 Task: Look for Airbnb properties in Helmond, Netherlands from 21st December, 2023 to 25th December, 2023 for 1 adult. Place can be room with 1 bedroom having 1 bed and 1 bathroom. Property type can be flat. Amenities needed are: wifi, washing machine.
Action: Mouse moved to (547, 102)
Screenshot: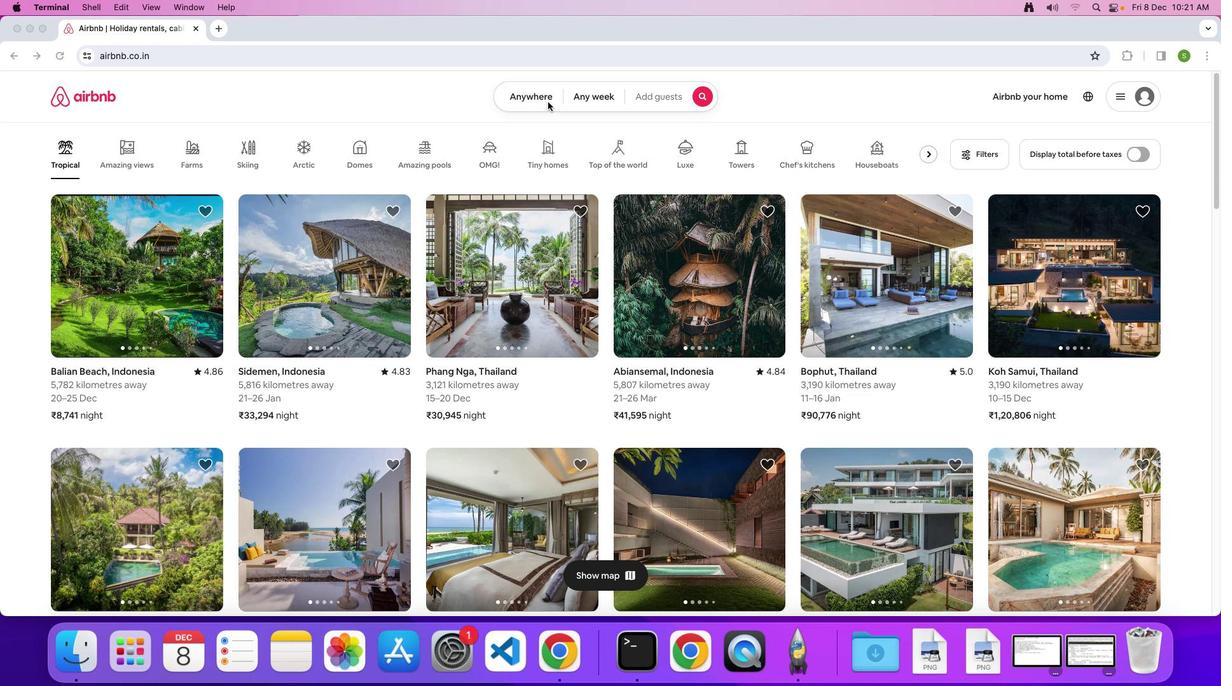 
Action: Mouse pressed left at (547, 102)
Screenshot: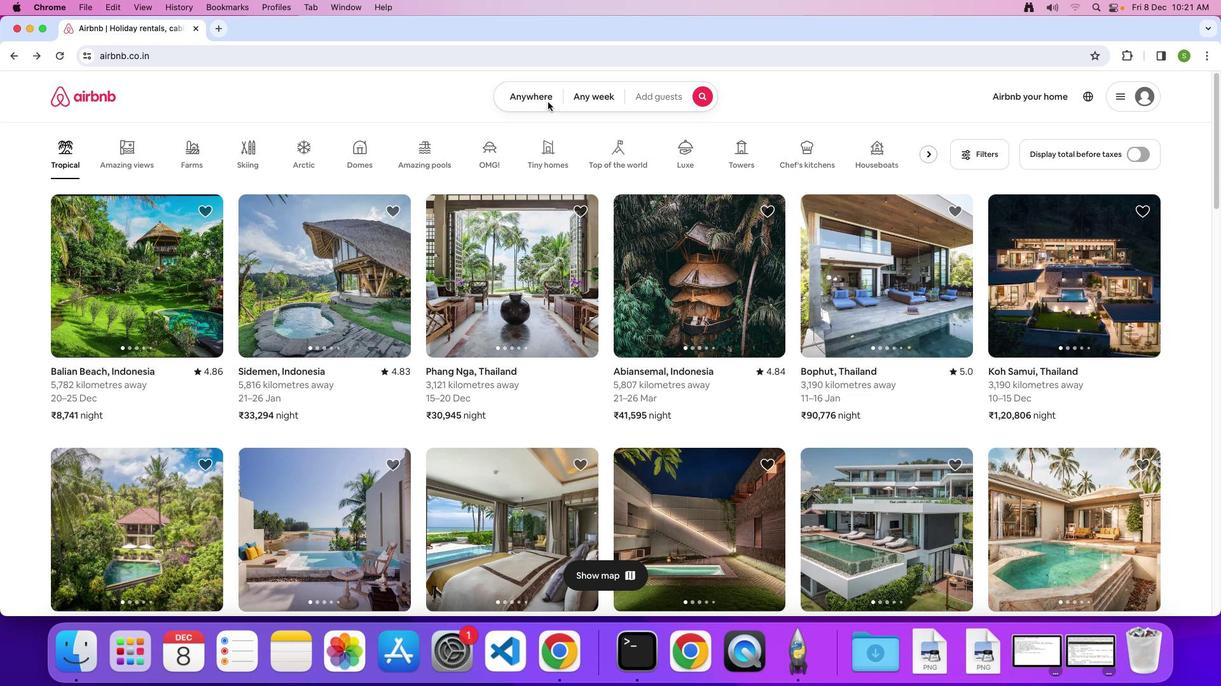 
Action: Mouse moved to (530, 101)
Screenshot: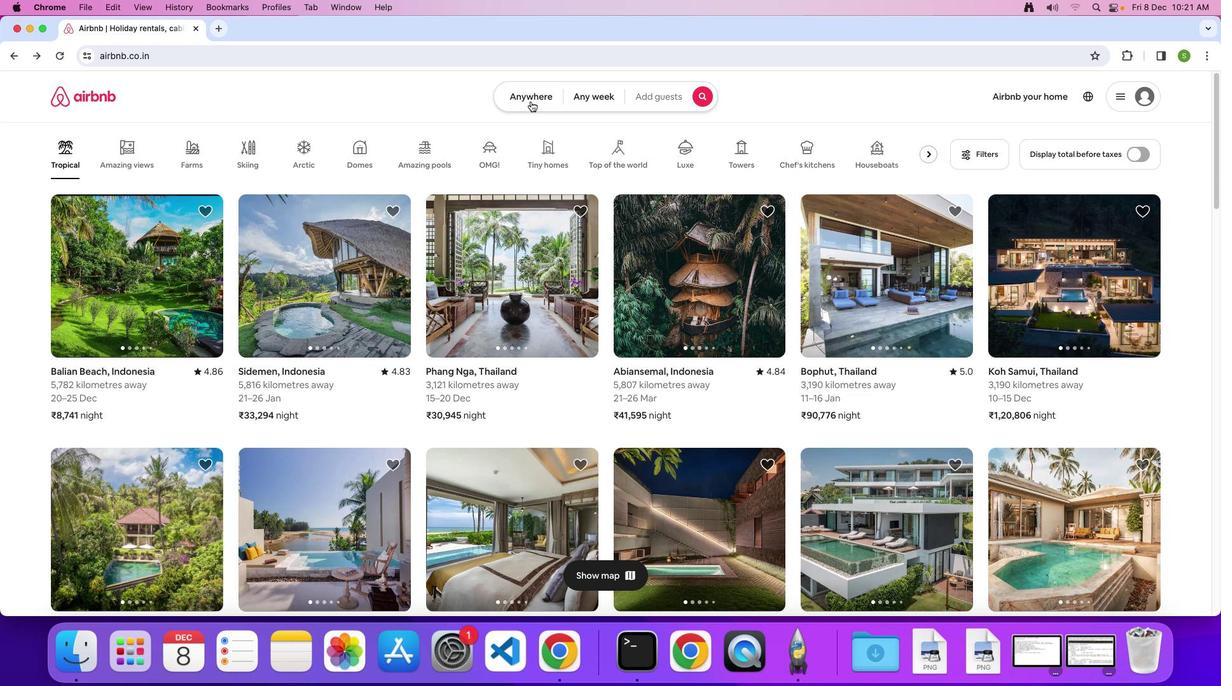 
Action: Mouse pressed left at (530, 101)
Screenshot: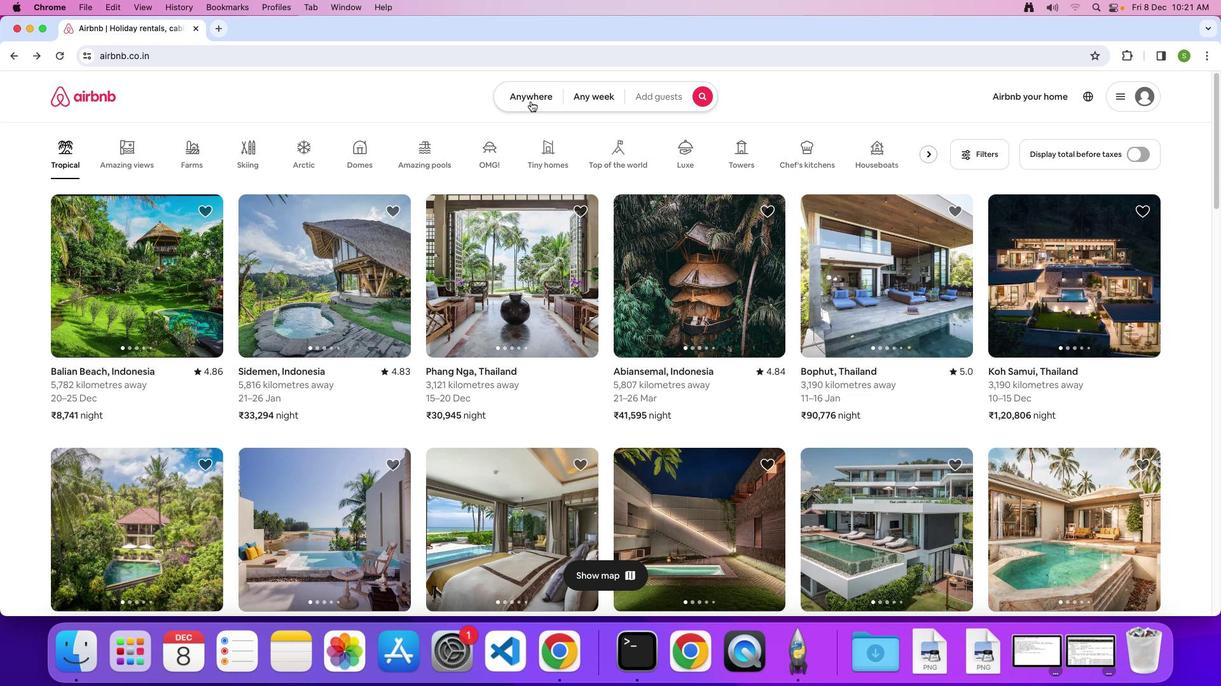 
Action: Mouse moved to (463, 141)
Screenshot: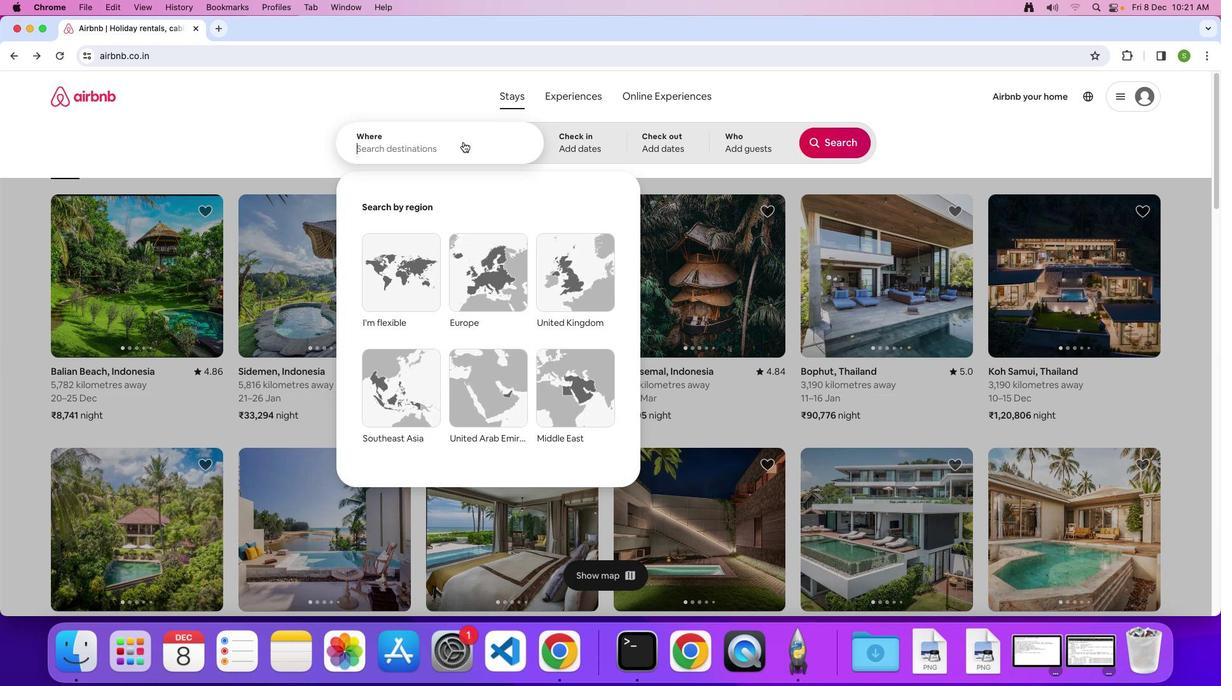
Action: Mouse pressed left at (463, 141)
Screenshot: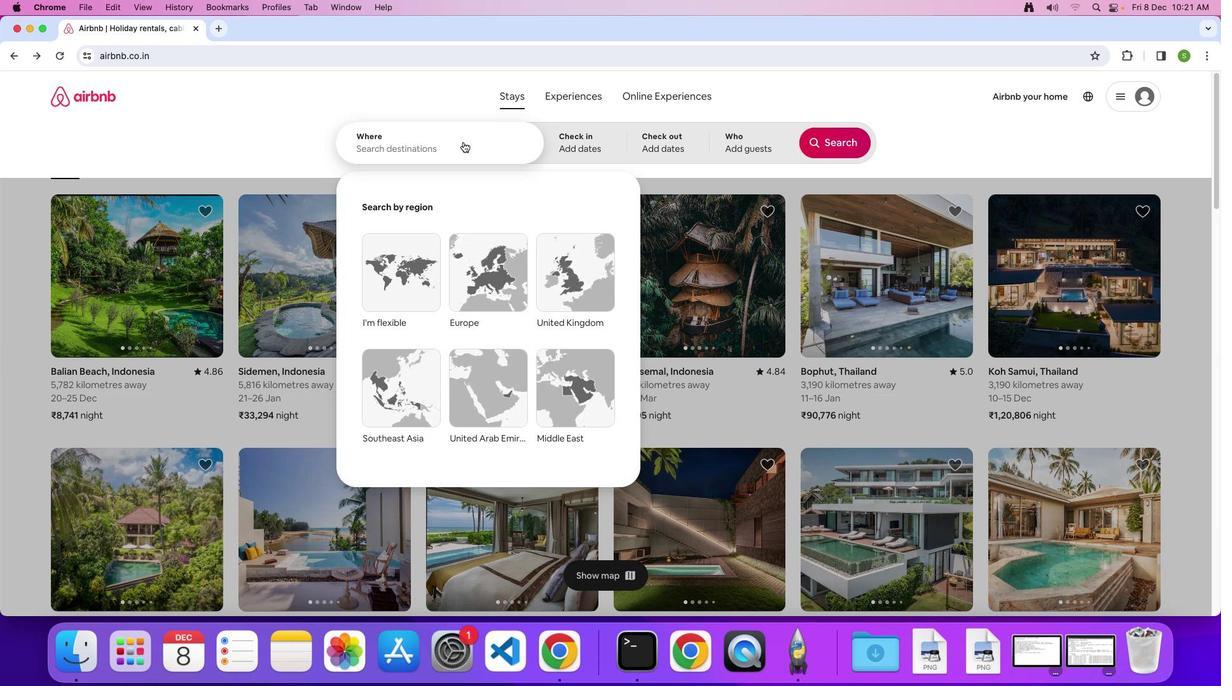 
Action: Key pressed 'H'Key.caps_lock'e''l''m''o''n''d'','Key.spaceKey.shift'N''e''t''h''e''r''l''a''n''s'Key.backspace'd''s'Key.enter
Screenshot: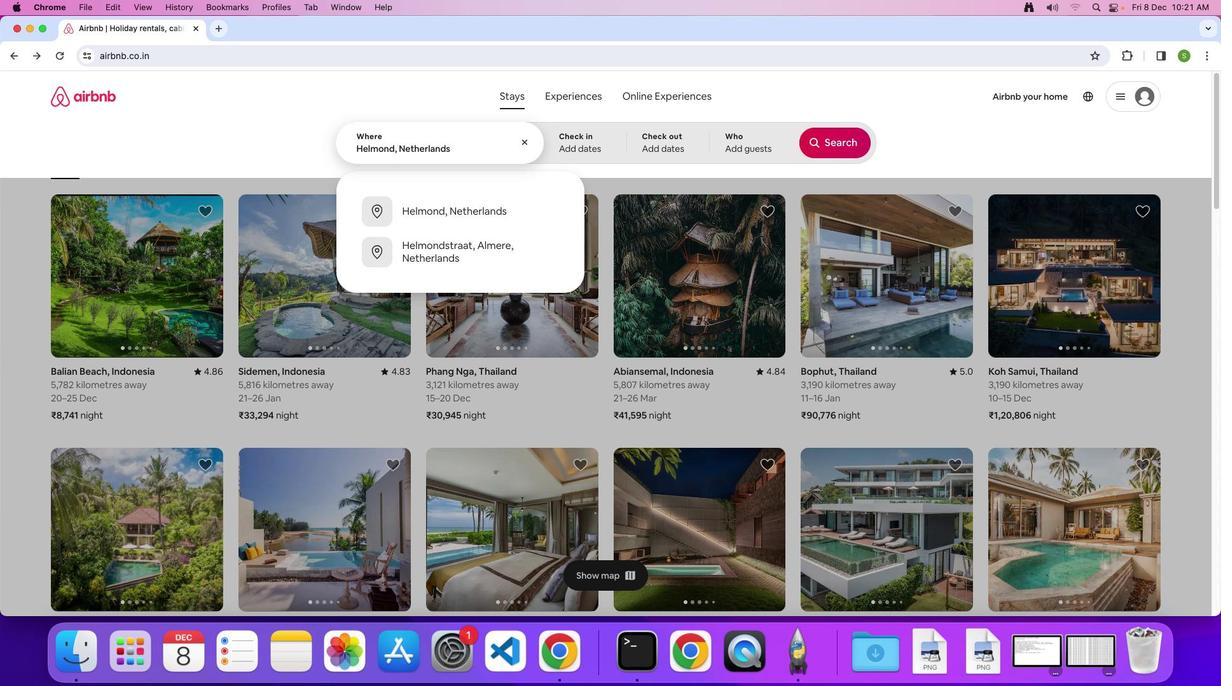 
Action: Mouse moved to (518, 398)
Screenshot: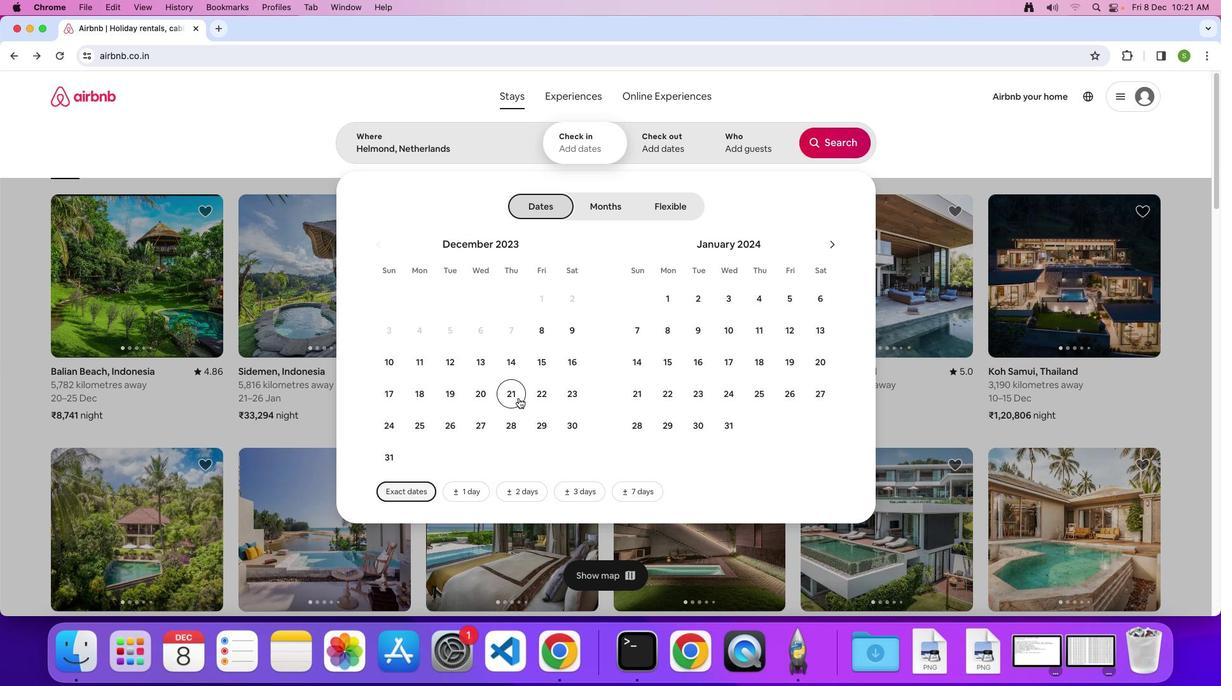 
Action: Mouse pressed left at (518, 398)
Screenshot: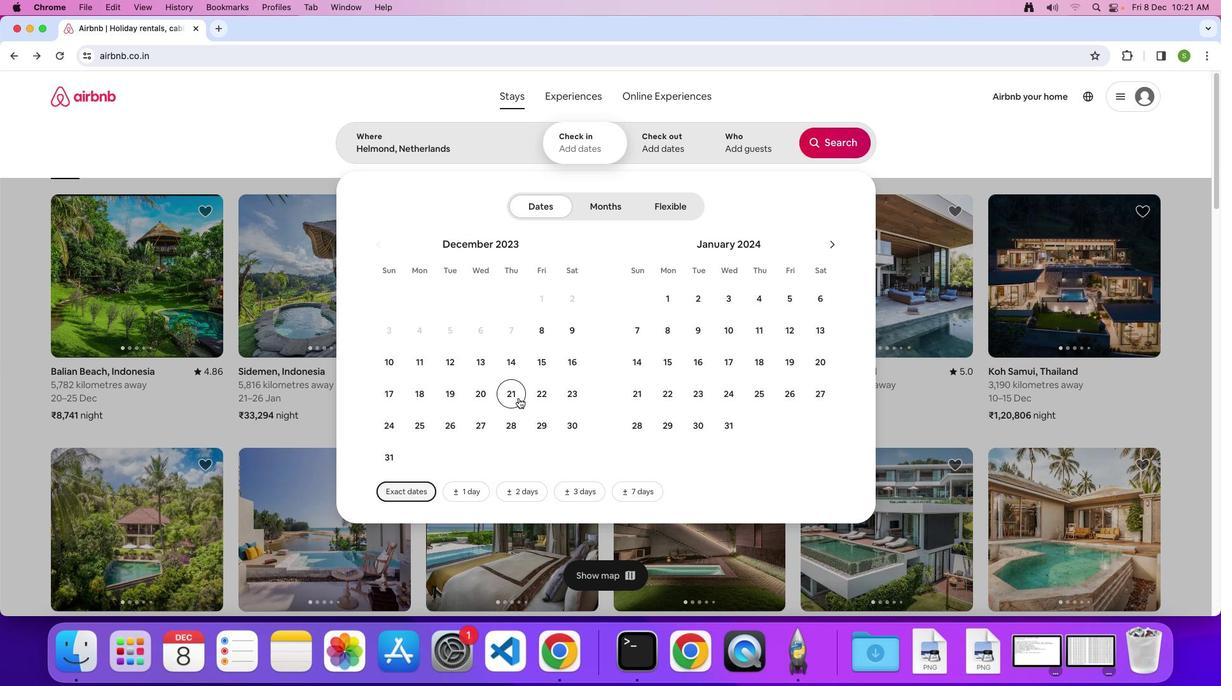 
Action: Mouse moved to (424, 429)
Screenshot: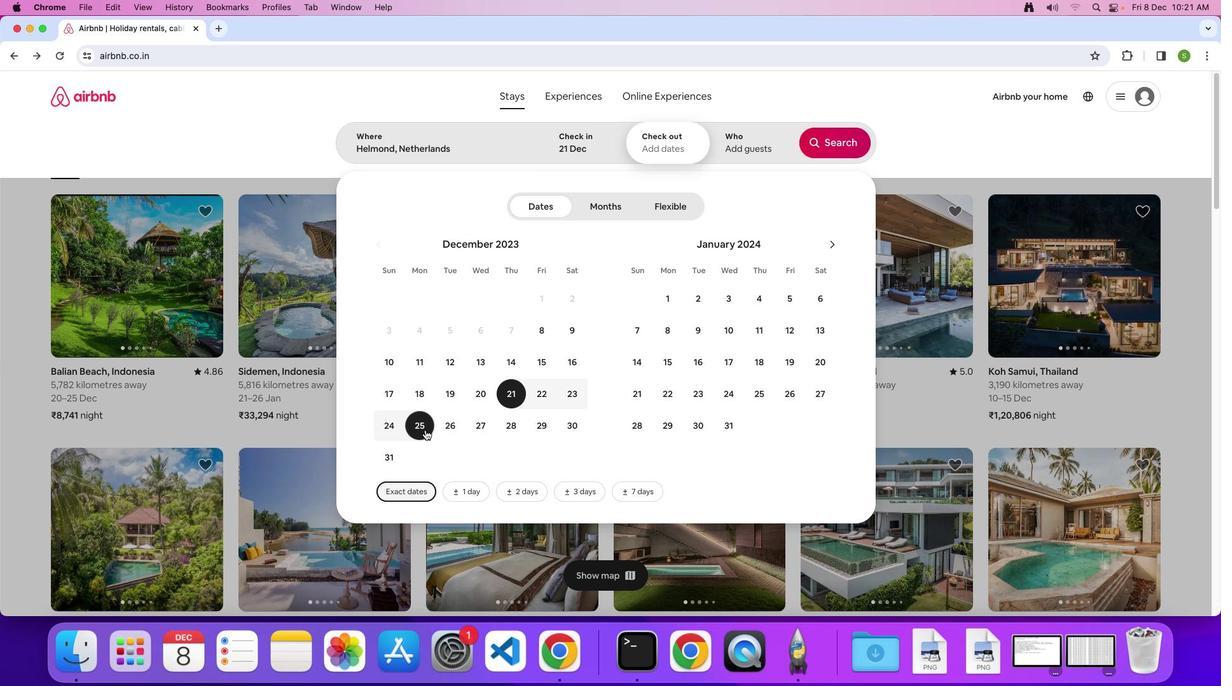
Action: Mouse pressed left at (424, 429)
Screenshot: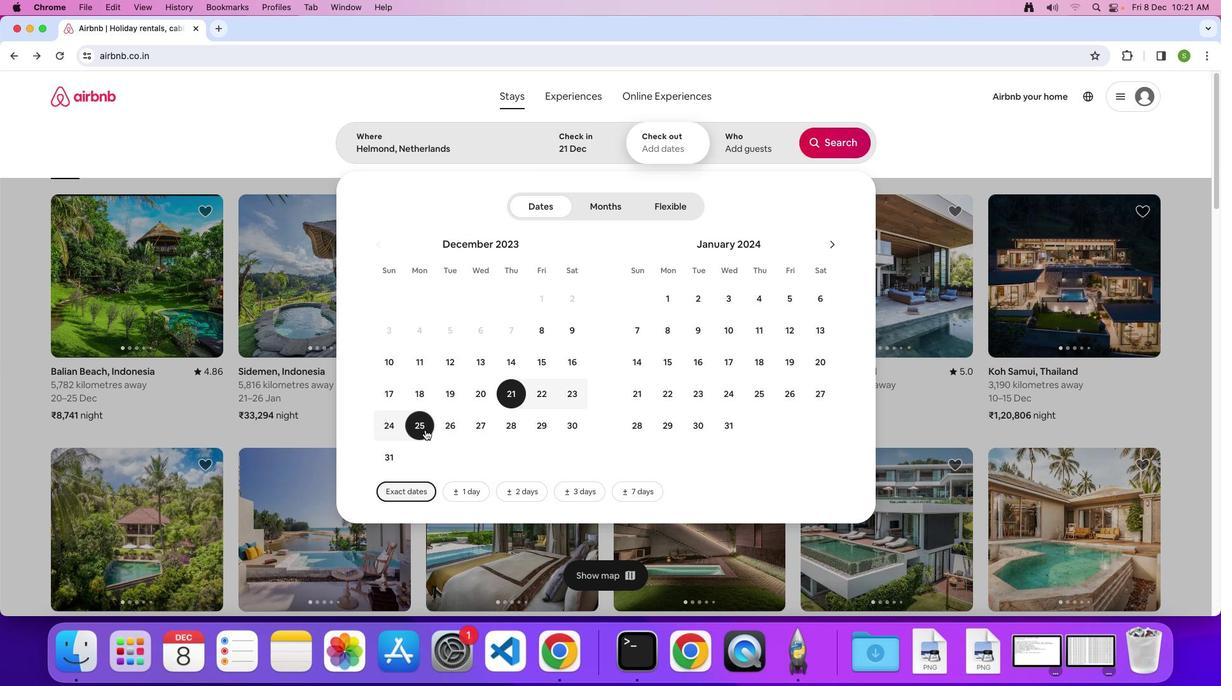 
Action: Mouse moved to (734, 143)
Screenshot: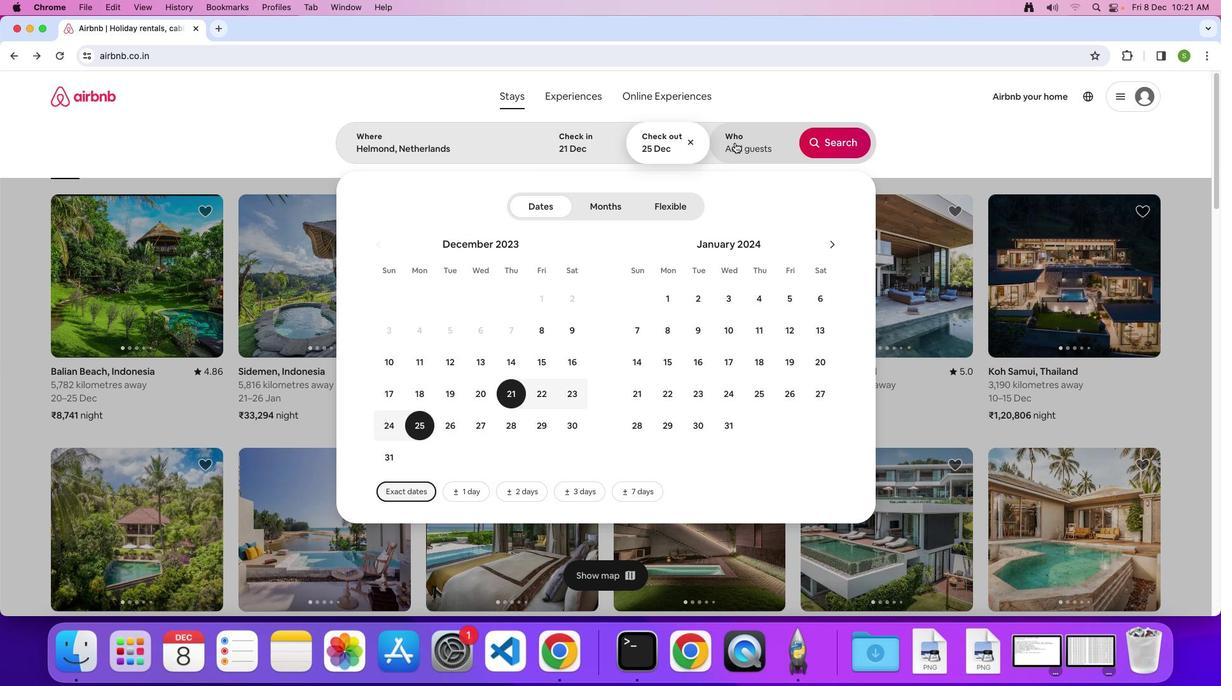 
Action: Mouse pressed left at (734, 143)
Screenshot: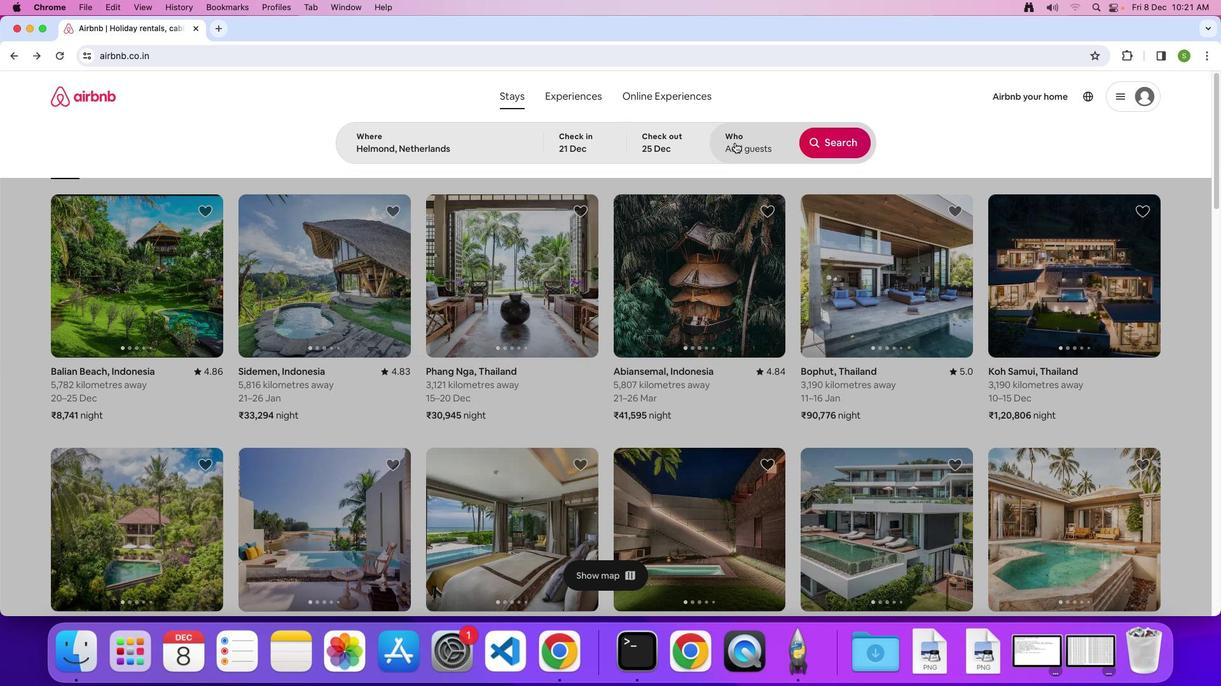 
Action: Mouse moved to (838, 211)
Screenshot: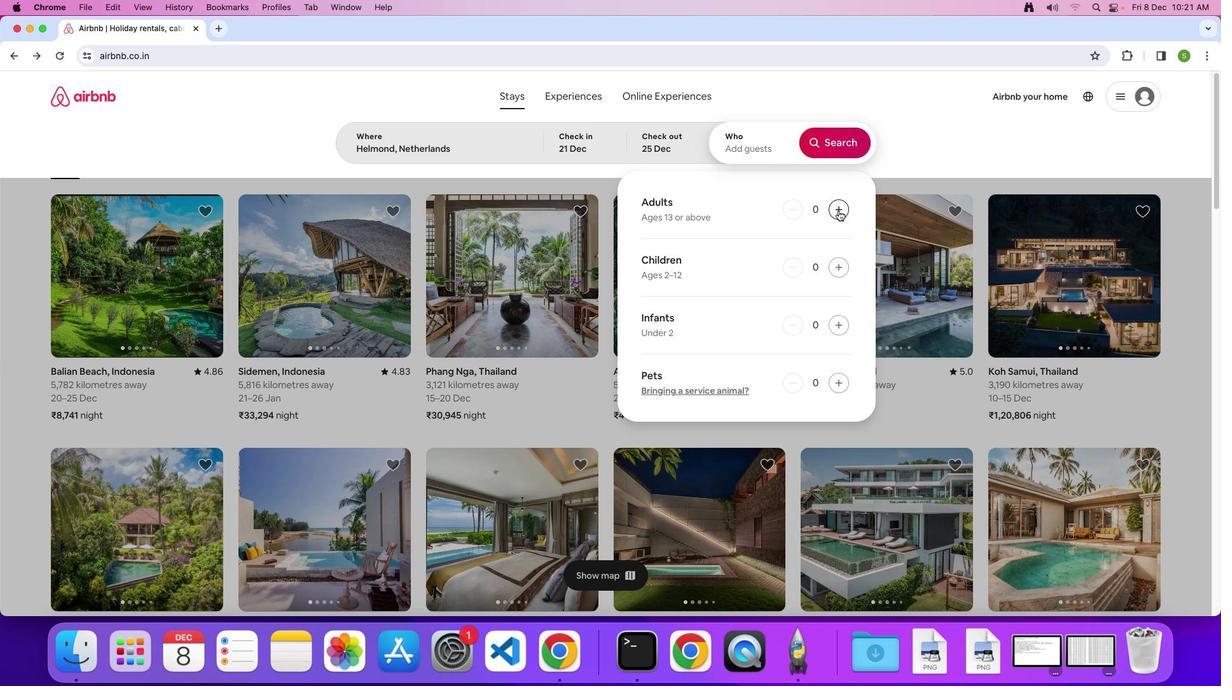
Action: Mouse pressed left at (838, 211)
Screenshot: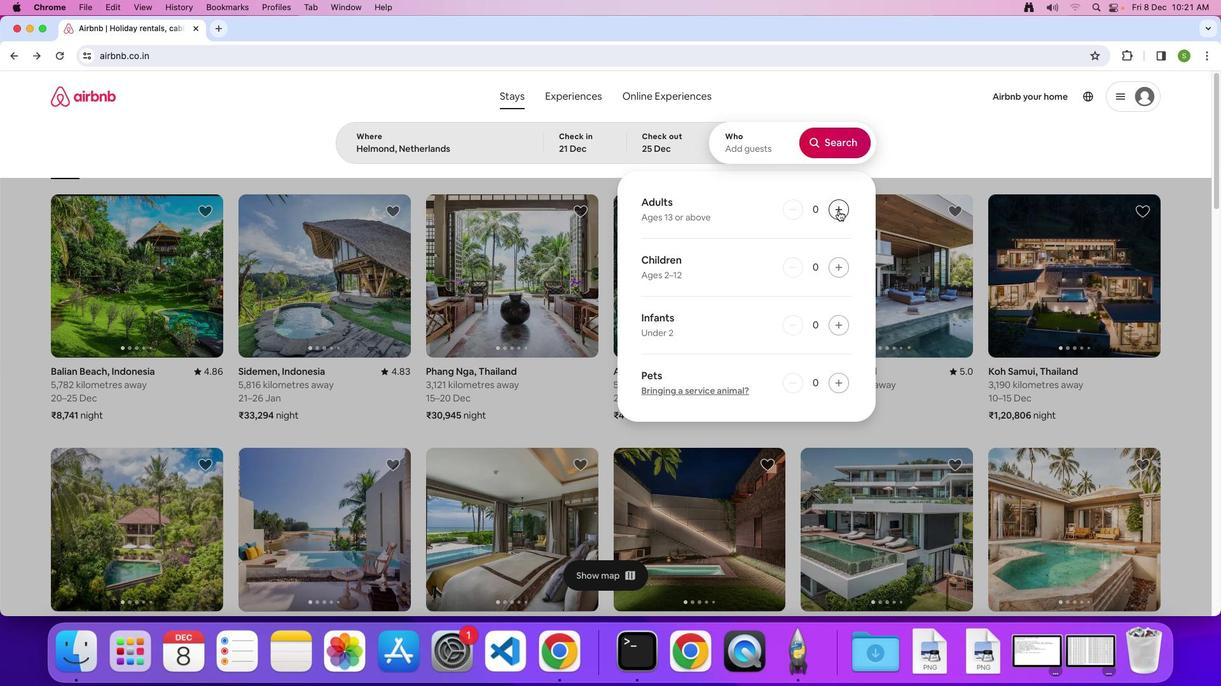 
Action: Mouse moved to (848, 150)
Screenshot: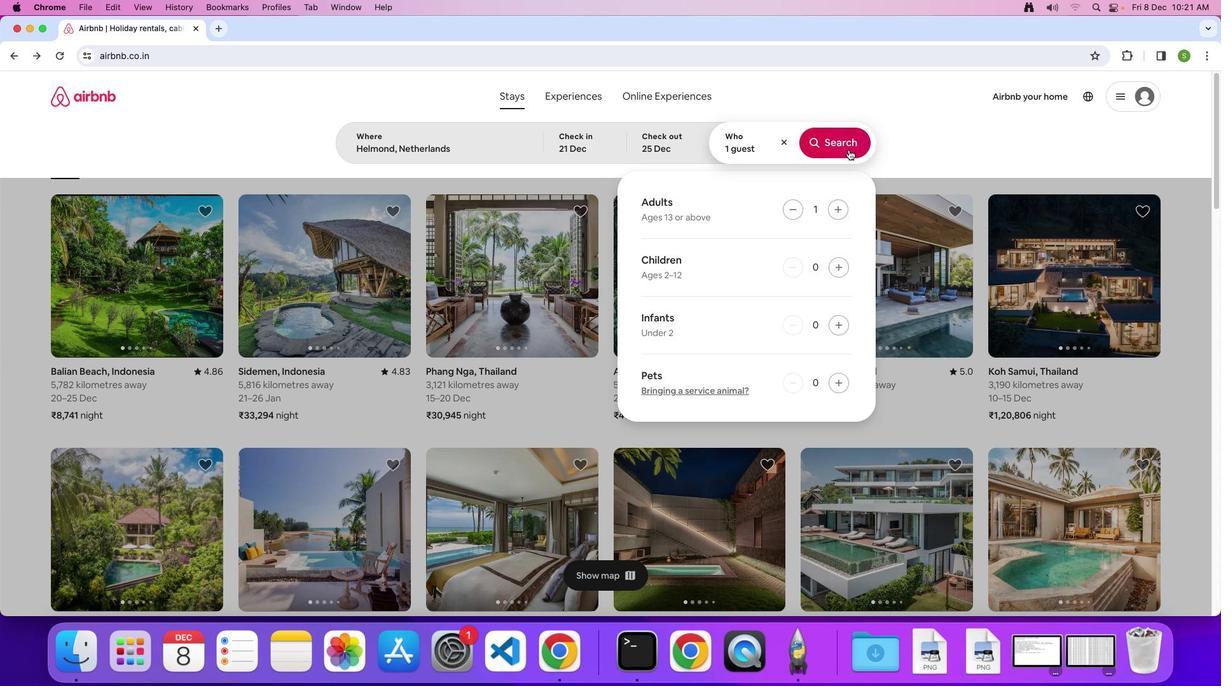 
Action: Mouse pressed left at (848, 150)
Screenshot: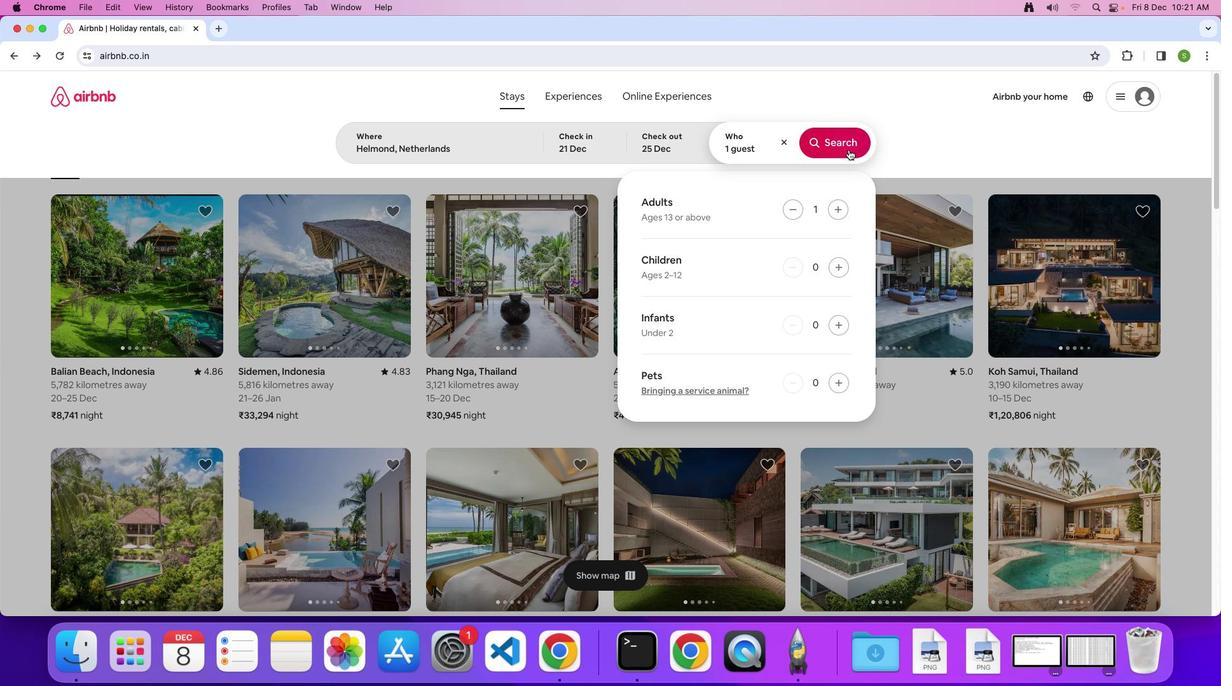 
Action: Mouse moved to (1015, 153)
Screenshot: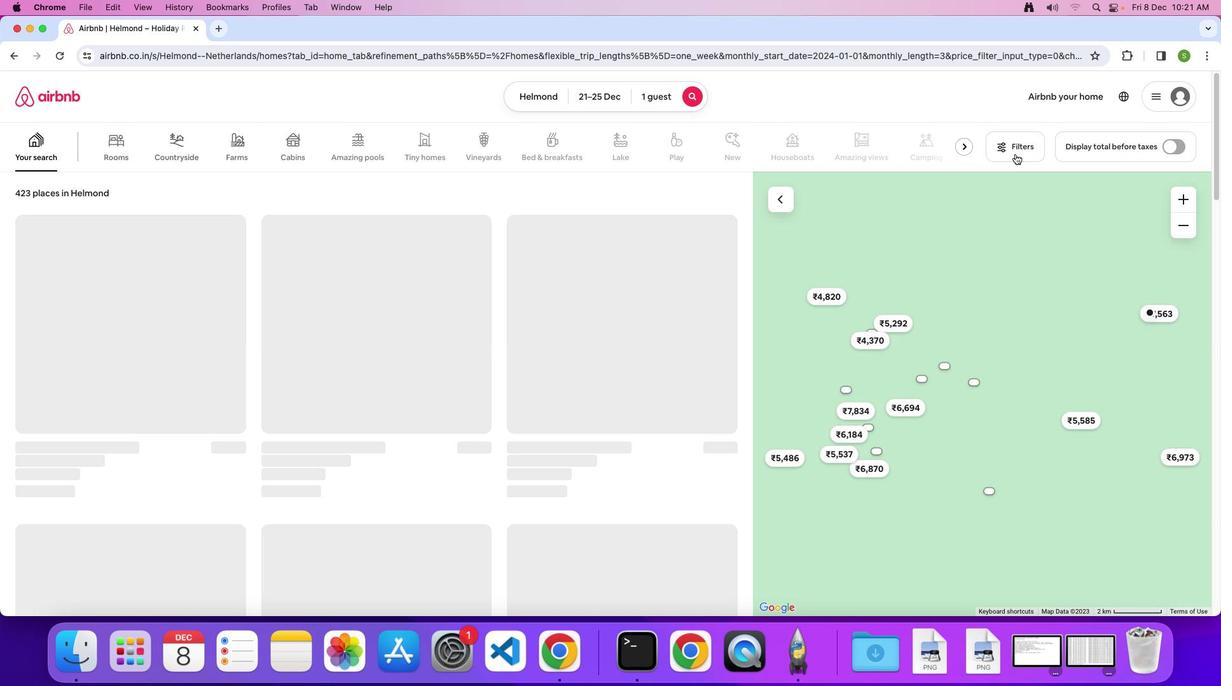 
Action: Mouse pressed left at (1015, 153)
Screenshot: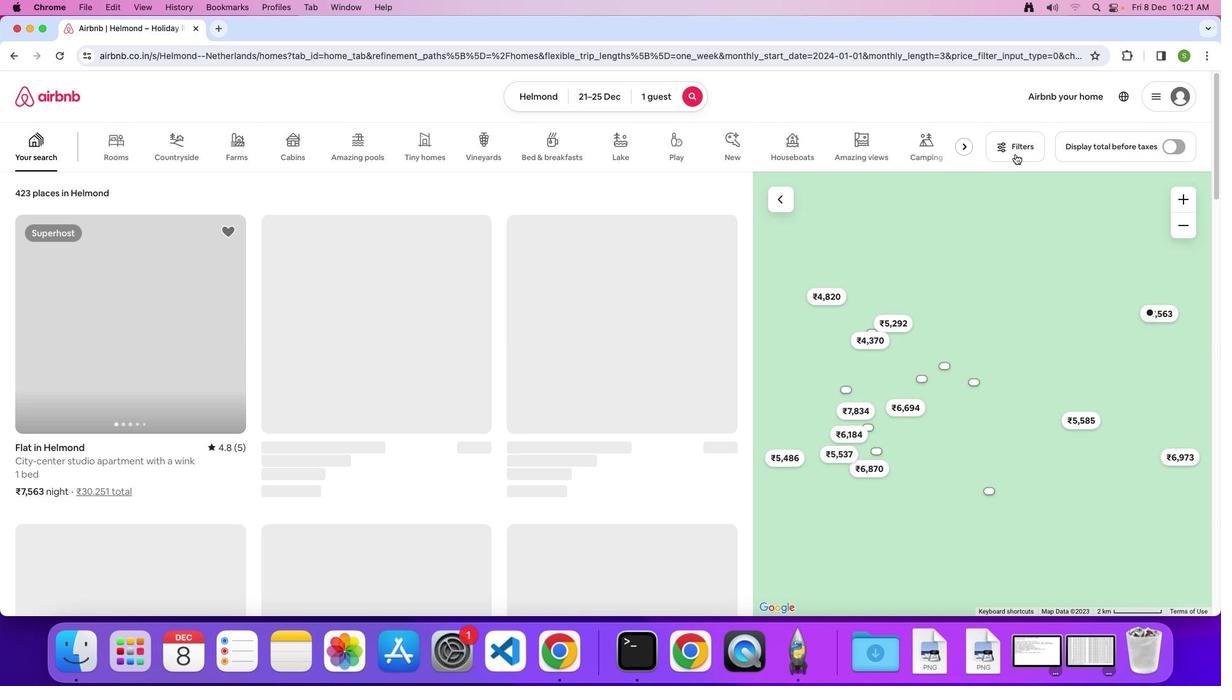 
Action: Mouse moved to (590, 233)
Screenshot: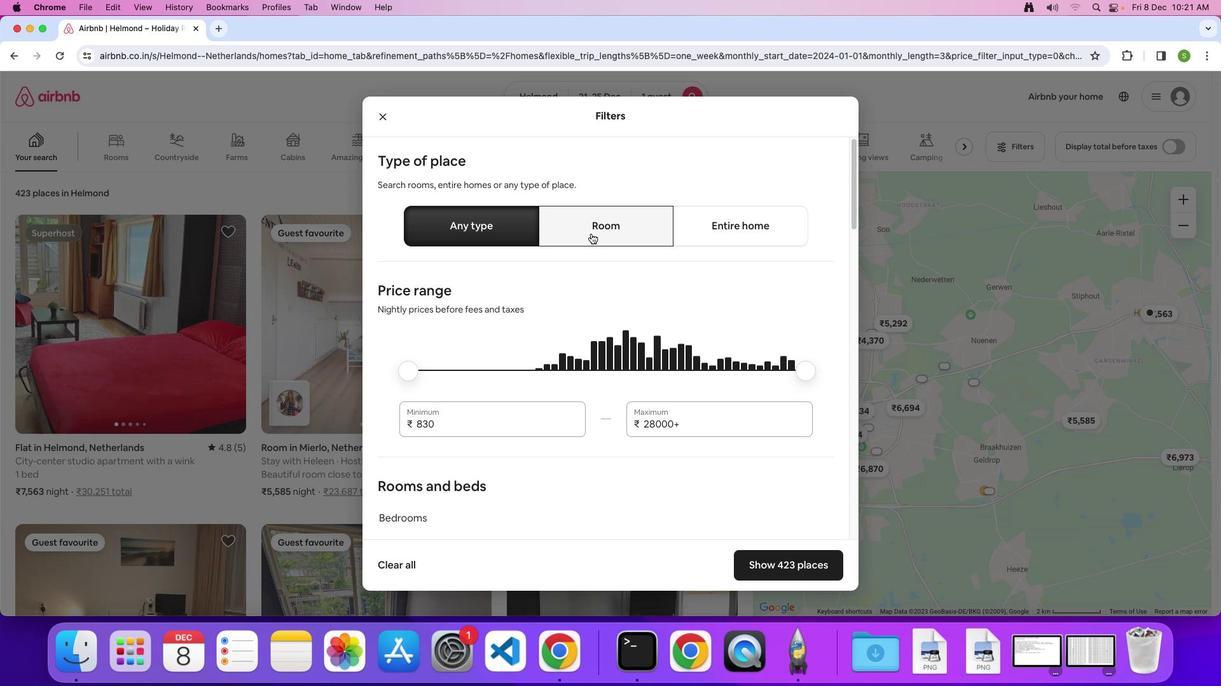 
Action: Mouse pressed left at (590, 233)
Screenshot: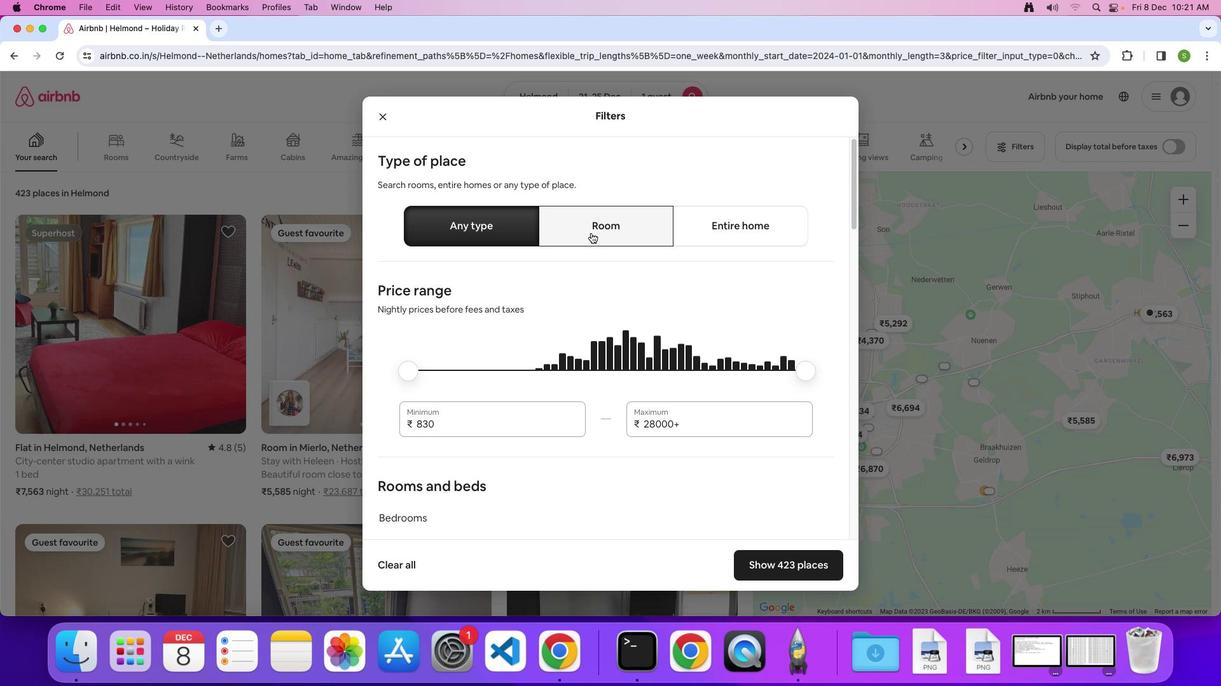 
Action: Mouse moved to (587, 417)
Screenshot: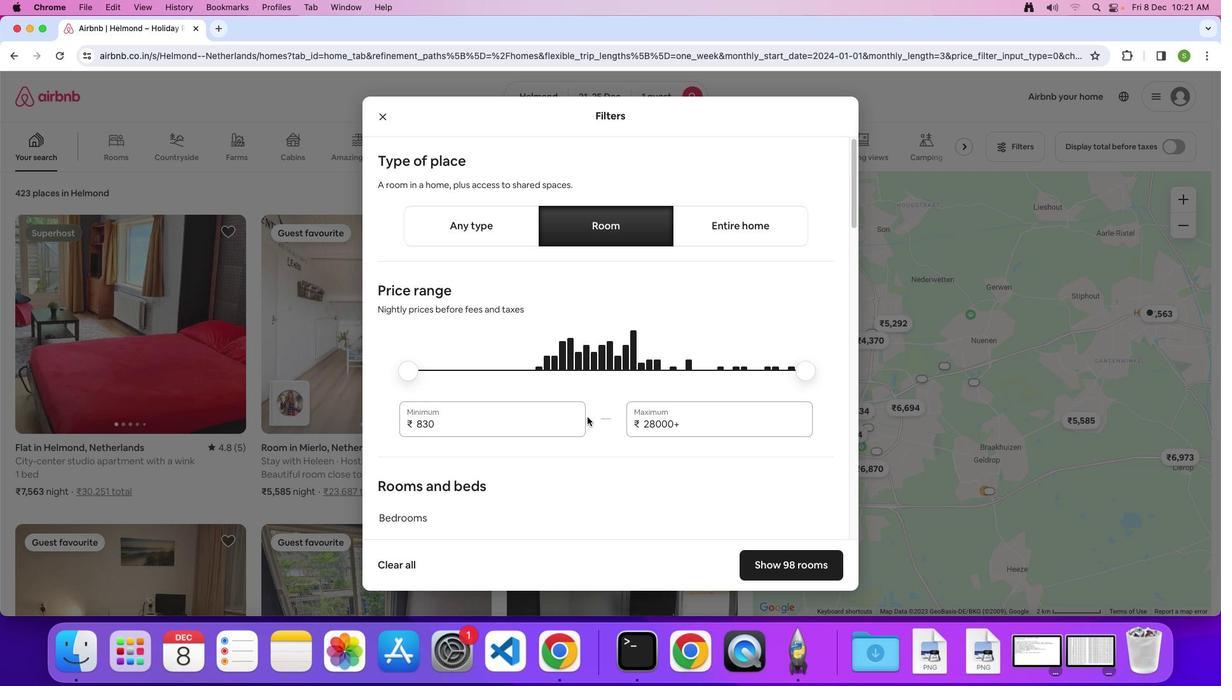 
Action: Mouse scrolled (587, 417) with delta (0, 0)
Screenshot: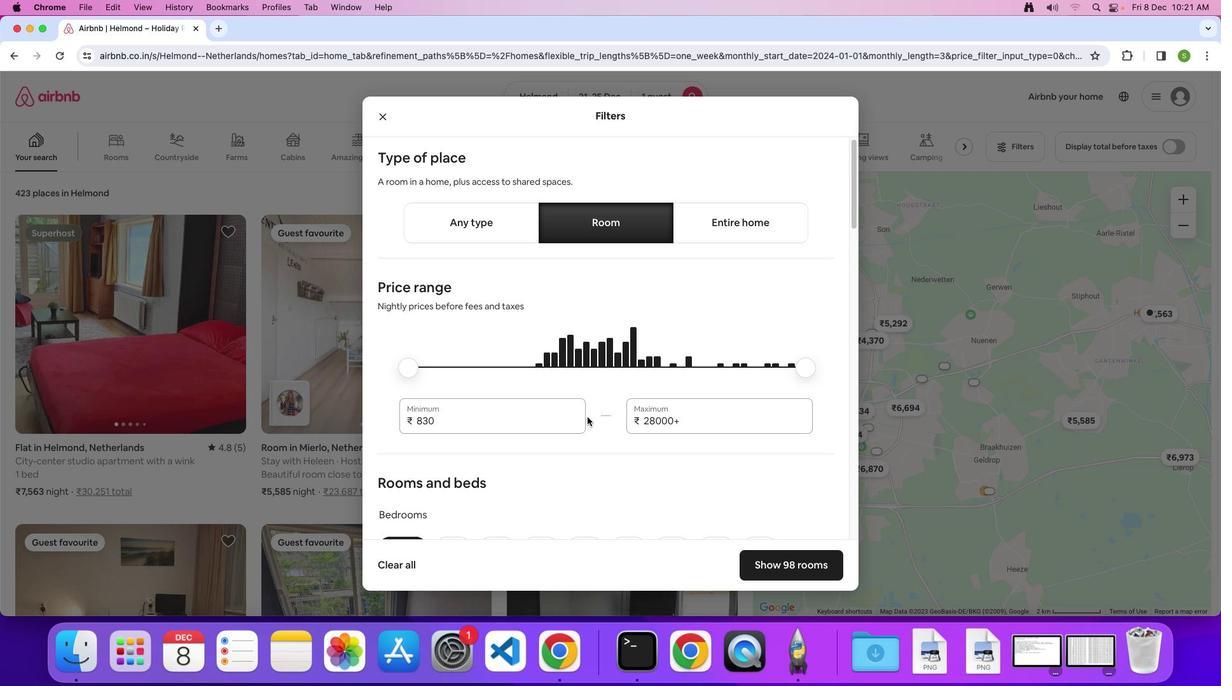 
Action: Mouse scrolled (587, 417) with delta (0, 0)
Screenshot: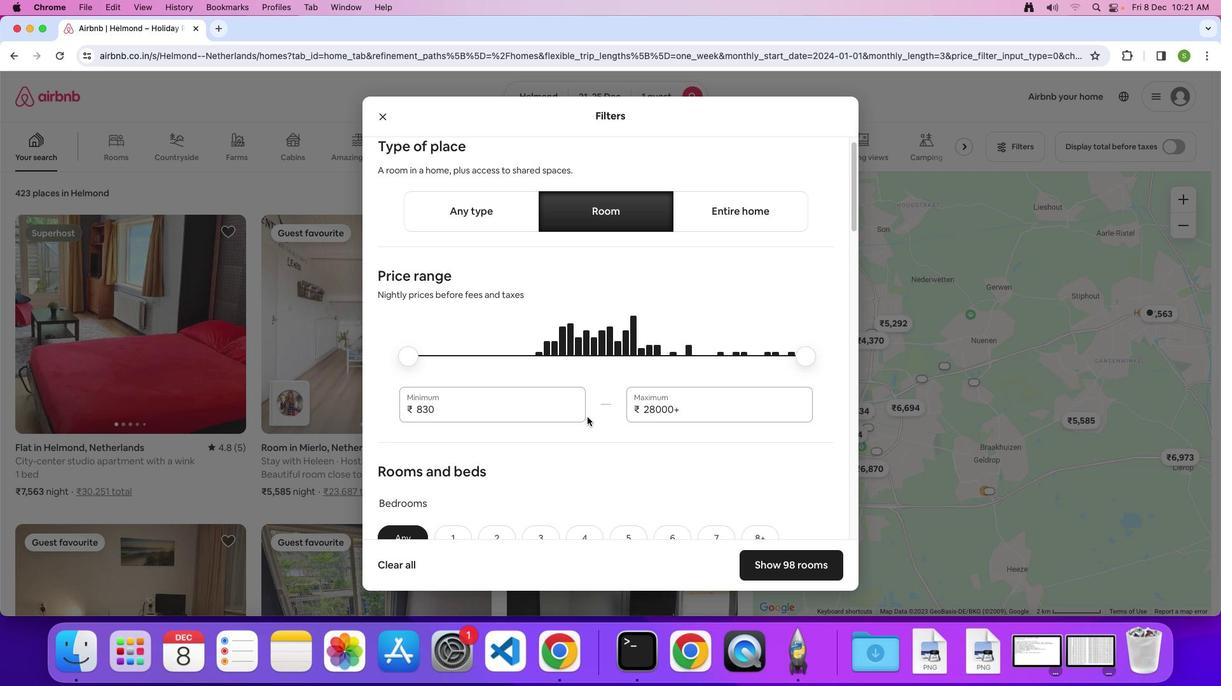 
Action: Mouse scrolled (587, 417) with delta (0, -1)
Screenshot: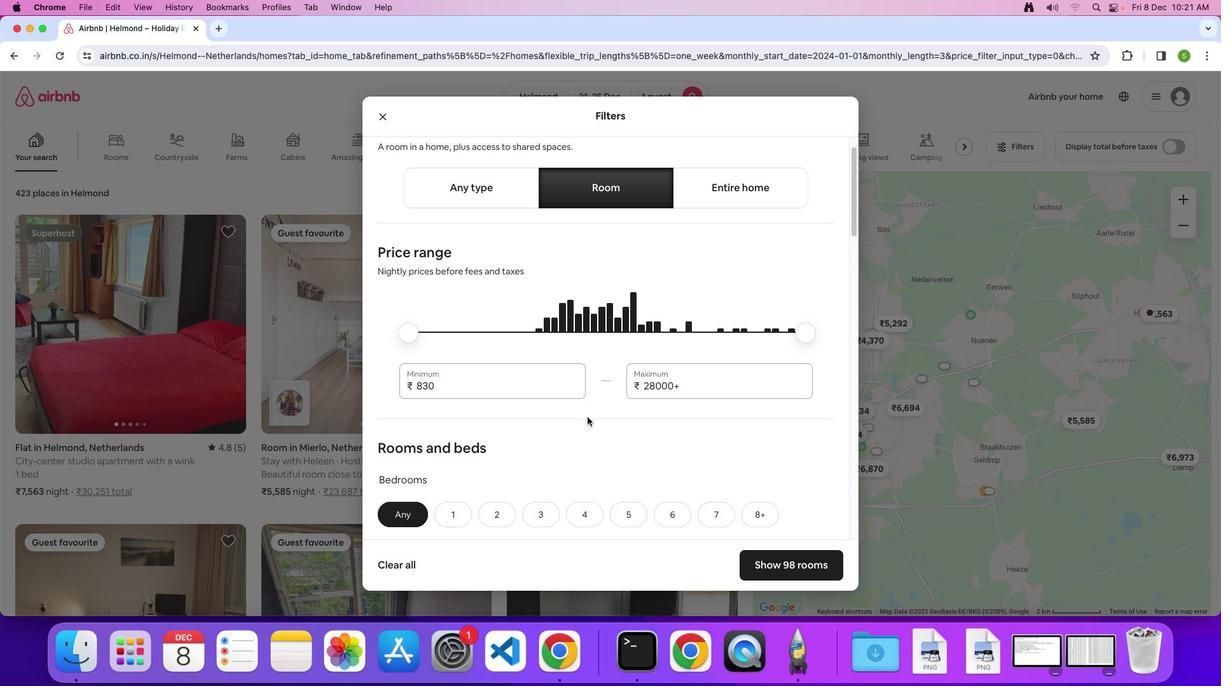 
Action: Mouse scrolled (587, 417) with delta (0, 0)
Screenshot: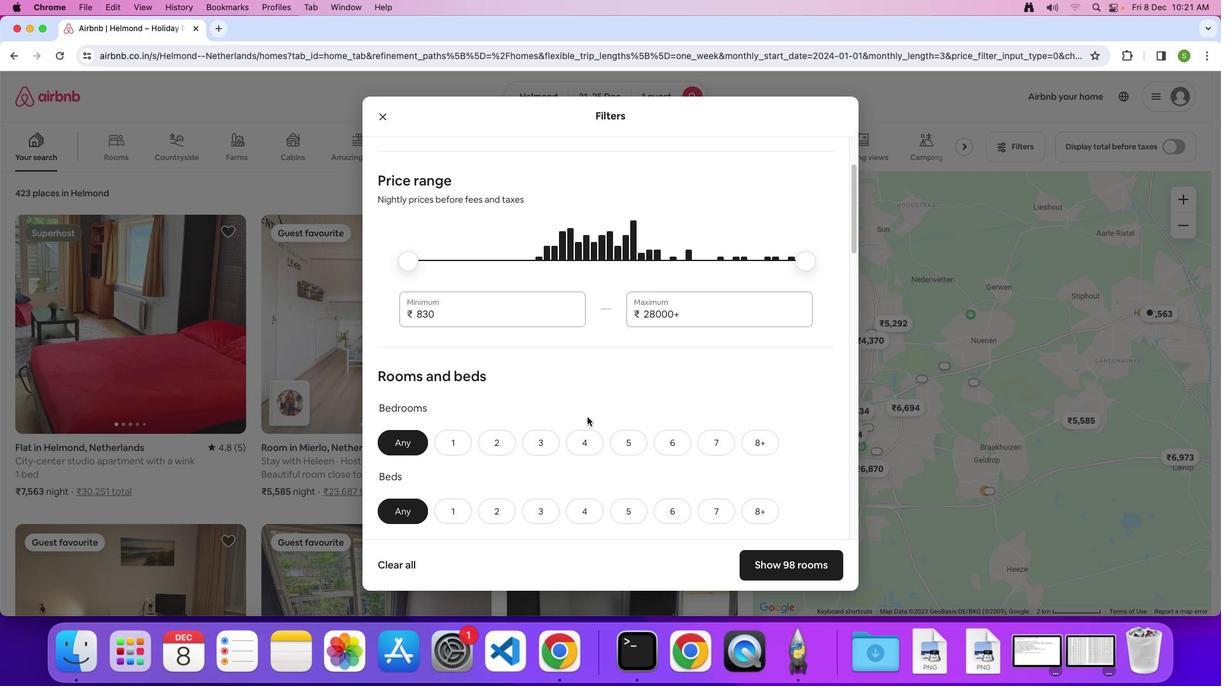 
Action: Mouse scrolled (587, 417) with delta (0, 0)
Screenshot: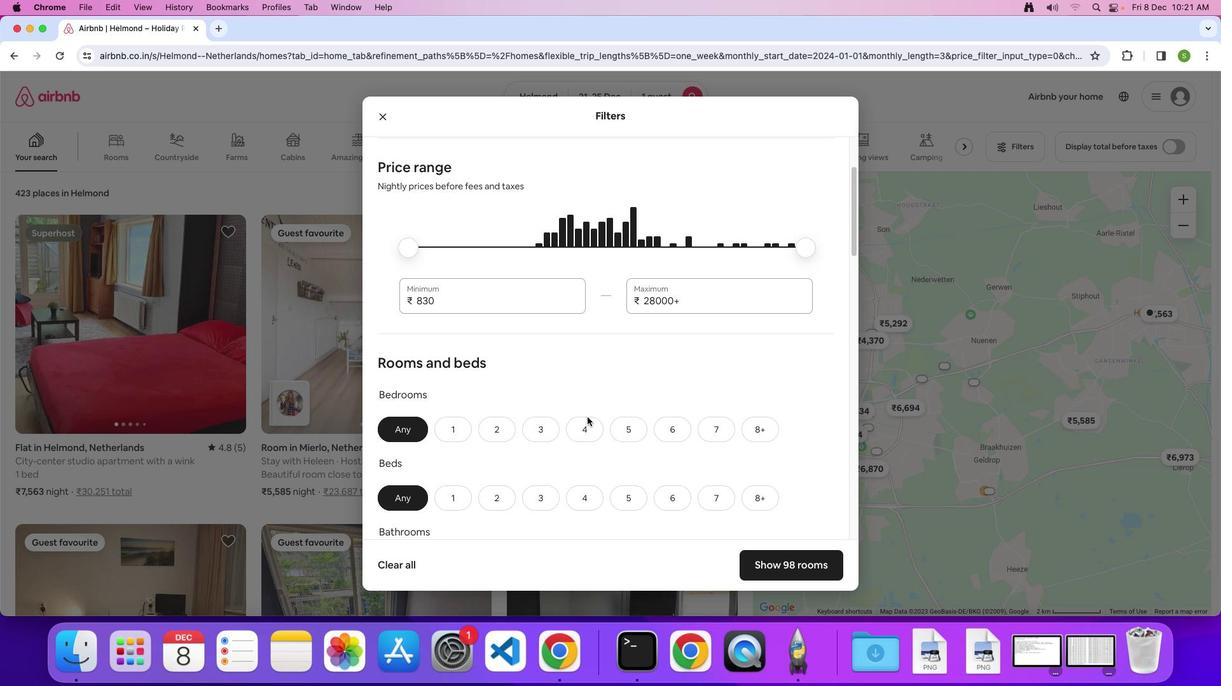 
Action: Mouse scrolled (587, 417) with delta (0, -1)
Screenshot: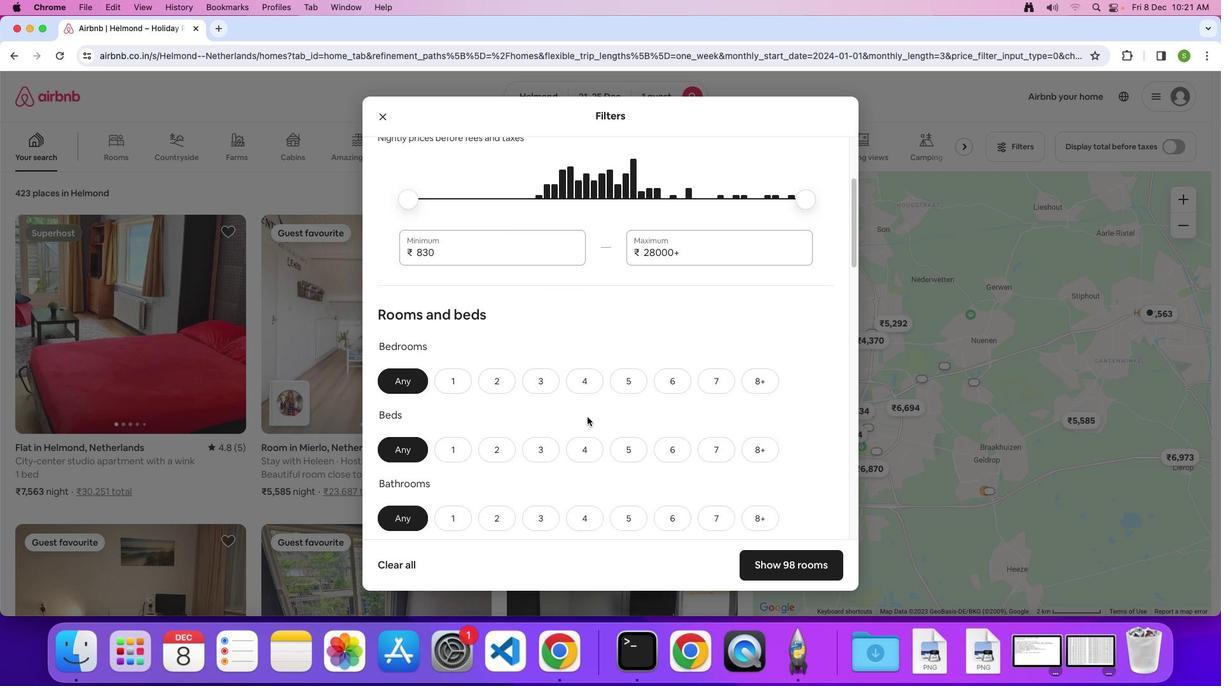 
Action: Mouse moved to (444, 341)
Screenshot: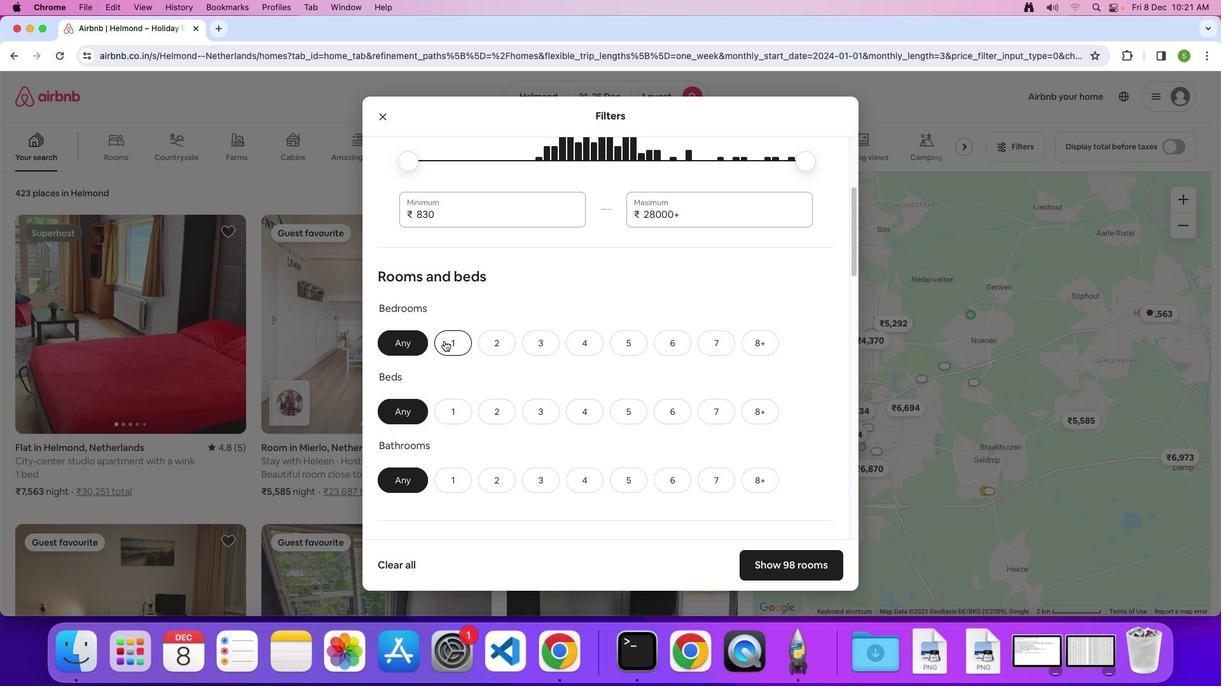 
Action: Mouse pressed left at (444, 341)
Screenshot: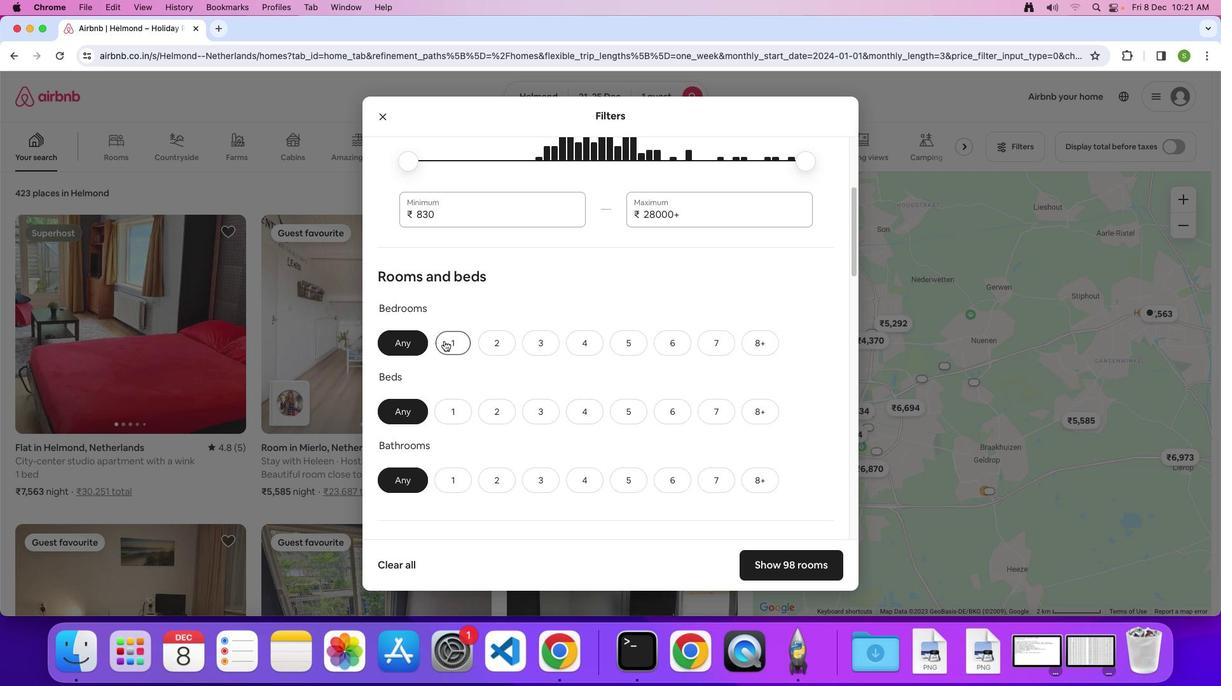 
Action: Mouse moved to (450, 409)
Screenshot: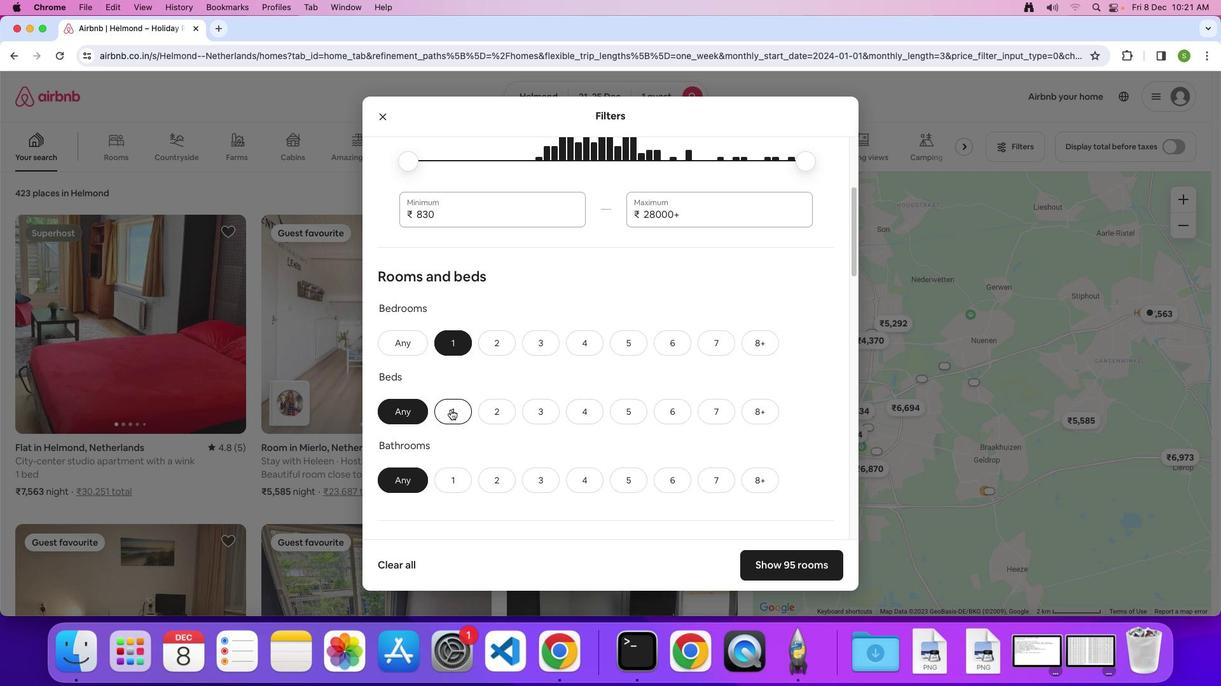 
Action: Mouse pressed left at (450, 409)
Screenshot: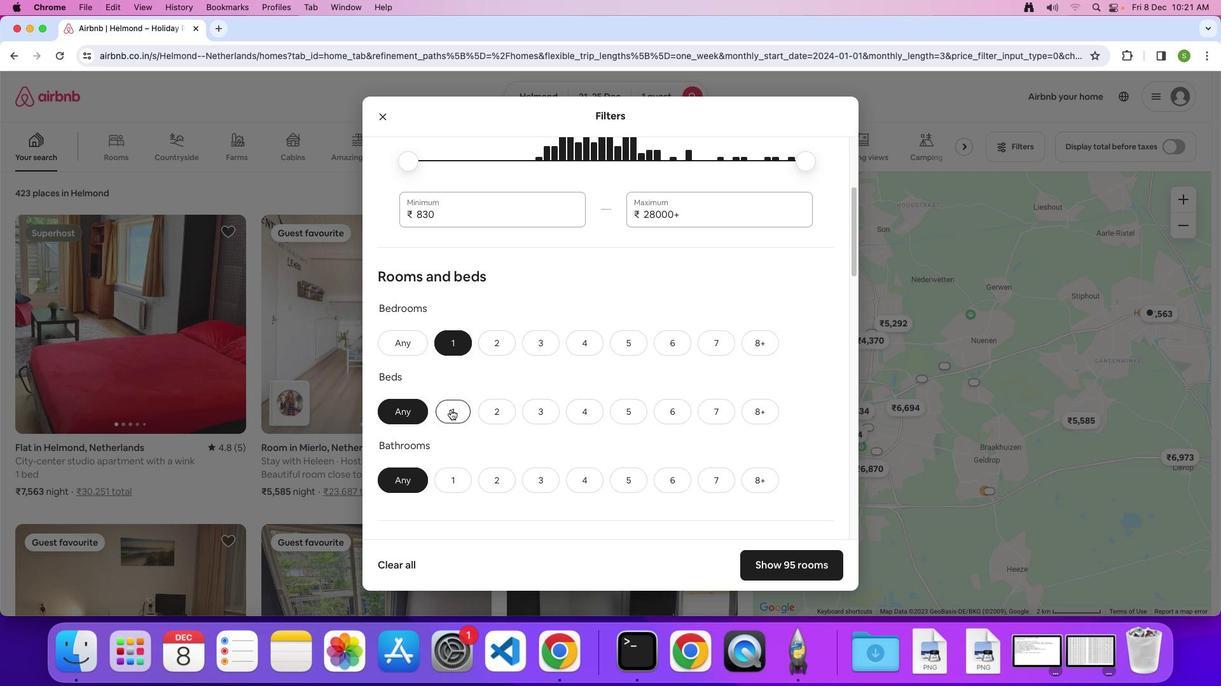 
Action: Mouse moved to (457, 480)
Screenshot: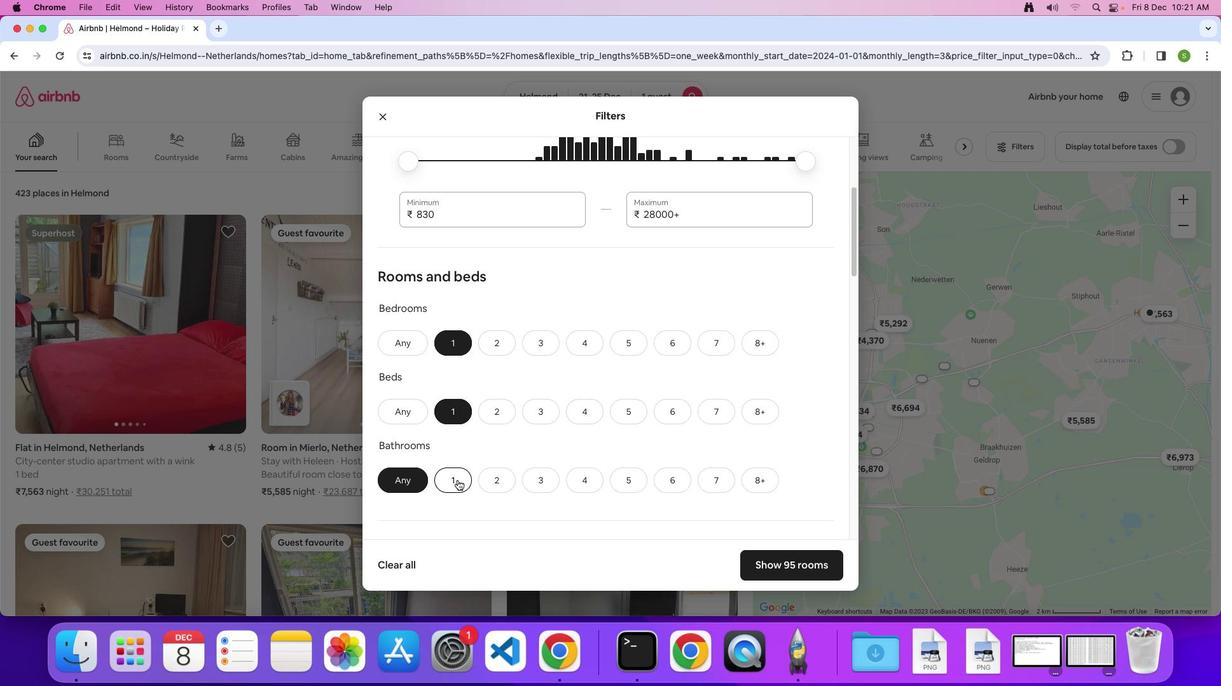 
Action: Mouse pressed left at (457, 480)
Screenshot: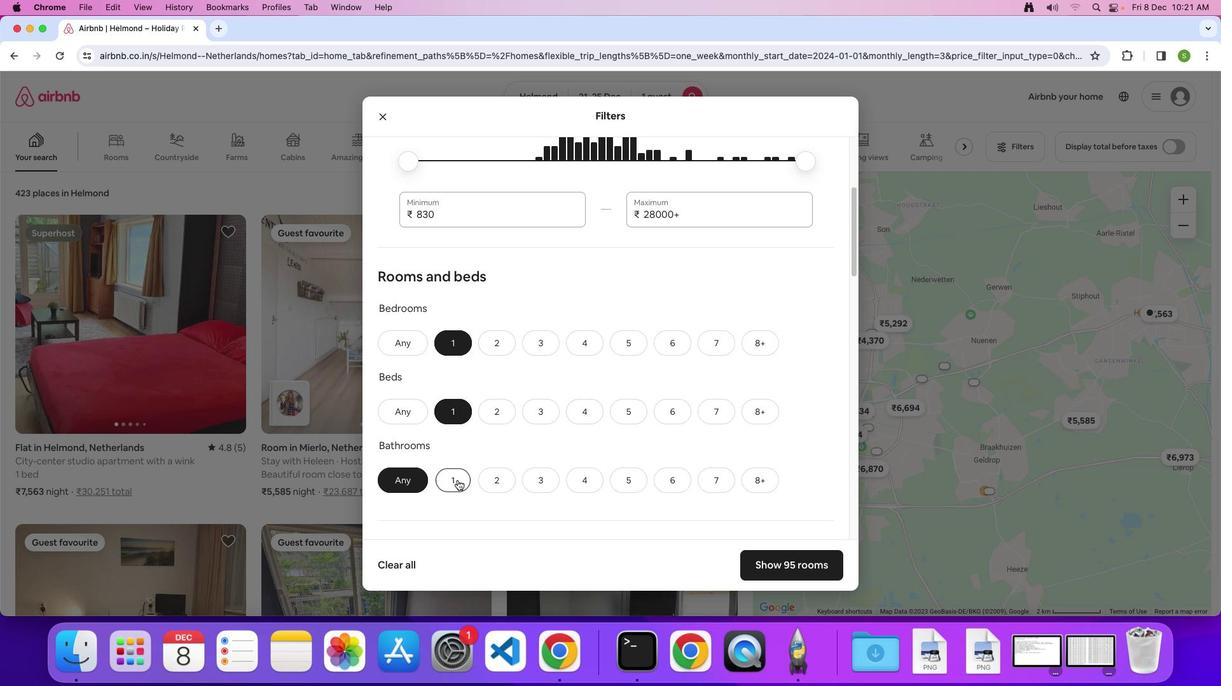 
Action: Mouse moved to (597, 454)
Screenshot: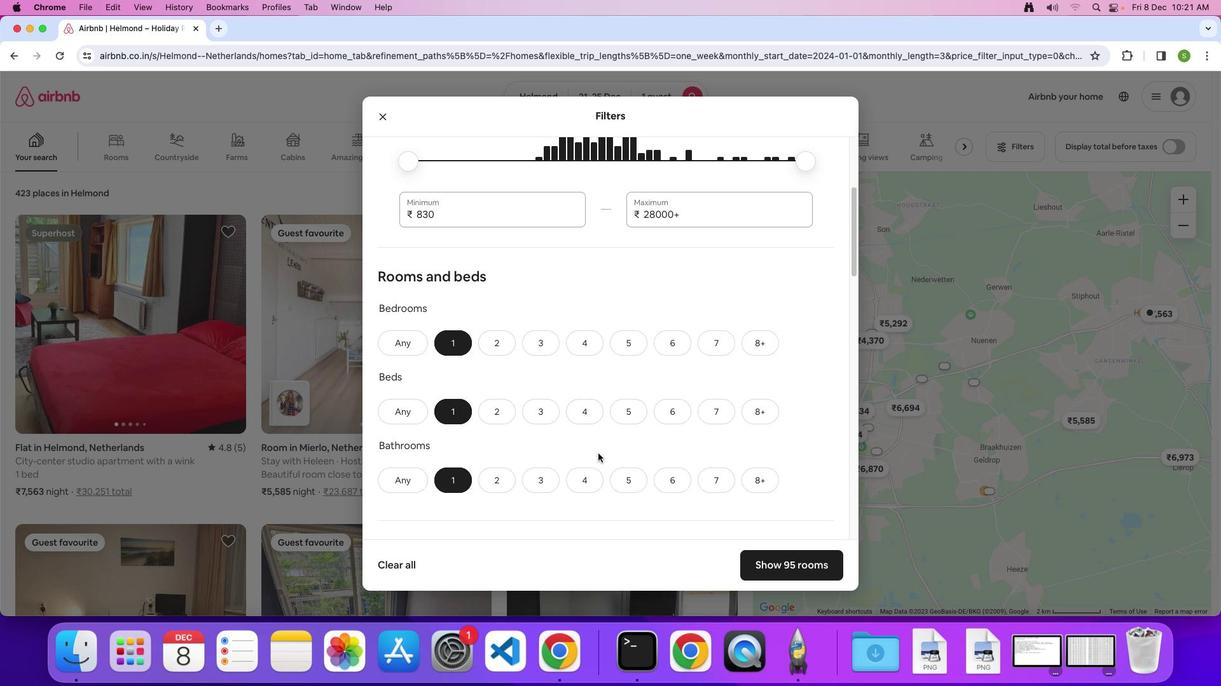 
Action: Mouse scrolled (597, 454) with delta (0, 0)
Screenshot: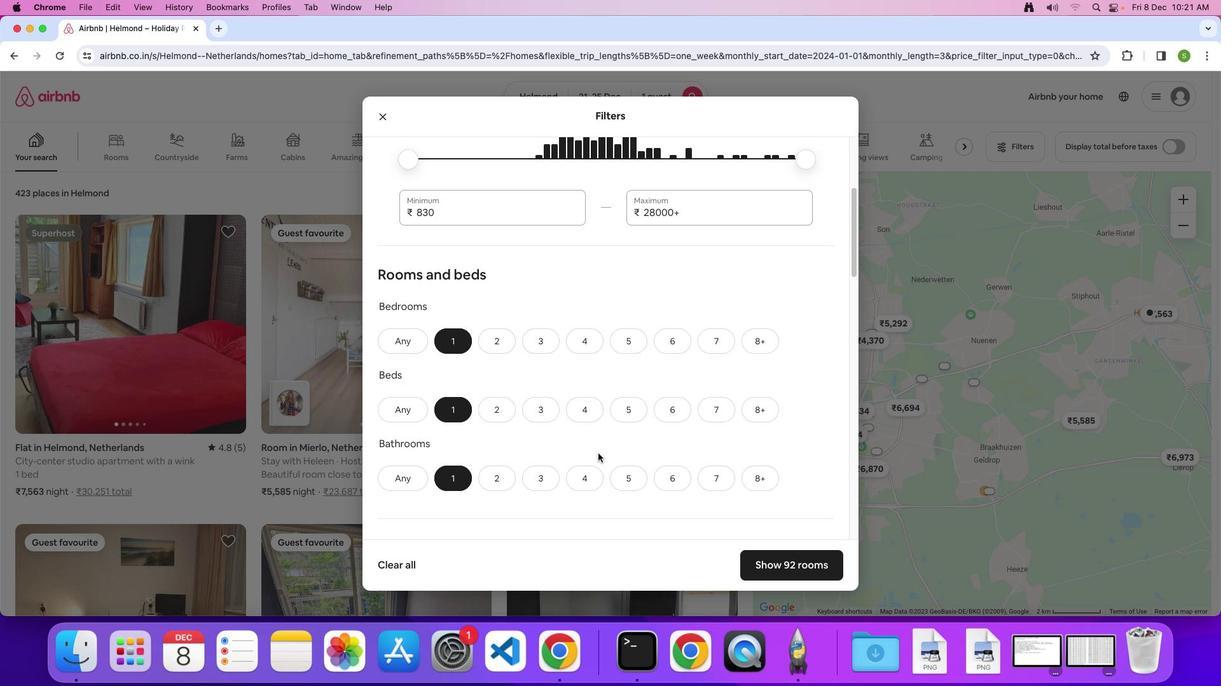 
Action: Mouse scrolled (597, 454) with delta (0, 0)
Screenshot: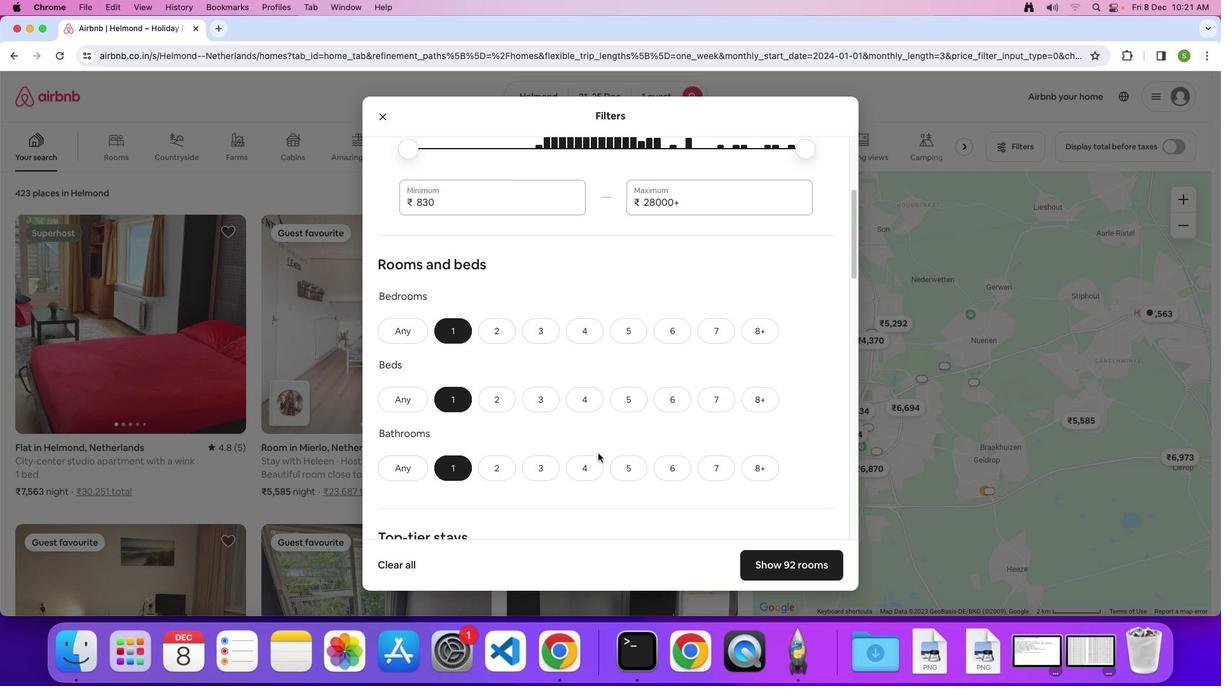 
Action: Mouse scrolled (597, 454) with delta (0, -1)
Screenshot: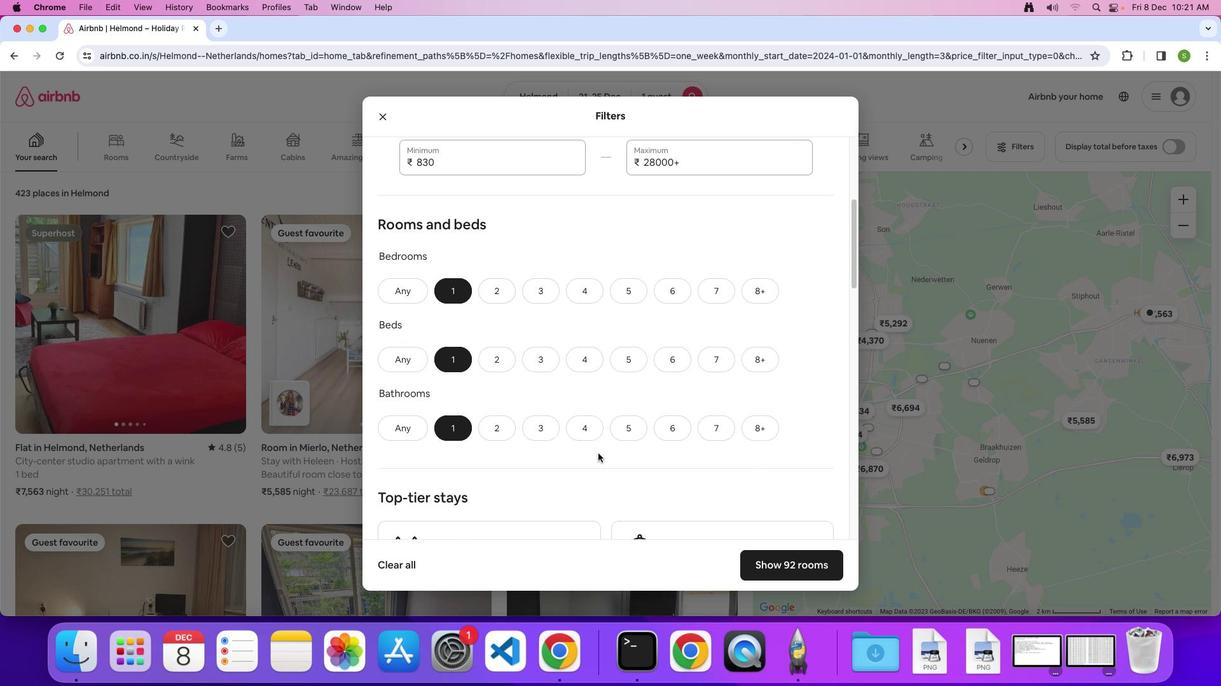 
Action: Mouse scrolled (597, 454) with delta (0, 0)
Screenshot: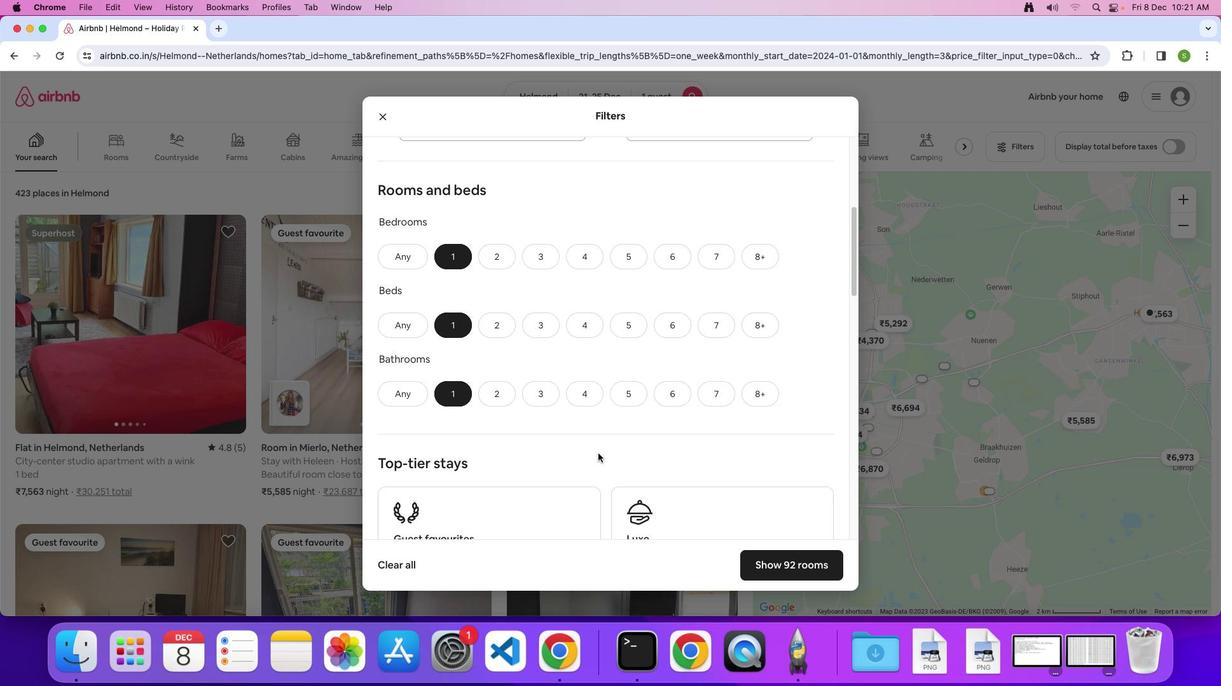 
Action: Mouse scrolled (597, 454) with delta (0, 0)
Screenshot: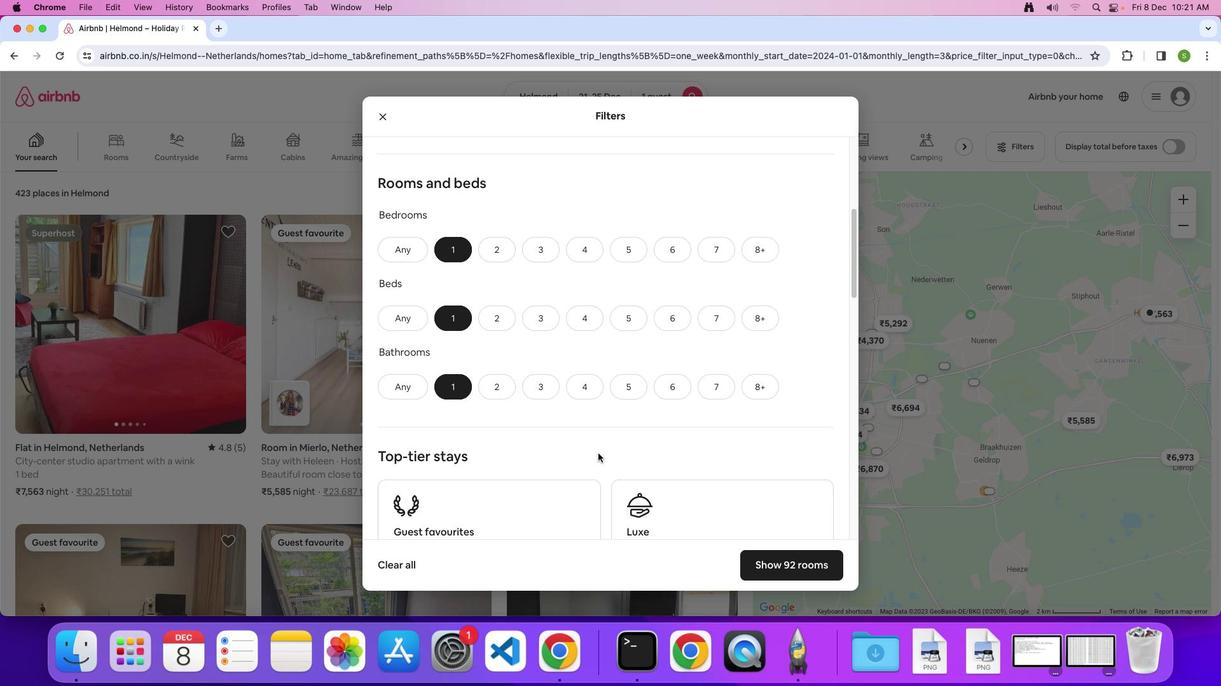 
Action: Mouse scrolled (597, 454) with delta (0, -1)
Screenshot: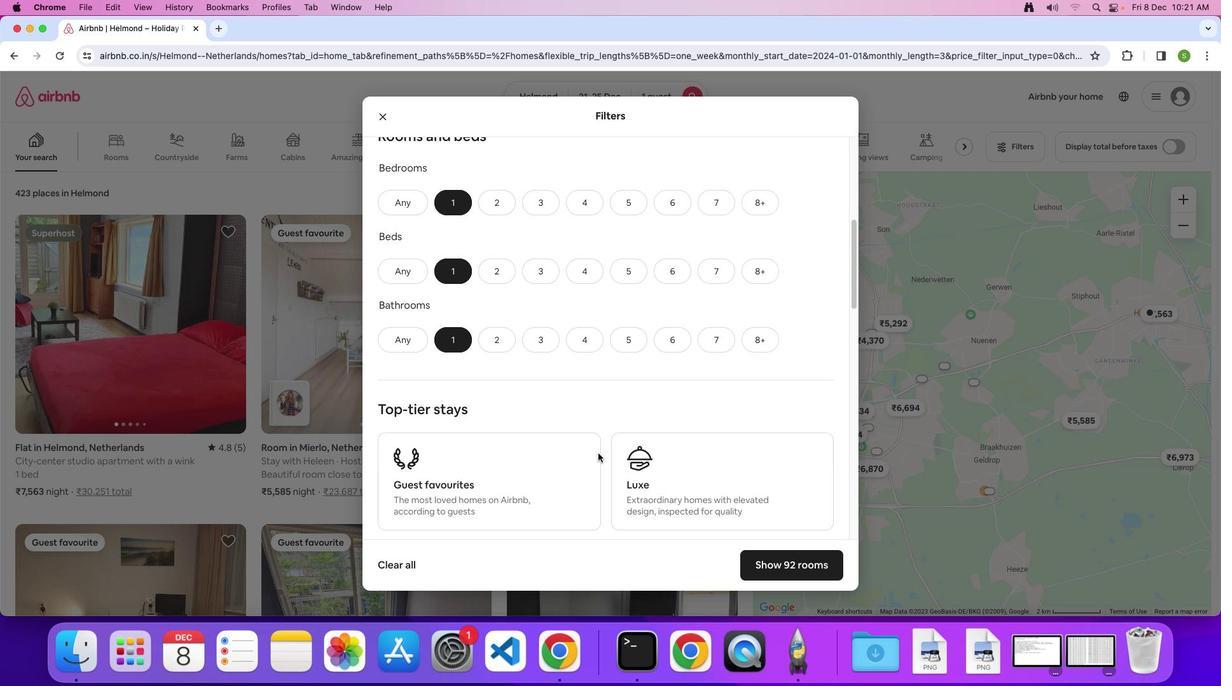 
Action: Mouse scrolled (597, 454) with delta (0, 0)
Screenshot: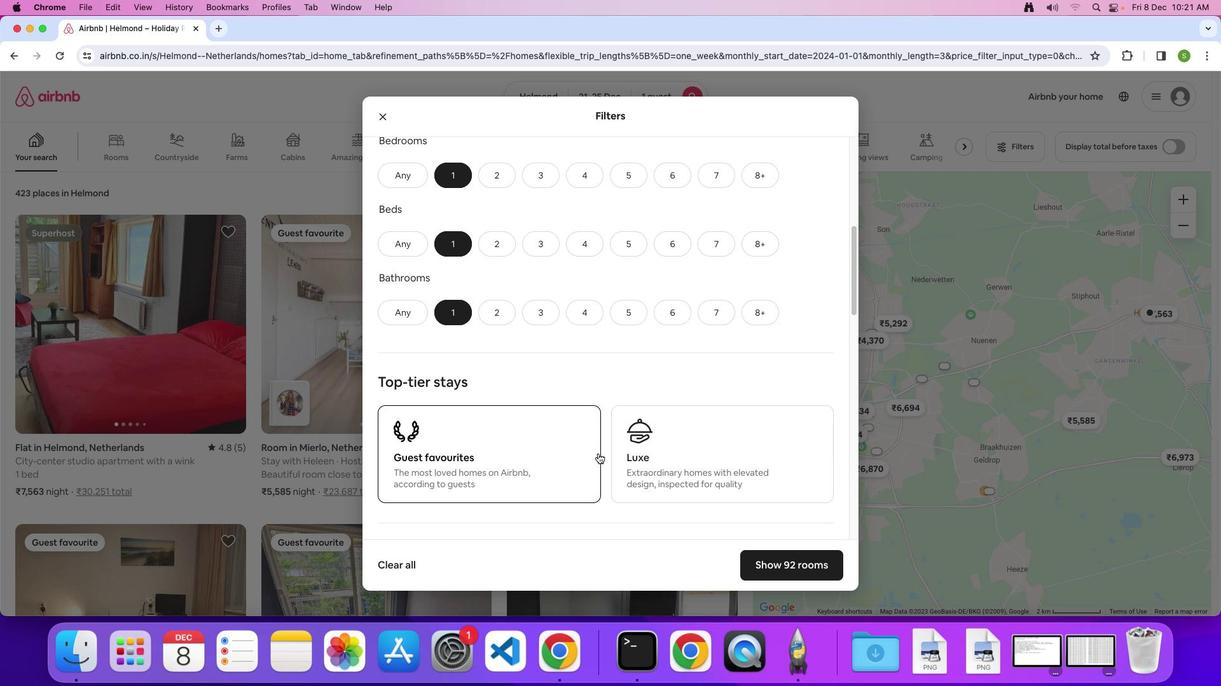 
Action: Mouse scrolled (597, 454) with delta (0, 0)
Screenshot: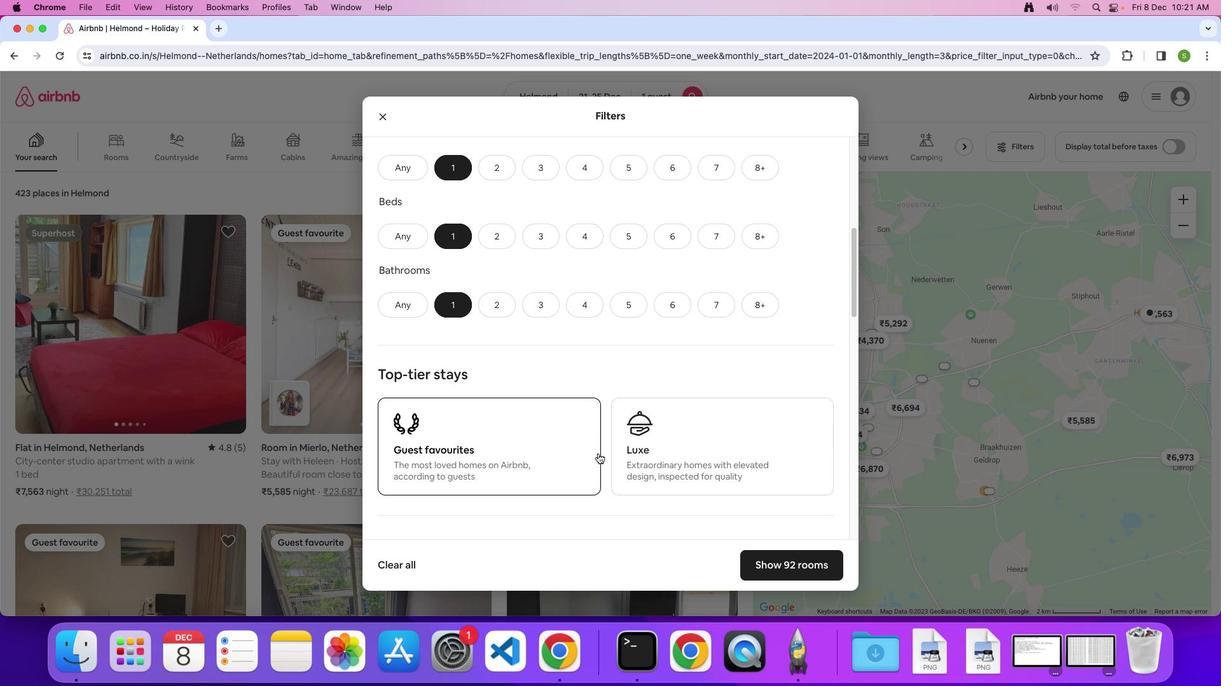 
Action: Mouse scrolled (597, 454) with delta (0, 0)
Screenshot: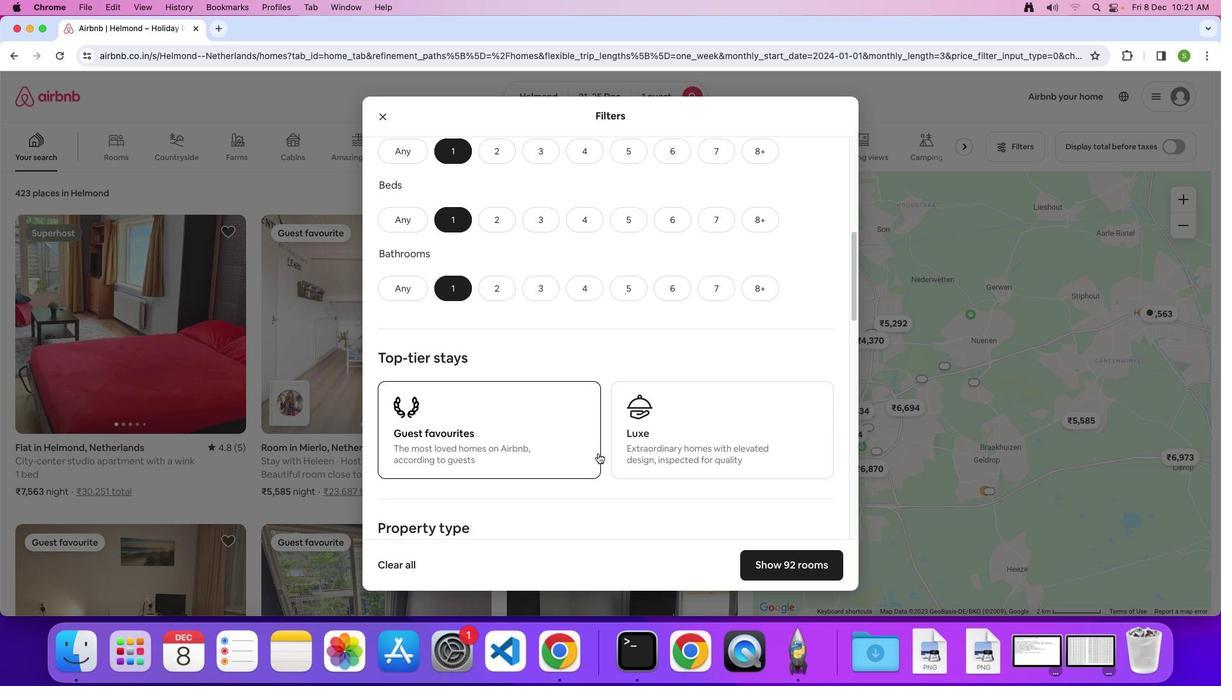 
Action: Mouse scrolled (597, 454) with delta (0, 0)
Screenshot: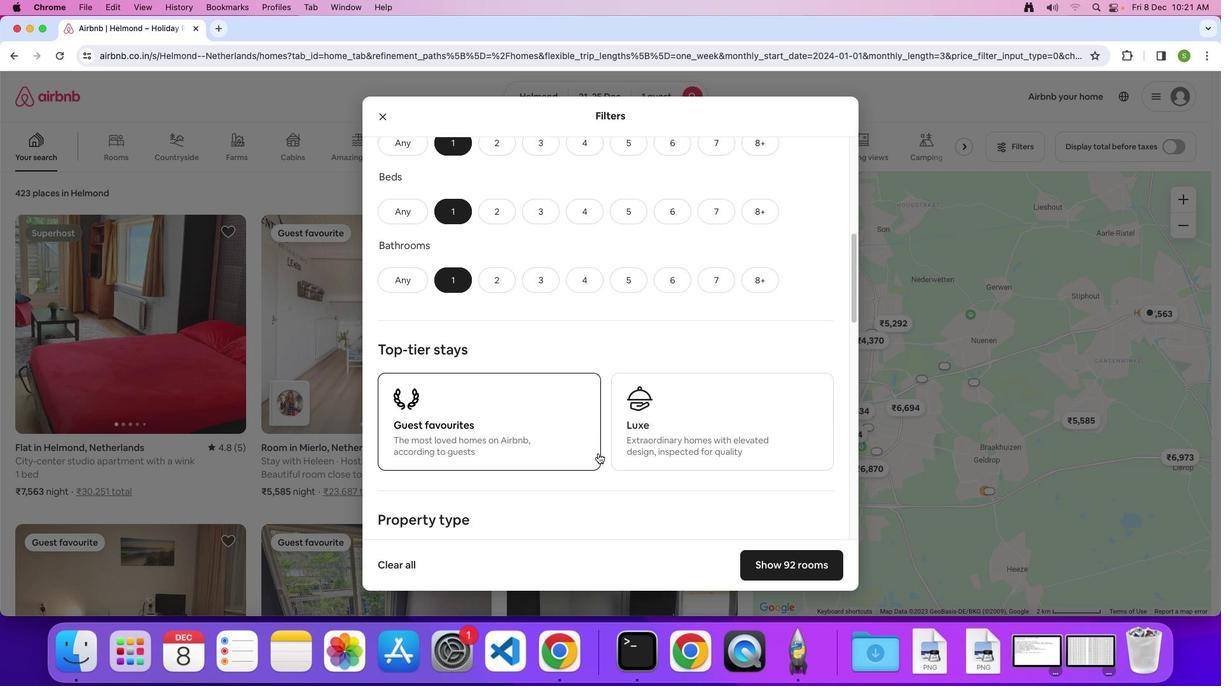 
Action: Mouse scrolled (597, 454) with delta (0, 0)
Screenshot: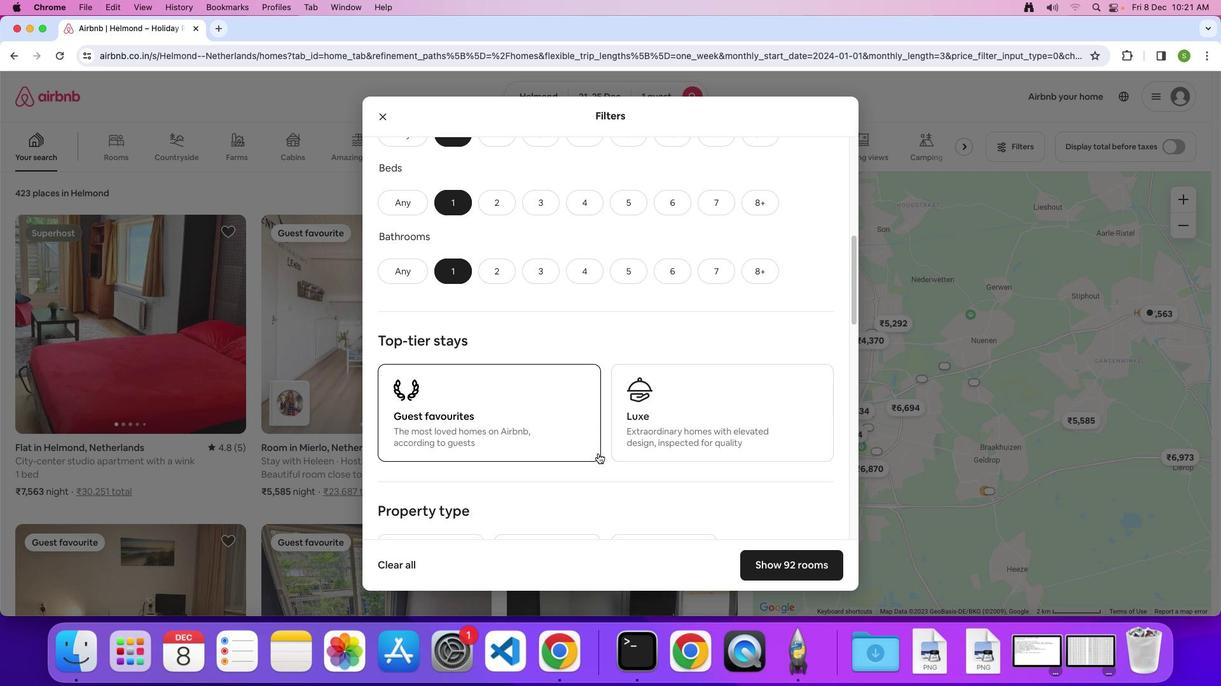 
Action: Mouse scrolled (597, 454) with delta (0, -1)
Screenshot: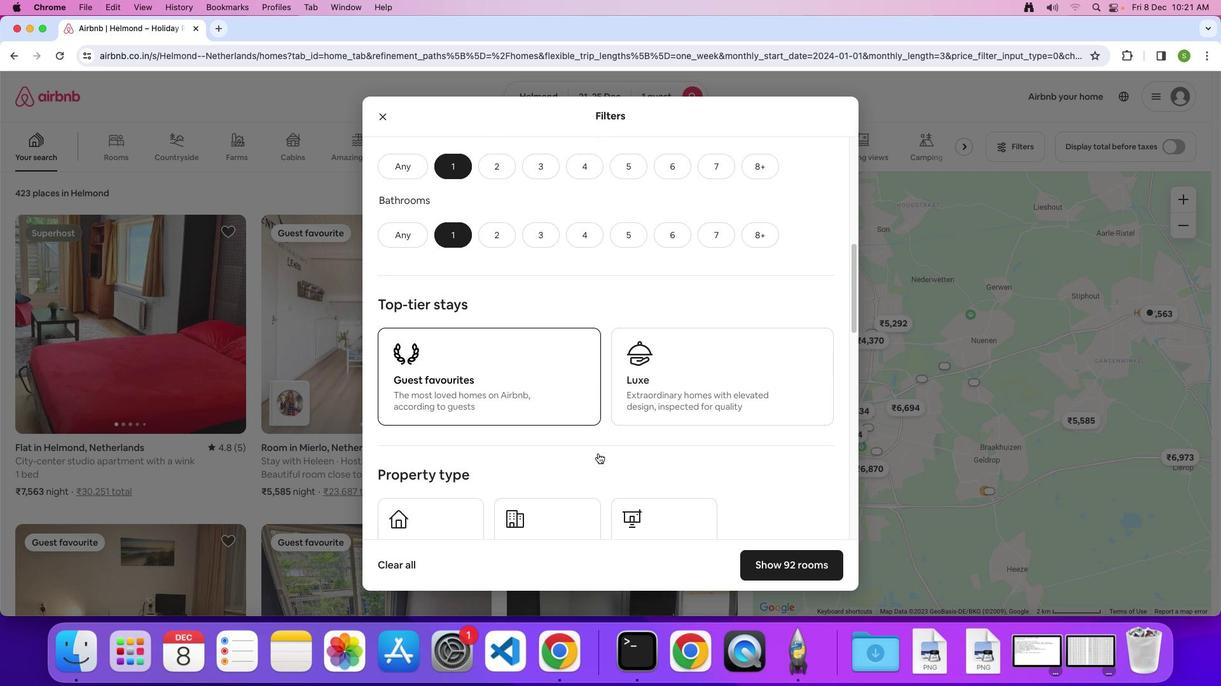 
Action: Mouse scrolled (597, 454) with delta (0, 0)
Screenshot: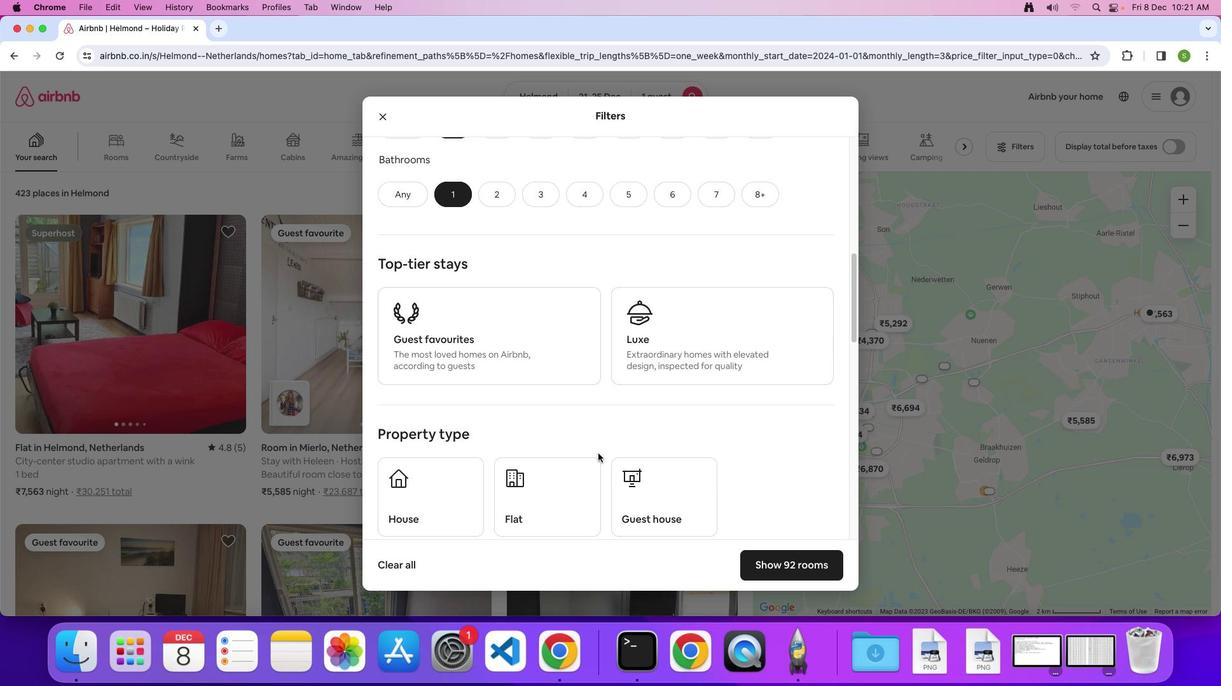 
Action: Mouse scrolled (597, 454) with delta (0, 0)
Screenshot: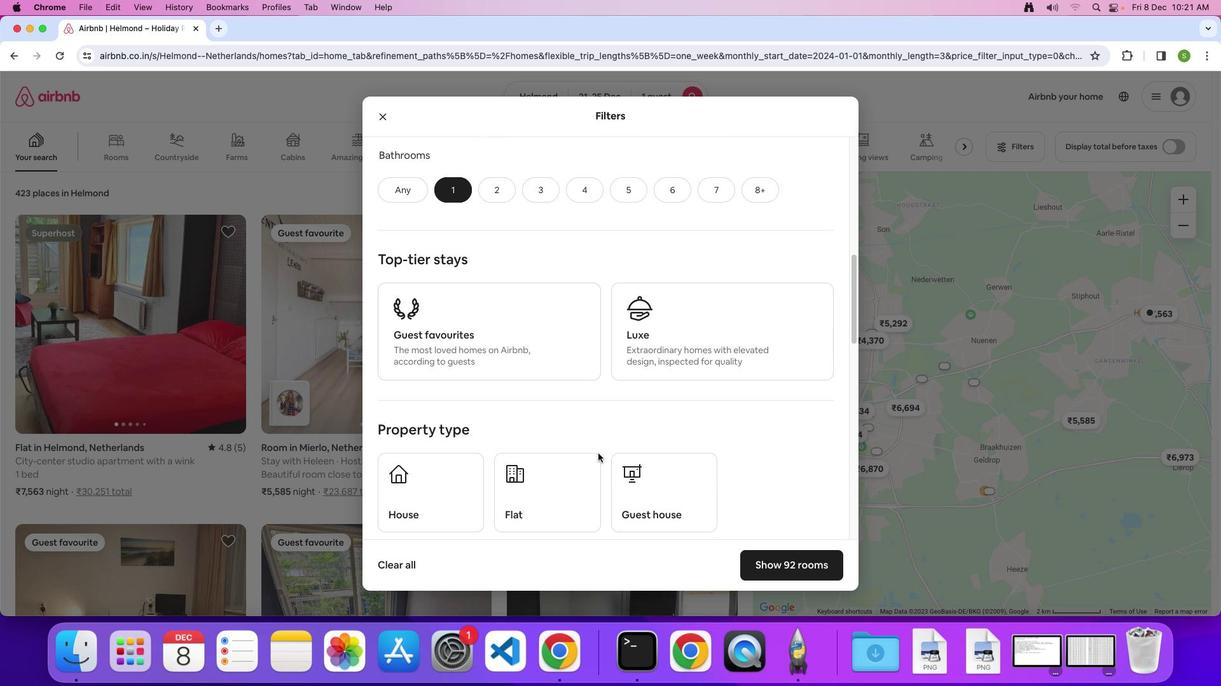 
Action: Mouse scrolled (597, 454) with delta (0, 0)
Screenshot: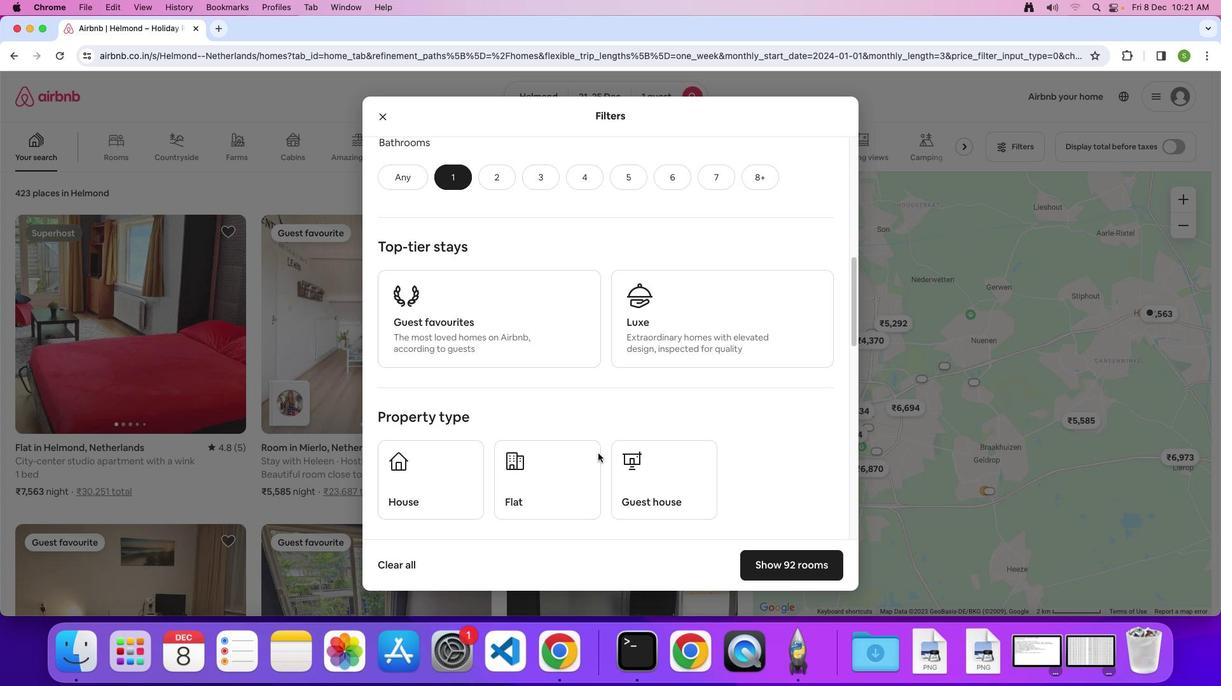 
Action: Mouse moved to (540, 468)
Screenshot: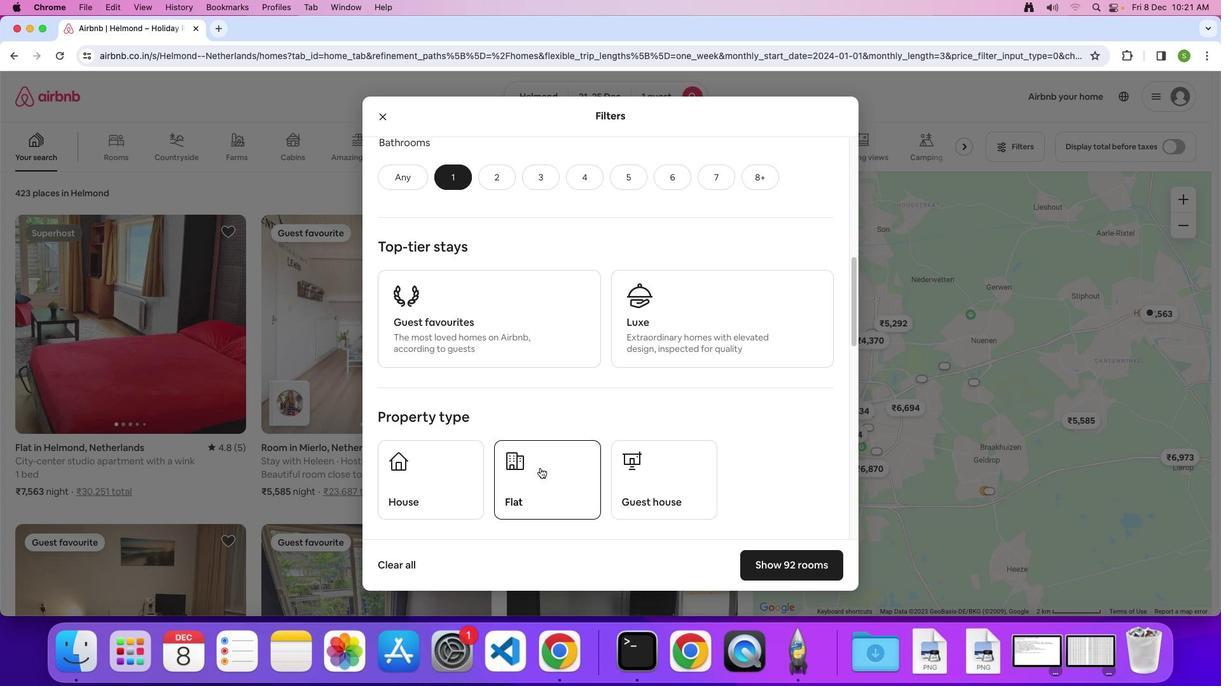 
Action: Mouse pressed left at (540, 468)
Screenshot: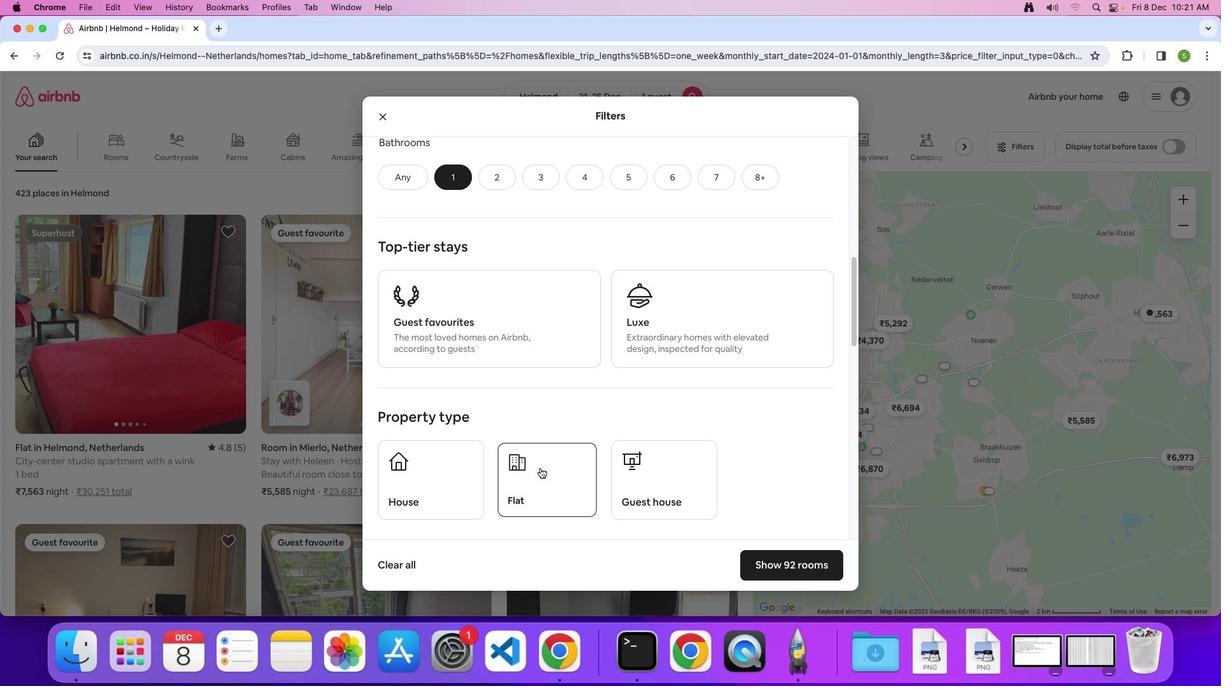 
Action: Mouse moved to (676, 430)
Screenshot: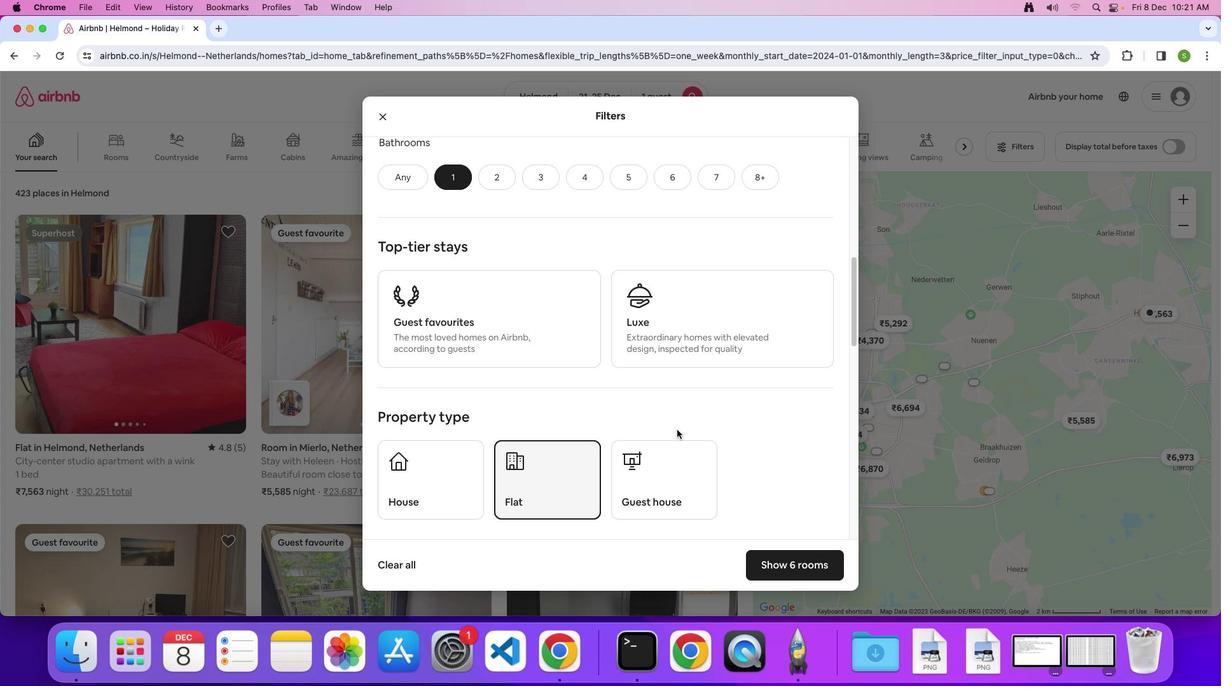 
Action: Mouse scrolled (676, 430) with delta (0, 0)
Screenshot: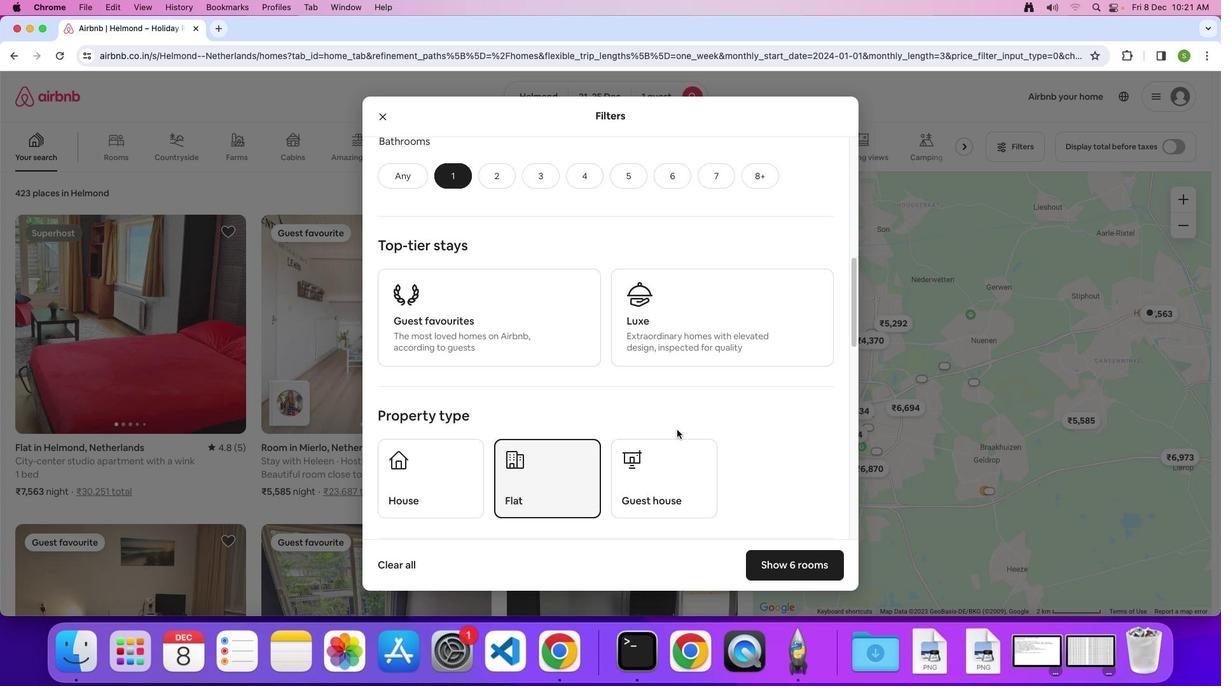 
Action: Mouse scrolled (676, 430) with delta (0, 0)
Screenshot: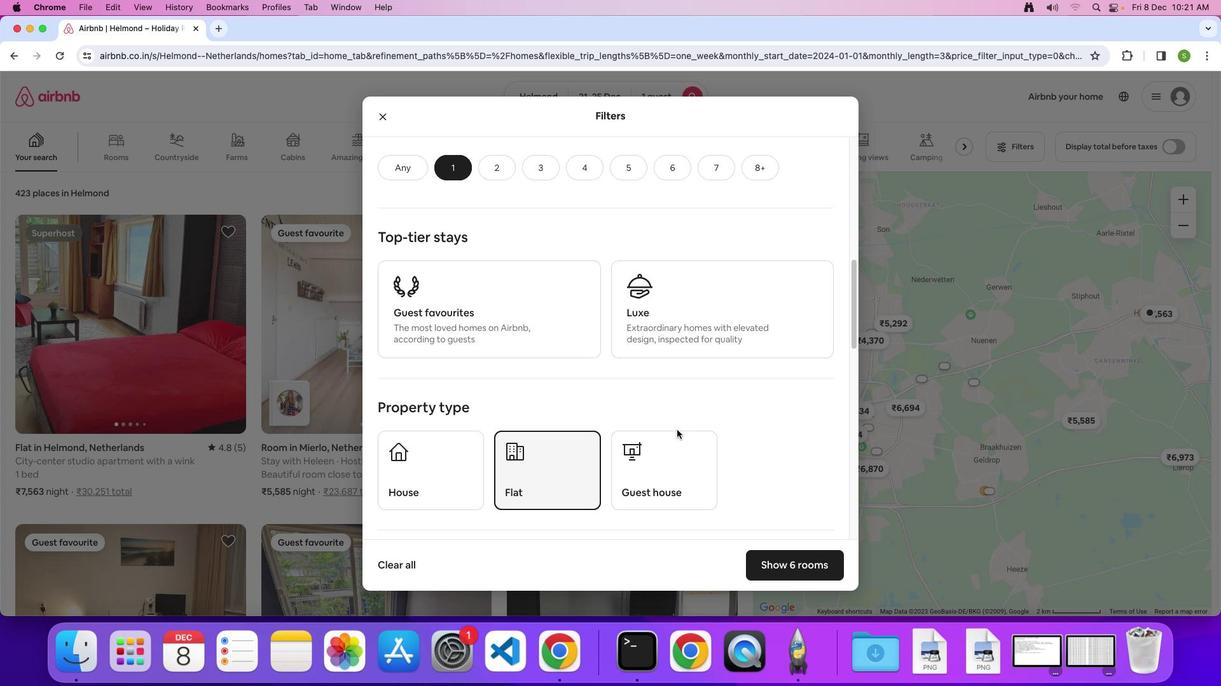 
Action: Mouse scrolled (676, 430) with delta (0, 0)
Screenshot: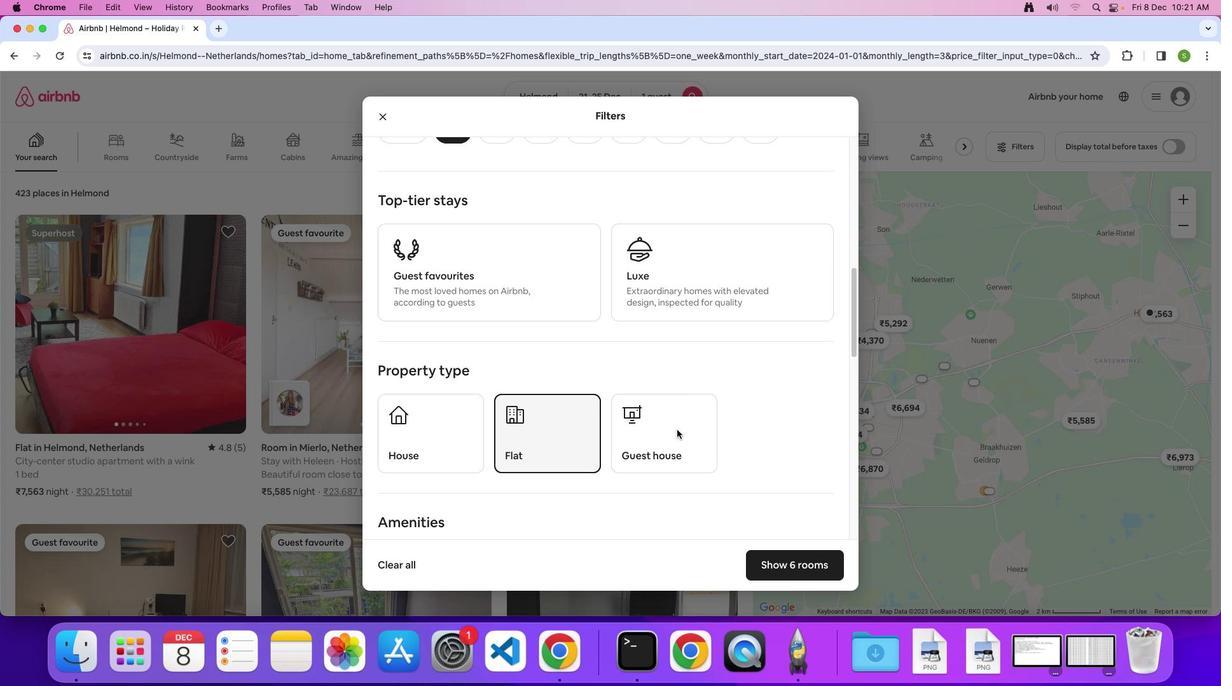 
Action: Mouse scrolled (676, 430) with delta (0, 0)
Screenshot: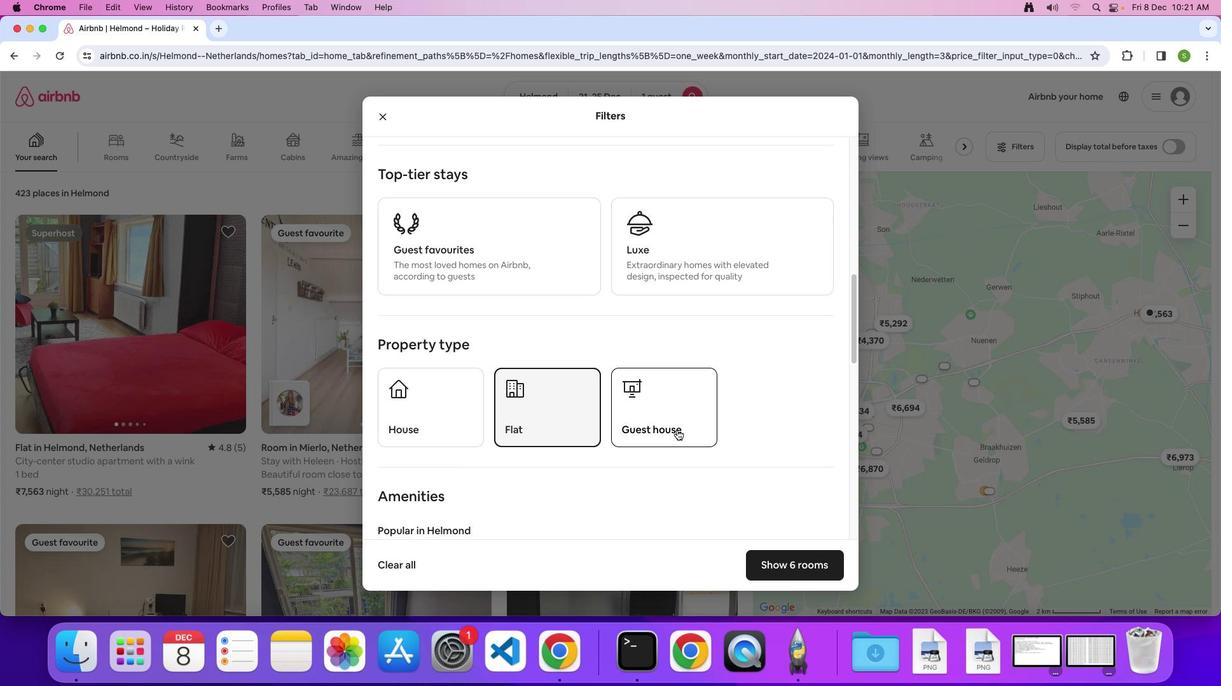 
Action: Mouse scrolled (676, 430) with delta (0, 0)
Screenshot: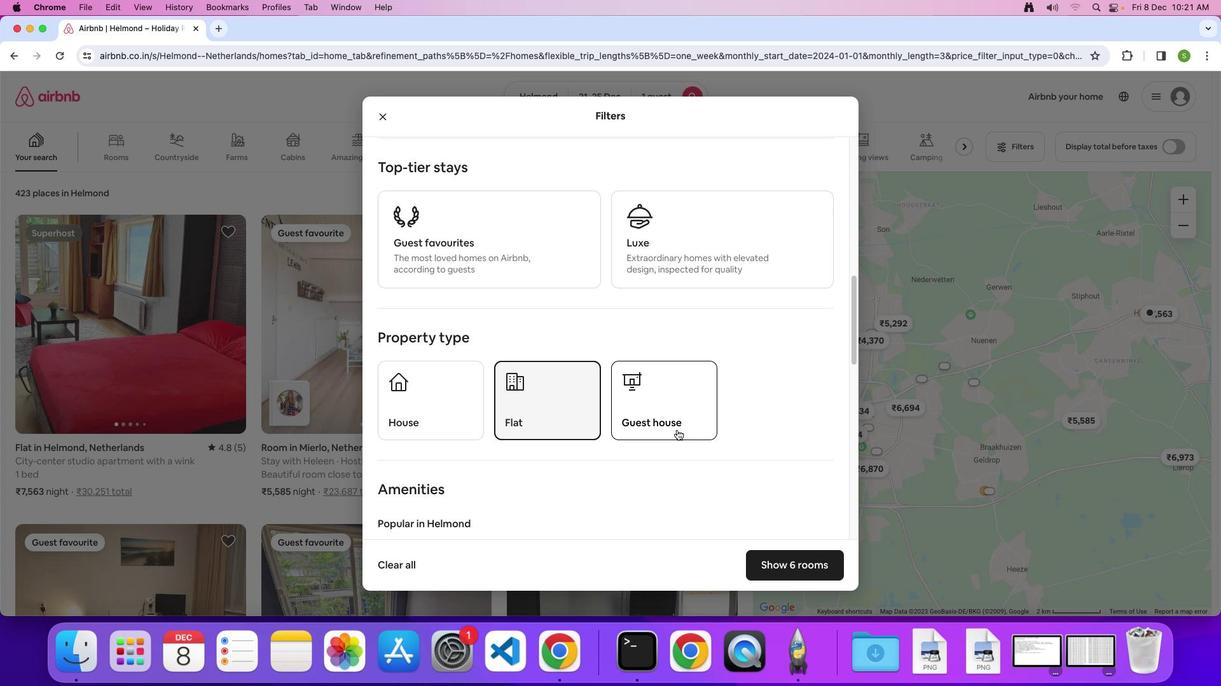 
Action: Mouse scrolled (676, 430) with delta (0, 0)
Screenshot: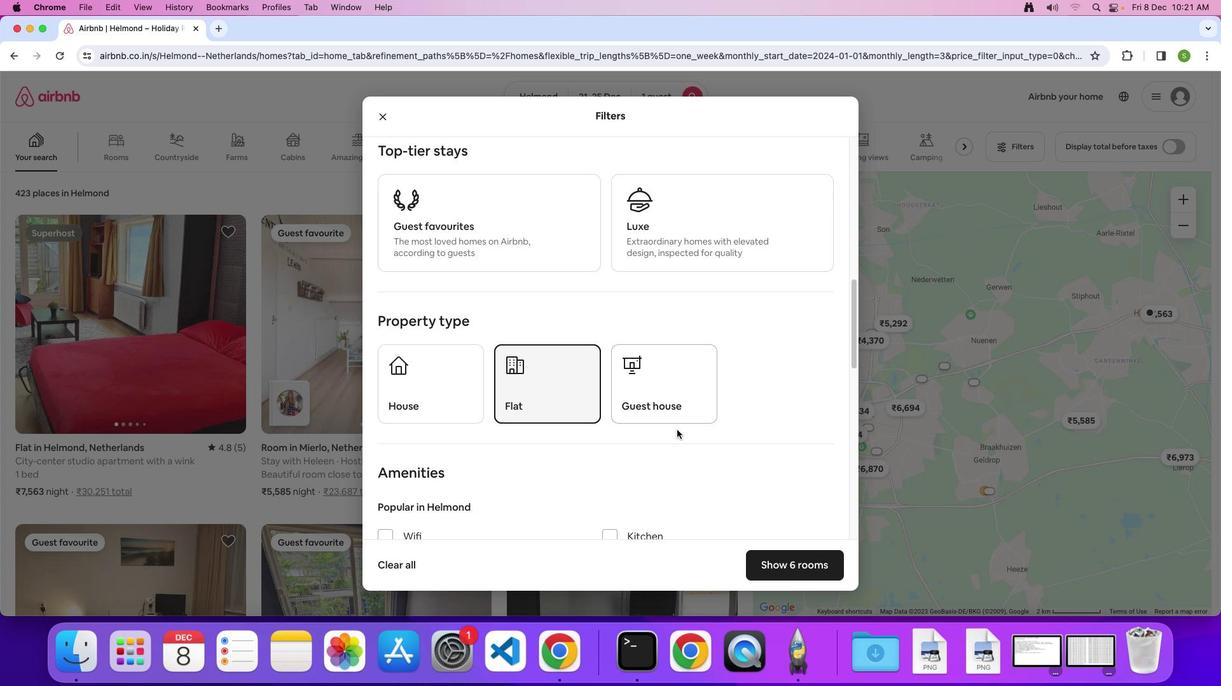 
Action: Mouse scrolled (676, 430) with delta (0, 0)
Screenshot: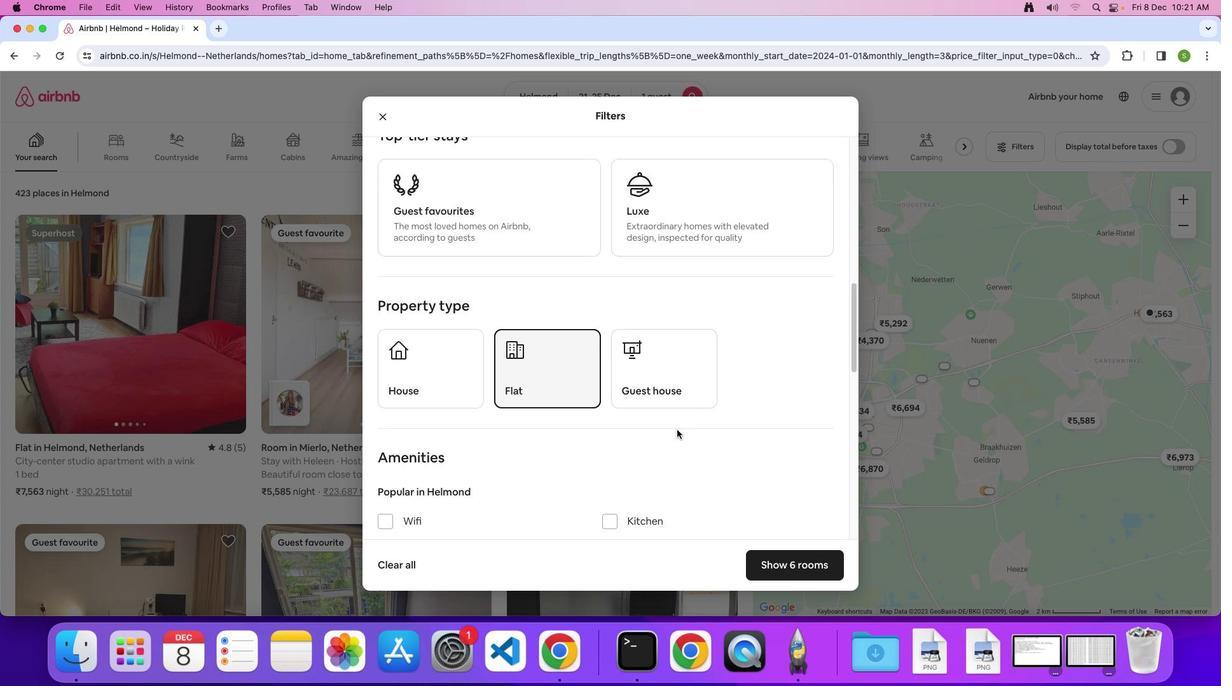 
Action: Mouse scrolled (676, 430) with delta (0, -1)
Screenshot: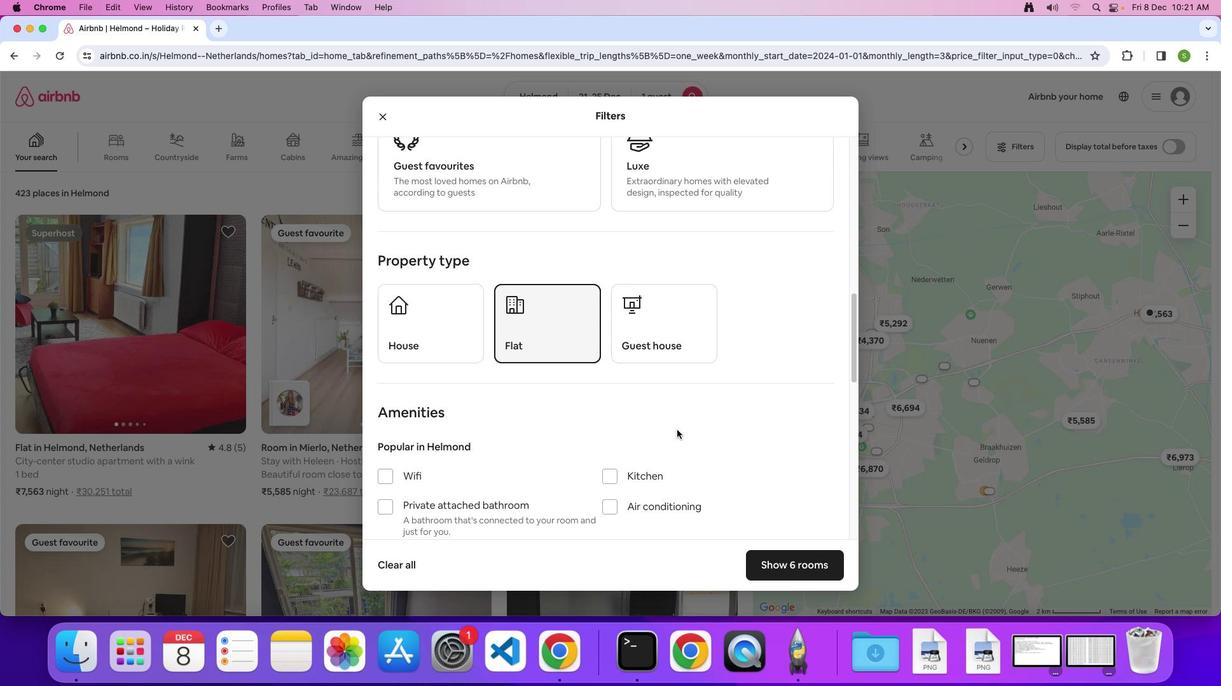 
Action: Mouse moved to (677, 429)
Screenshot: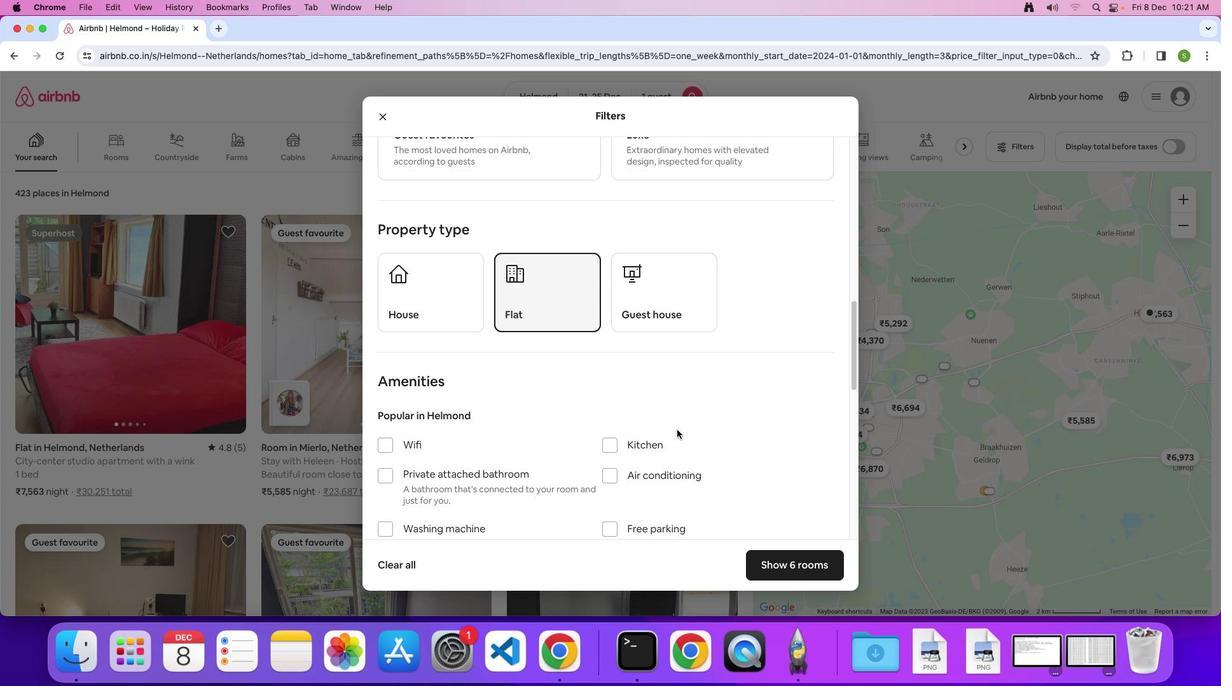 
Action: Mouse scrolled (677, 429) with delta (0, 0)
Screenshot: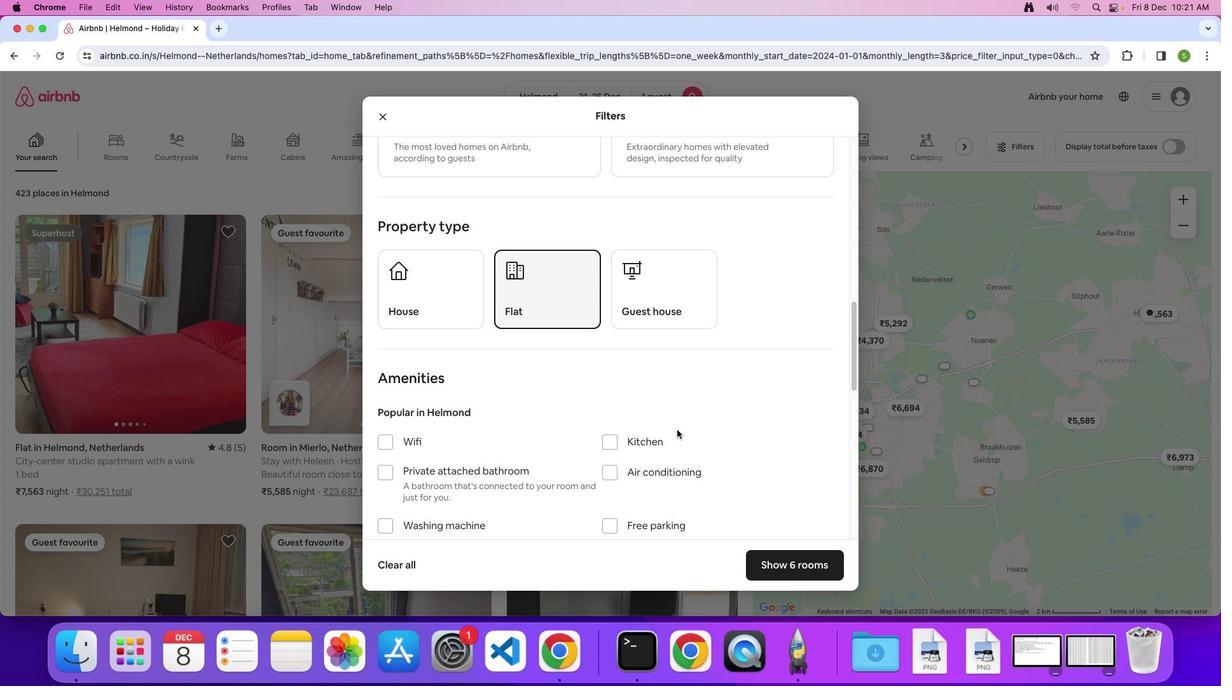 
Action: Mouse scrolled (677, 429) with delta (0, 0)
Screenshot: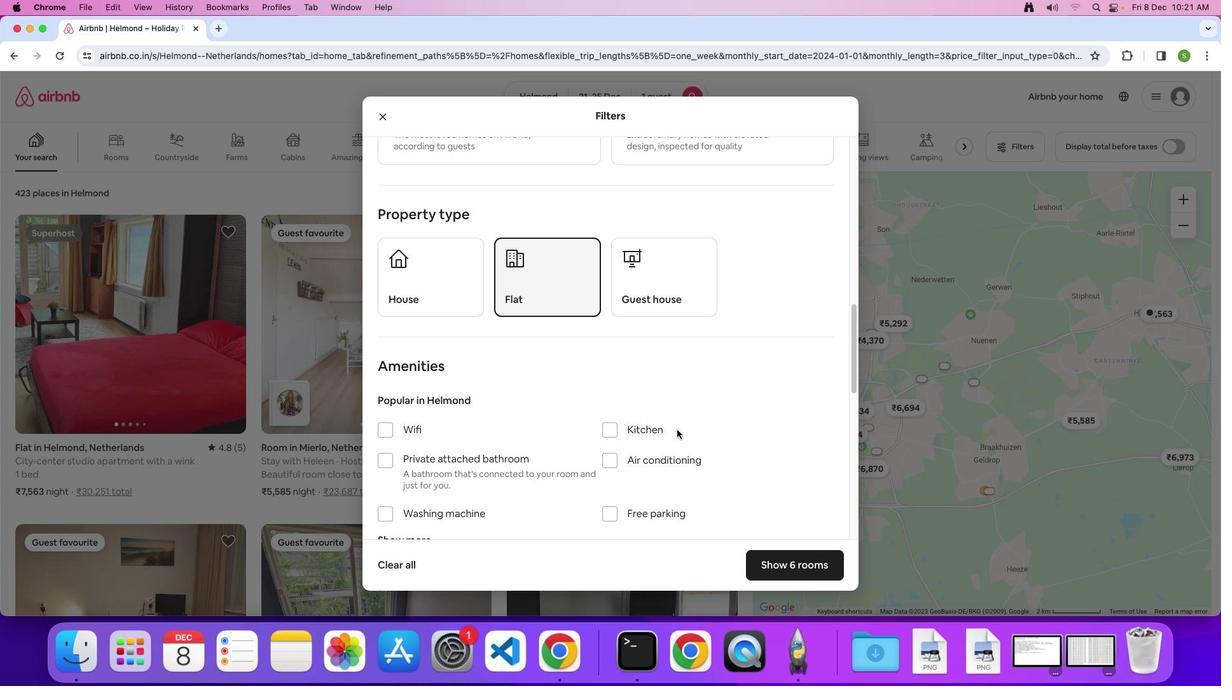 
Action: Mouse scrolled (677, 429) with delta (0, -1)
Screenshot: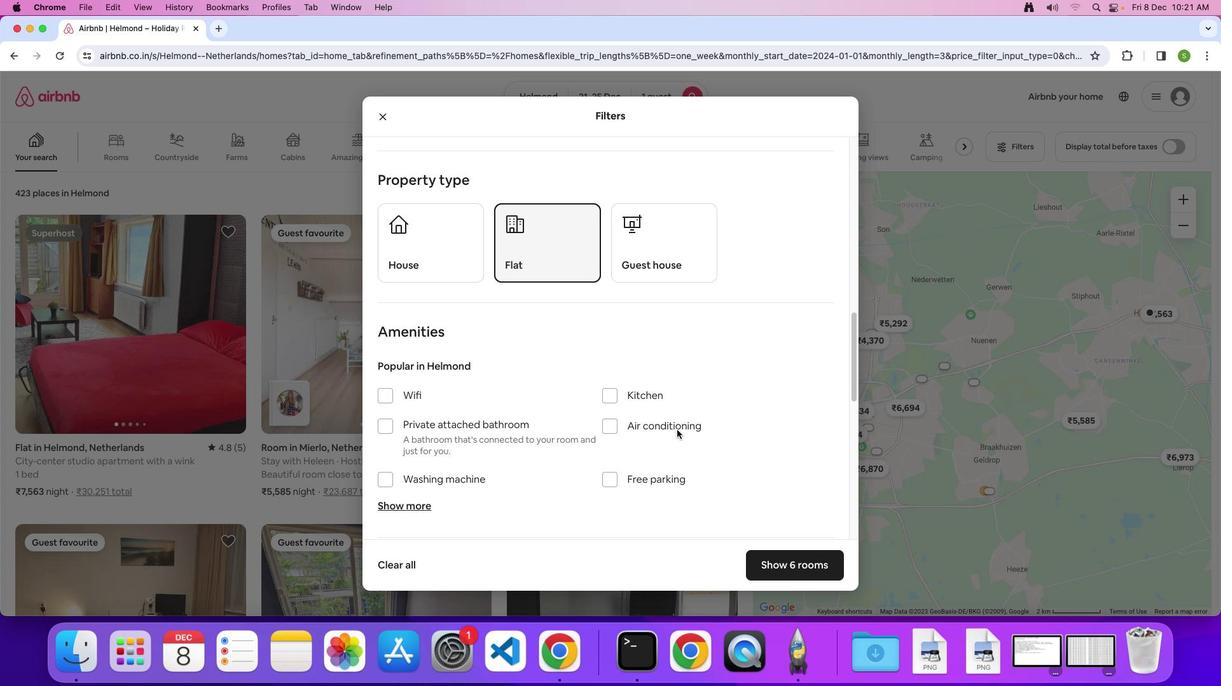 
Action: Mouse scrolled (677, 429) with delta (0, 0)
Screenshot: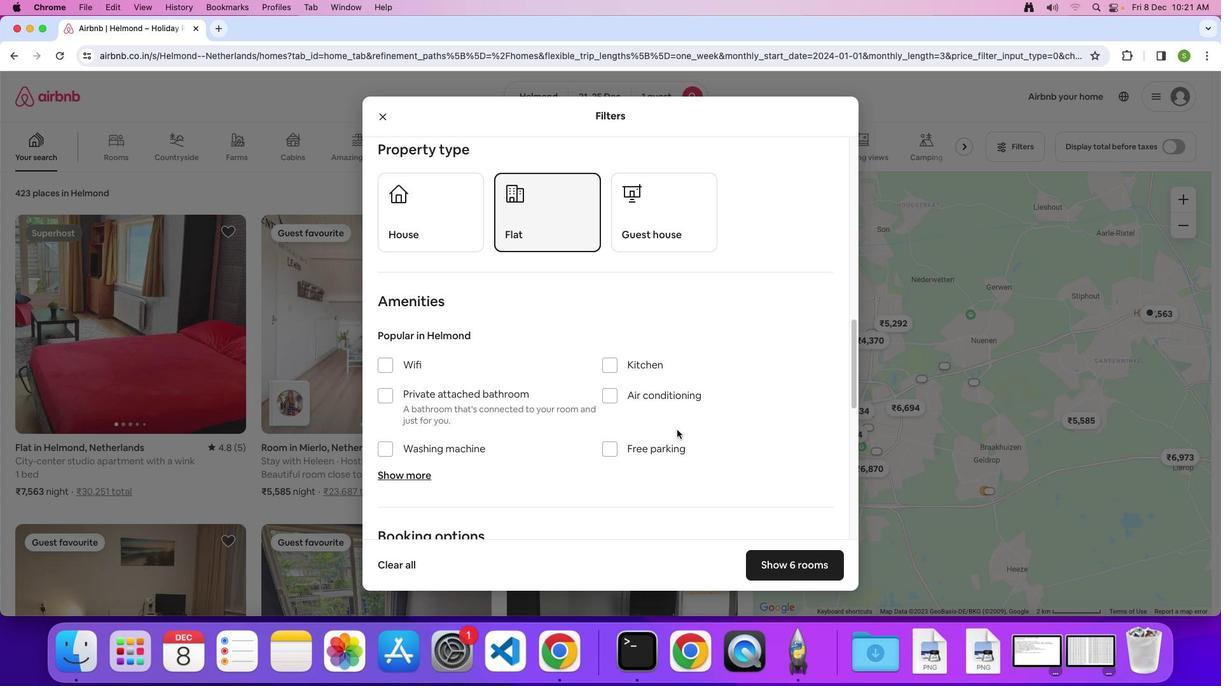 
Action: Mouse scrolled (677, 429) with delta (0, 0)
Screenshot: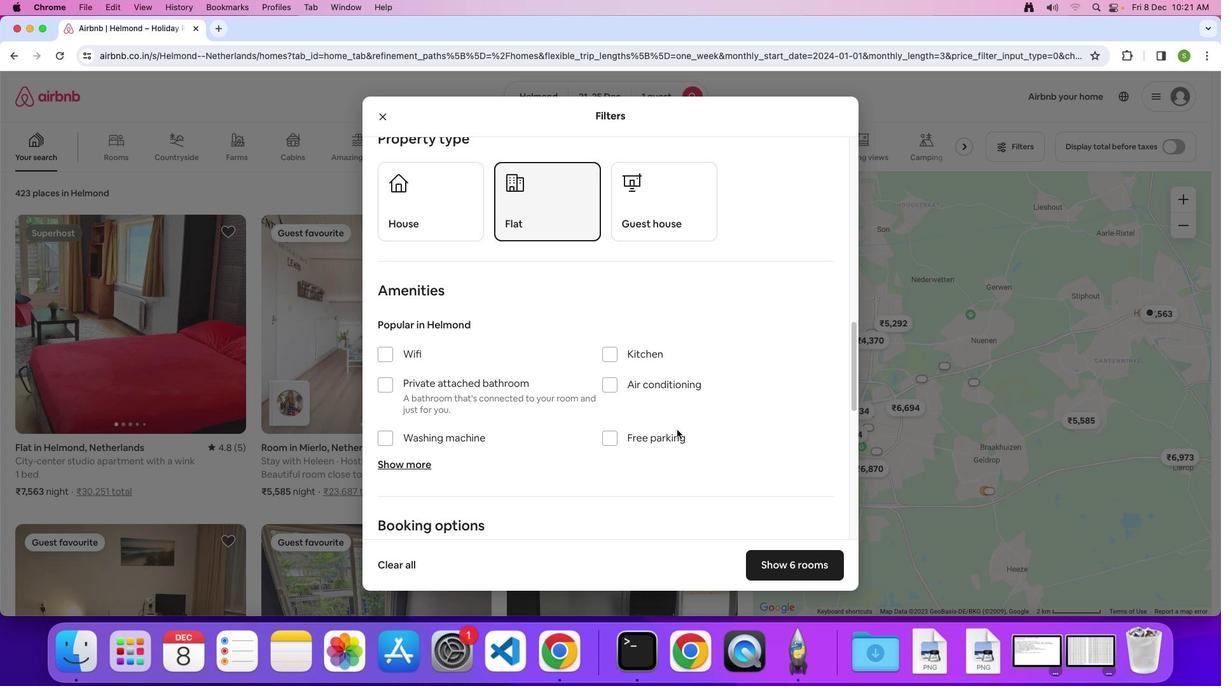 
Action: Mouse moved to (383, 351)
Screenshot: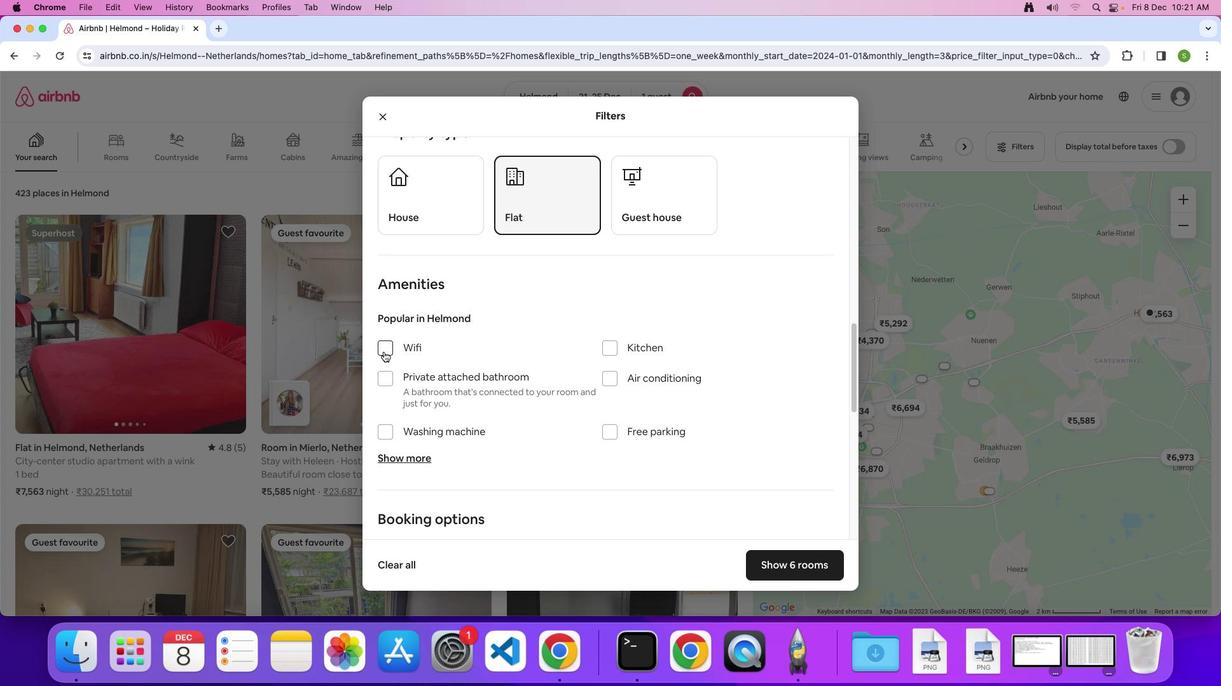 
Action: Mouse pressed left at (383, 351)
Screenshot: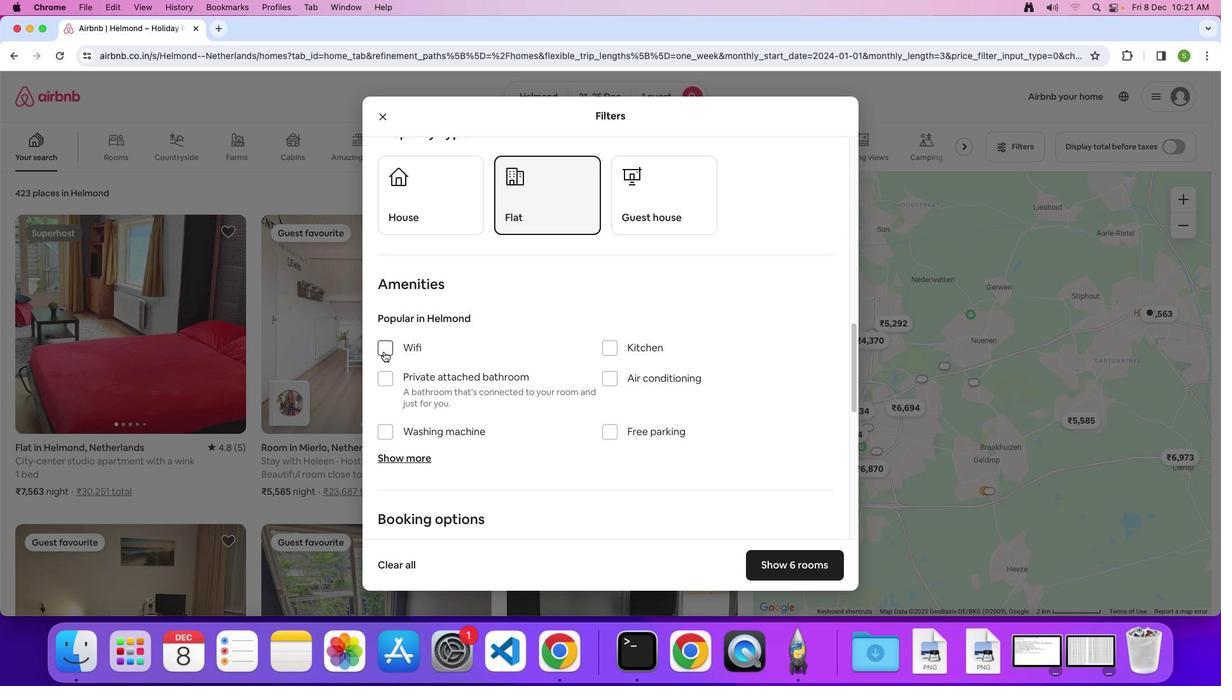 
Action: Mouse moved to (387, 429)
Screenshot: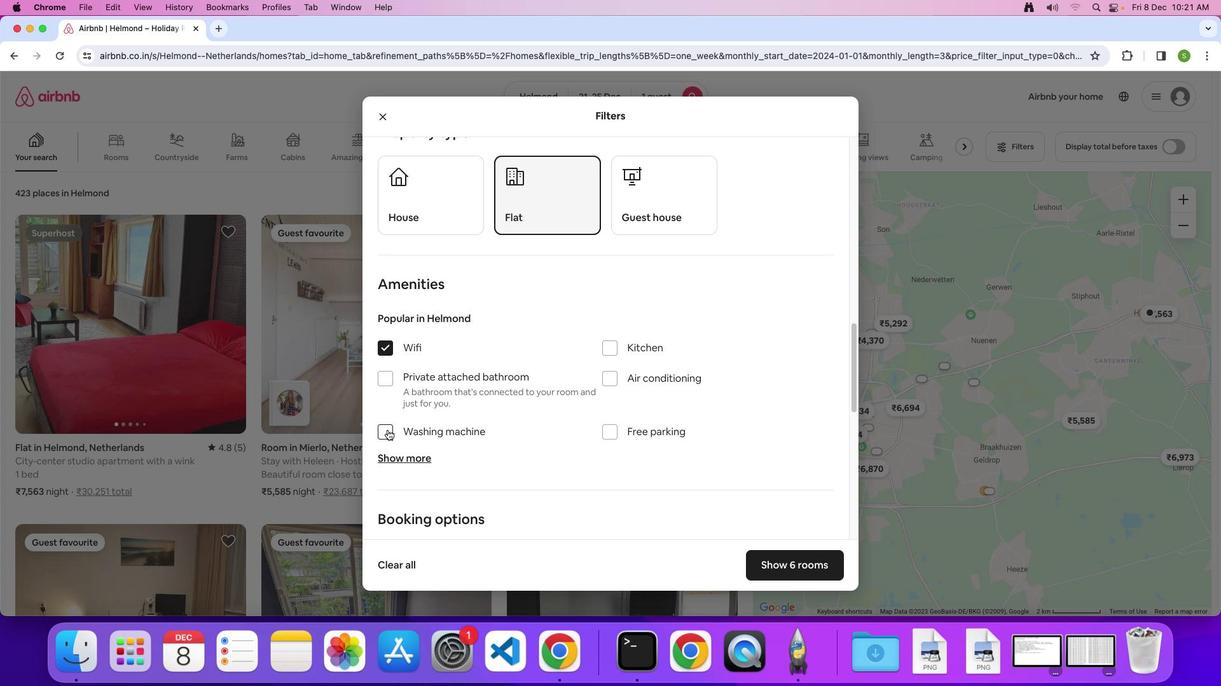 
Action: Mouse pressed left at (387, 429)
Screenshot: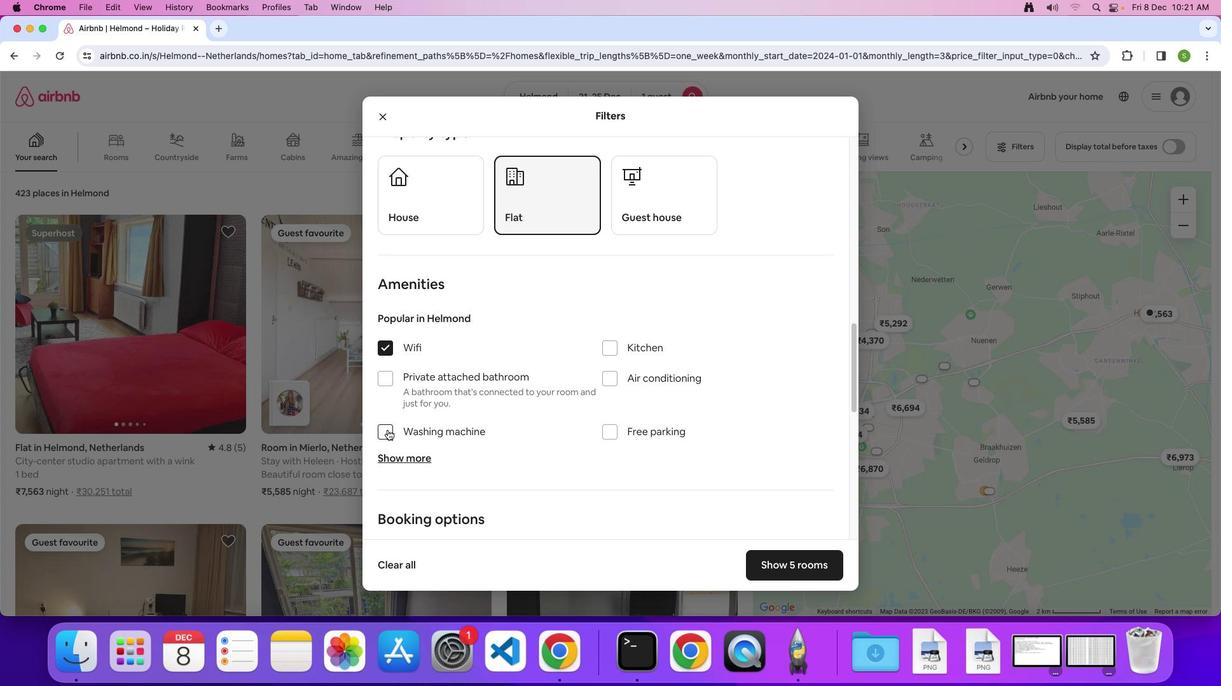 
Action: Mouse moved to (778, 566)
Screenshot: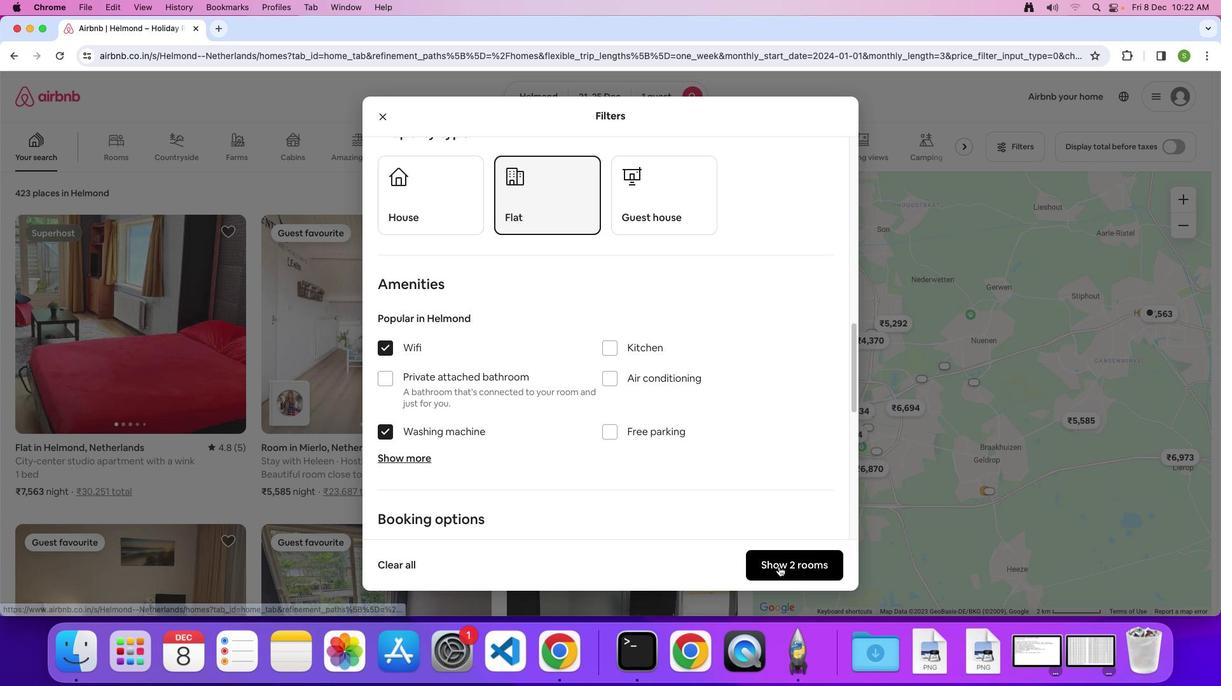 
Action: Mouse pressed left at (778, 566)
Screenshot: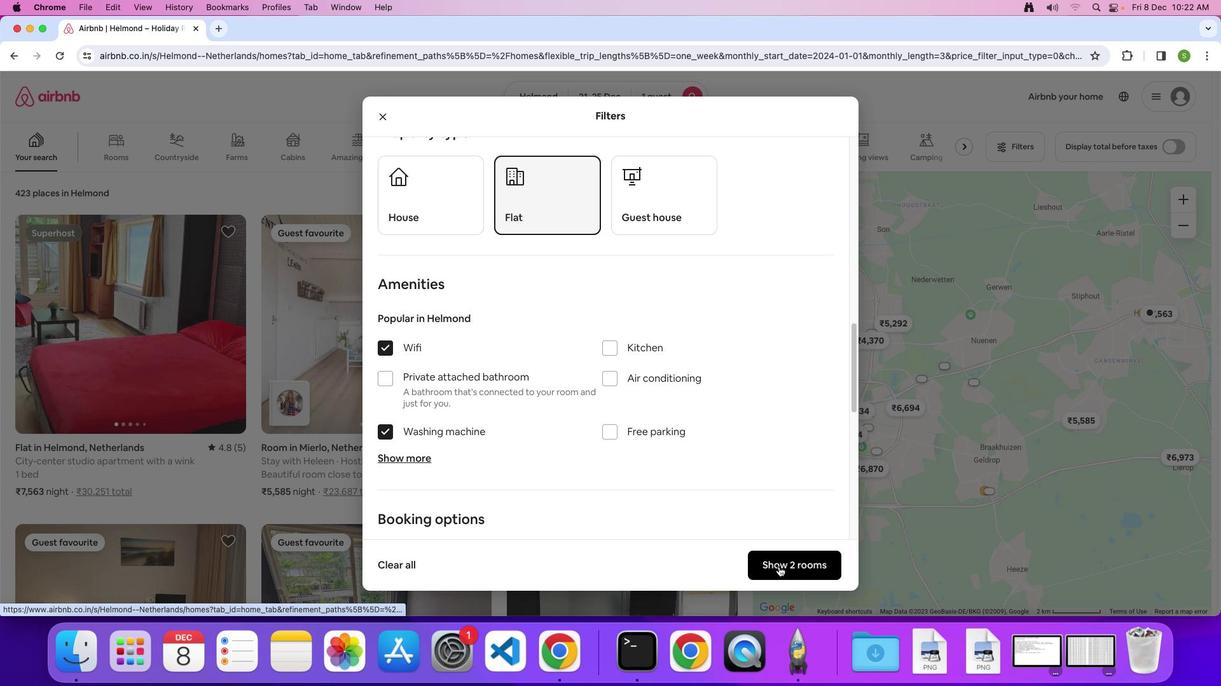
Action: Mouse moved to (131, 296)
Screenshot: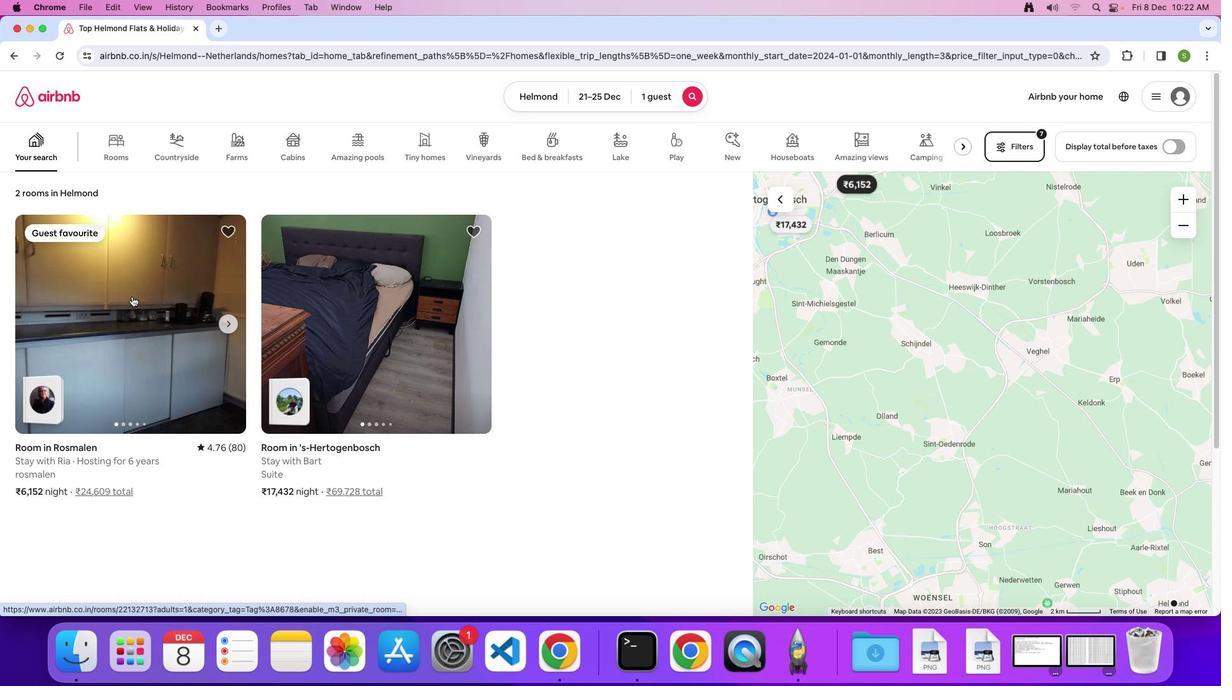 
Action: Mouse pressed left at (131, 296)
Screenshot: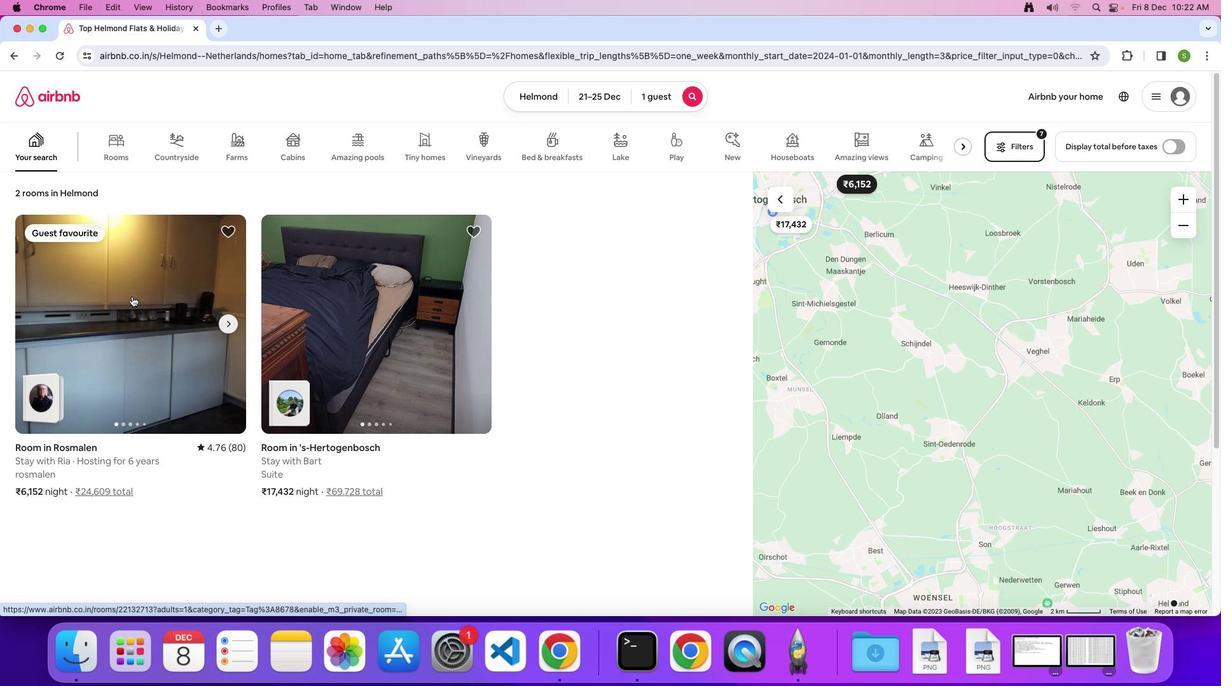 
Action: Mouse moved to (565, 329)
Screenshot: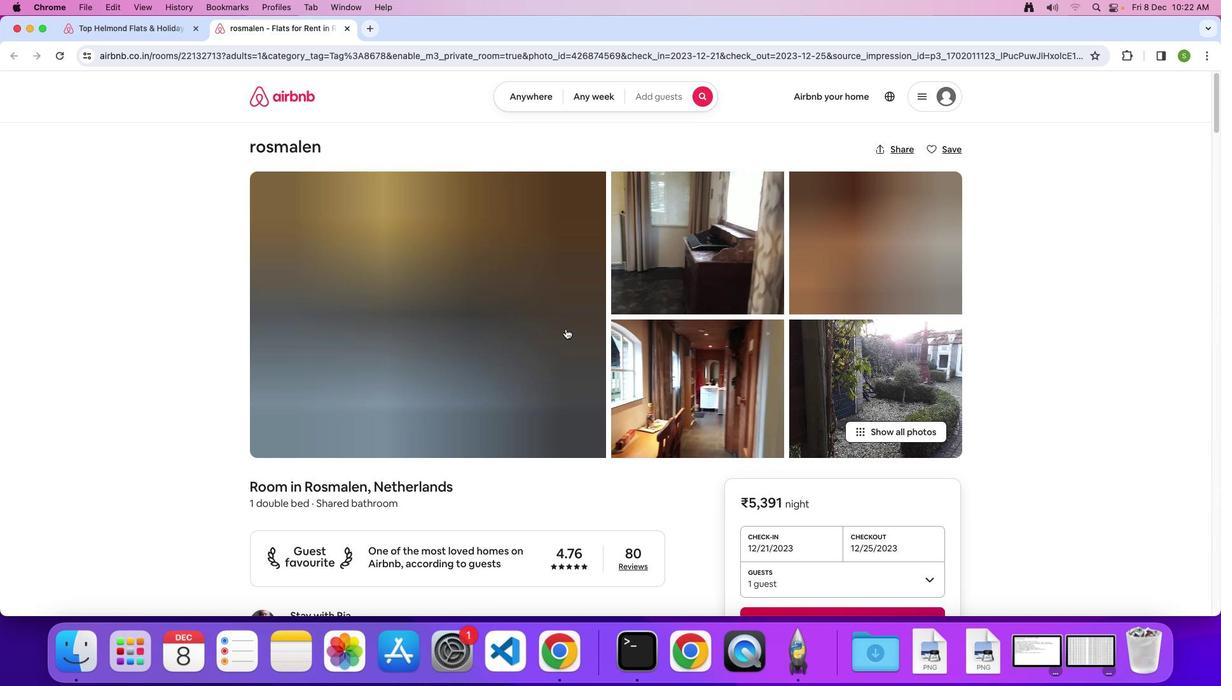 
Action: Mouse pressed left at (565, 329)
Screenshot: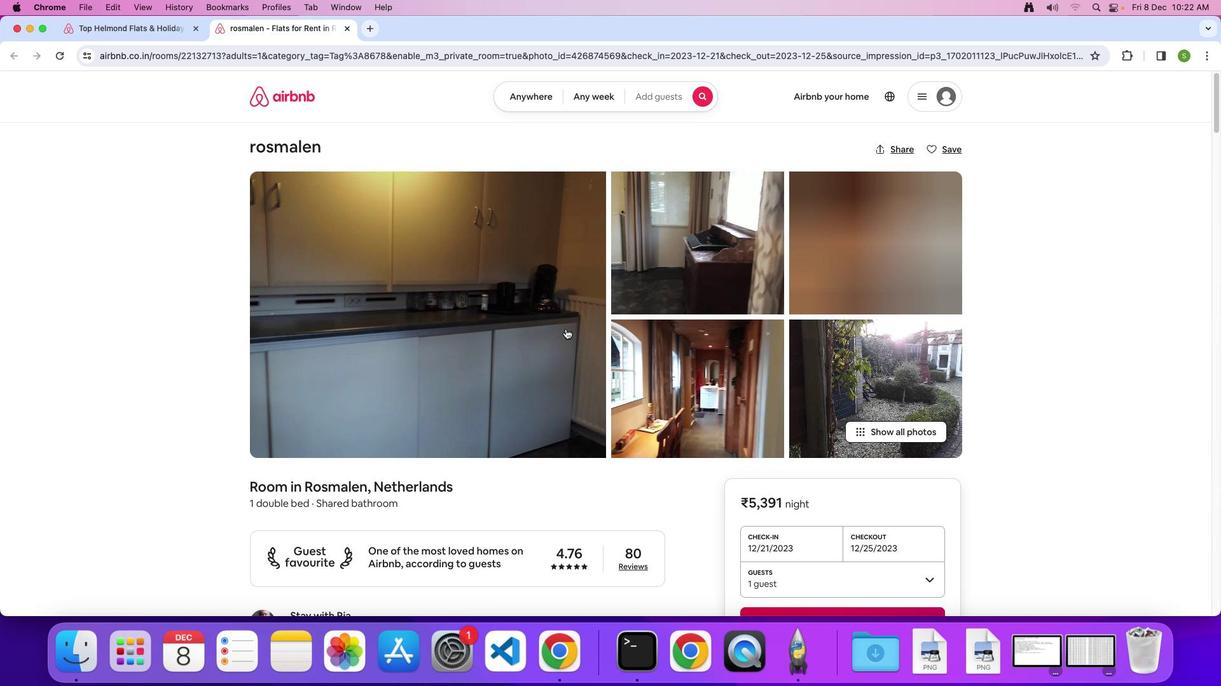 
Action: Mouse moved to (592, 385)
Screenshot: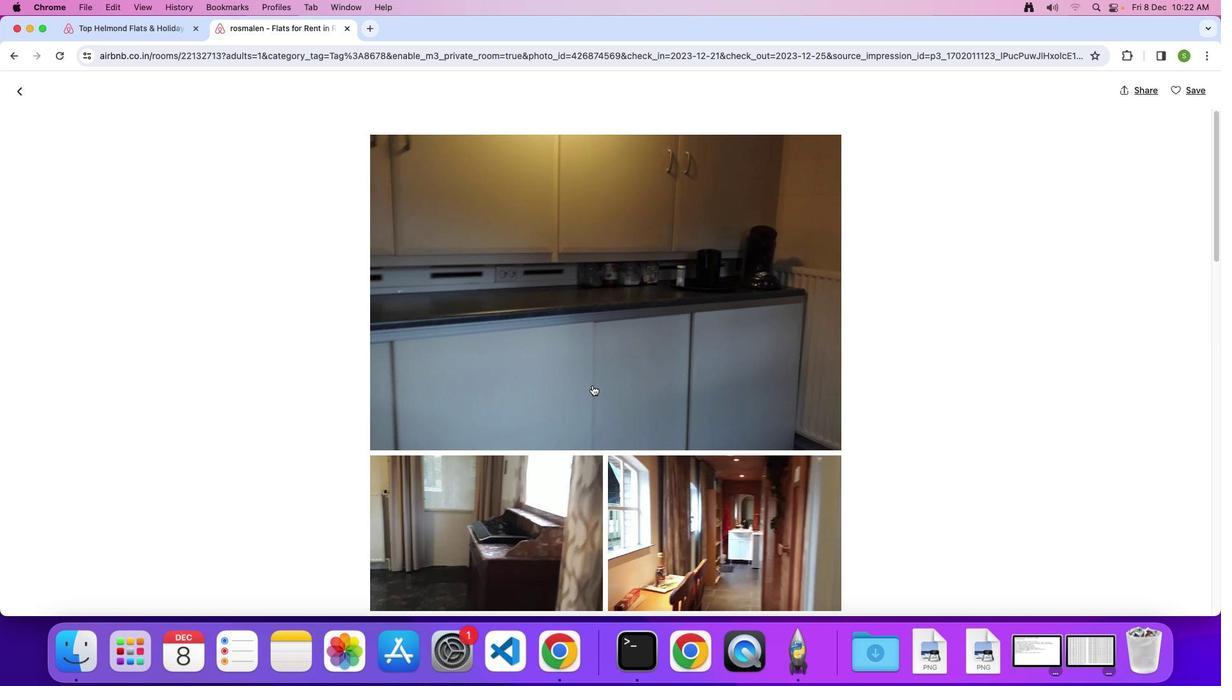 
Action: Mouse scrolled (592, 385) with delta (0, 0)
Screenshot: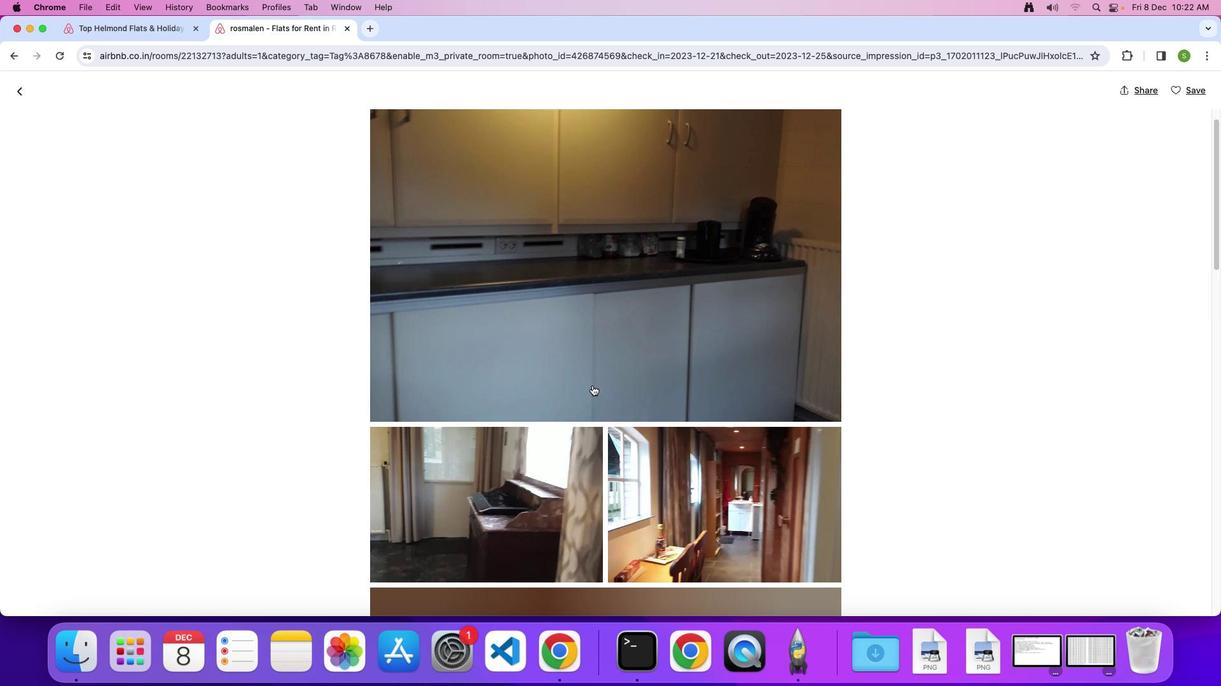
Action: Mouse scrolled (592, 385) with delta (0, 0)
Screenshot: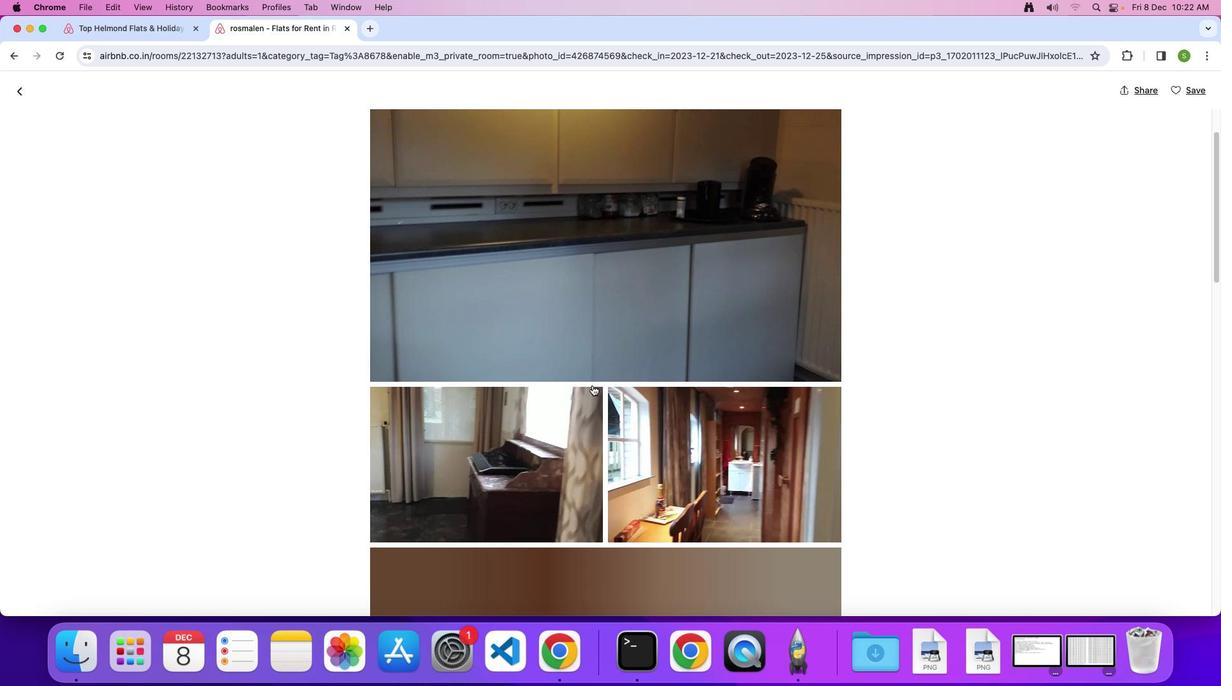 
Action: Mouse scrolled (592, 385) with delta (0, -2)
Screenshot: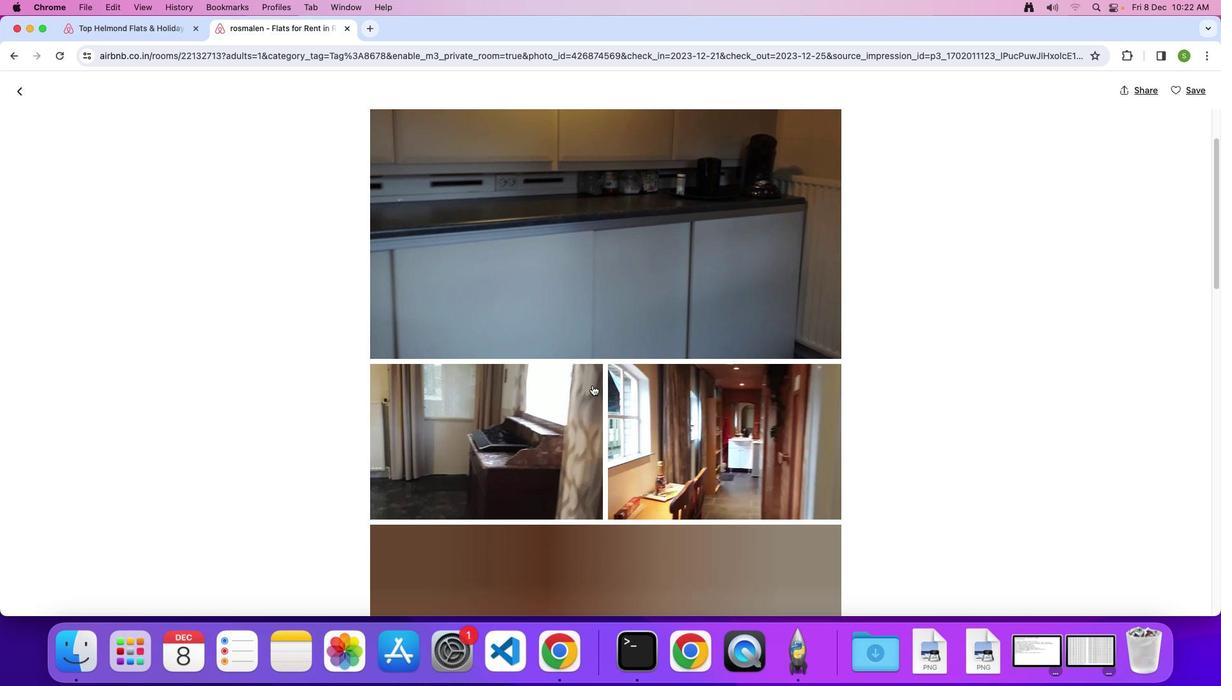 
Action: Mouse scrolled (592, 385) with delta (0, 0)
Screenshot: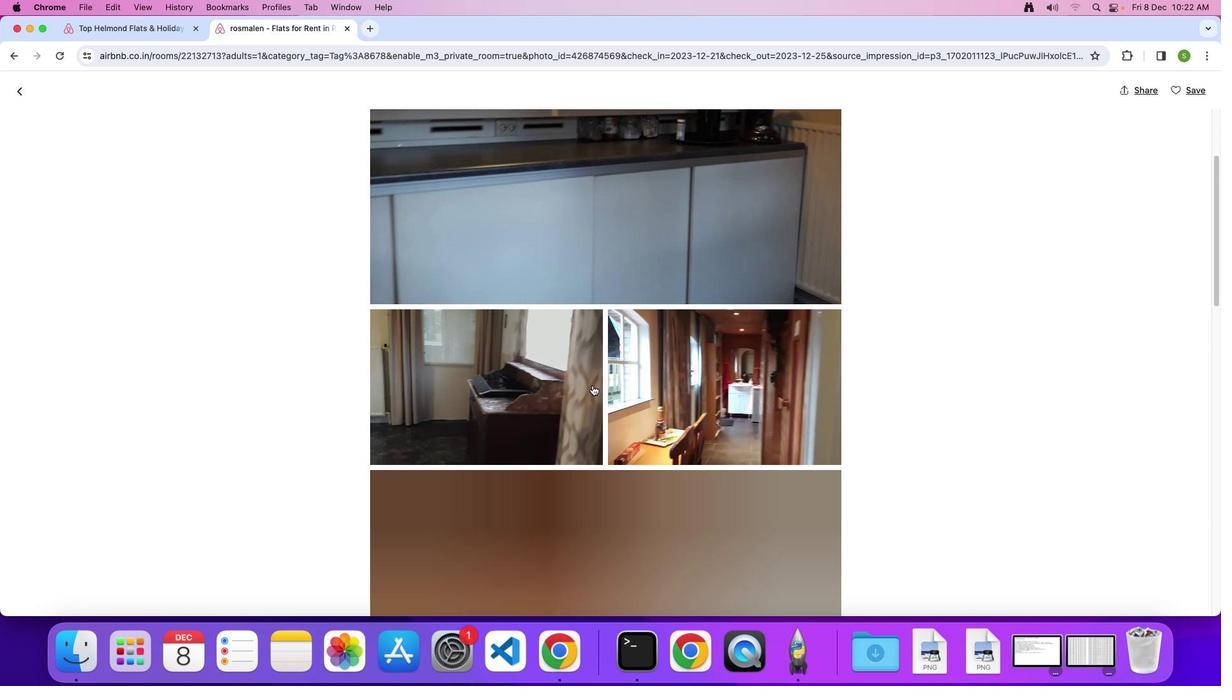 
Action: Mouse scrolled (592, 385) with delta (0, 0)
Screenshot: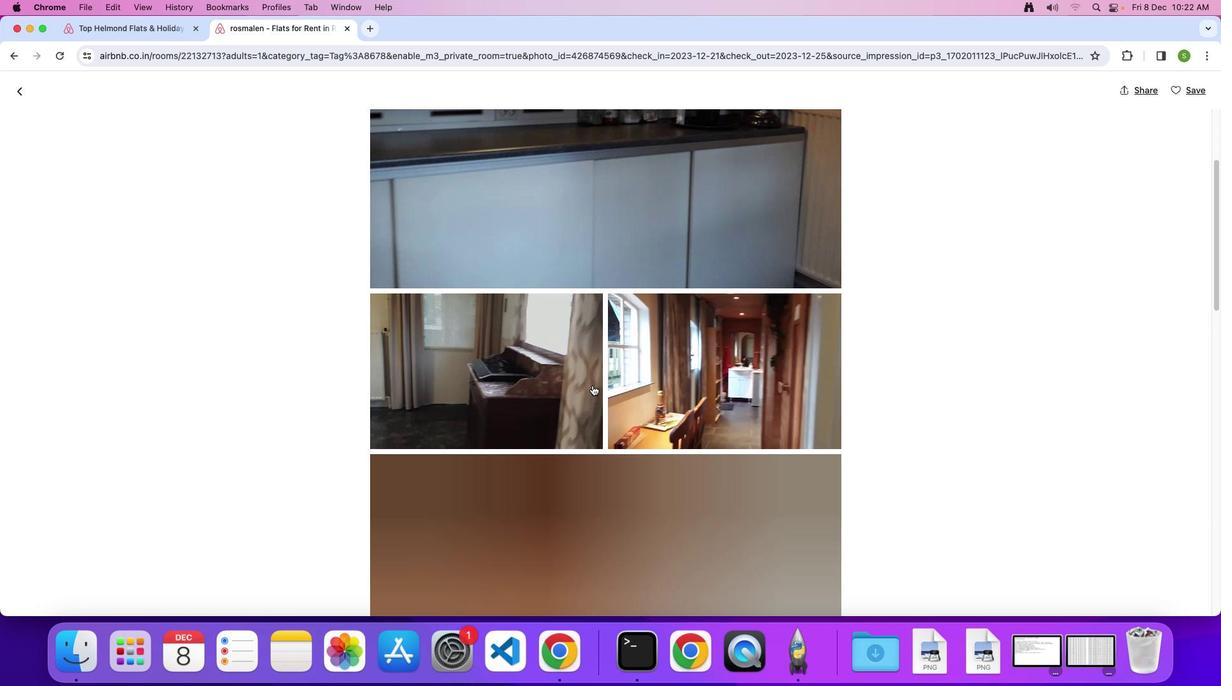 
Action: Mouse scrolled (592, 385) with delta (0, -1)
Screenshot: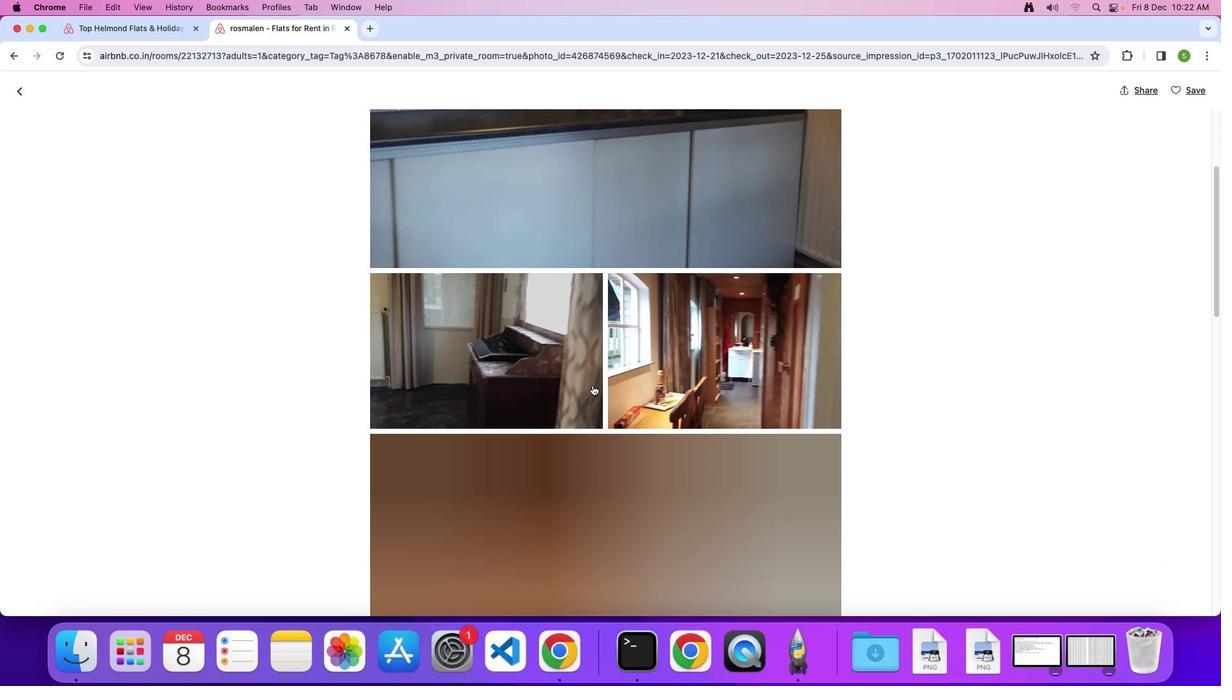 
Action: Mouse scrolled (592, 385) with delta (0, 0)
Screenshot: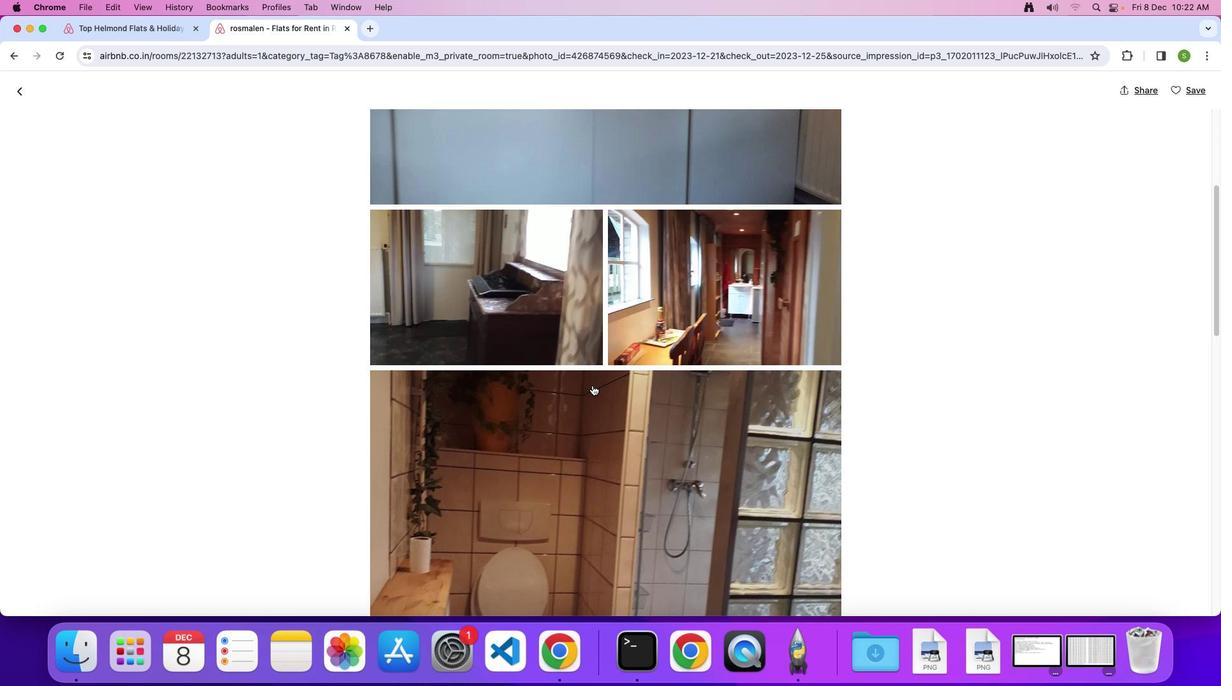 
Action: Mouse scrolled (592, 385) with delta (0, 0)
Screenshot: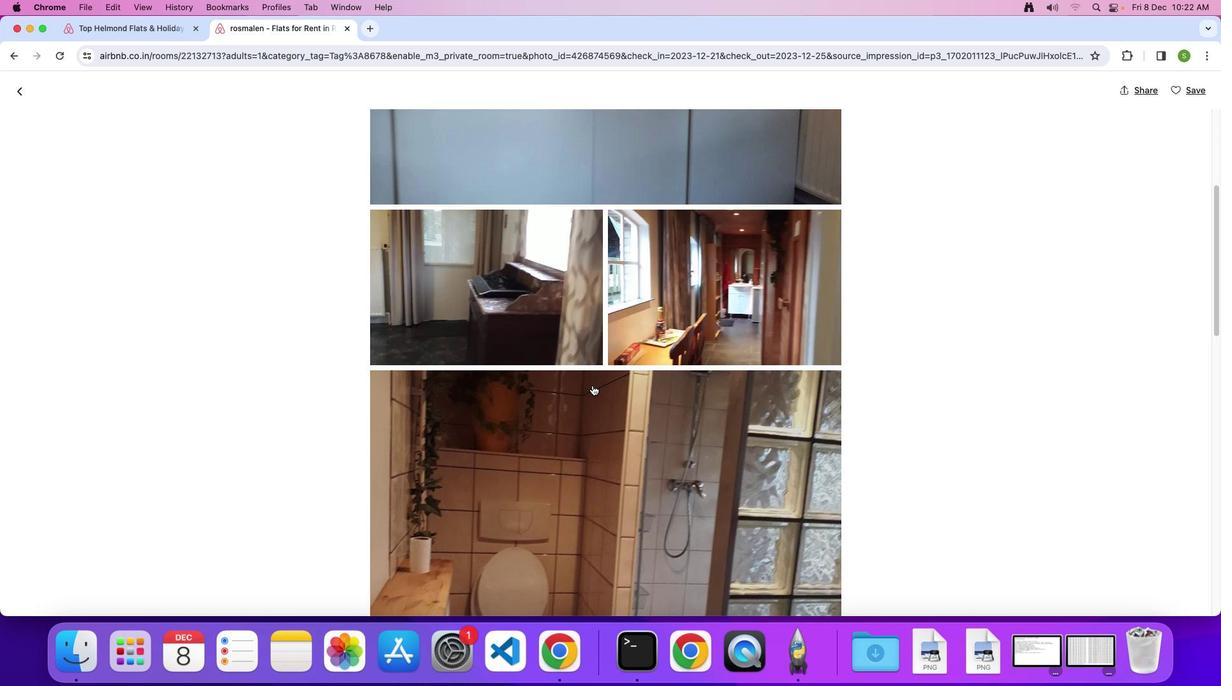 
Action: Mouse scrolled (592, 385) with delta (0, -1)
Screenshot: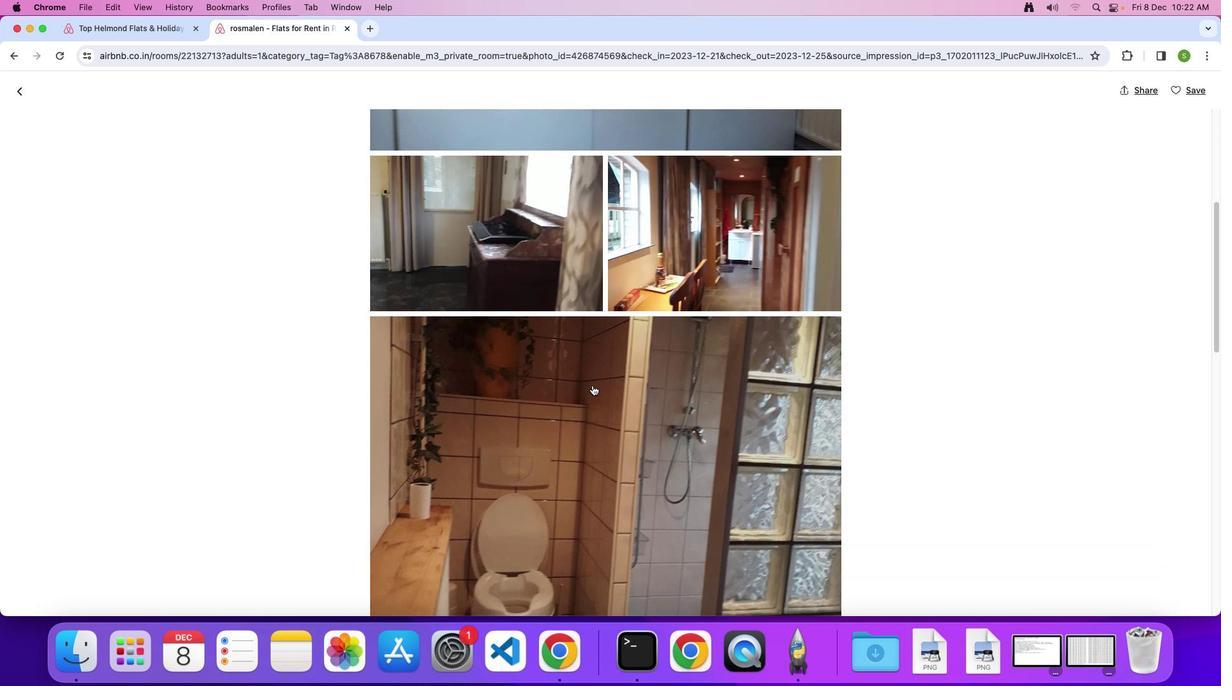 
Action: Mouse scrolled (592, 385) with delta (0, 0)
Screenshot: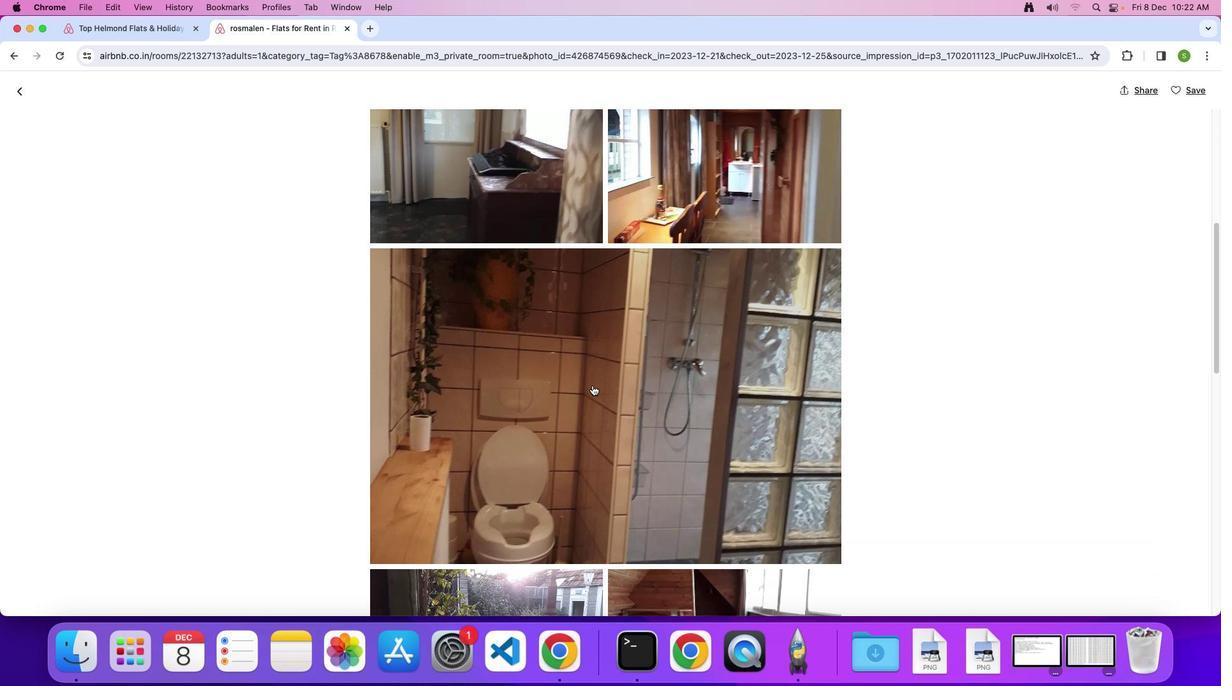 
Action: Mouse scrolled (592, 385) with delta (0, 0)
Screenshot: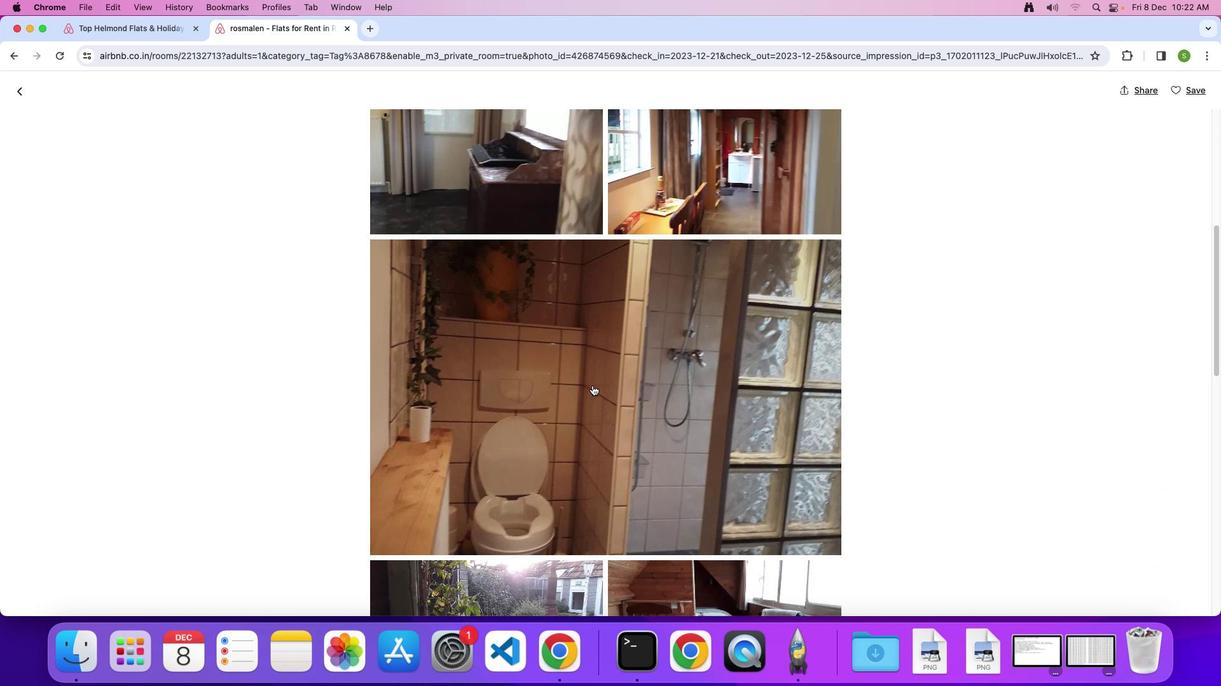 
Action: Mouse scrolled (592, 385) with delta (0, -1)
Screenshot: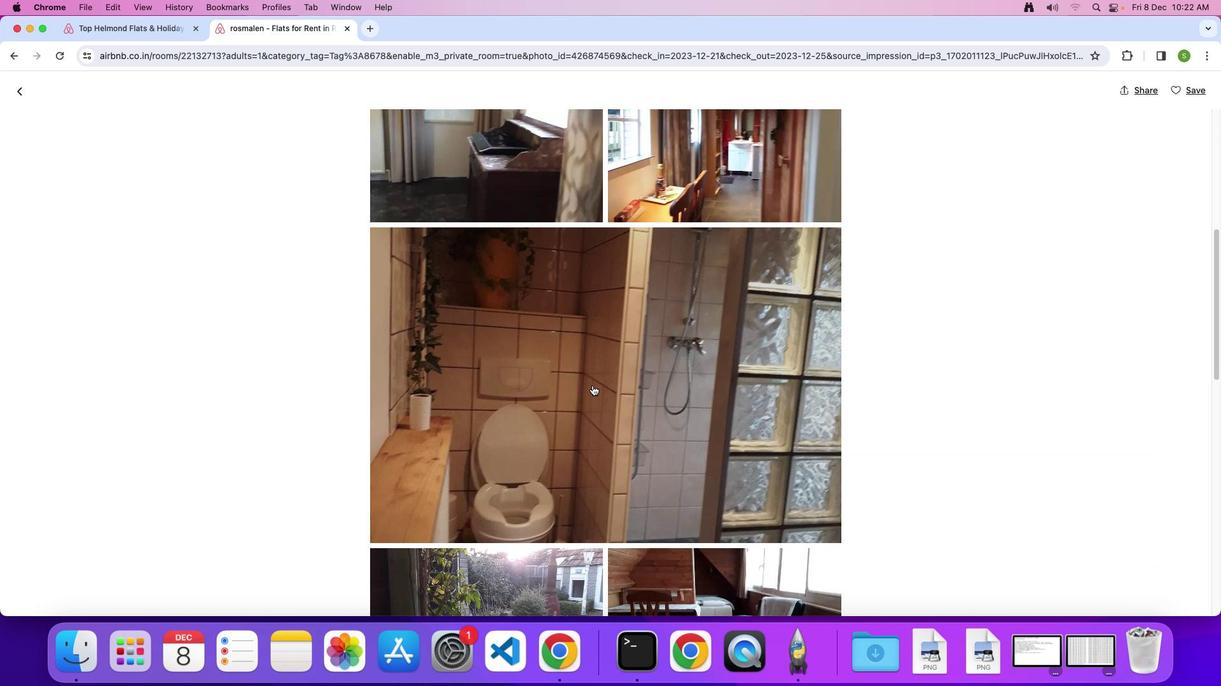 
Action: Mouse scrolled (592, 385) with delta (0, 0)
Screenshot: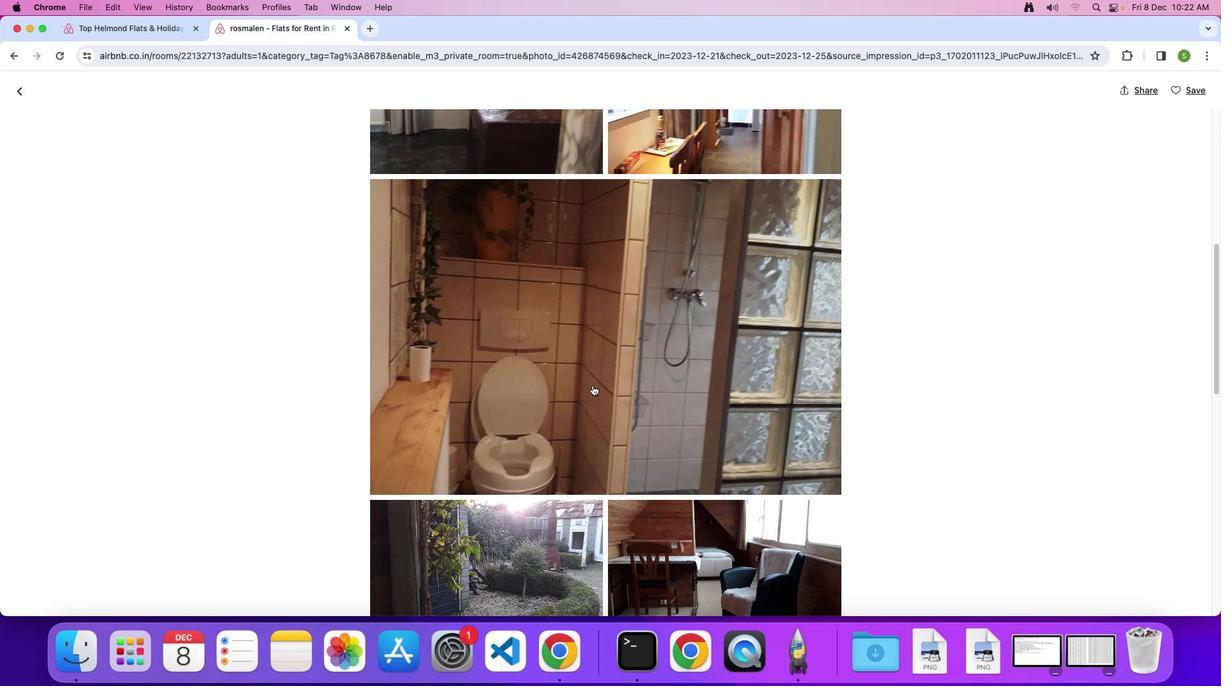 
Action: Mouse scrolled (592, 385) with delta (0, 0)
Screenshot: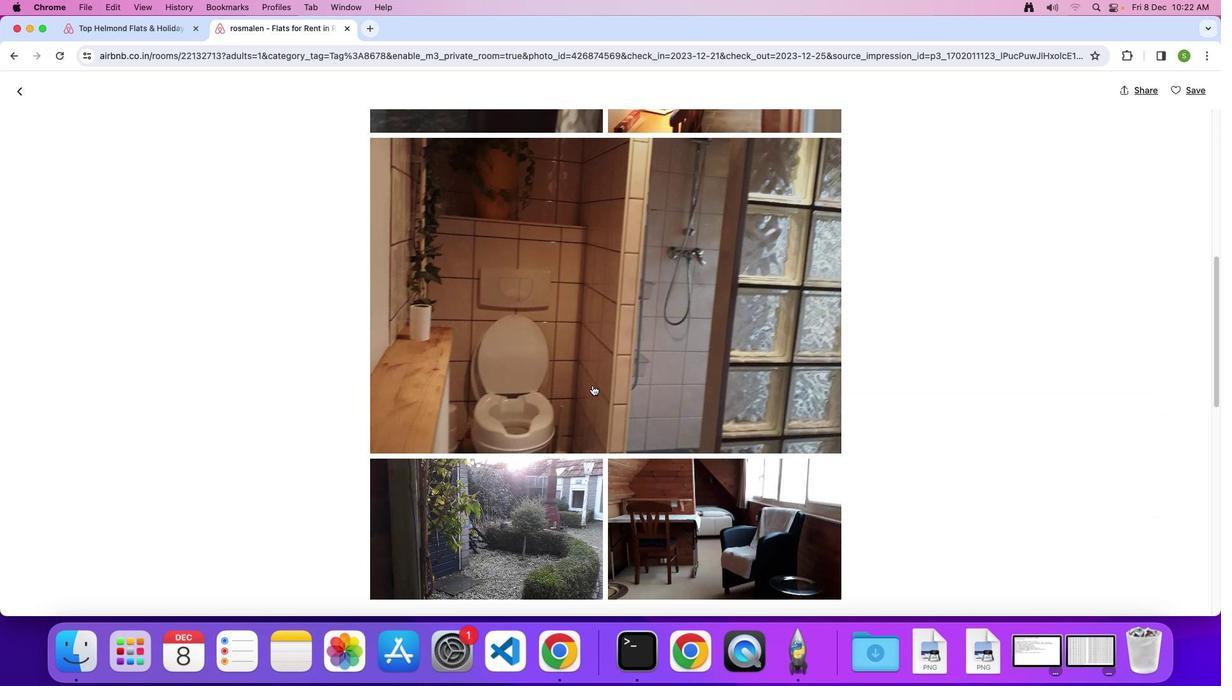 
Action: Mouse scrolled (592, 385) with delta (0, -1)
Screenshot: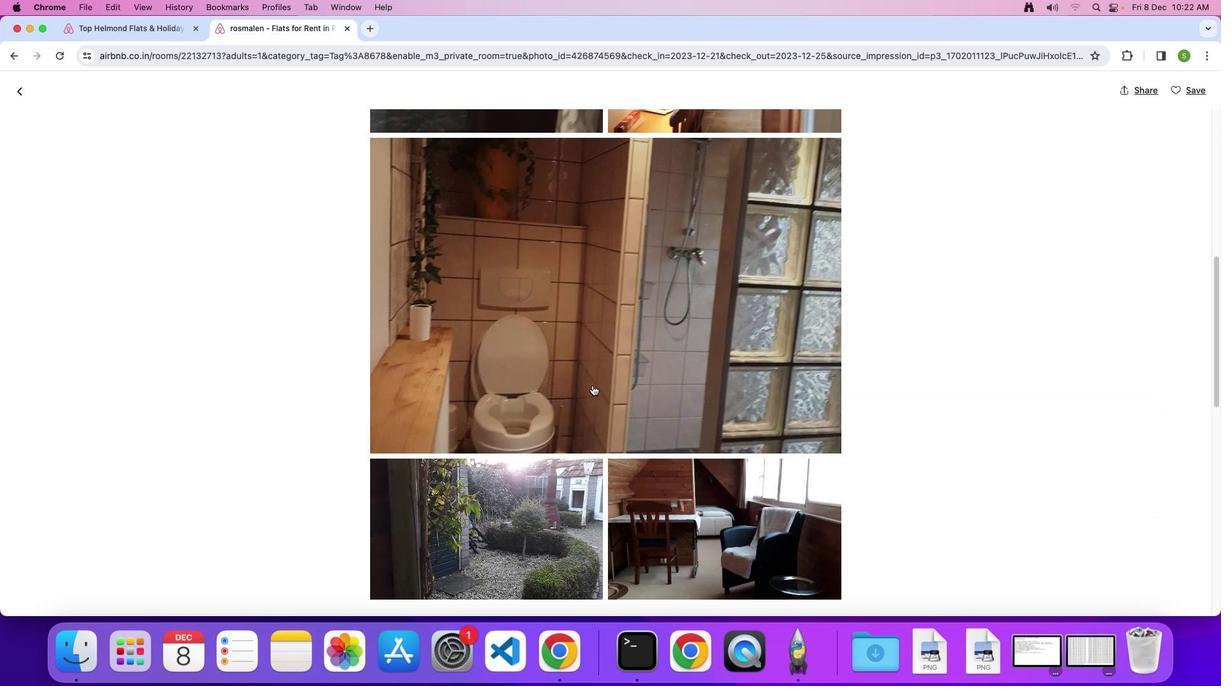 
Action: Mouse scrolled (592, 385) with delta (0, 0)
Screenshot: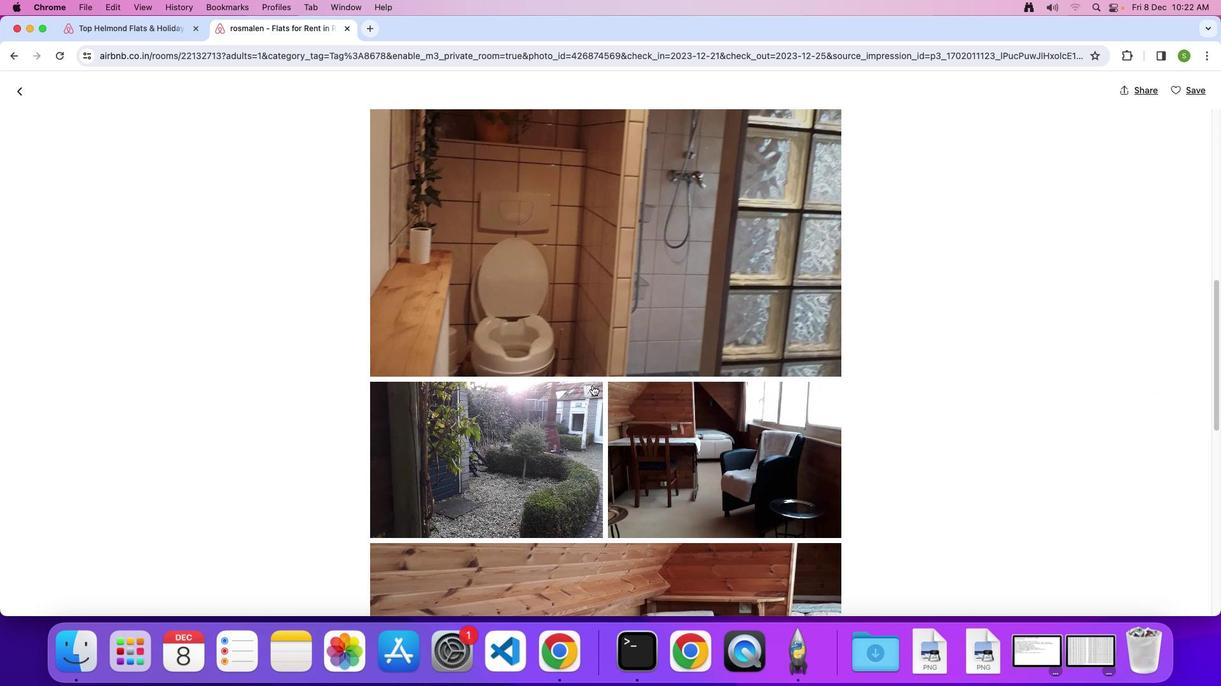
Action: Mouse scrolled (592, 385) with delta (0, 0)
Screenshot: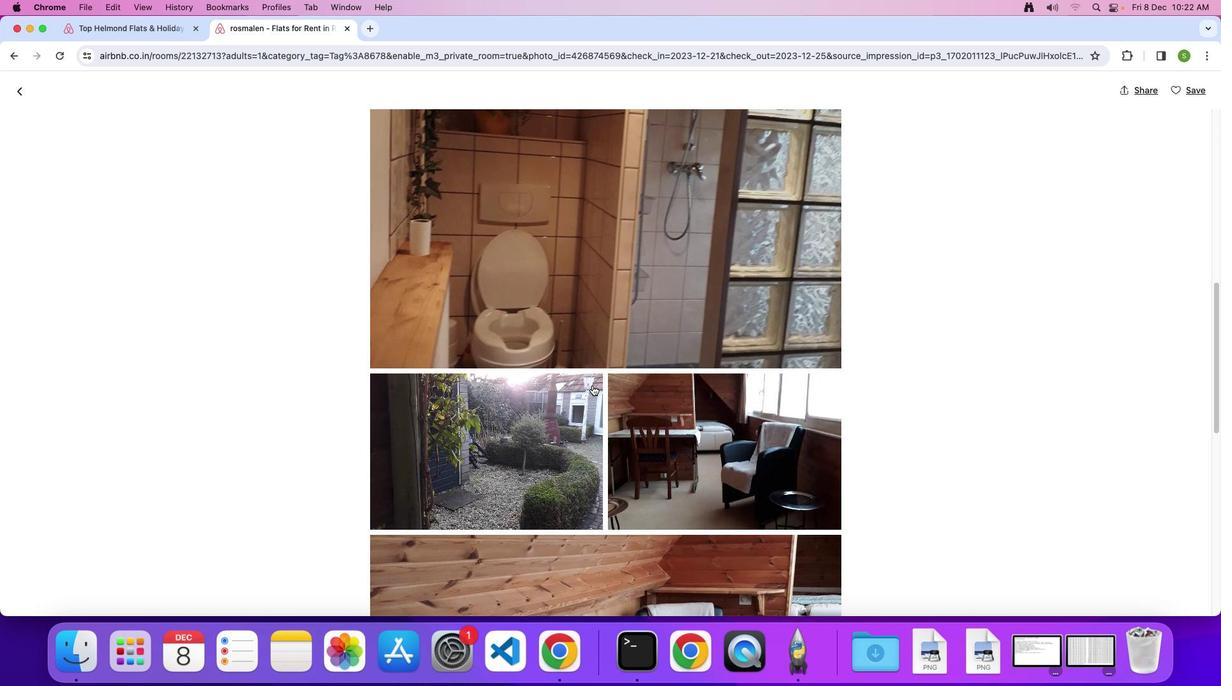 
Action: Mouse scrolled (592, 385) with delta (0, -1)
Screenshot: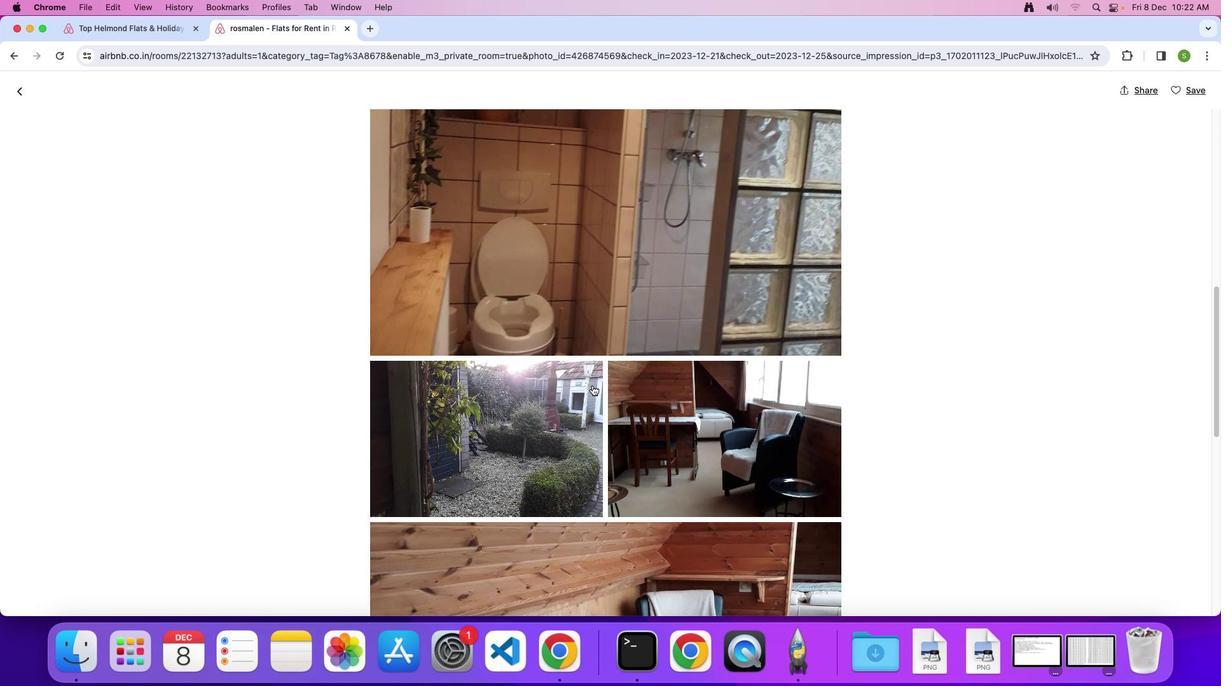 
Action: Mouse scrolled (592, 385) with delta (0, 0)
Screenshot: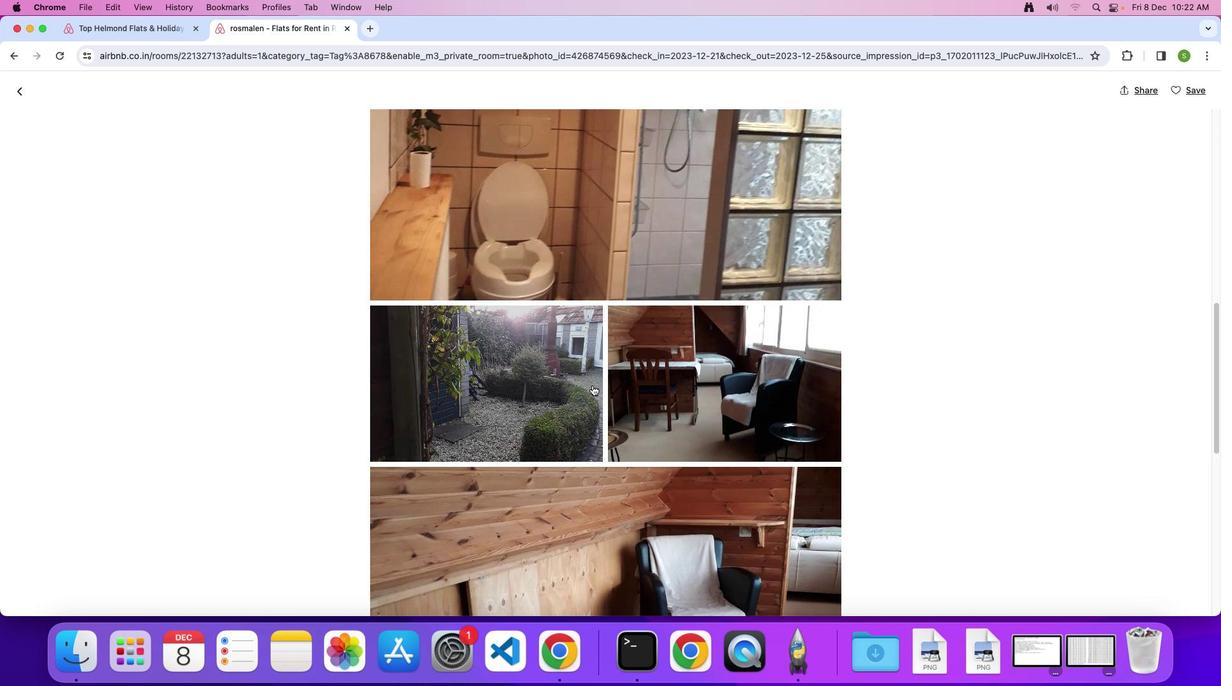 
Action: Mouse scrolled (592, 385) with delta (0, 0)
Screenshot: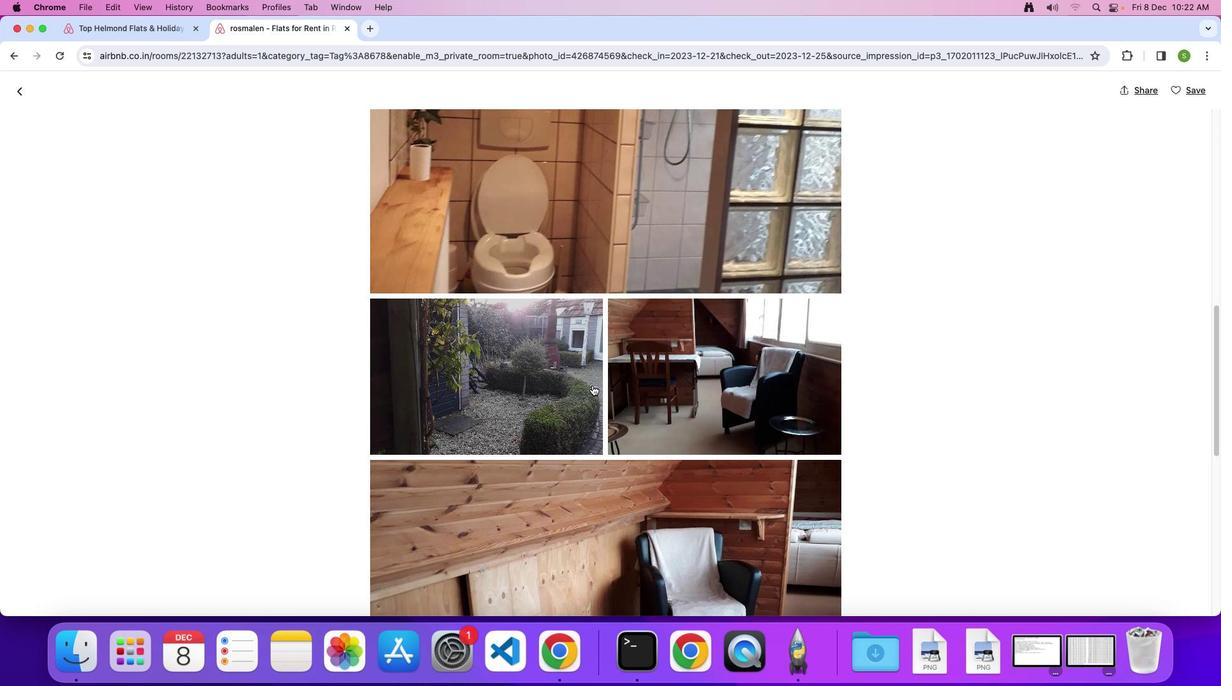 
Action: Mouse scrolled (592, 385) with delta (0, 0)
Screenshot: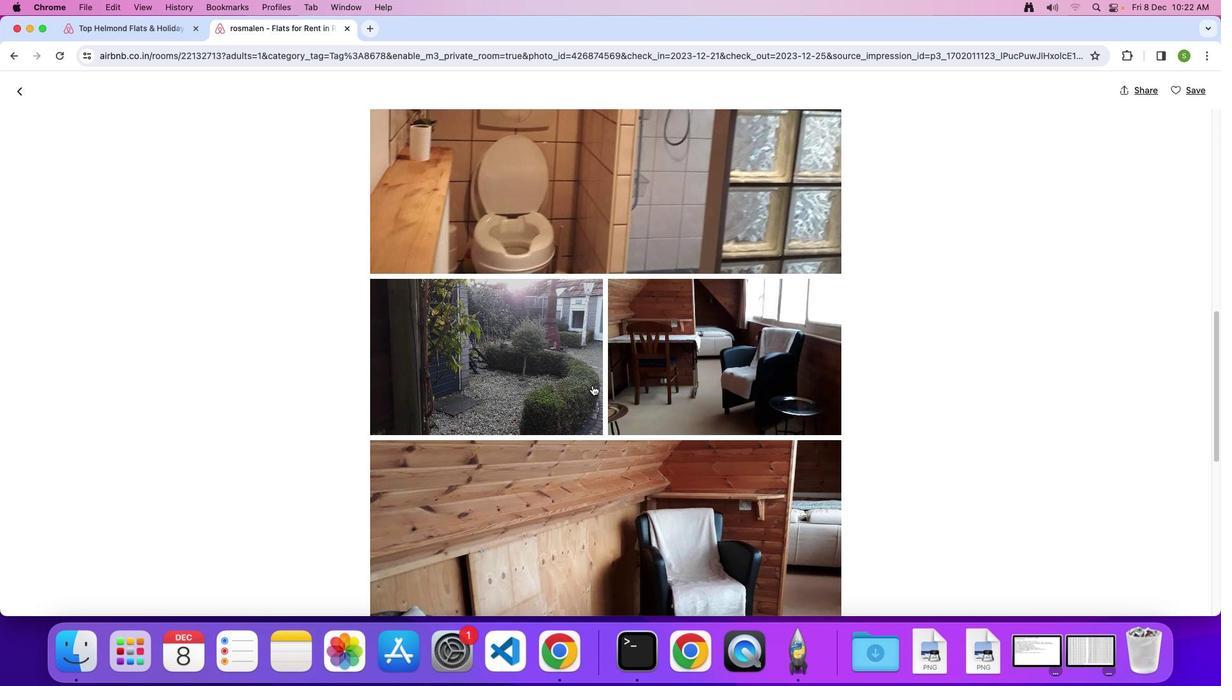 
Action: Mouse scrolled (592, 385) with delta (0, 0)
Screenshot: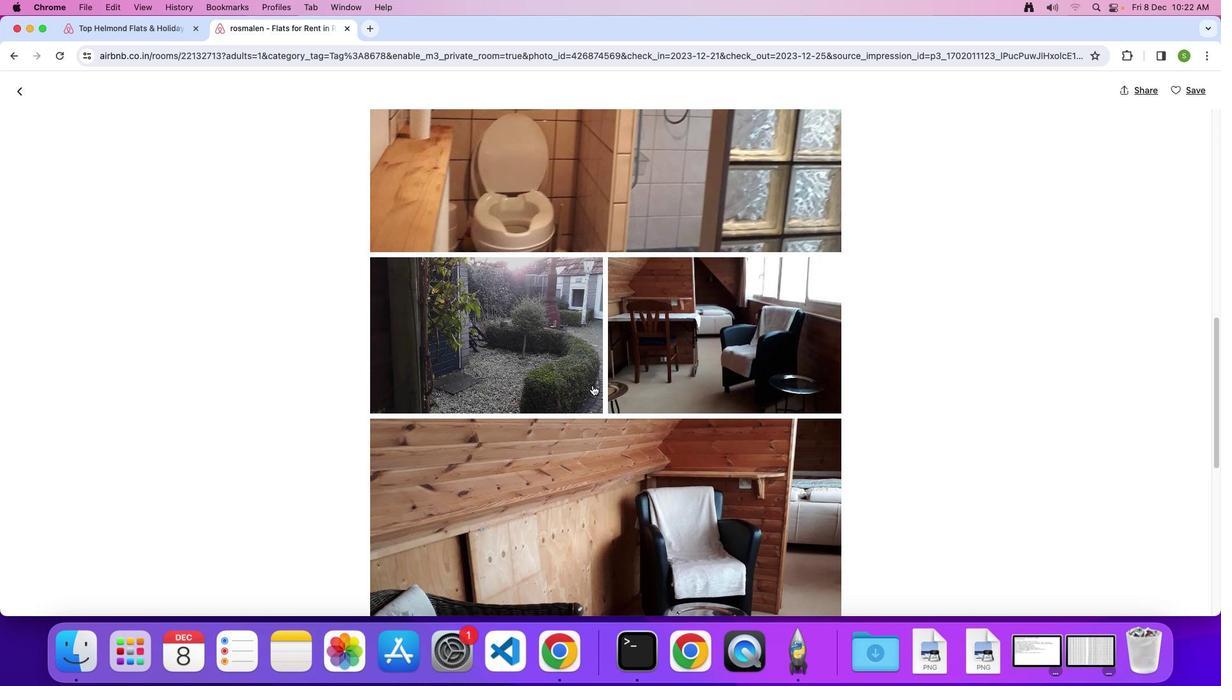 
Action: Mouse scrolled (592, 385) with delta (0, 0)
Screenshot: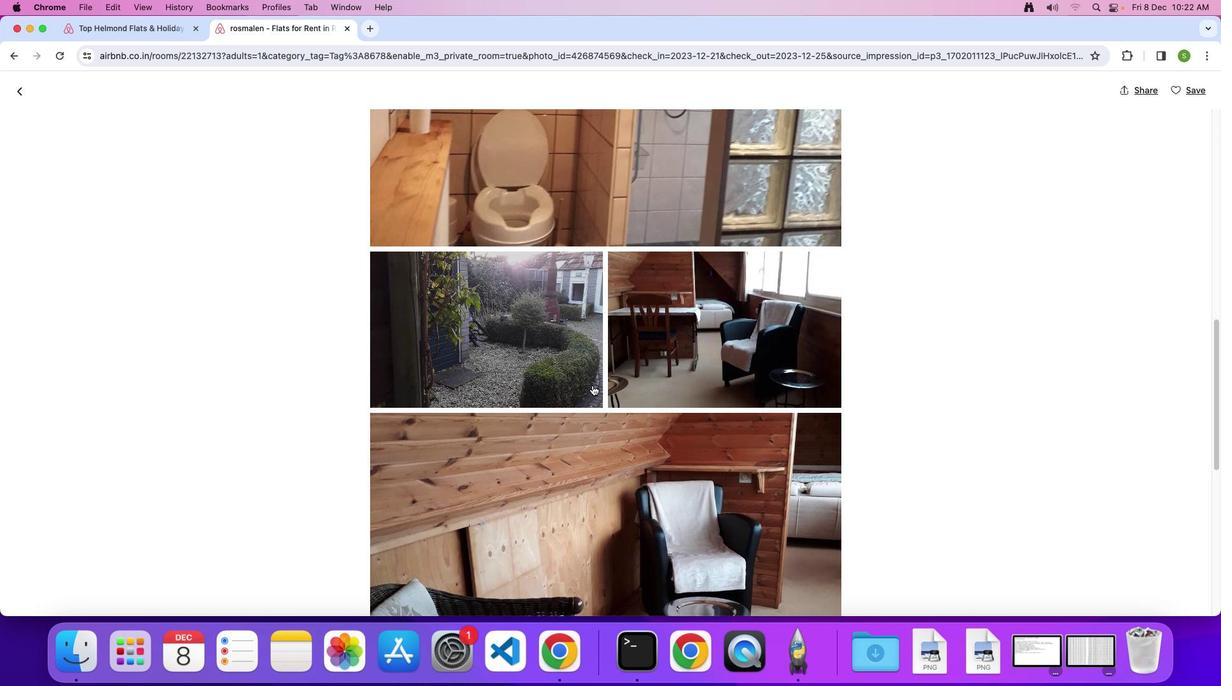 
Action: Mouse scrolled (592, 385) with delta (0, -1)
Screenshot: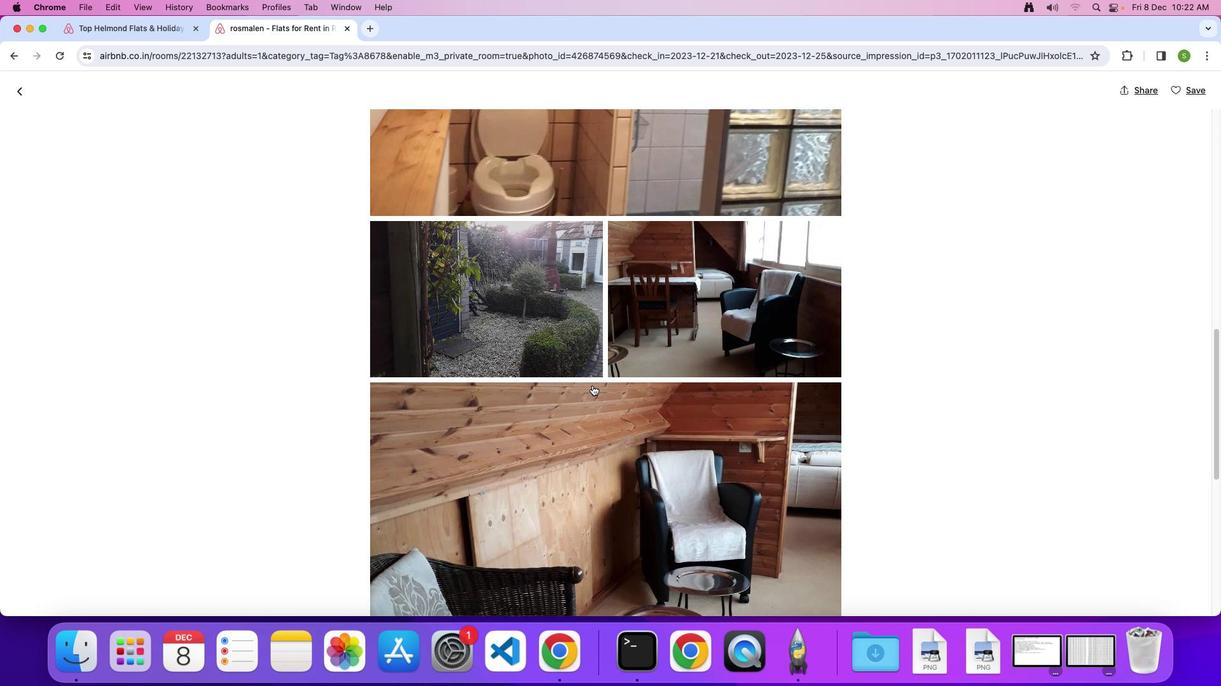 
Action: Mouse scrolled (592, 385) with delta (0, 0)
Screenshot: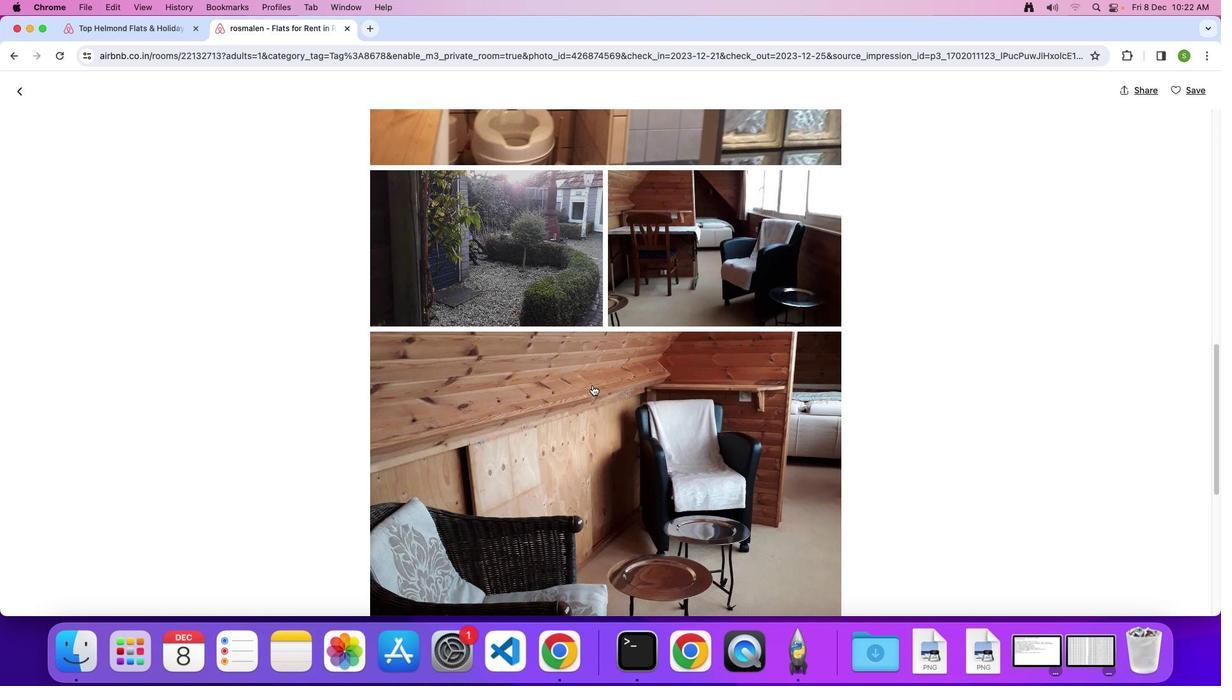 
Action: Mouse scrolled (592, 385) with delta (0, 0)
Screenshot: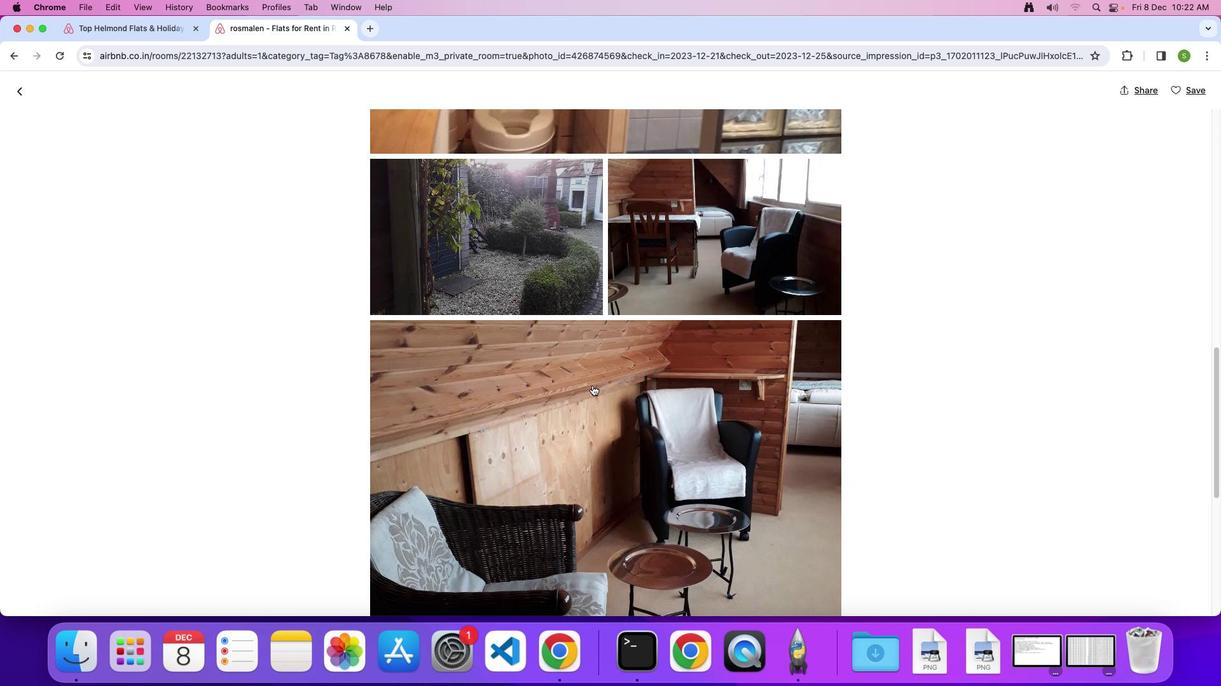
Action: Mouse scrolled (592, 385) with delta (0, 0)
Screenshot: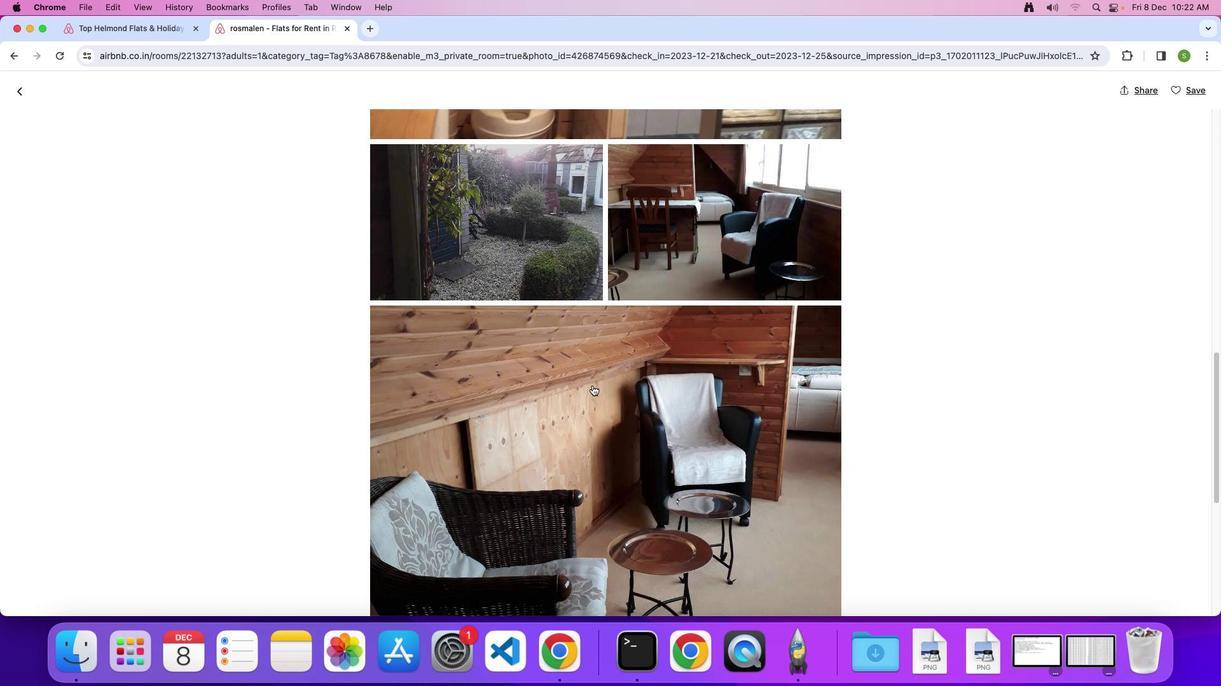 
Action: Mouse scrolled (592, 385) with delta (0, 0)
Screenshot: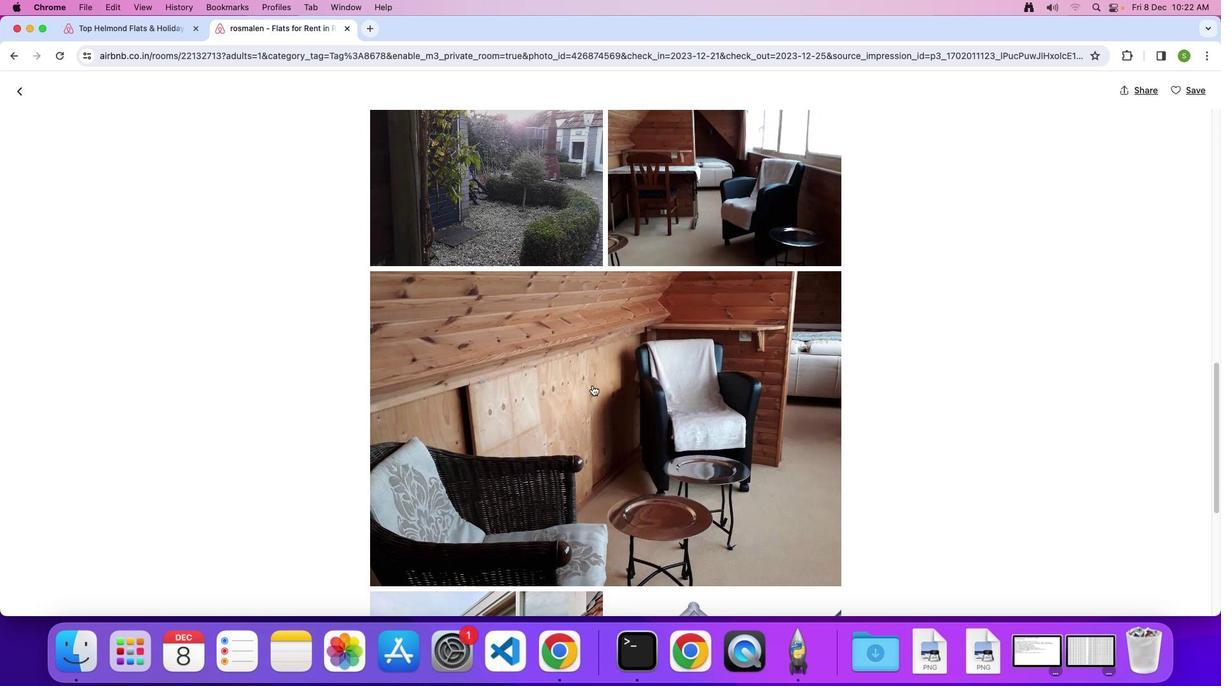 
Action: Mouse scrolled (592, 385) with delta (0, 0)
Screenshot: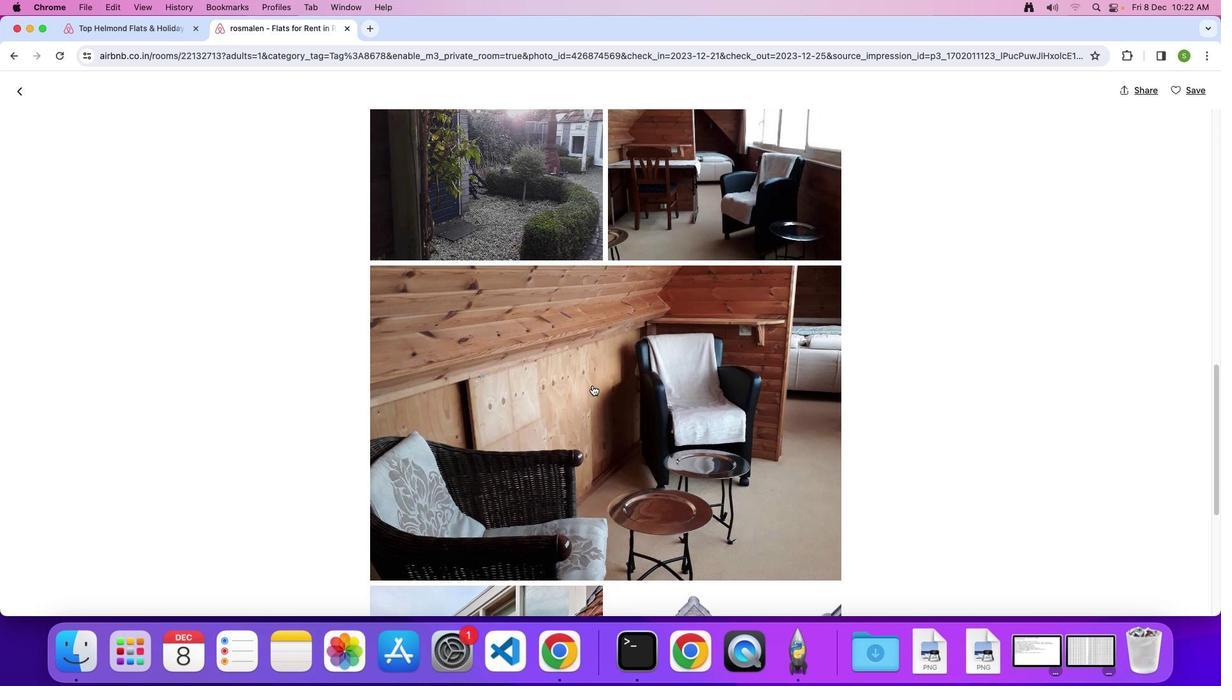 
Action: Mouse scrolled (592, 385) with delta (0, -1)
Screenshot: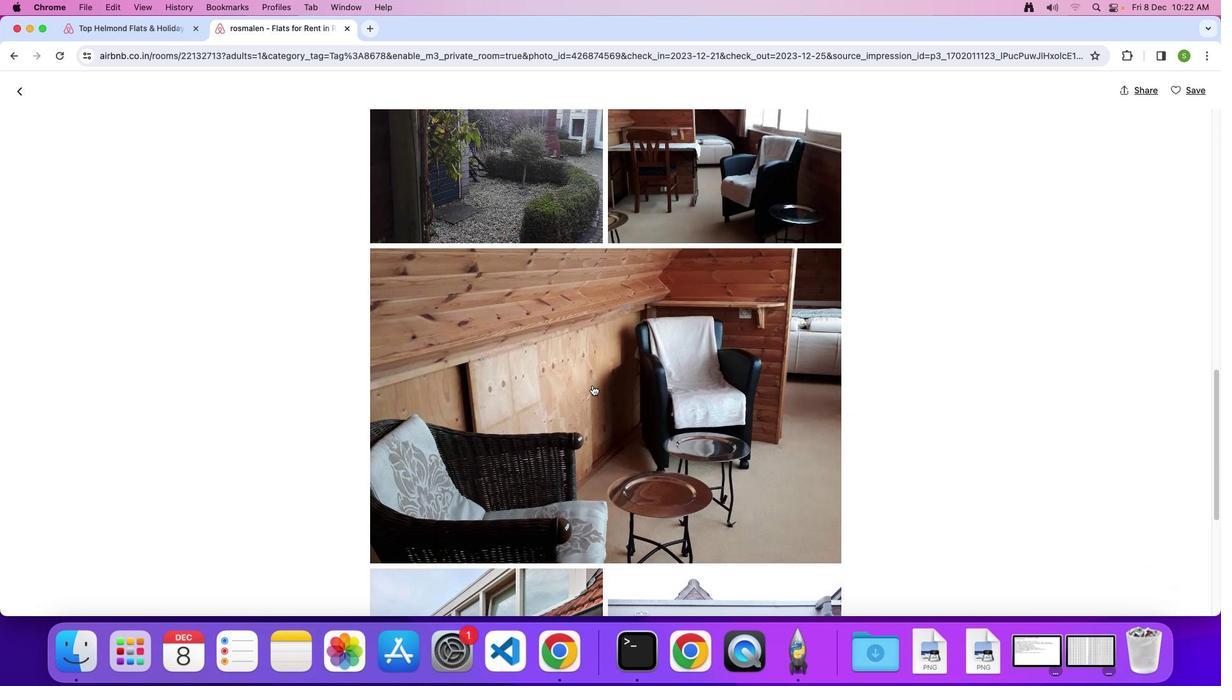 
Action: Mouse scrolled (592, 385) with delta (0, 0)
Screenshot: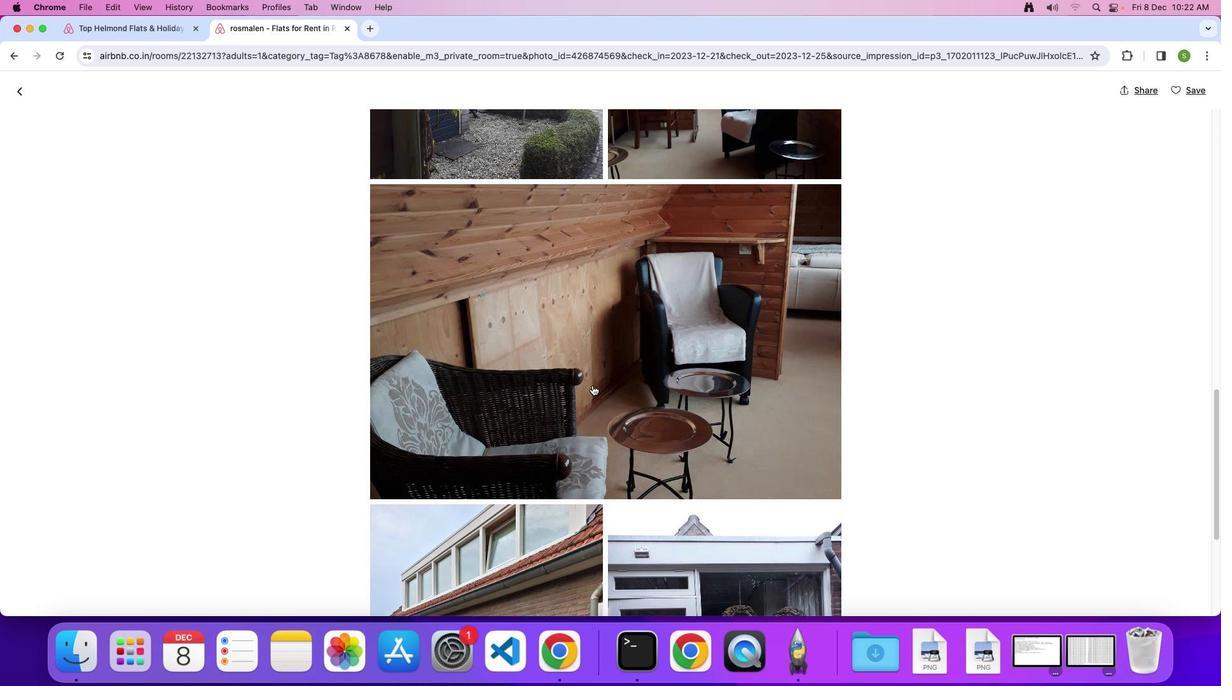 
Action: Mouse scrolled (592, 385) with delta (0, 0)
Screenshot: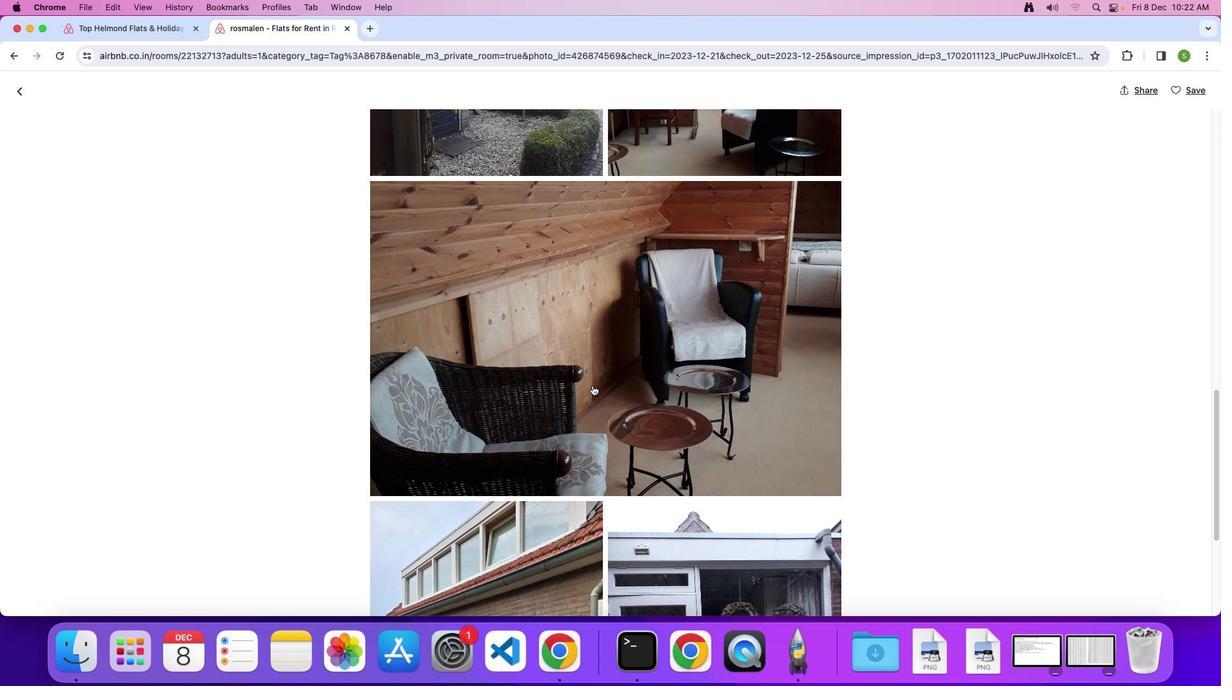 
Action: Mouse scrolled (592, 385) with delta (0, 0)
Screenshot: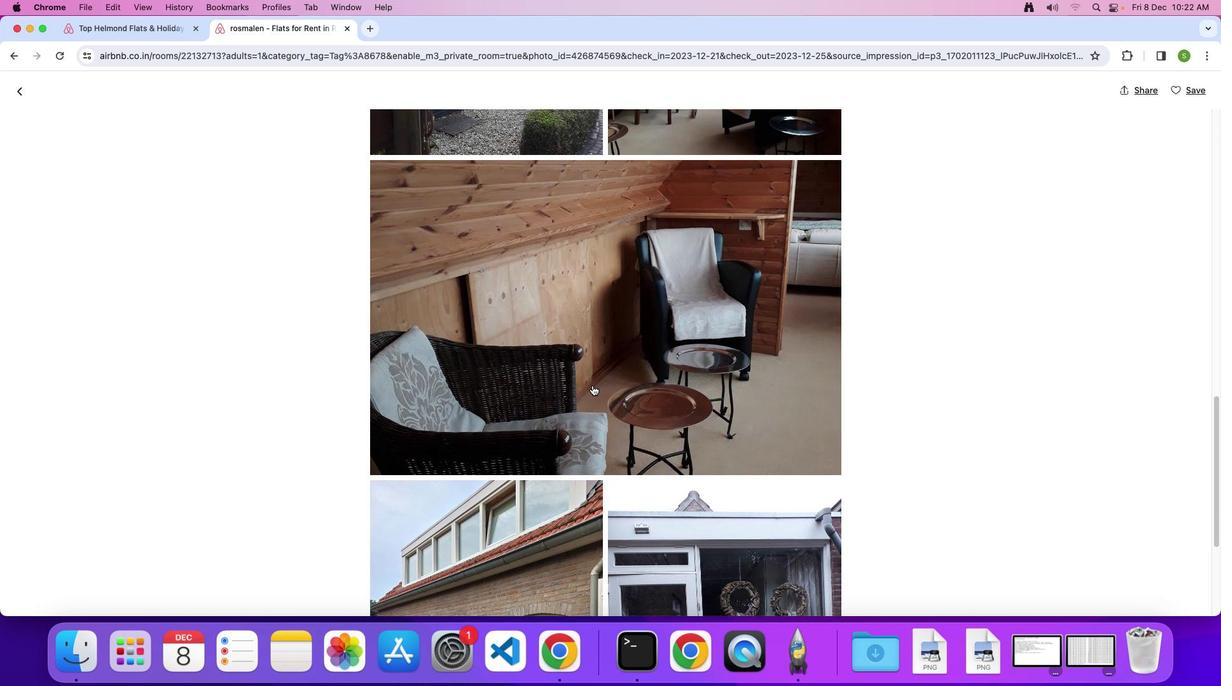 
Action: Mouse scrolled (592, 385) with delta (0, 0)
Screenshot: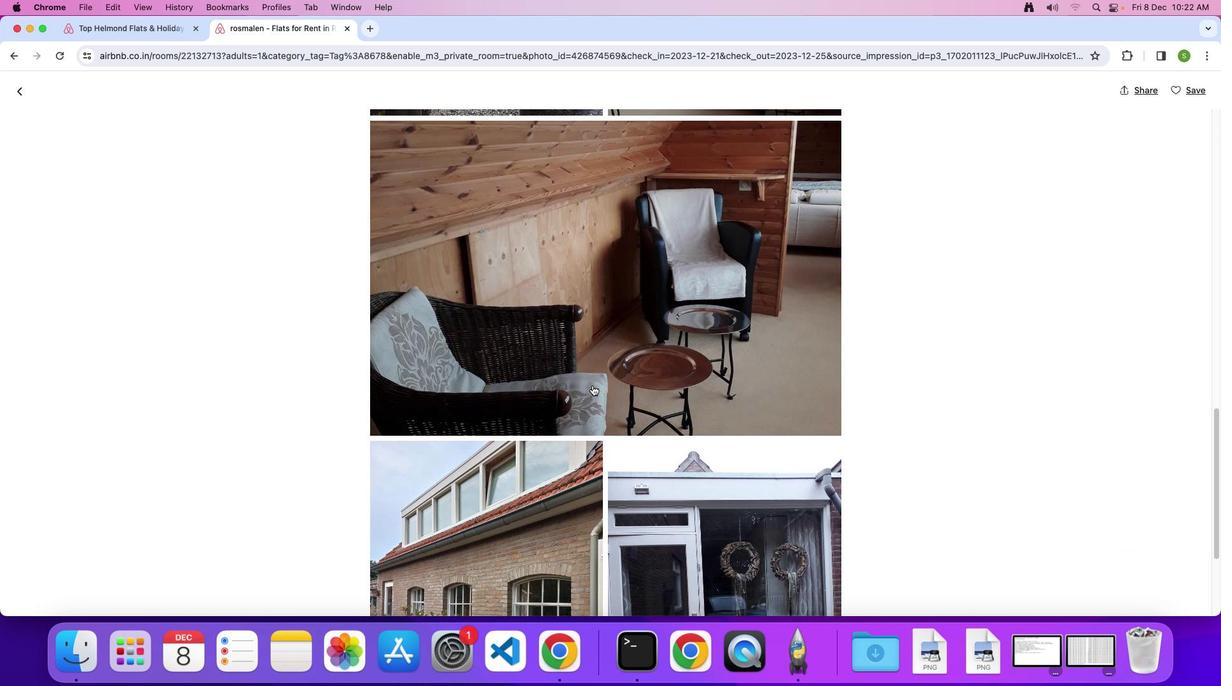 
Action: Mouse scrolled (592, 385) with delta (0, 0)
Screenshot: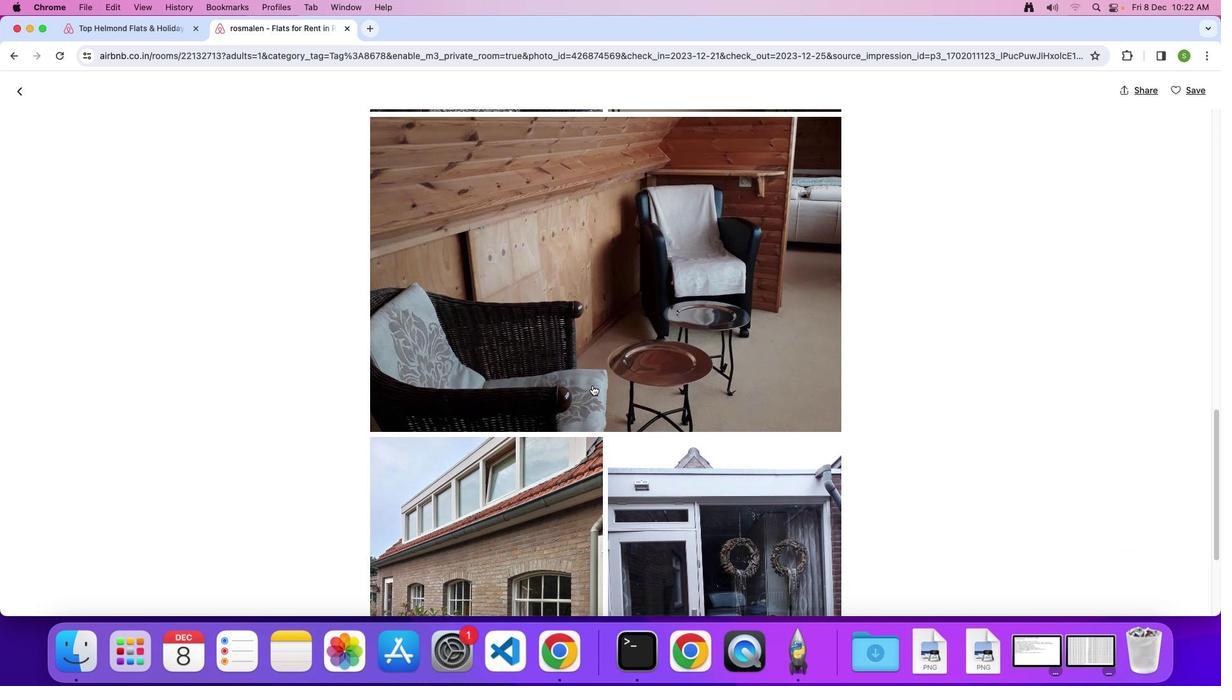 
Action: Mouse scrolled (592, 385) with delta (0, -1)
Screenshot: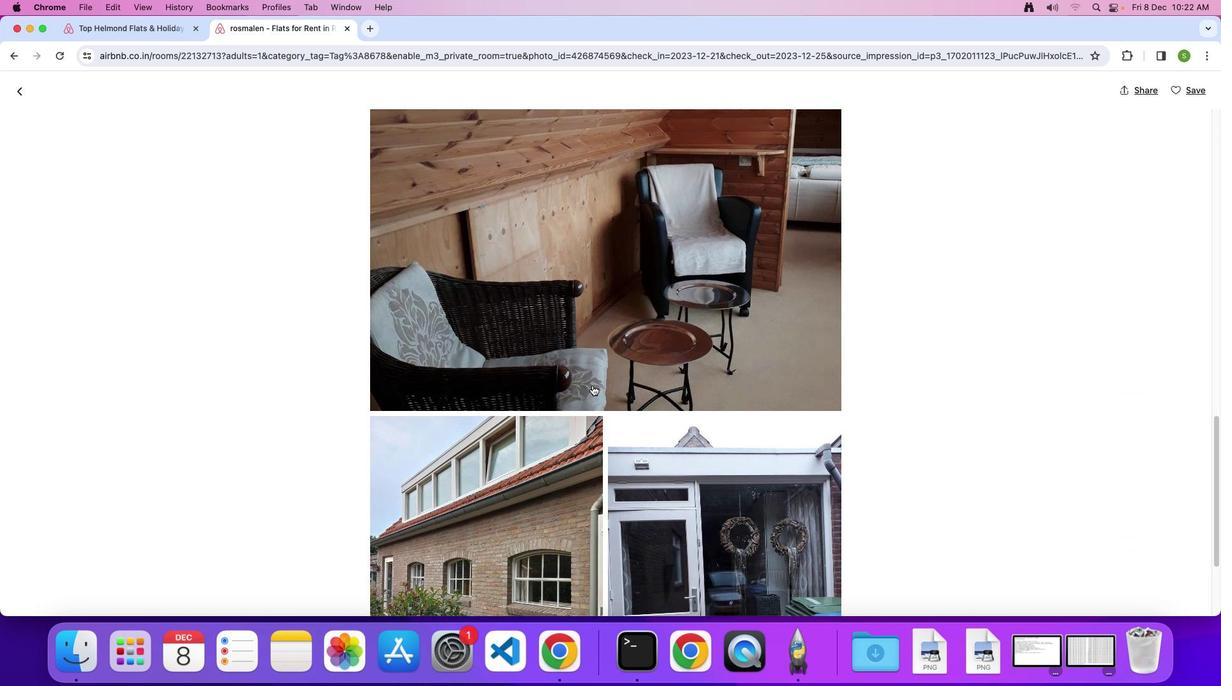 
Action: Mouse scrolled (592, 385) with delta (0, 0)
Screenshot: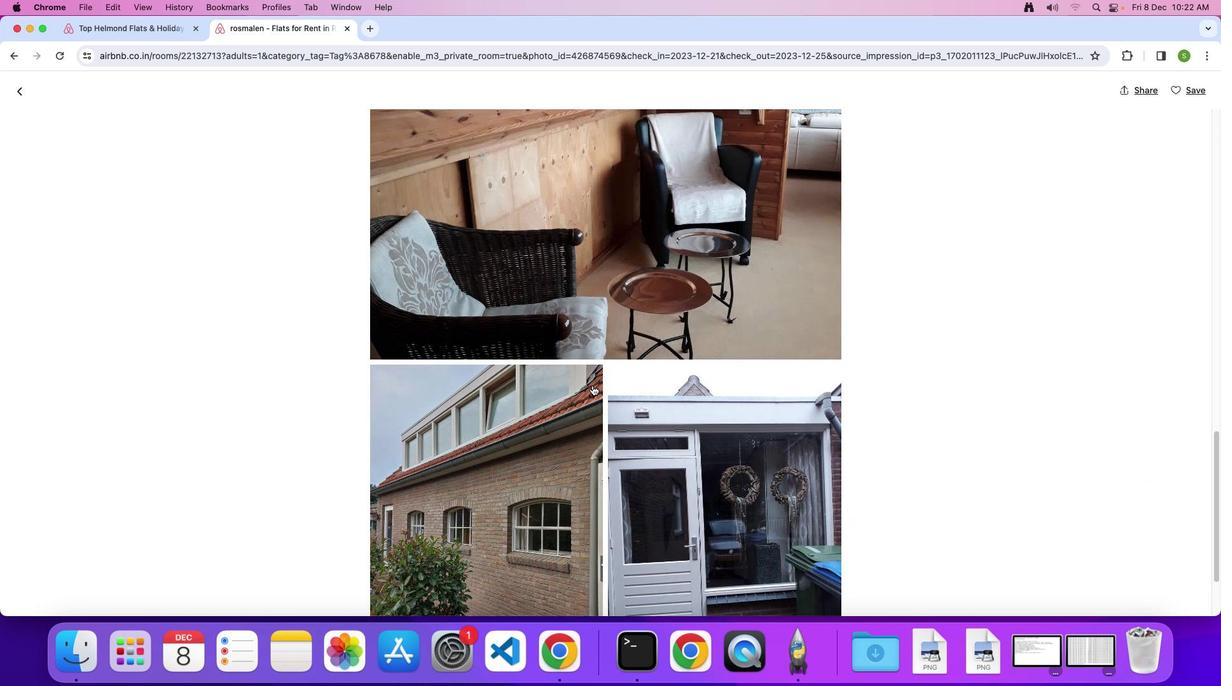 
Action: Mouse scrolled (592, 385) with delta (0, 0)
Screenshot: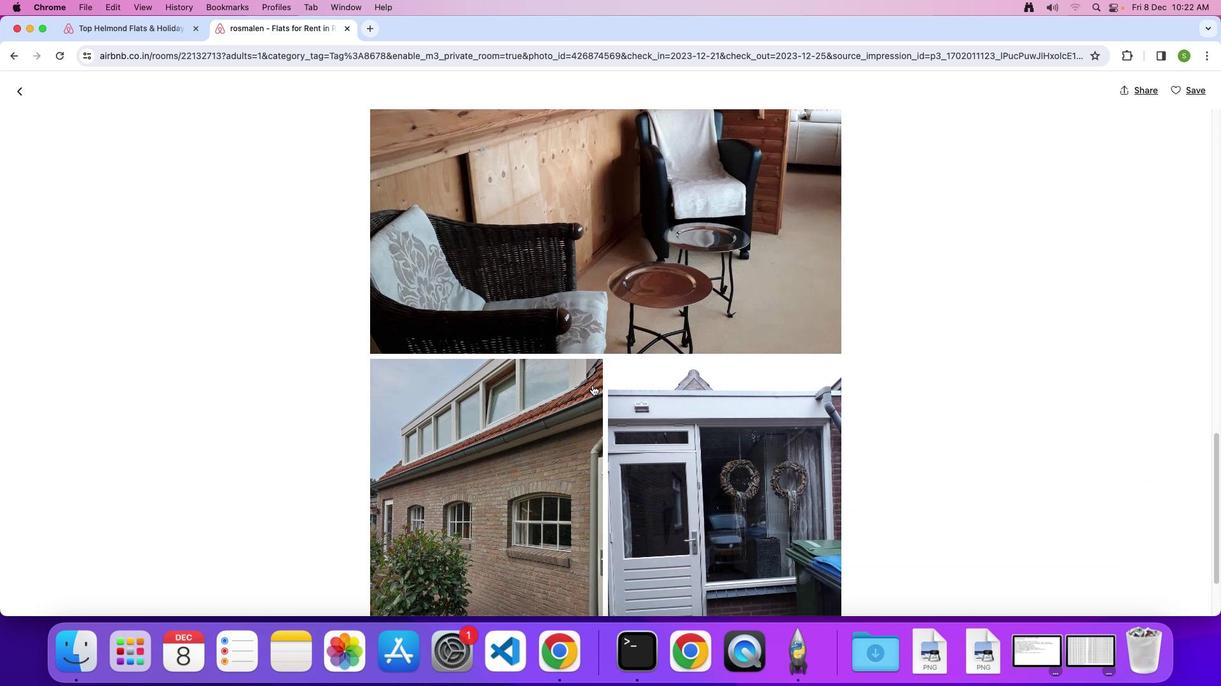 
Action: Mouse scrolled (592, 385) with delta (0, 0)
Screenshot: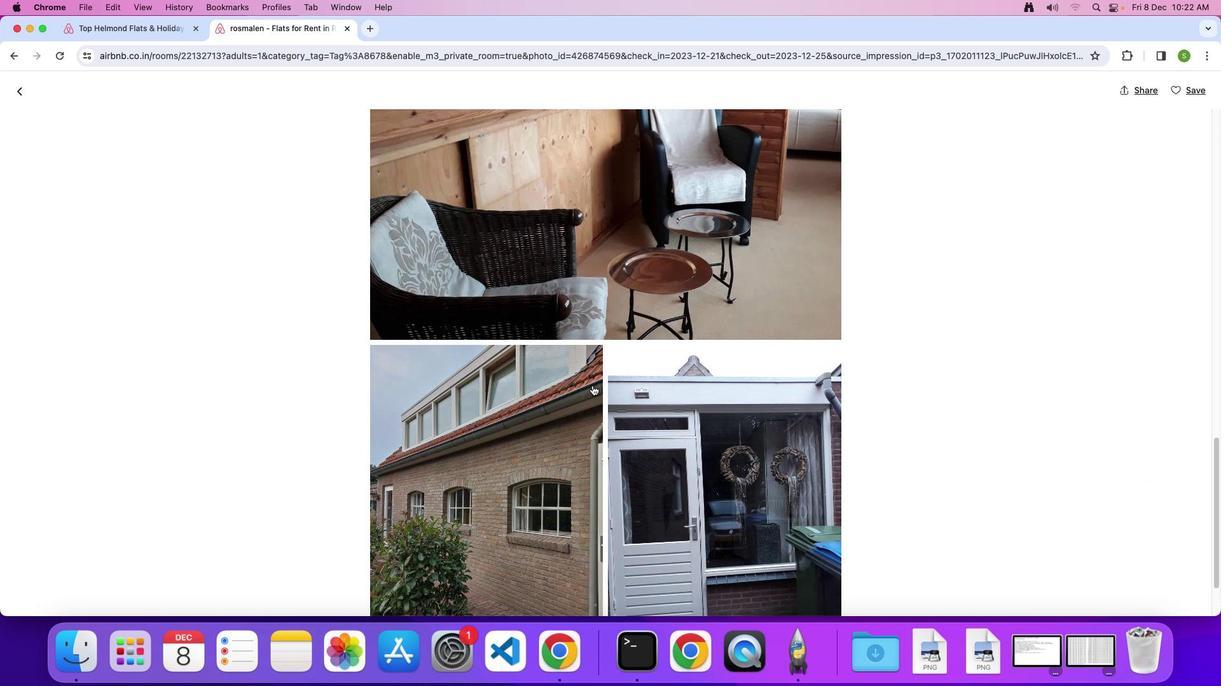 
Action: Mouse scrolled (592, 385) with delta (0, 0)
Screenshot: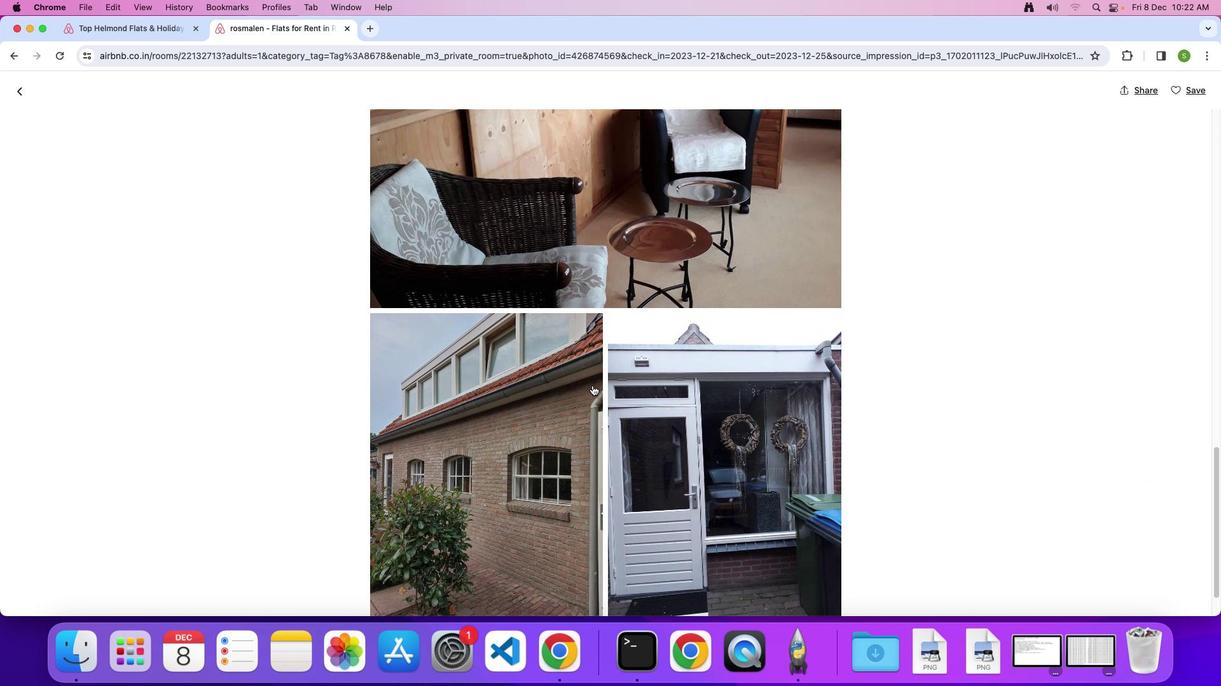 
Action: Mouse scrolled (592, 385) with delta (0, 0)
Screenshot: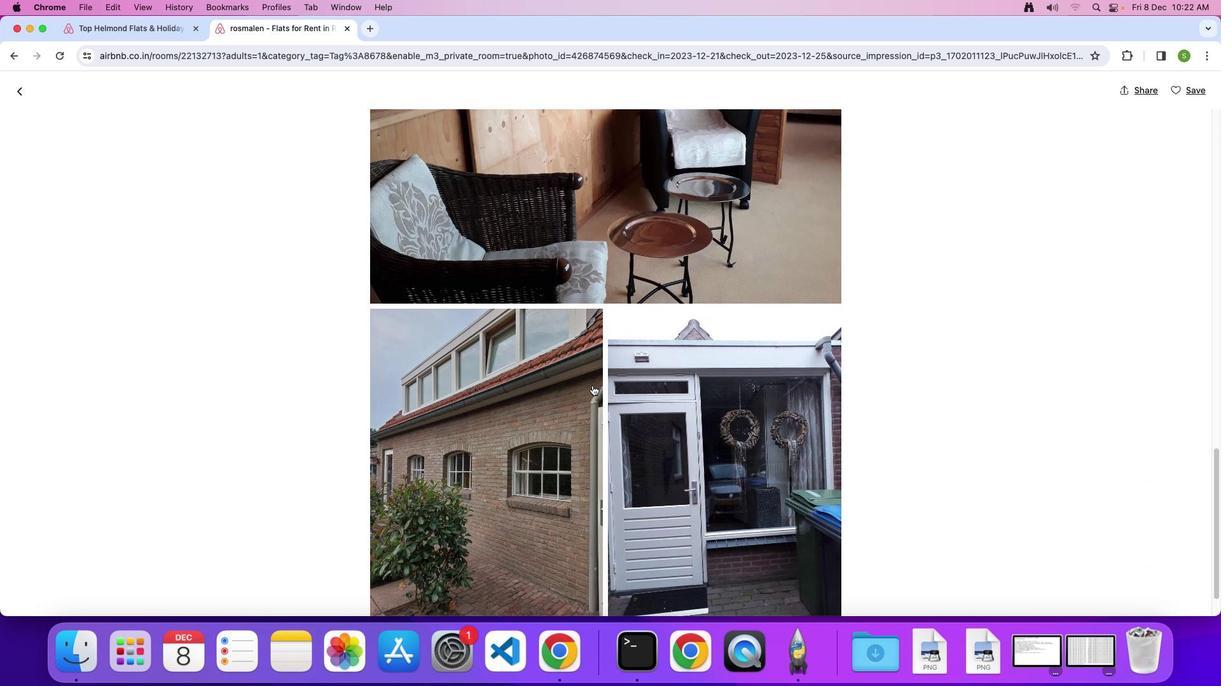 
Action: Mouse scrolled (592, 385) with delta (0, 0)
Screenshot: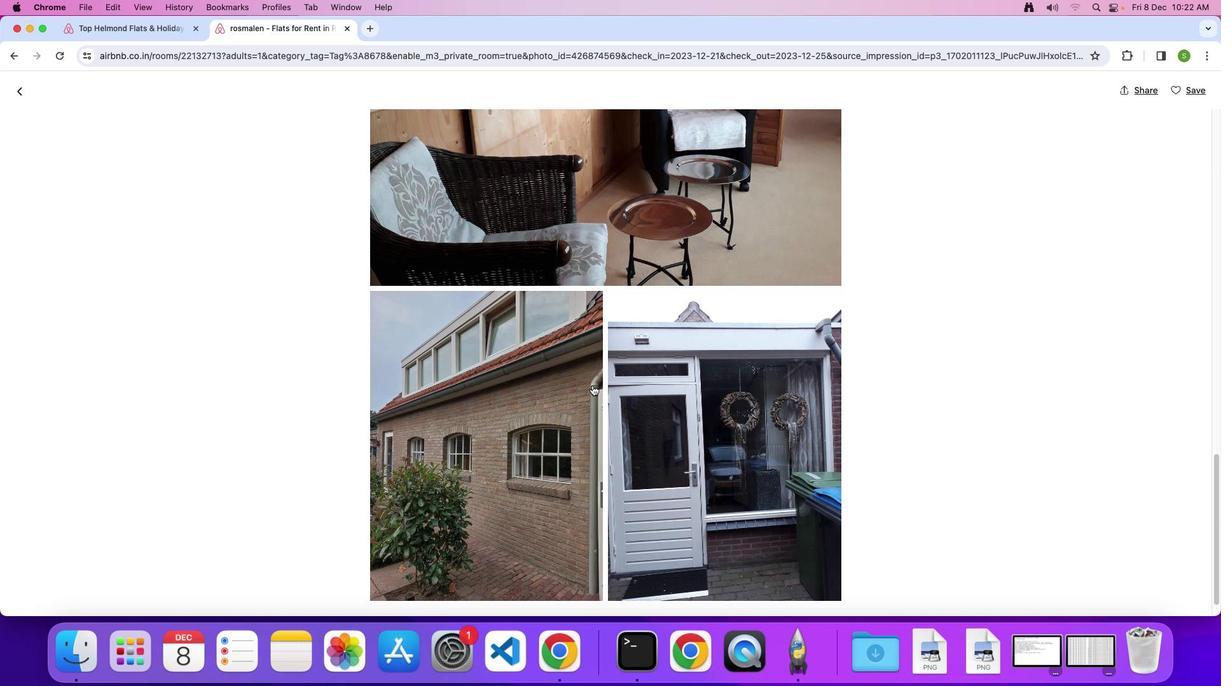 
Action: Mouse scrolled (592, 385) with delta (0, 0)
Screenshot: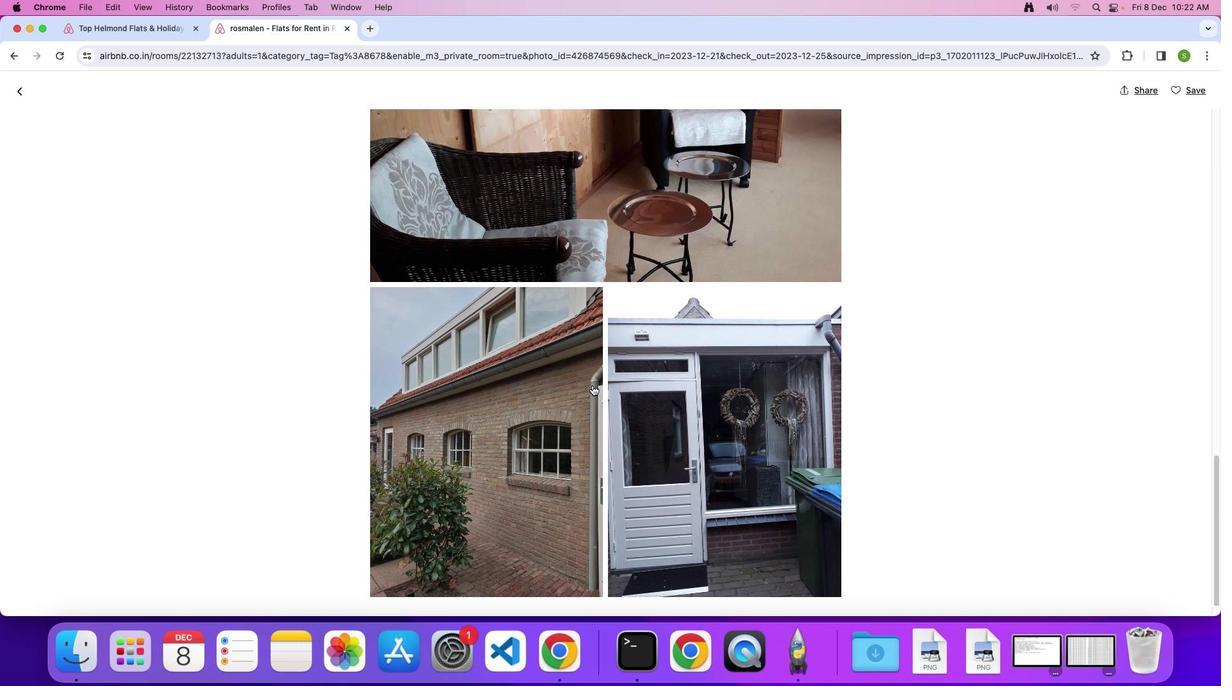
Action: Mouse scrolled (592, 385) with delta (0, -1)
Screenshot: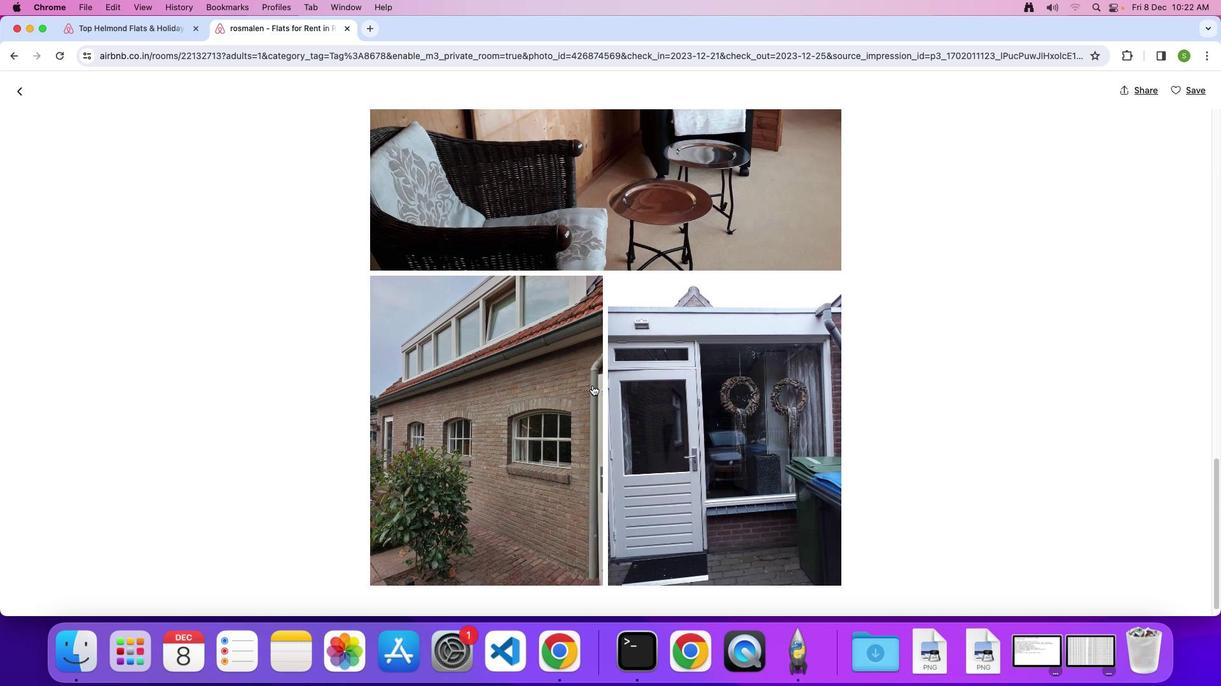 
Action: Mouse scrolled (592, 385) with delta (0, 0)
Screenshot: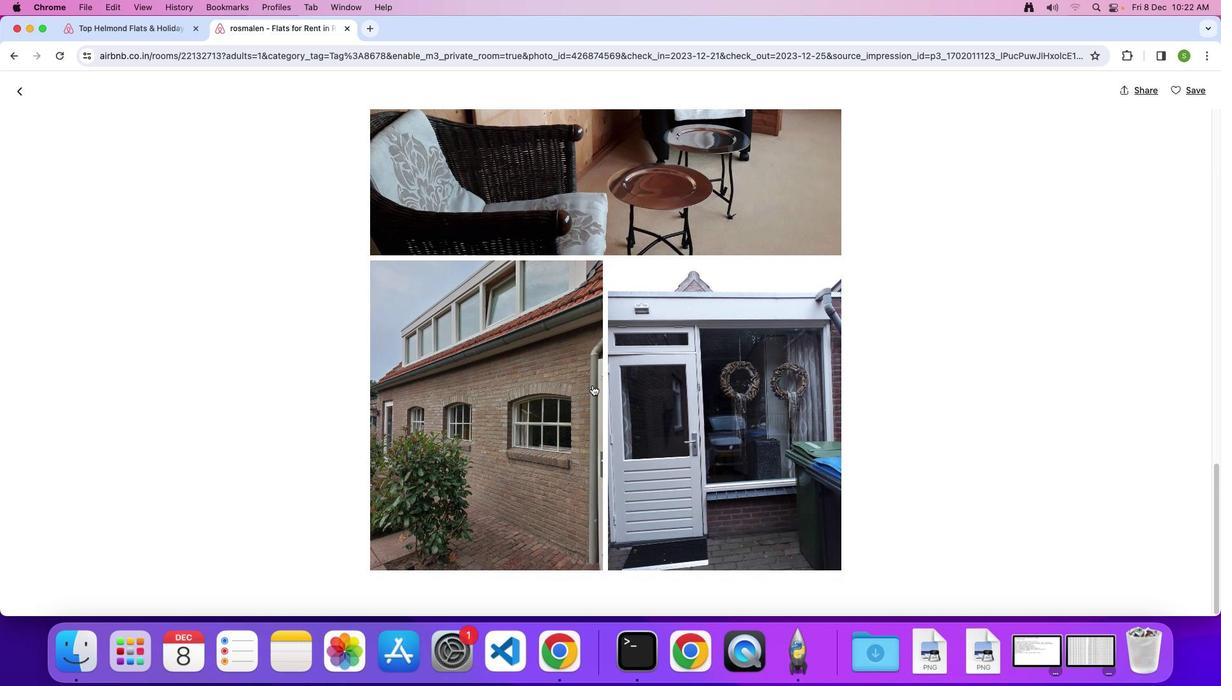 
Action: Mouse scrolled (592, 385) with delta (0, 0)
Screenshot: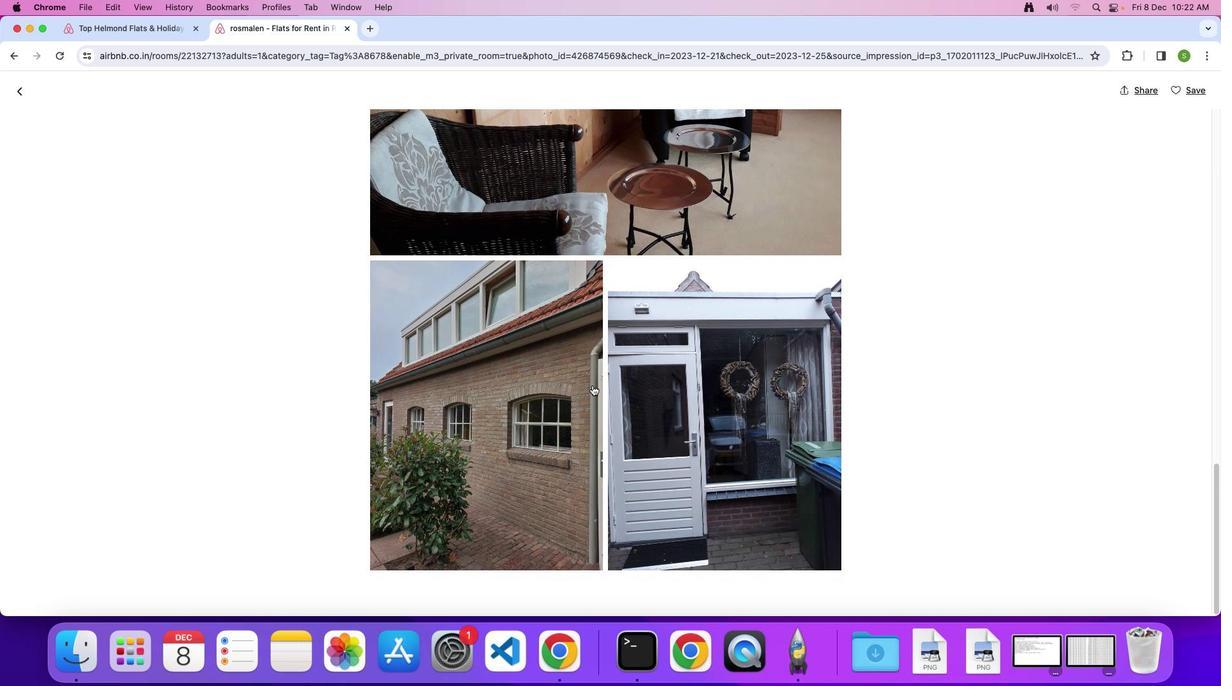 
Action: Mouse scrolled (592, 385) with delta (0, -1)
Screenshot: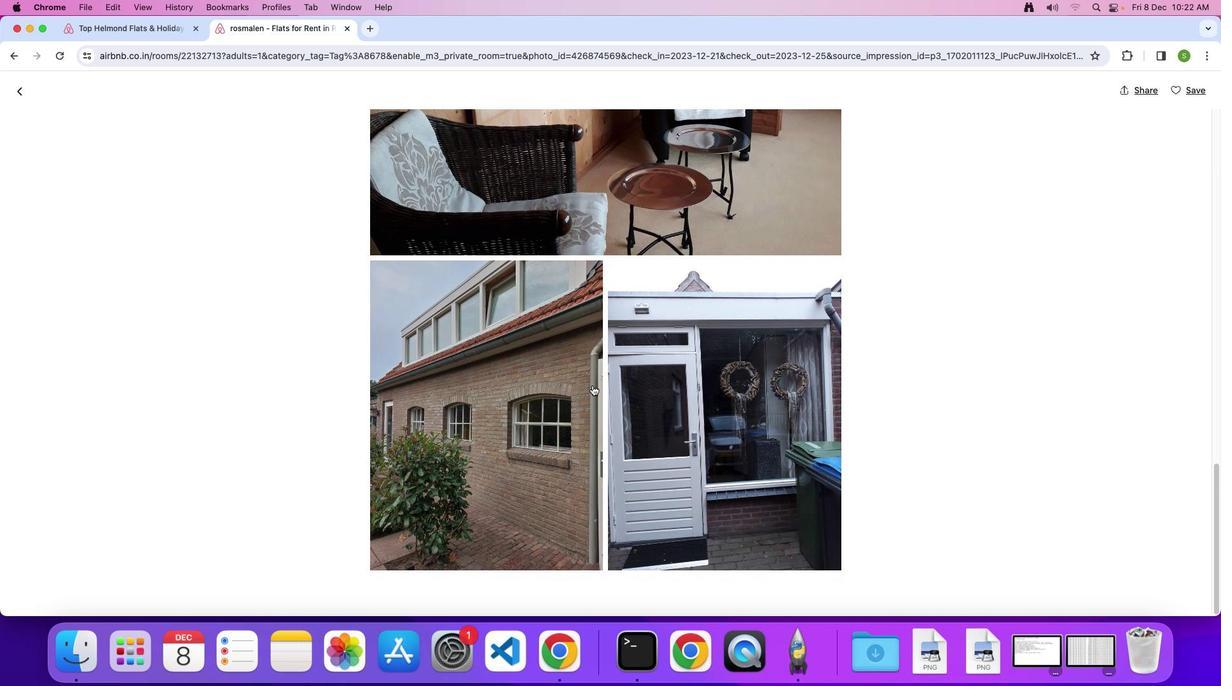 
Action: Mouse scrolled (592, 385) with delta (0, 0)
Screenshot: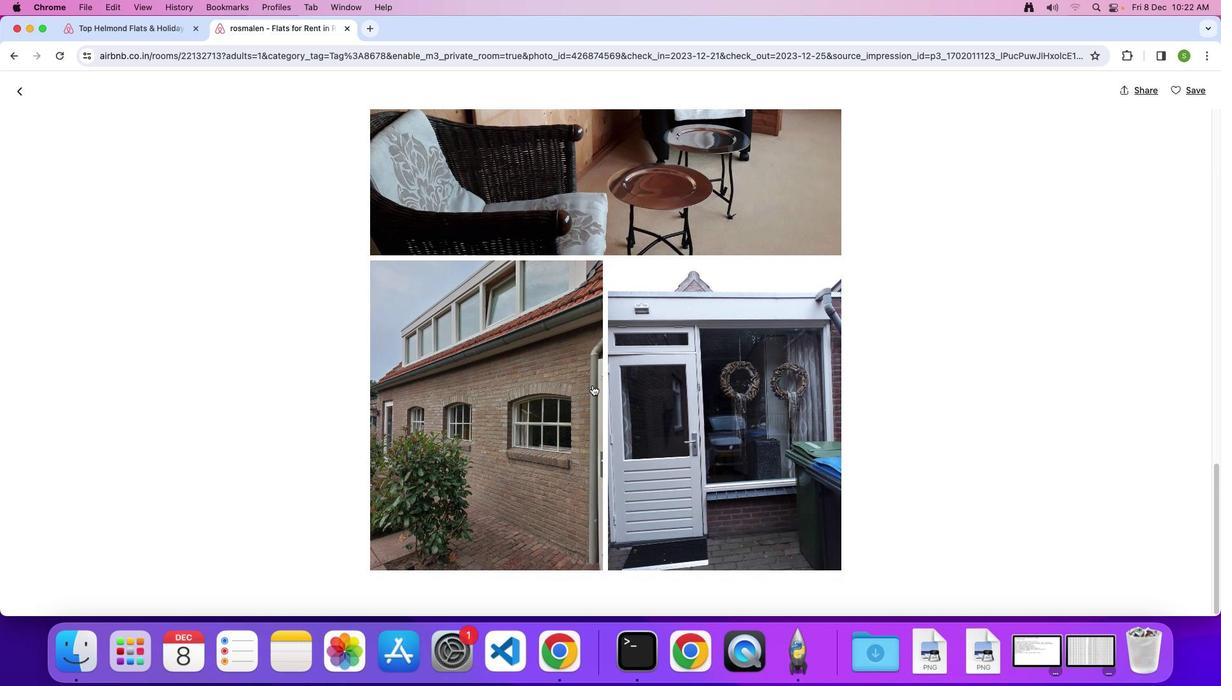
Action: Mouse scrolled (592, 385) with delta (0, 0)
Screenshot: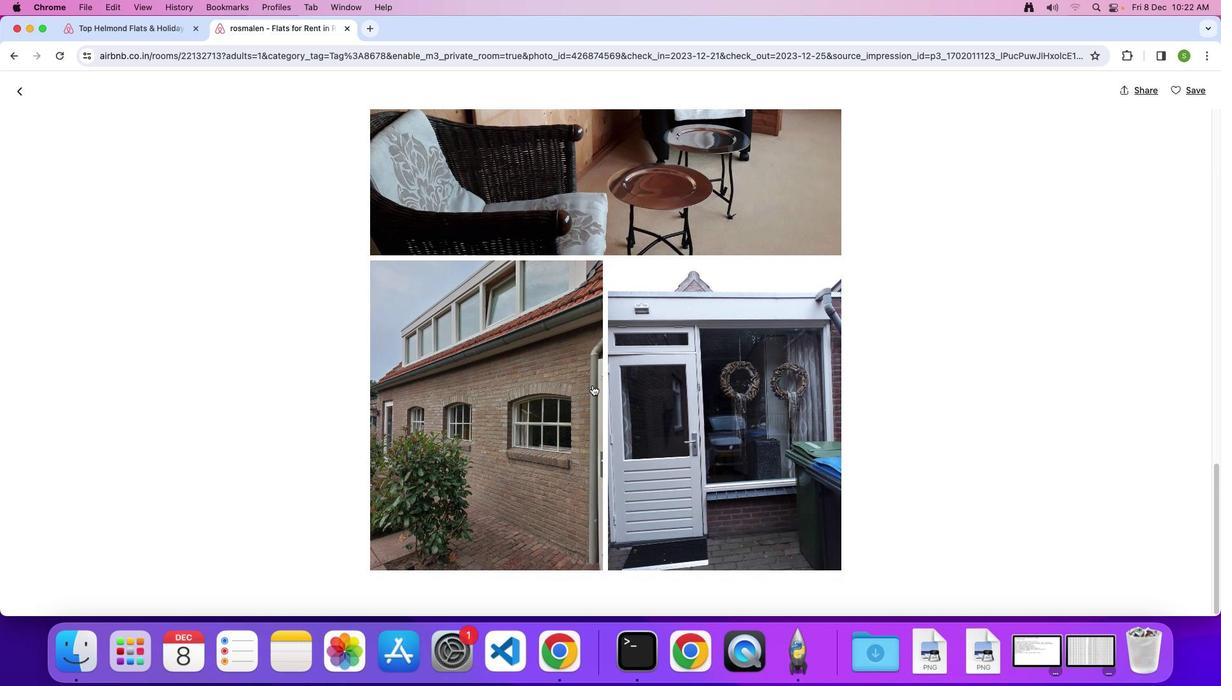 
Action: Mouse scrolled (592, 385) with delta (0, -1)
Screenshot: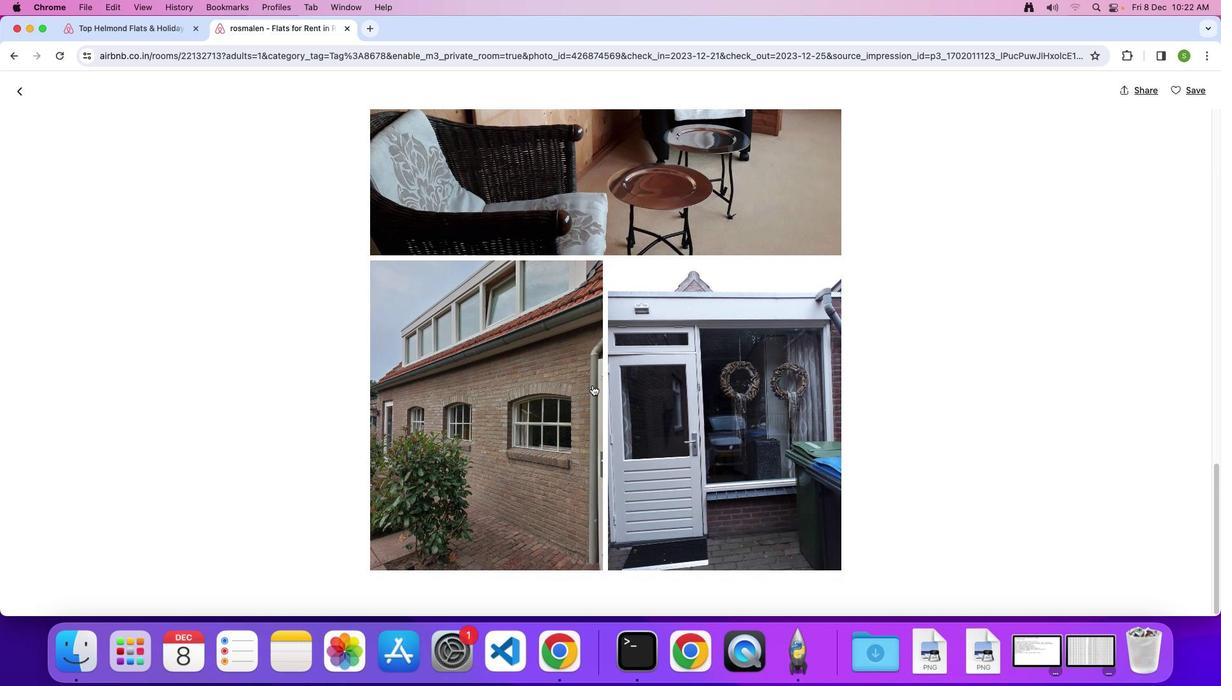 
Action: Mouse moved to (16, 94)
Screenshot: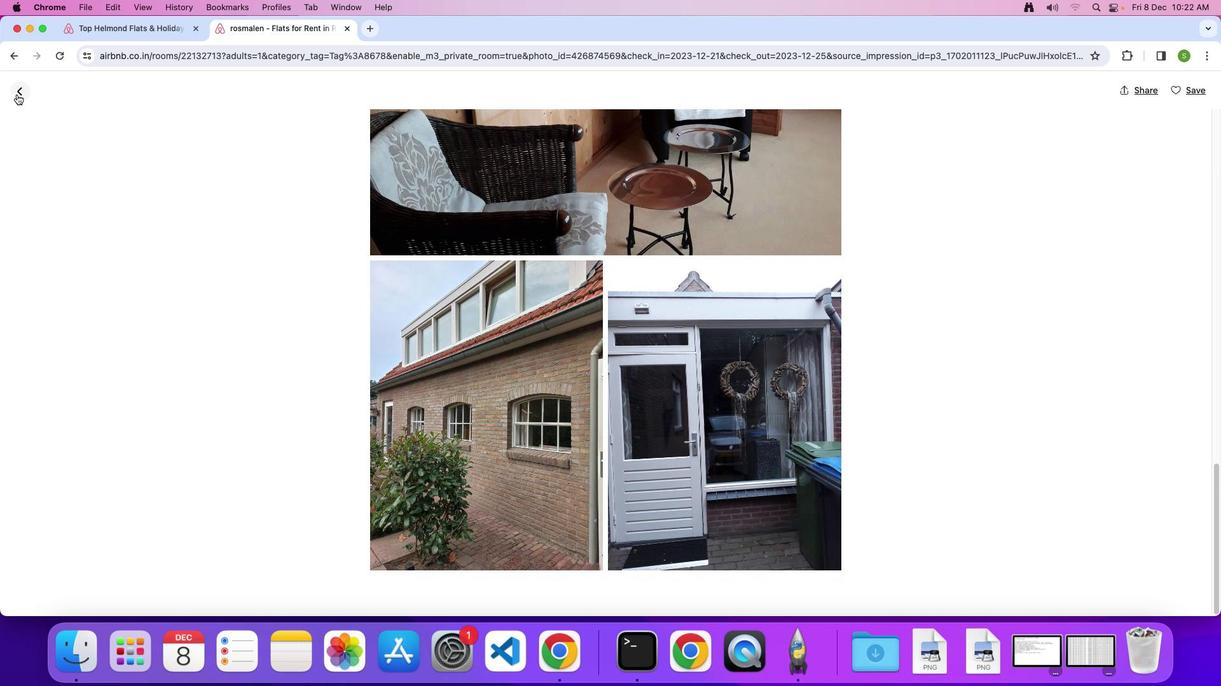 
Action: Mouse pressed left at (16, 94)
Screenshot: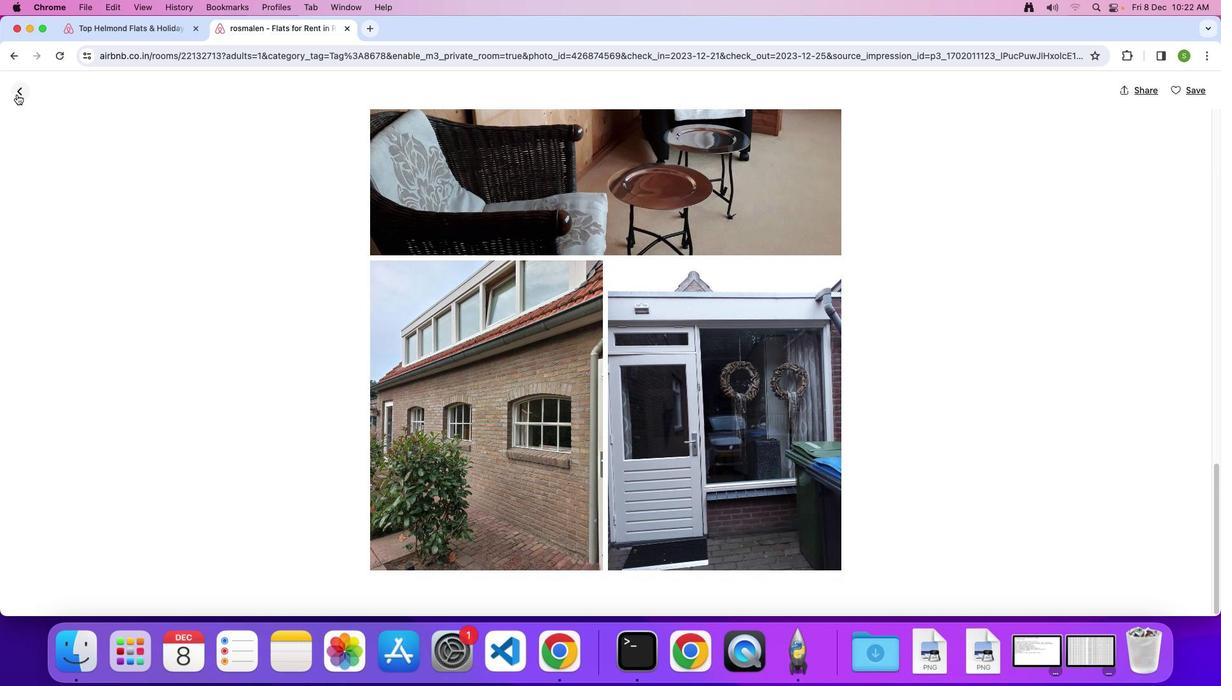 
Action: Mouse moved to (447, 390)
Screenshot: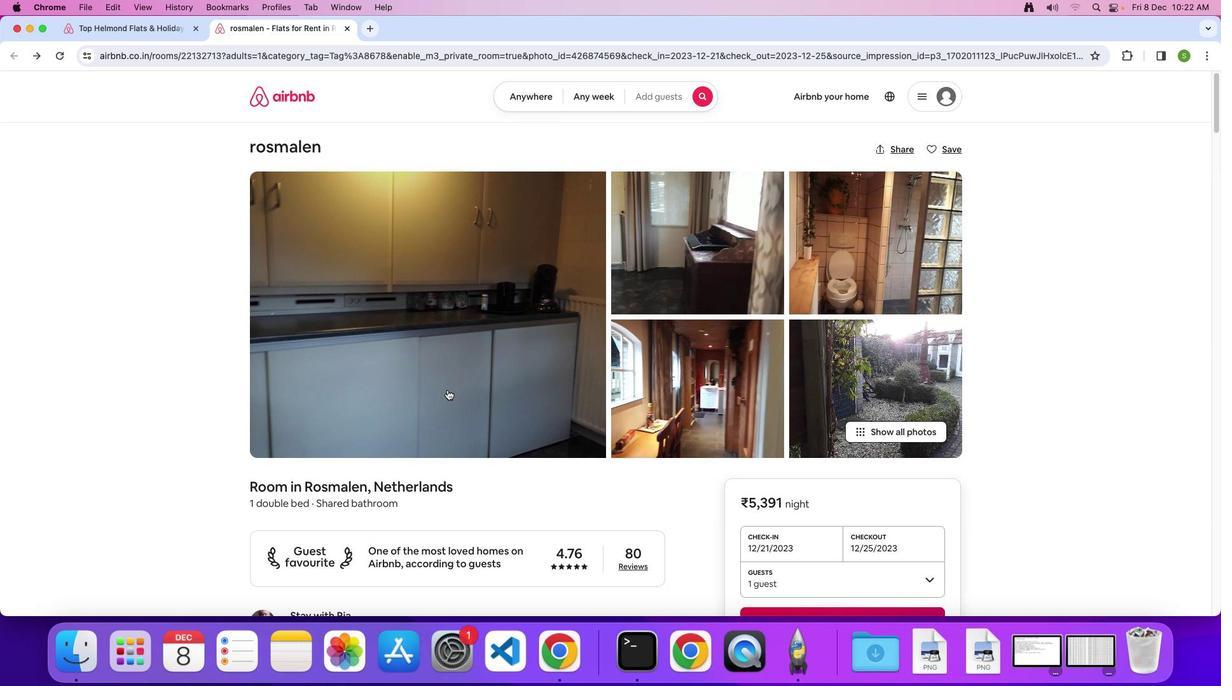 
Action: Mouse scrolled (447, 390) with delta (0, 0)
Screenshot: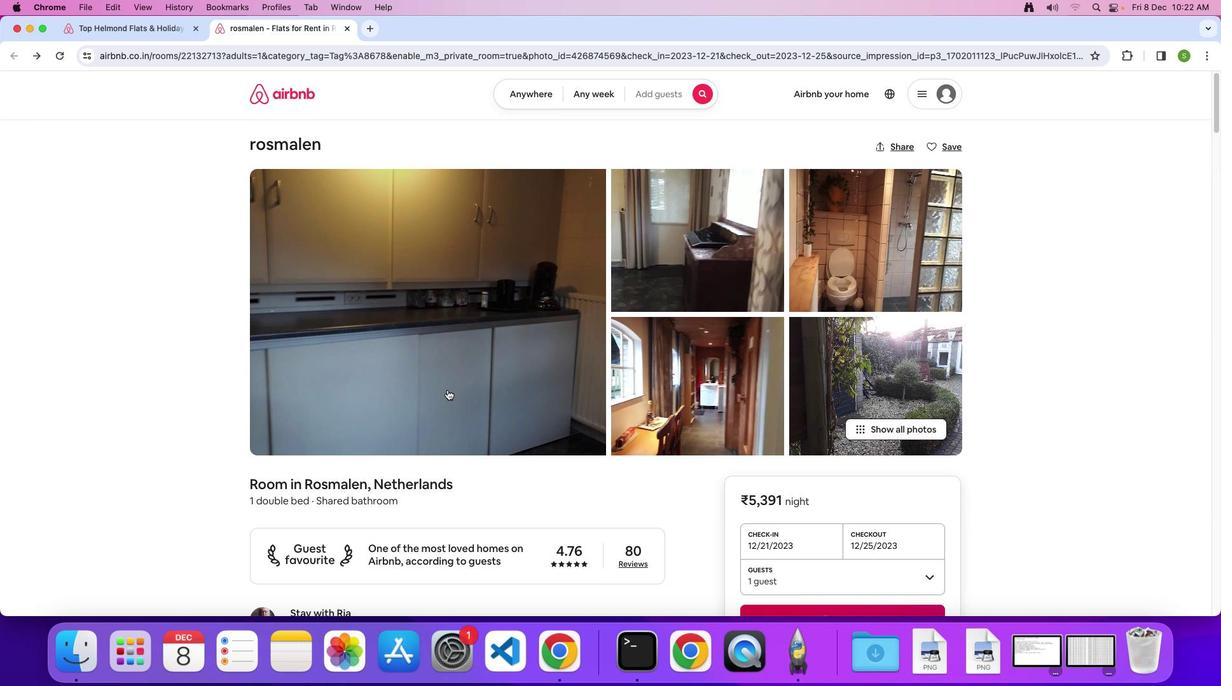 
Action: Mouse scrolled (447, 390) with delta (0, 0)
Screenshot: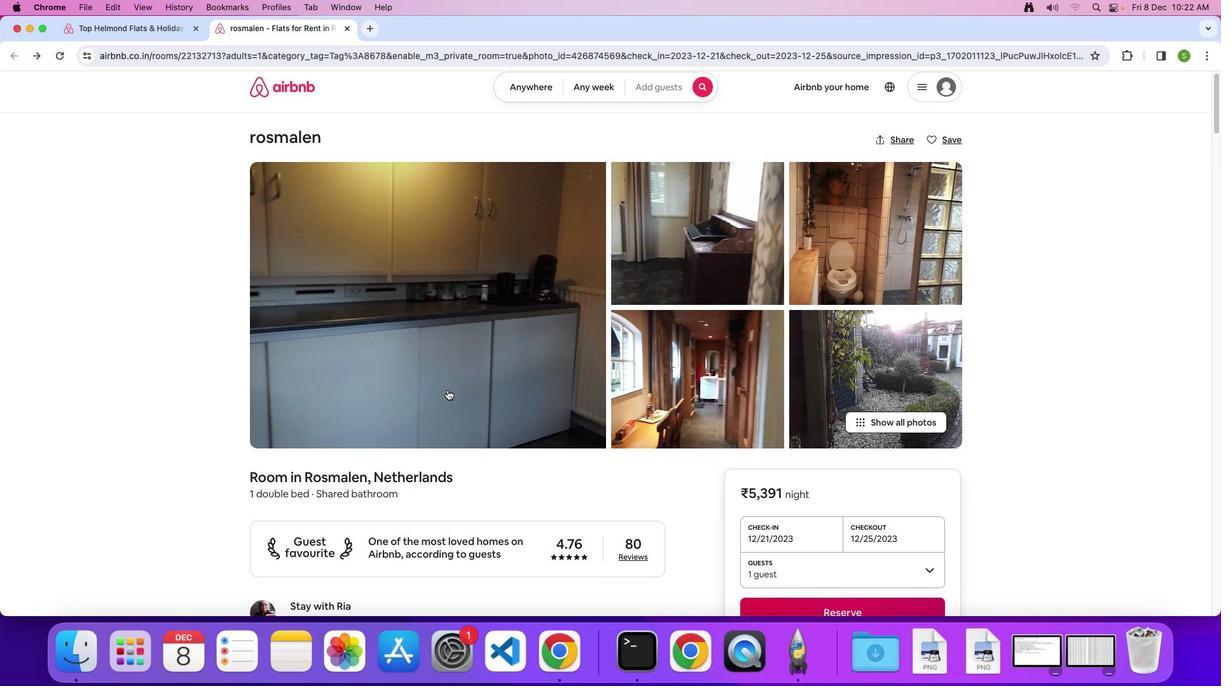 
Action: Mouse scrolled (447, 390) with delta (0, -1)
Screenshot: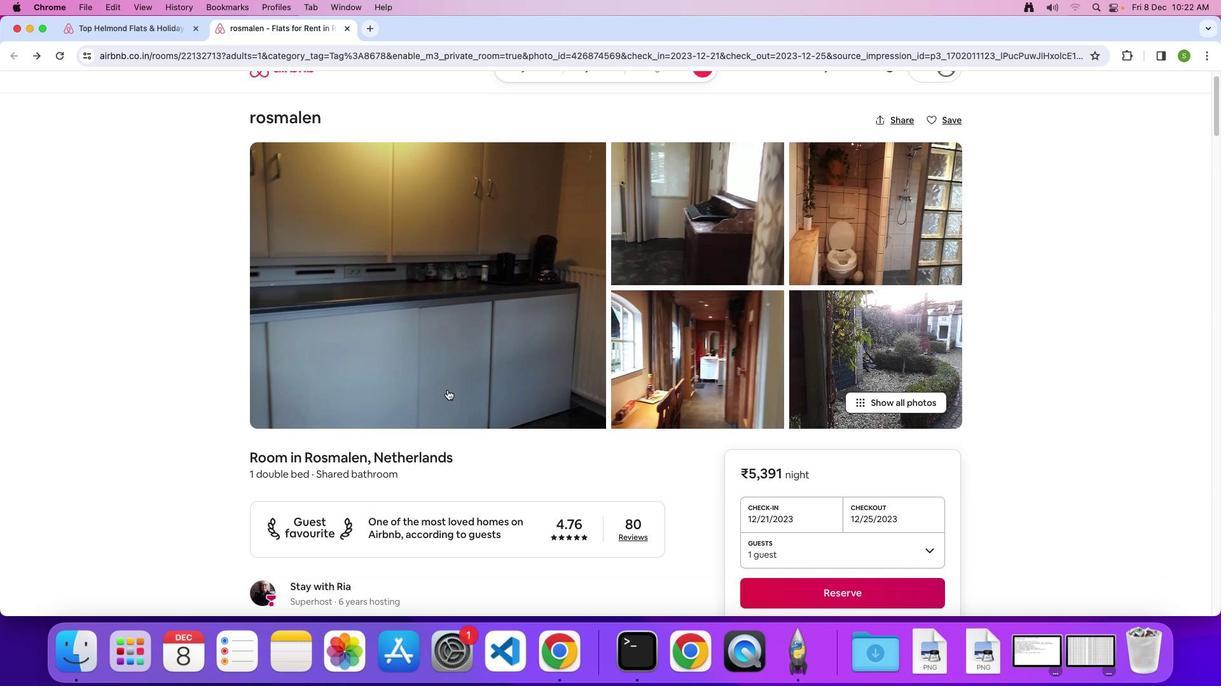 
Action: Mouse moved to (447, 390)
Screenshot: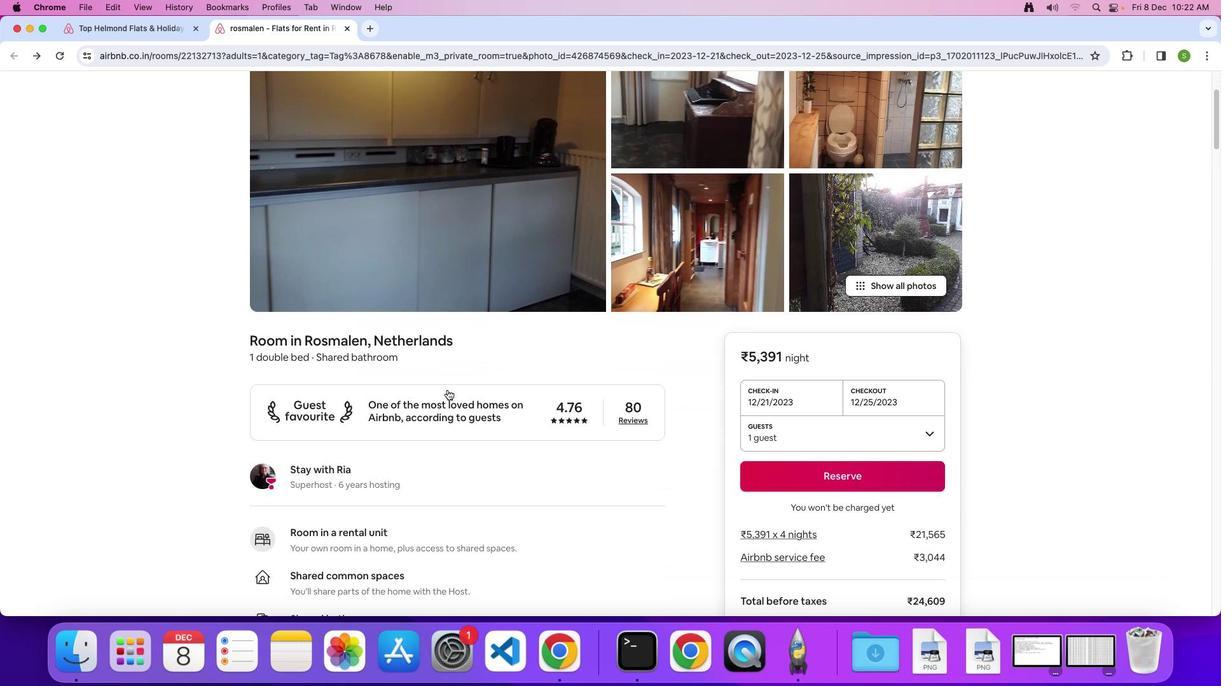 
Action: Mouse scrolled (447, 390) with delta (0, -2)
Screenshot: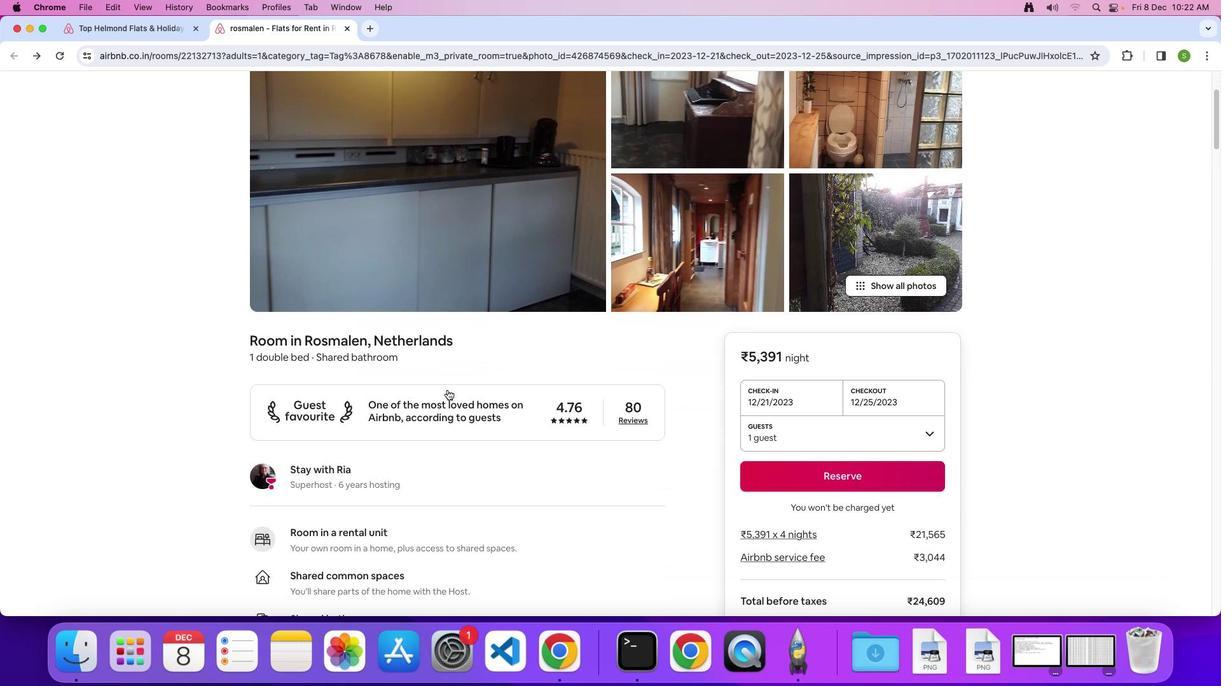 
Action: Mouse scrolled (447, 390) with delta (0, 0)
Screenshot: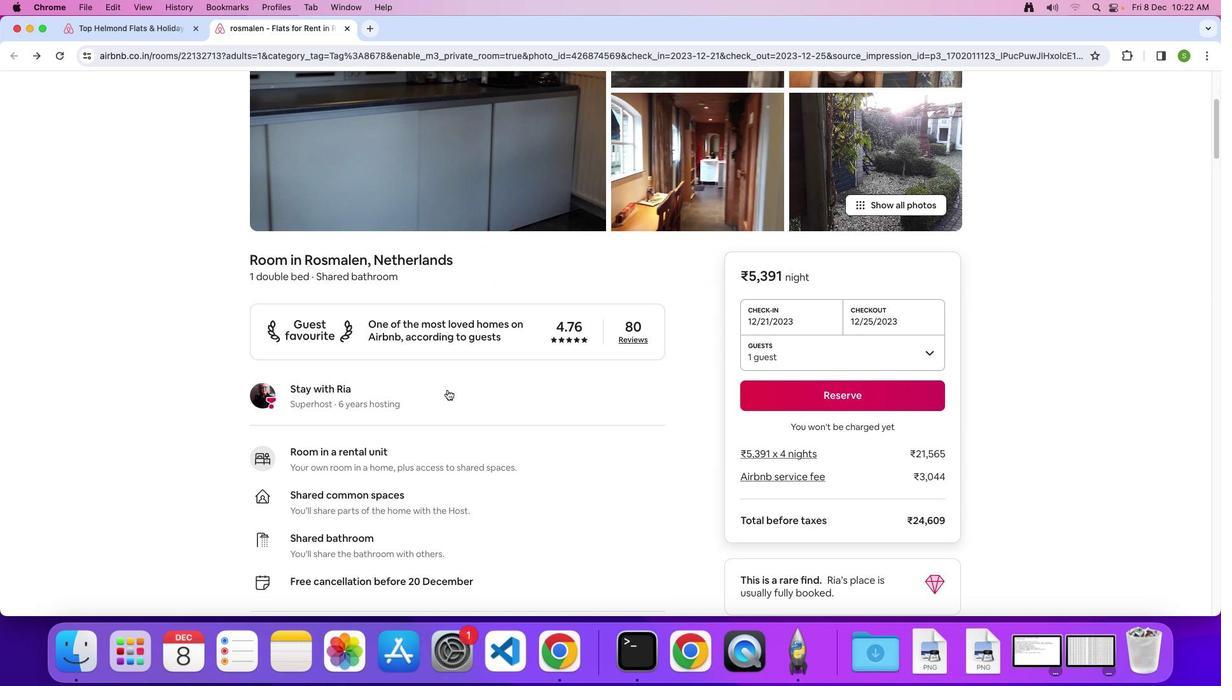 
Action: Mouse scrolled (447, 390) with delta (0, 0)
Screenshot: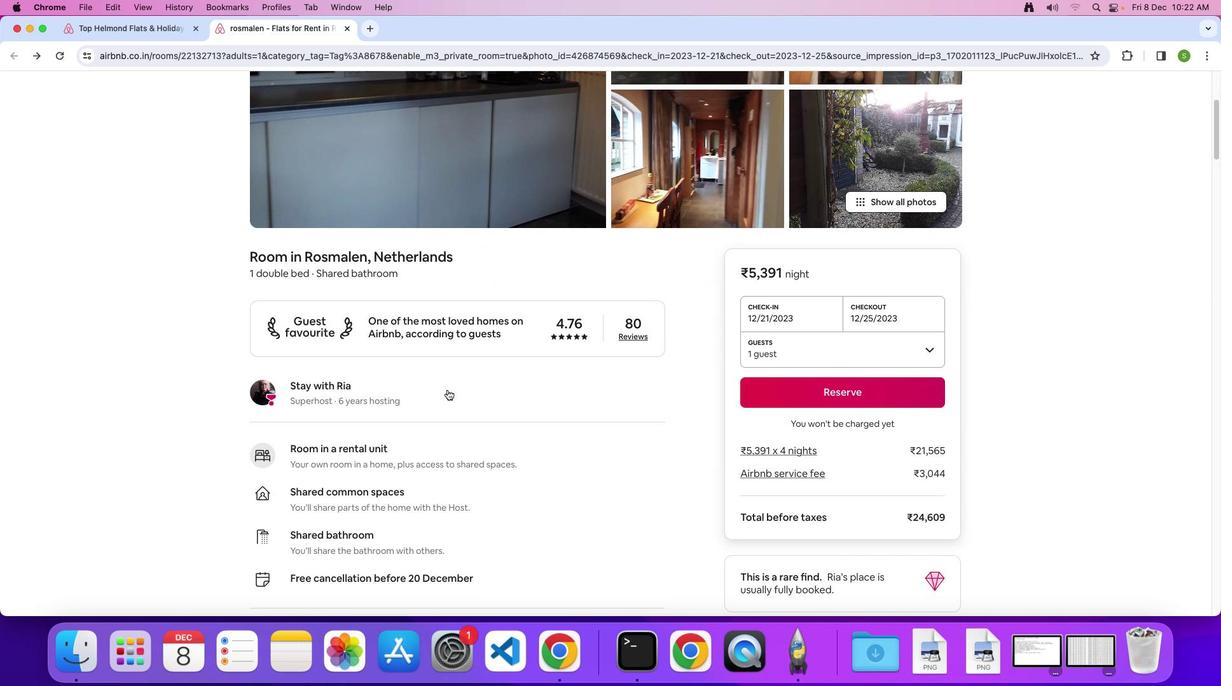 
Action: Mouse scrolled (447, 390) with delta (0, 0)
Screenshot: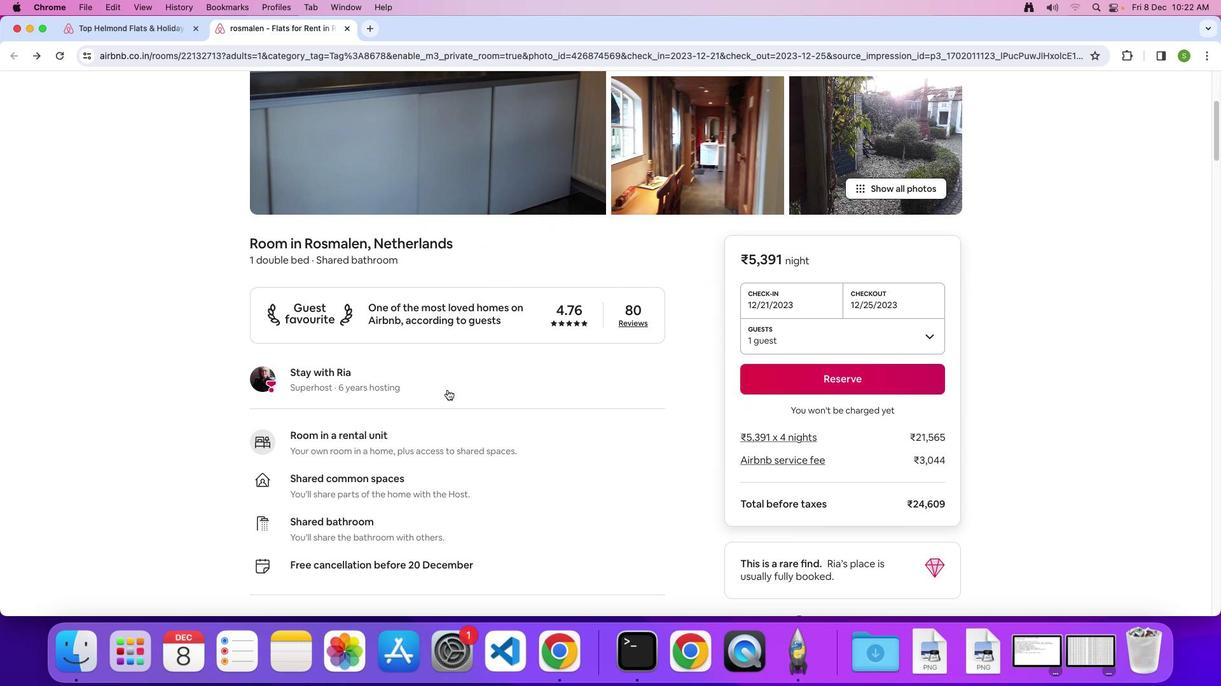
Action: Mouse scrolled (447, 390) with delta (0, 0)
Screenshot: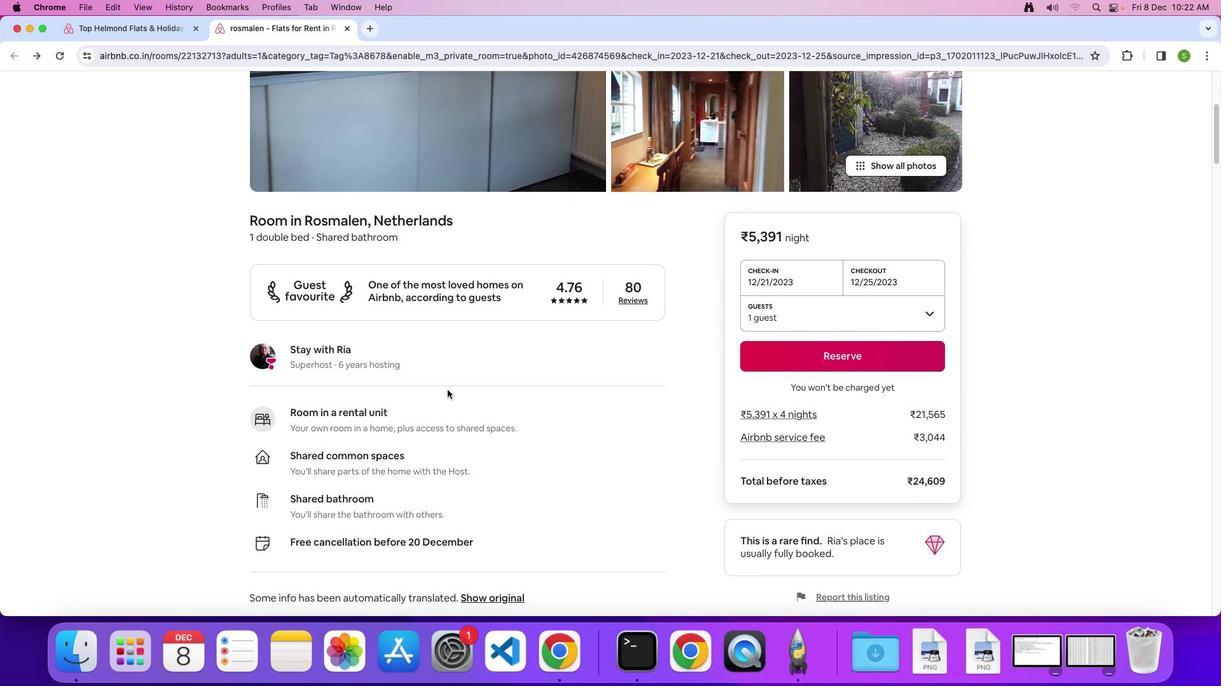 
Action: Mouse scrolled (447, 390) with delta (0, 0)
Screenshot: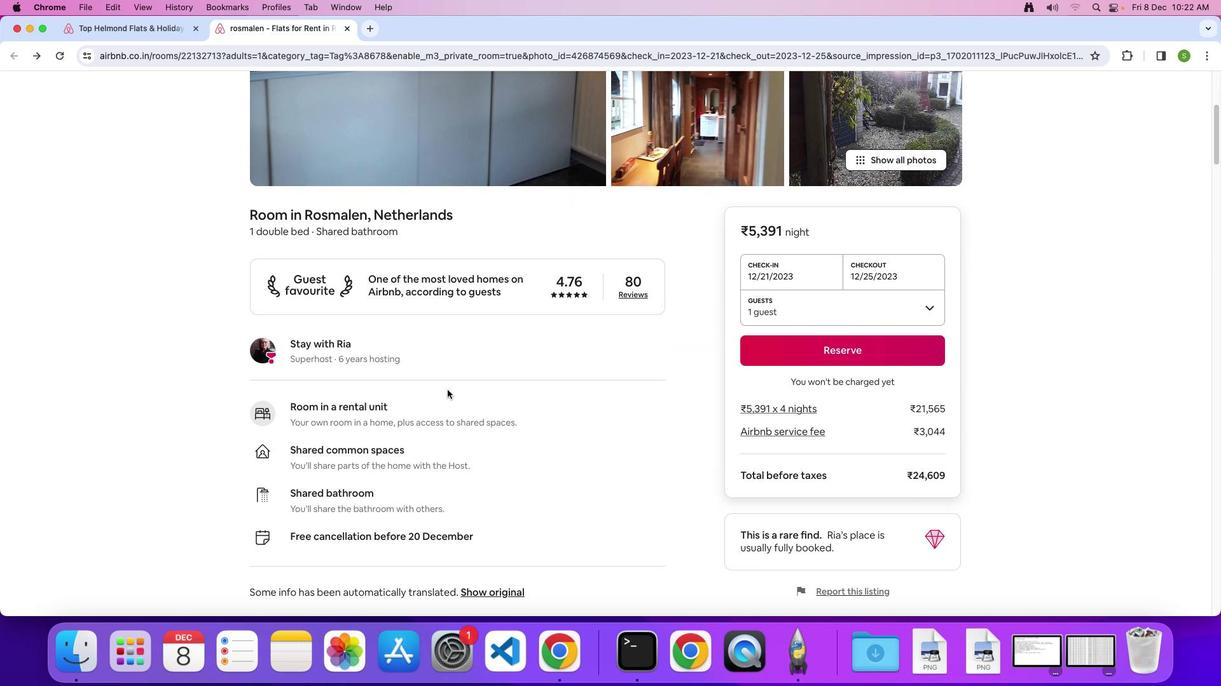 
Action: Mouse scrolled (447, 390) with delta (0, -1)
Screenshot: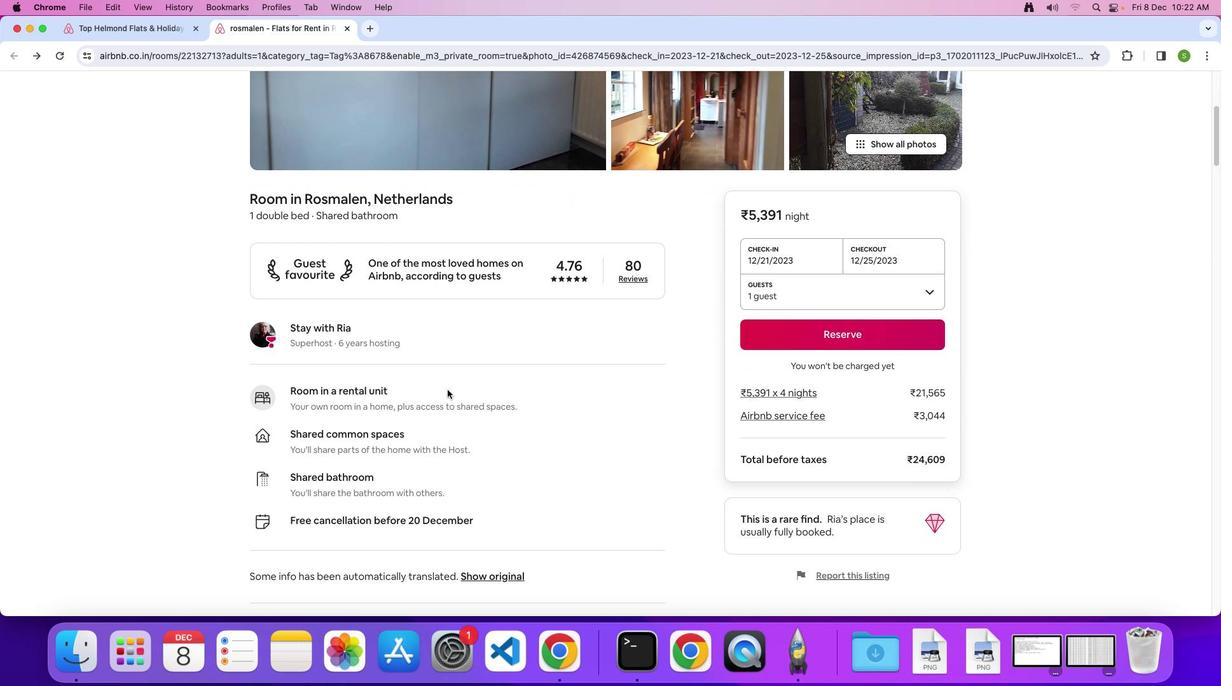 
Action: Mouse scrolled (447, 390) with delta (0, 0)
Screenshot: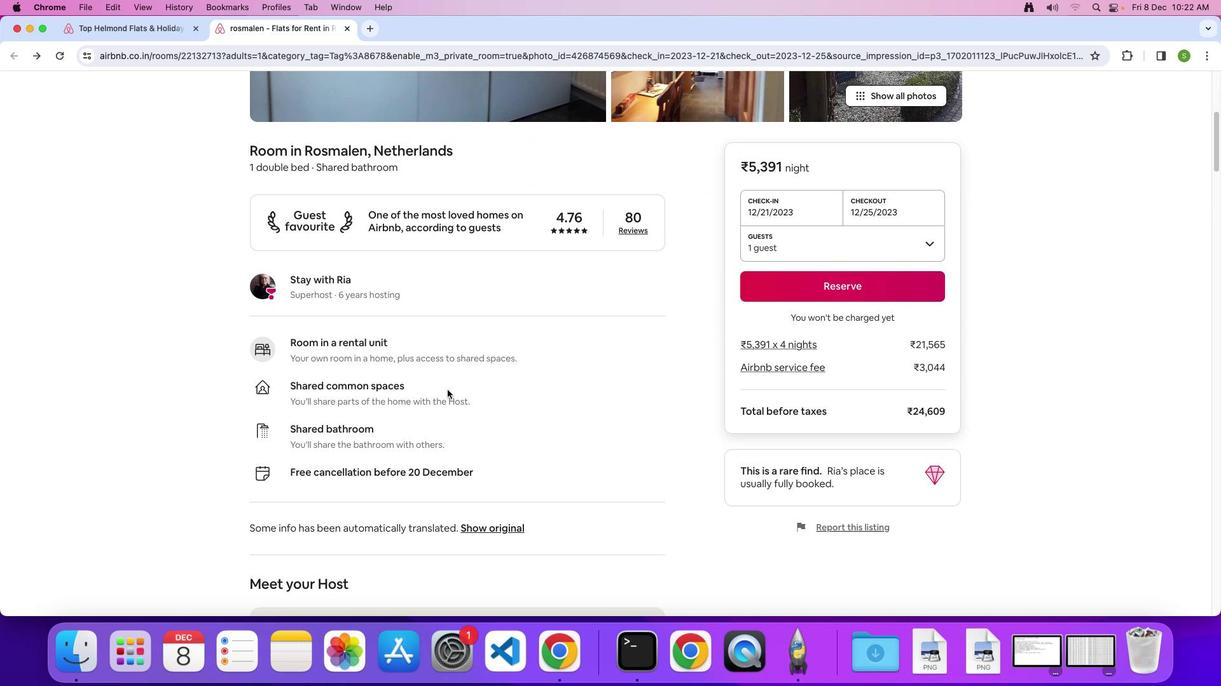
Action: Mouse scrolled (447, 390) with delta (0, 0)
Screenshot: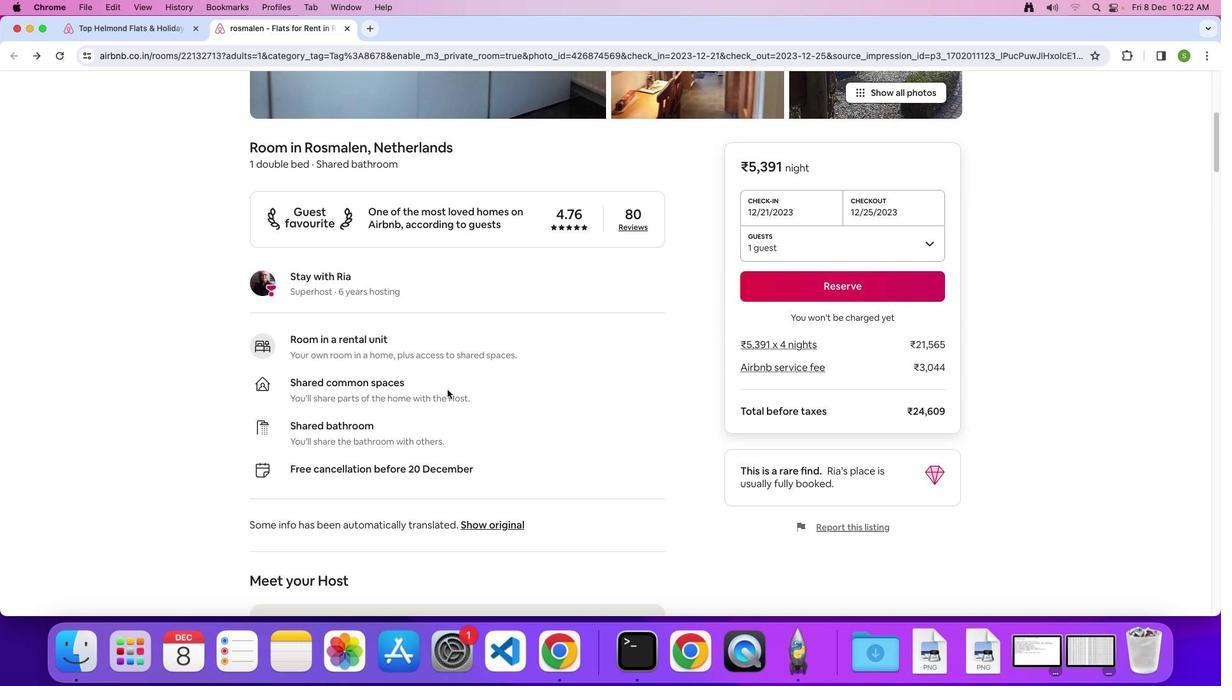 
Action: Mouse moved to (447, 390)
Screenshot: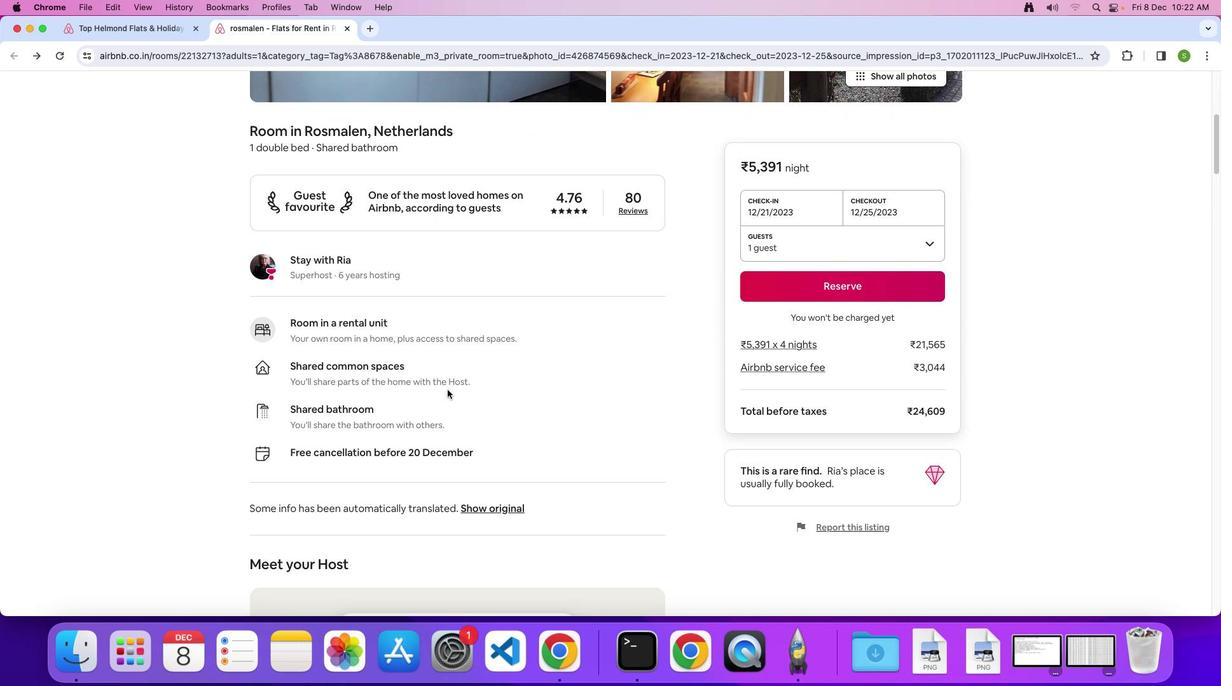 
Action: Mouse scrolled (447, 390) with delta (0, 0)
Screenshot: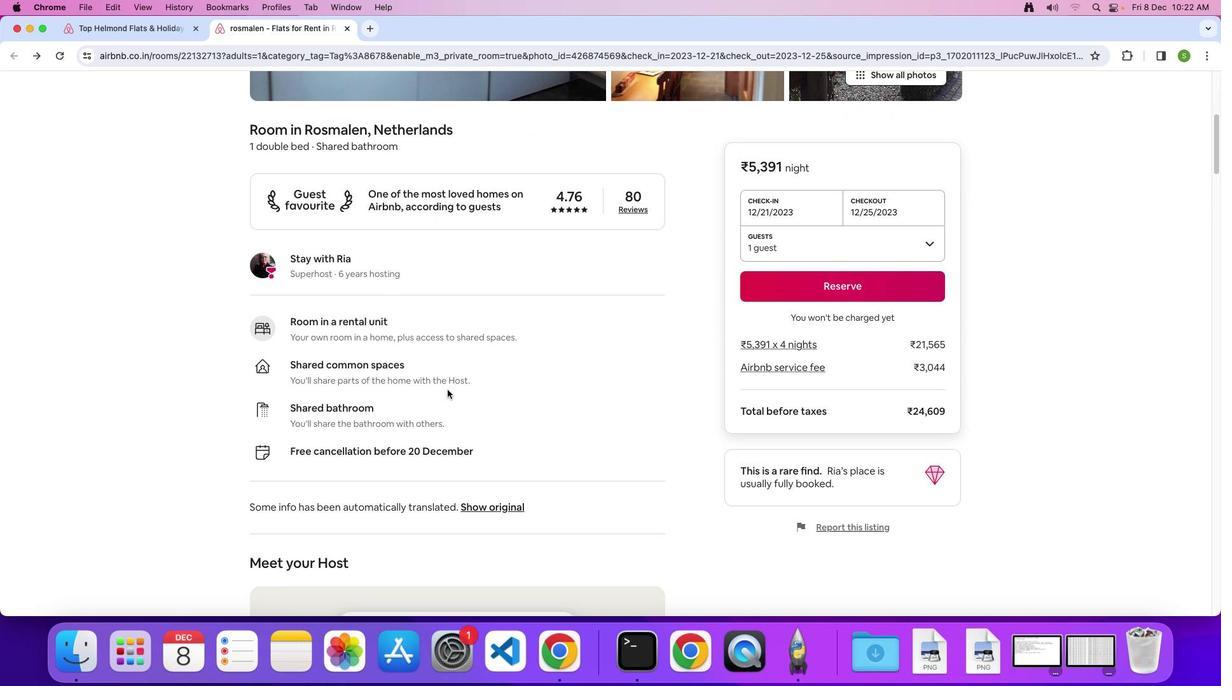 
Action: Mouse scrolled (447, 390) with delta (0, 0)
Screenshot: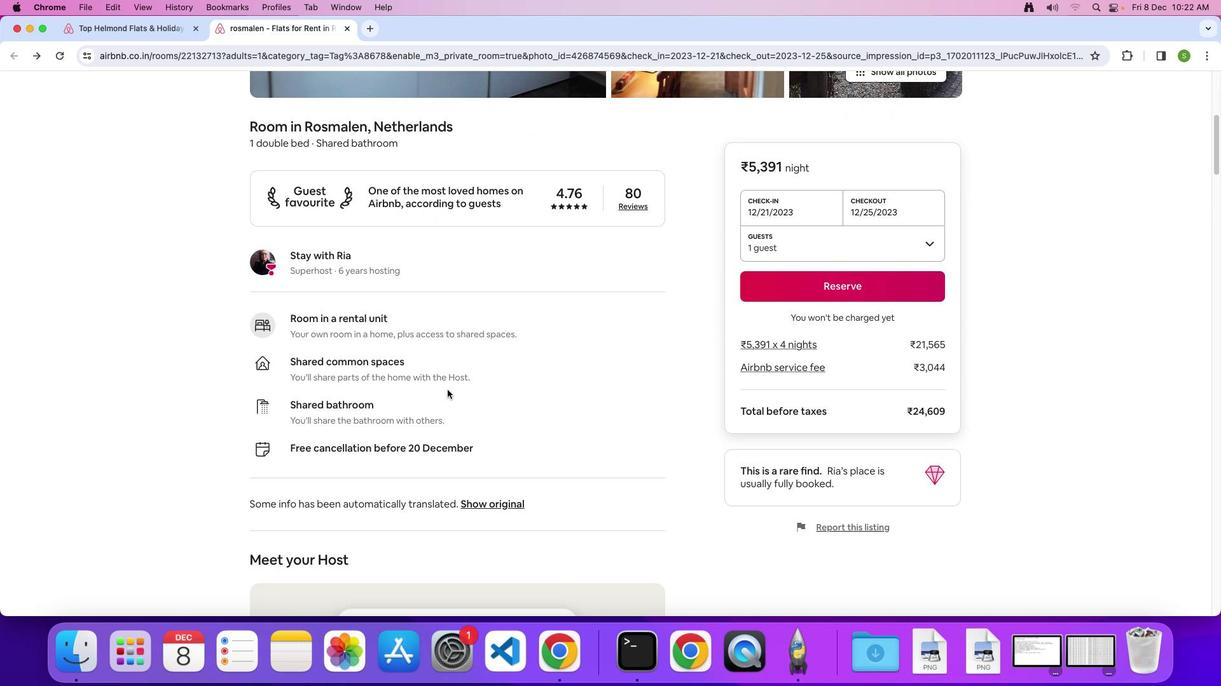 
Action: Mouse scrolled (447, 390) with delta (0, 0)
Screenshot: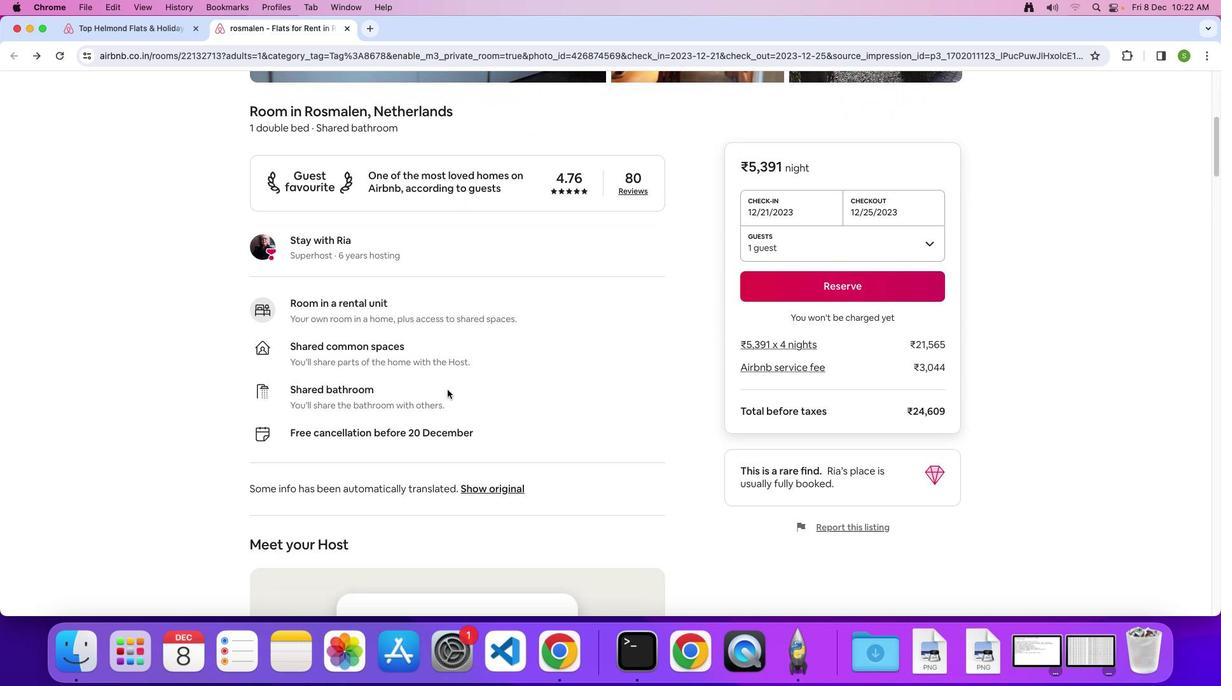 
Action: Mouse scrolled (447, 390) with delta (0, 0)
Screenshot: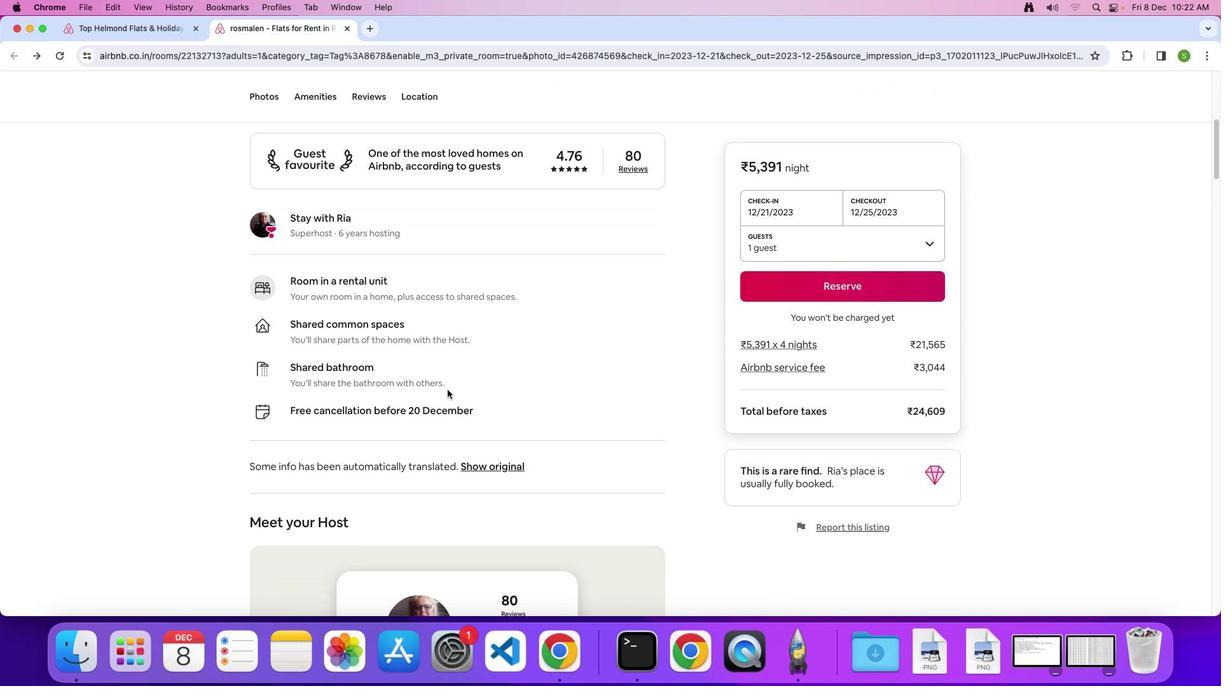 
Action: Mouse scrolled (447, 390) with delta (0, 0)
Screenshot: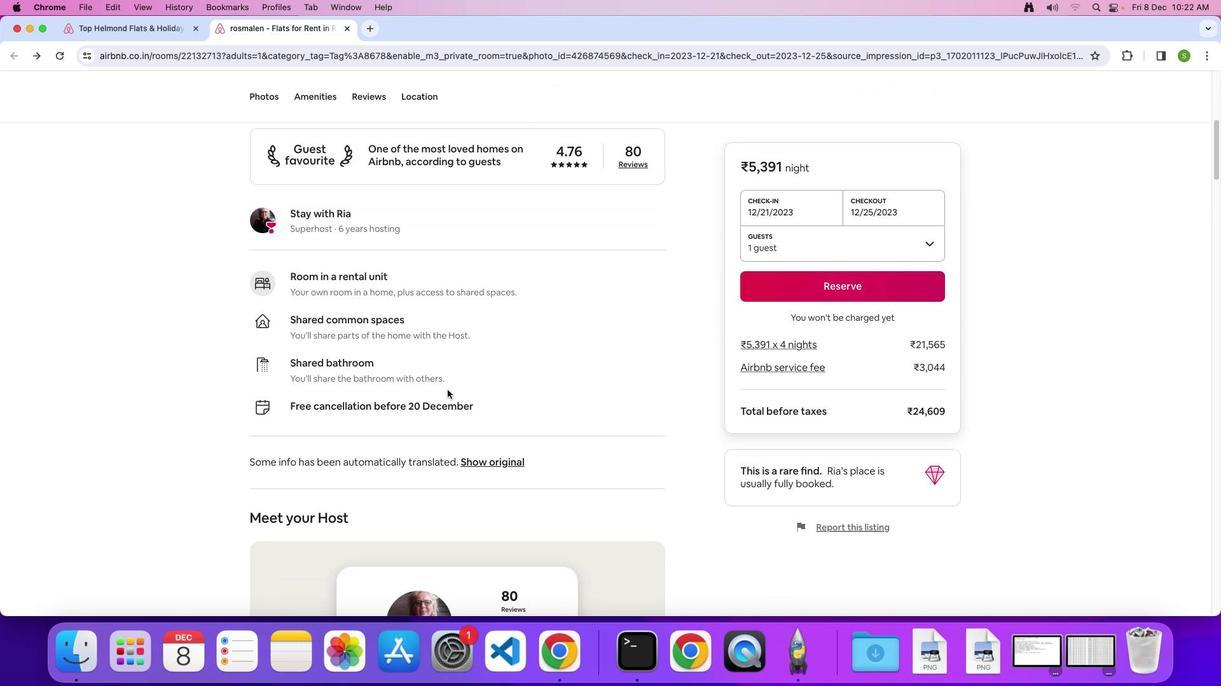 
Action: Mouse scrolled (447, 390) with delta (0, -1)
Screenshot: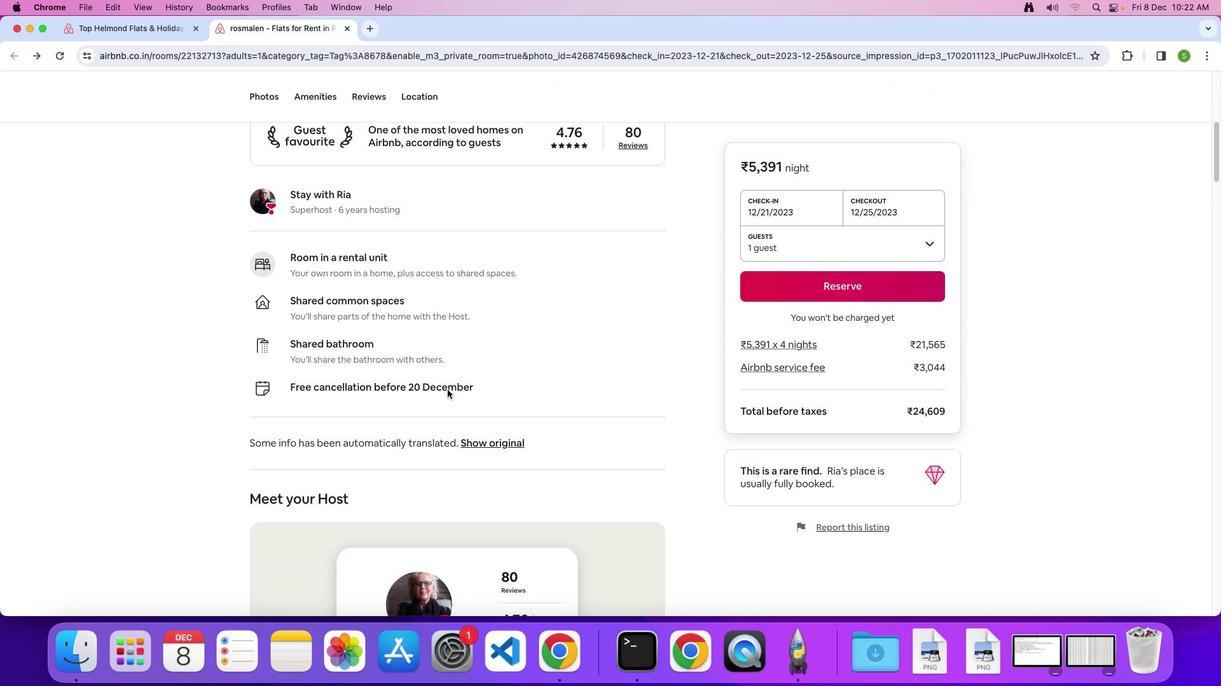 
Action: Mouse scrolled (447, 390) with delta (0, 0)
Screenshot: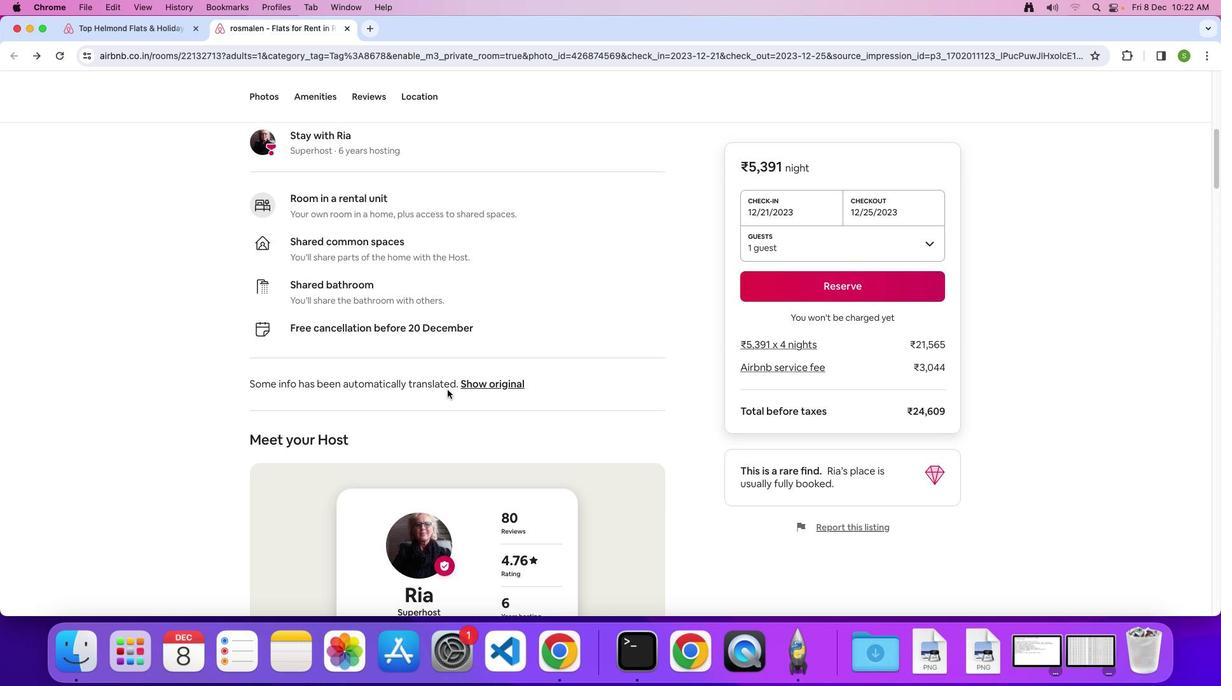 
Action: Mouse scrolled (447, 390) with delta (0, 0)
Screenshot: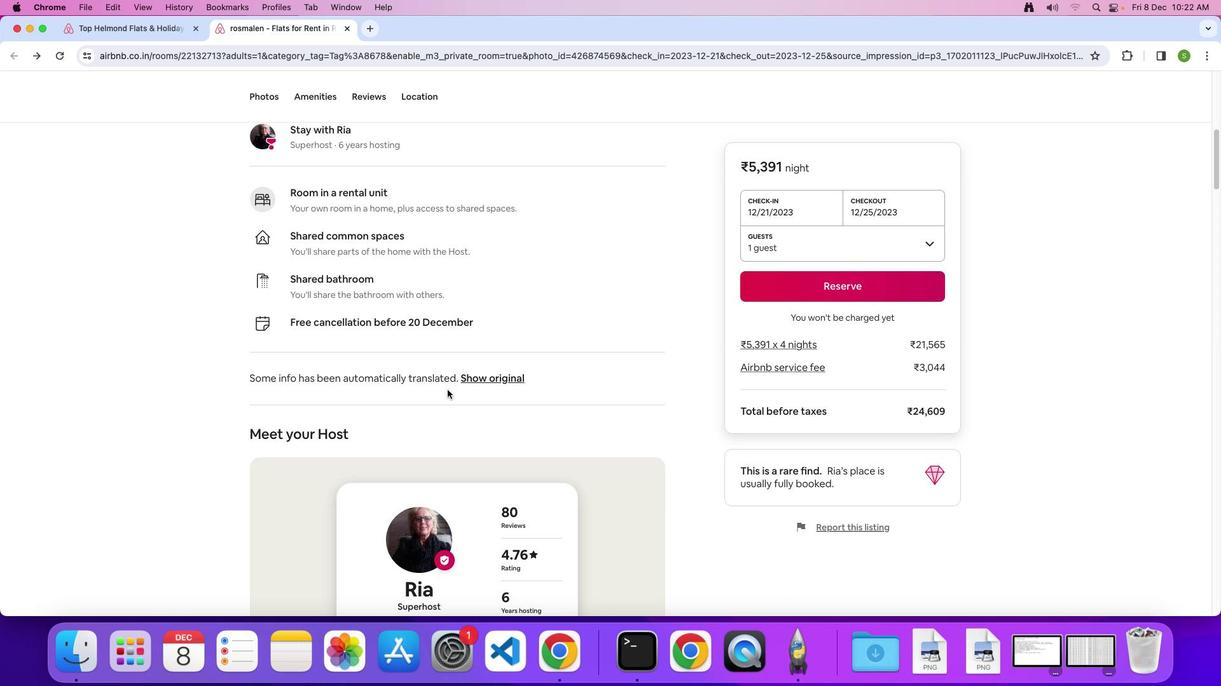 
Action: Mouse scrolled (447, 390) with delta (0, -1)
Screenshot: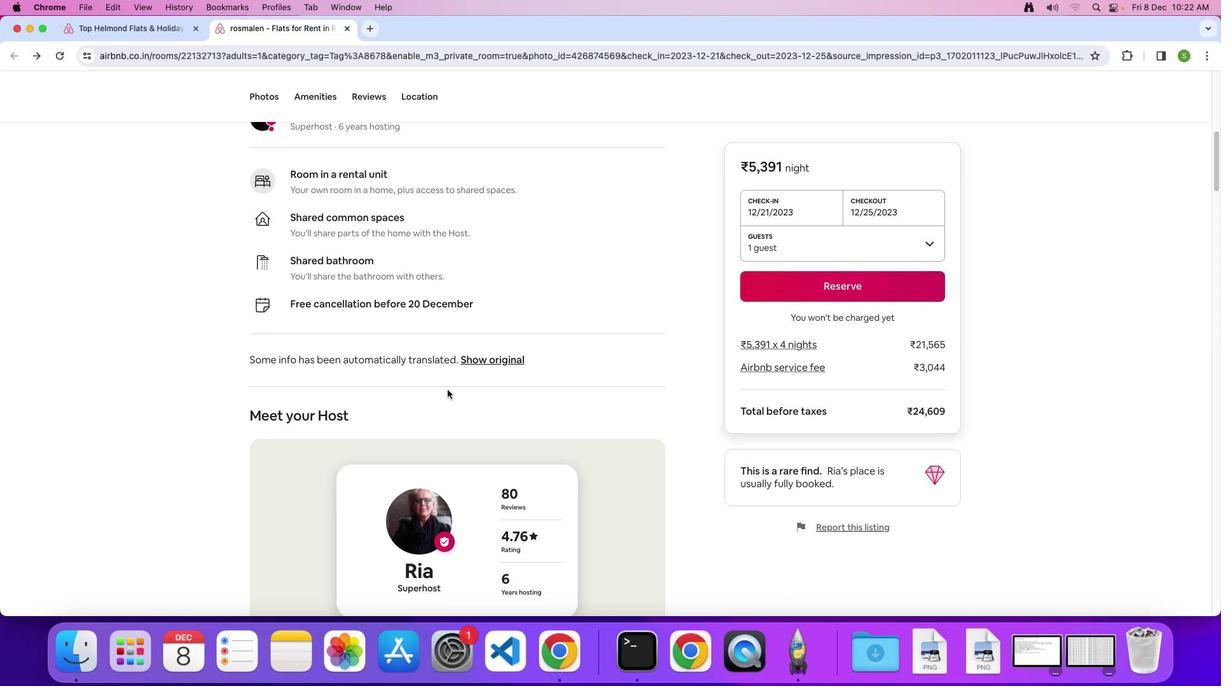 
Action: Mouse scrolled (447, 390) with delta (0, 0)
Screenshot: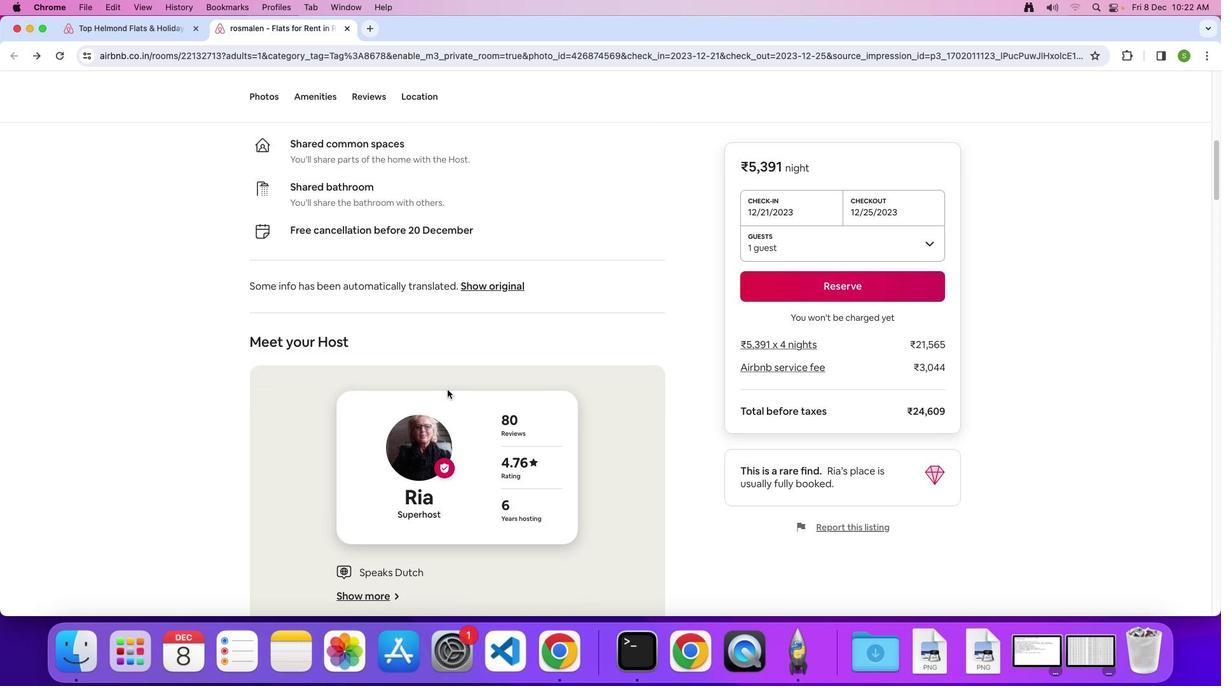 
Action: Mouse scrolled (447, 390) with delta (0, 0)
Screenshot: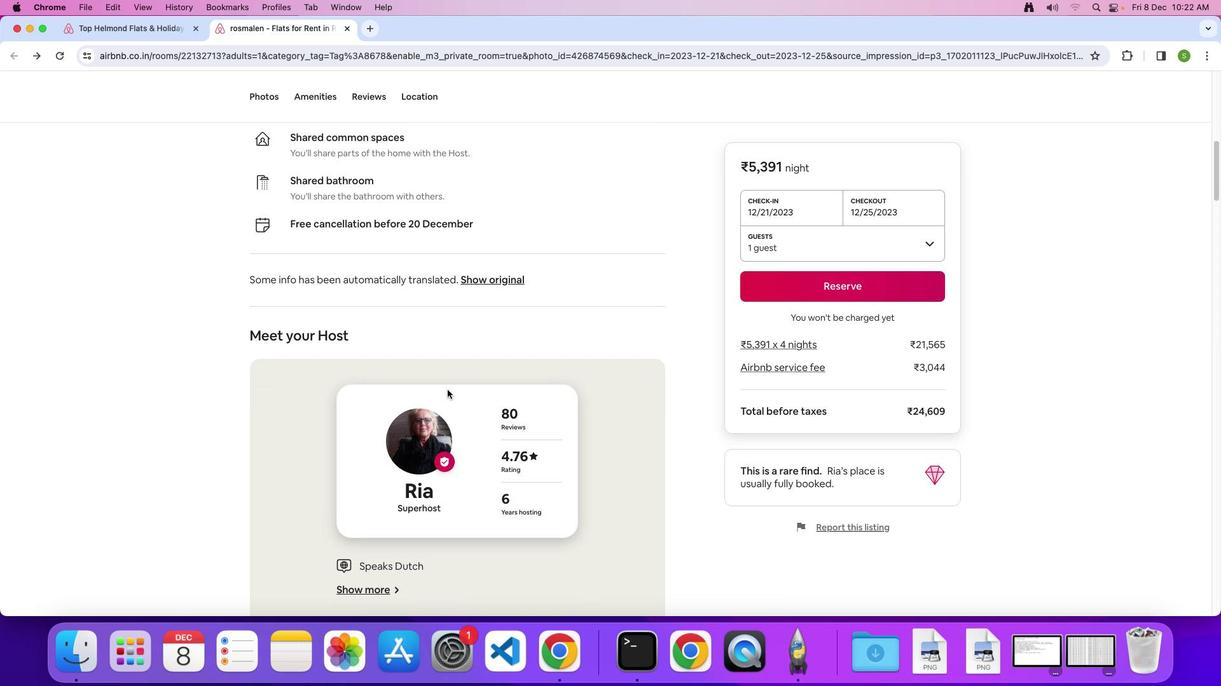 
Action: Mouse scrolled (447, 390) with delta (0, -1)
Screenshot: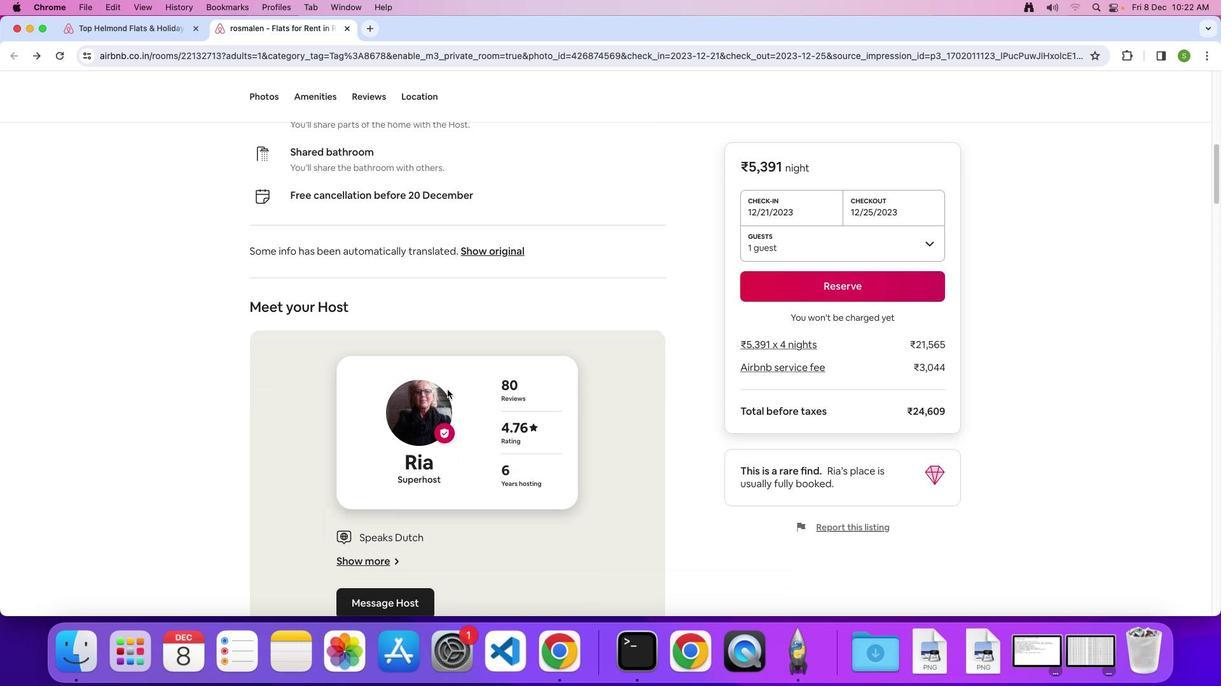 
Action: Mouse scrolled (447, 390) with delta (0, 0)
Screenshot: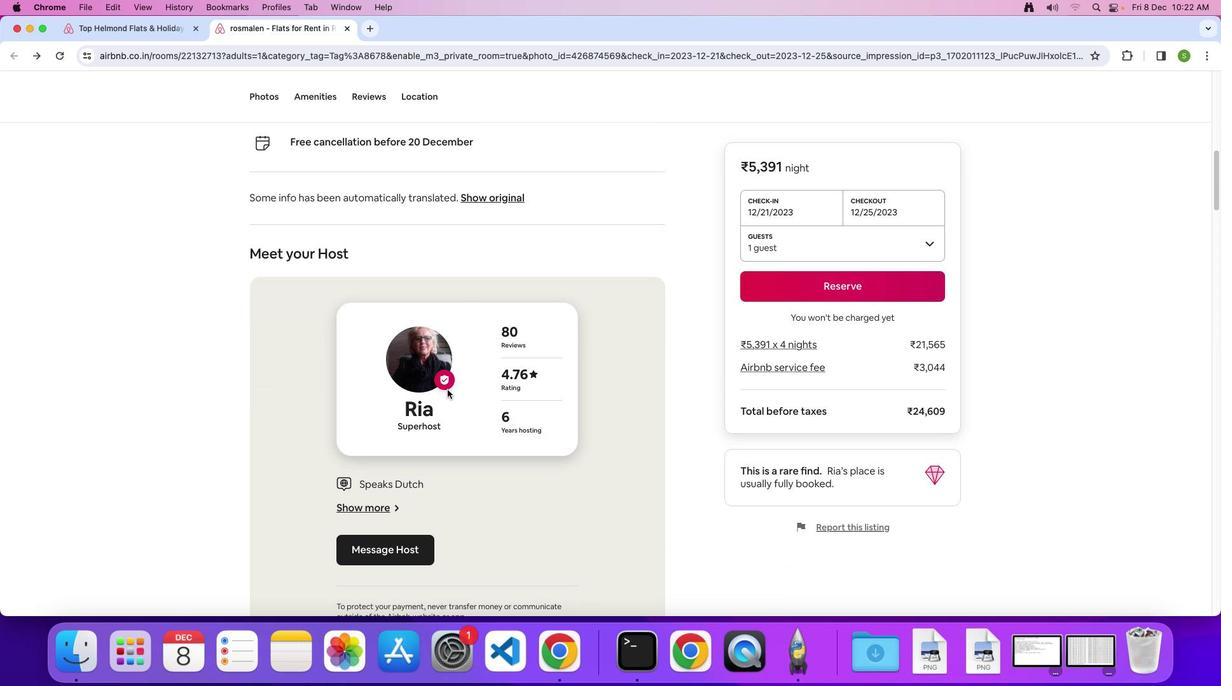 
Action: Mouse scrolled (447, 390) with delta (0, 0)
Screenshot: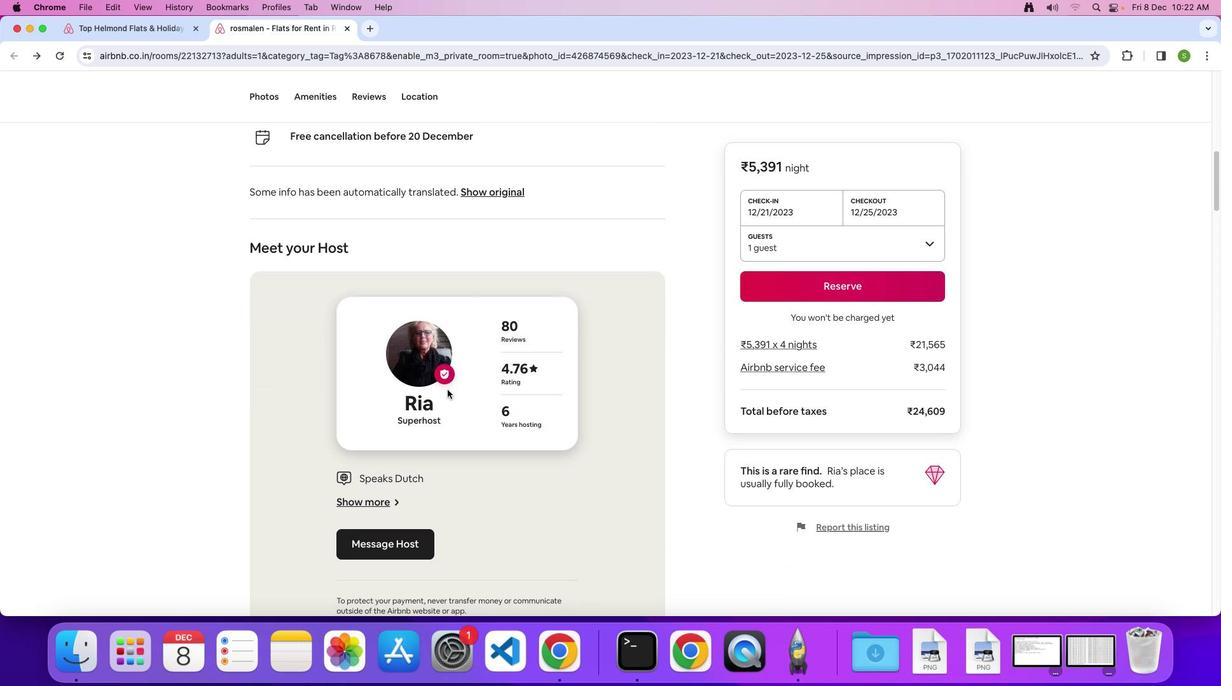 
Action: Mouse scrolled (447, 390) with delta (0, -1)
Screenshot: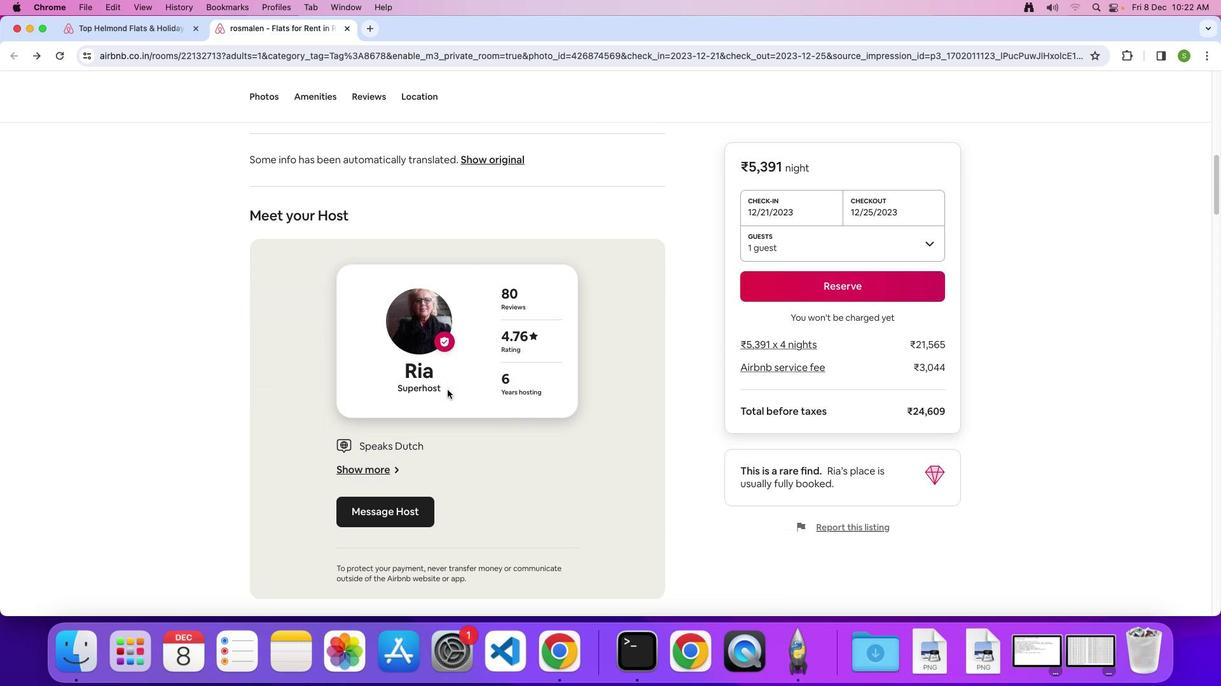 
Action: Mouse scrolled (447, 390) with delta (0, 0)
Screenshot: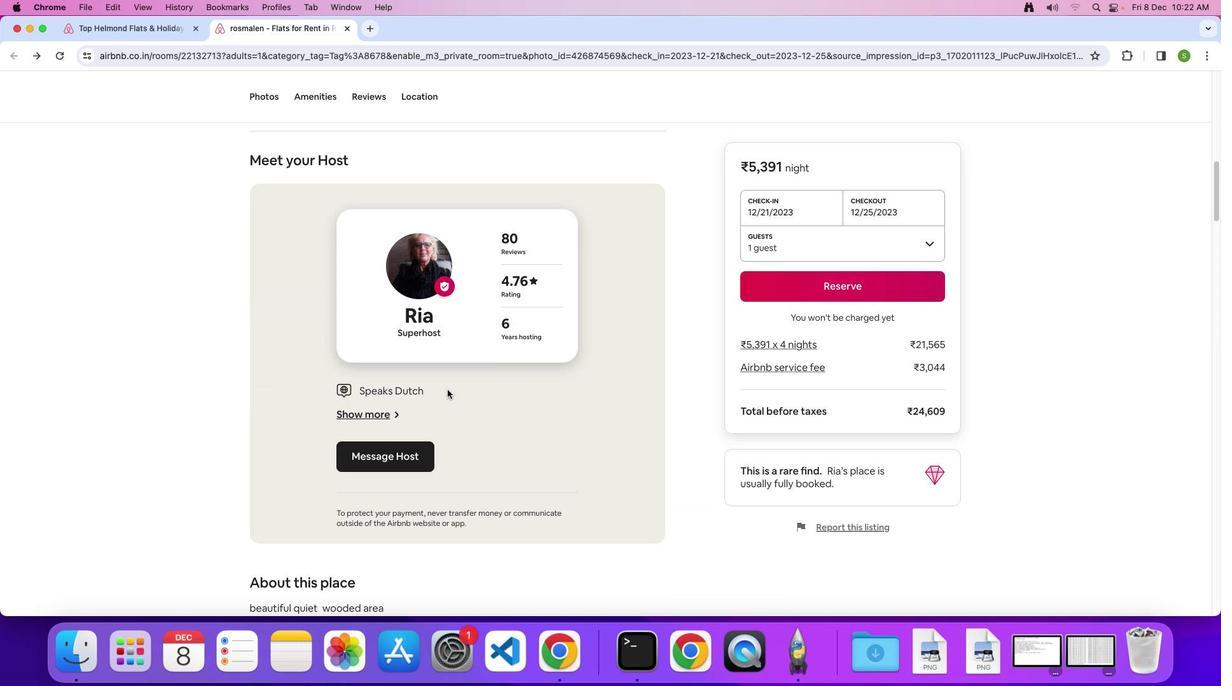 
Action: Mouse scrolled (447, 390) with delta (0, 0)
Screenshot: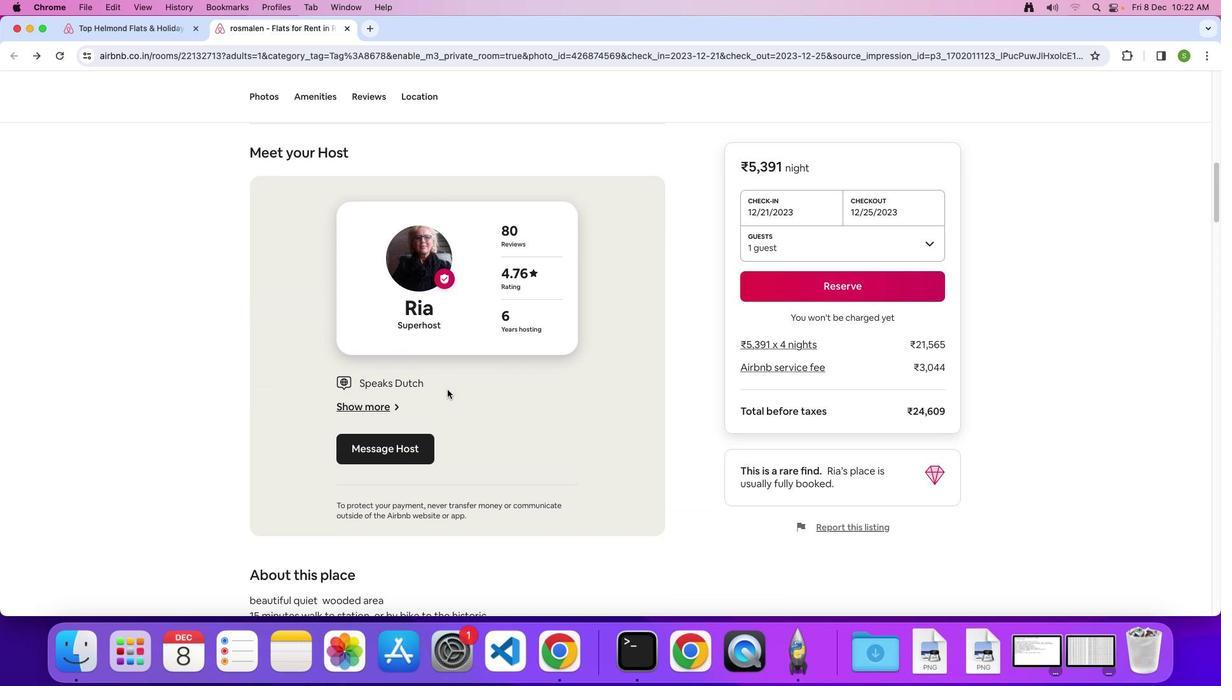 
Action: Mouse scrolled (447, 390) with delta (0, -1)
Screenshot: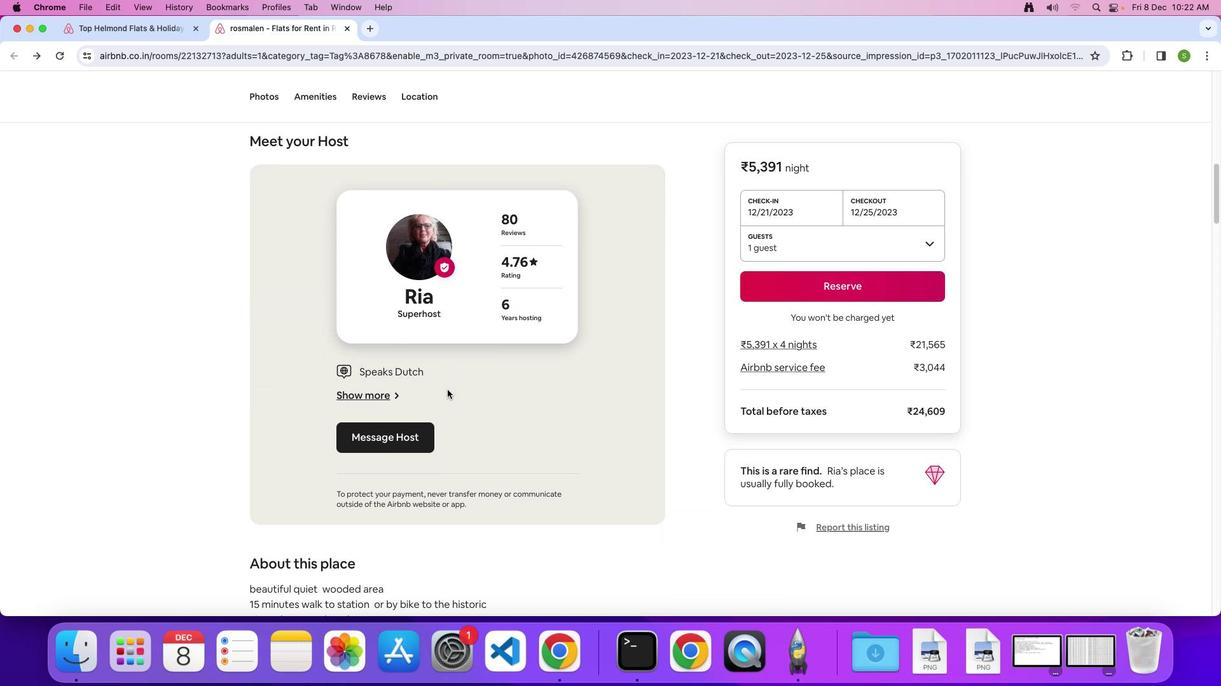 
Action: Mouse scrolled (447, 390) with delta (0, 0)
Screenshot: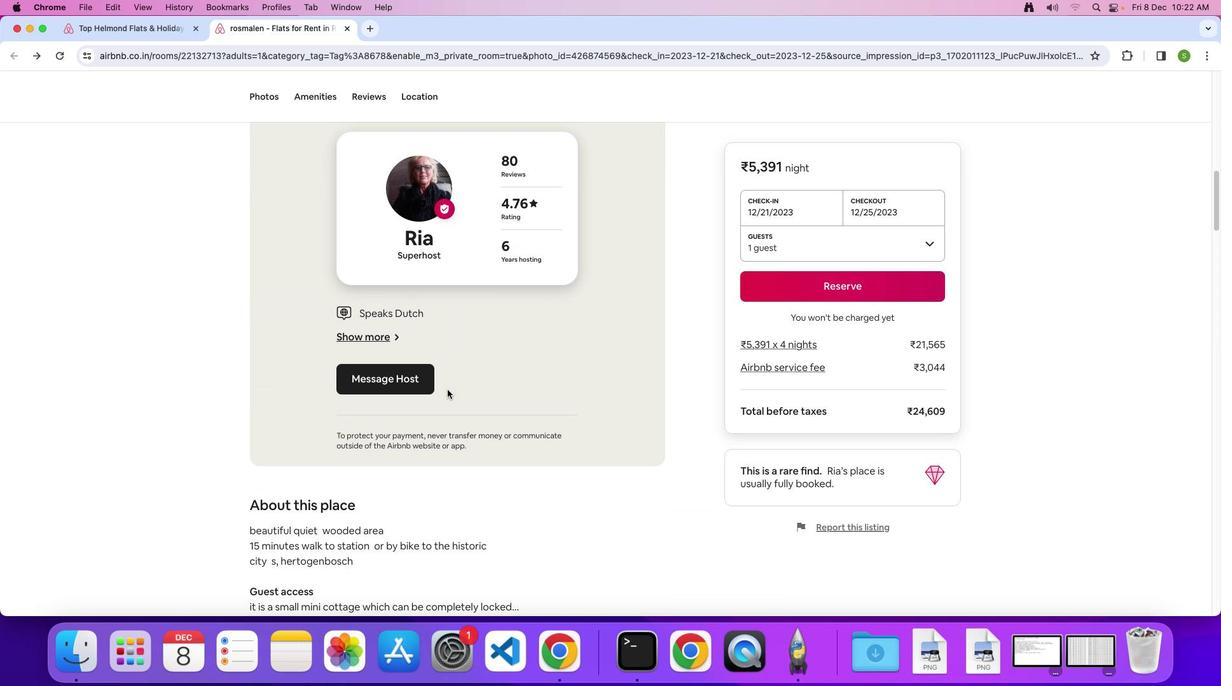 
Action: Mouse scrolled (447, 390) with delta (0, 0)
Screenshot: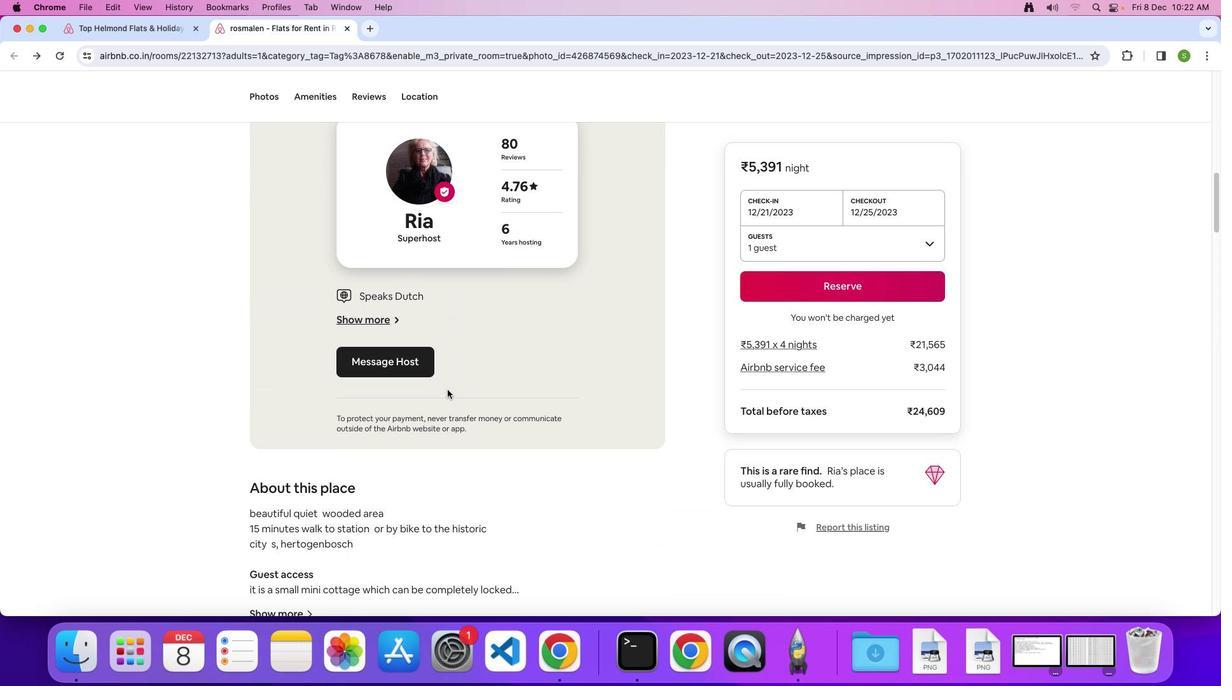 
Action: Mouse scrolled (447, 390) with delta (0, -1)
Screenshot: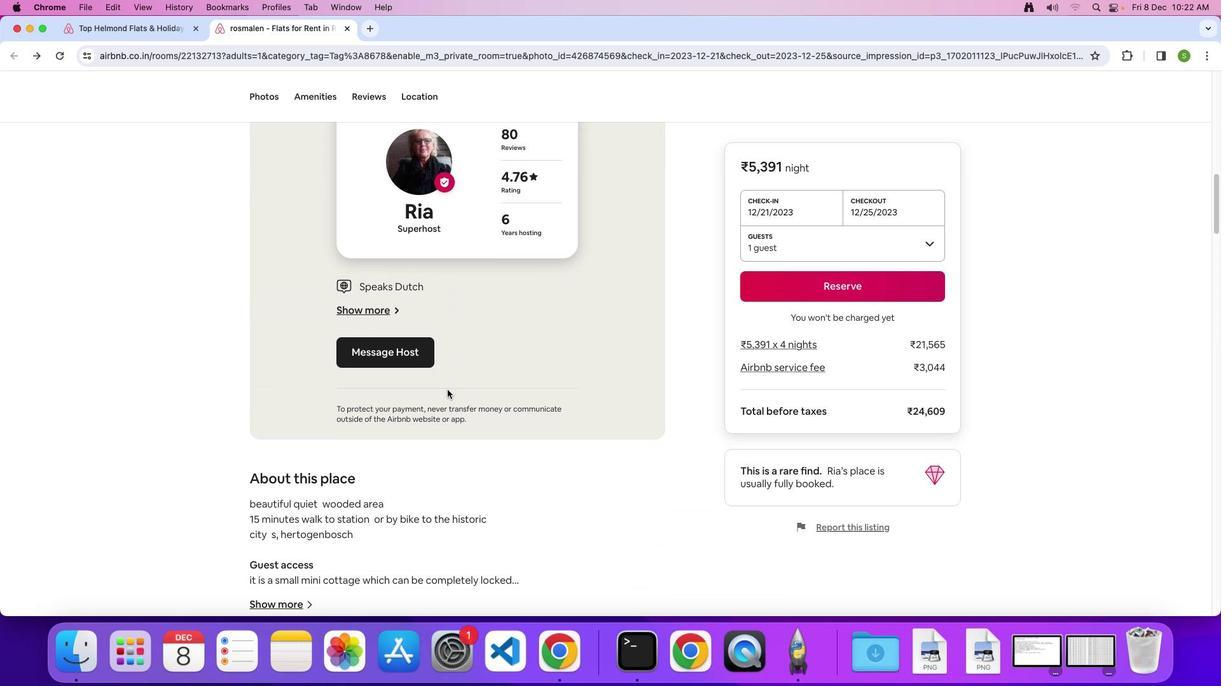 
Action: Mouse scrolled (447, 390) with delta (0, -1)
Screenshot: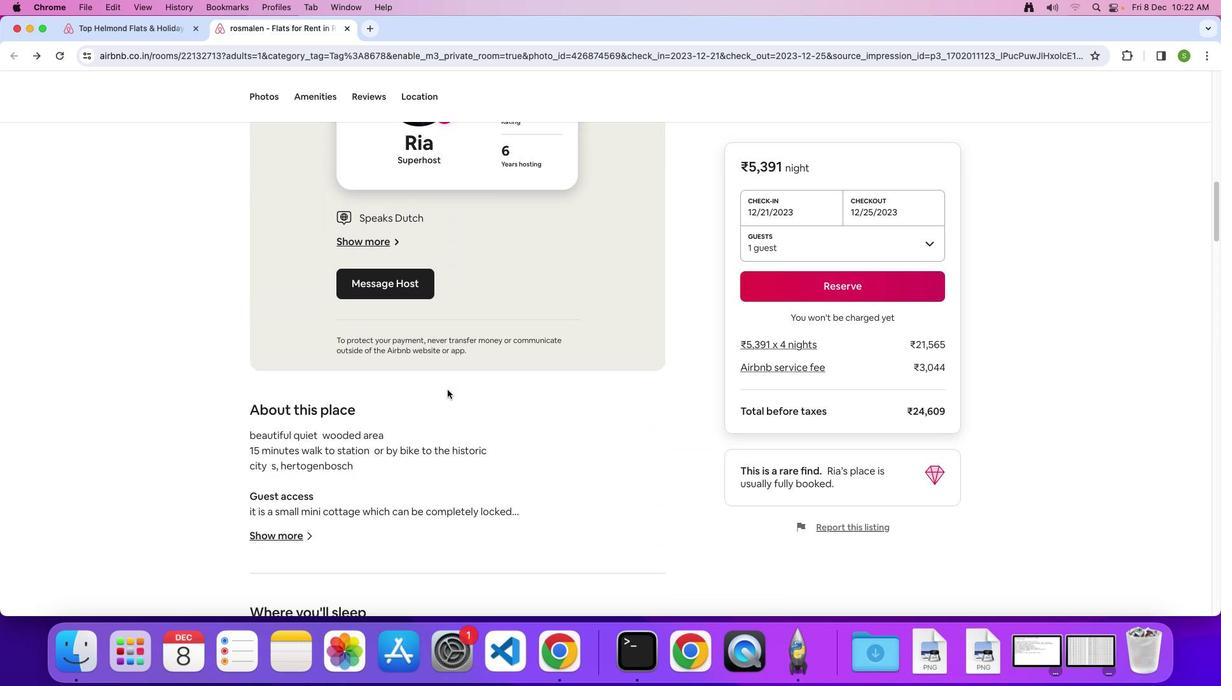 
Action: Mouse scrolled (447, 390) with delta (0, 0)
Screenshot: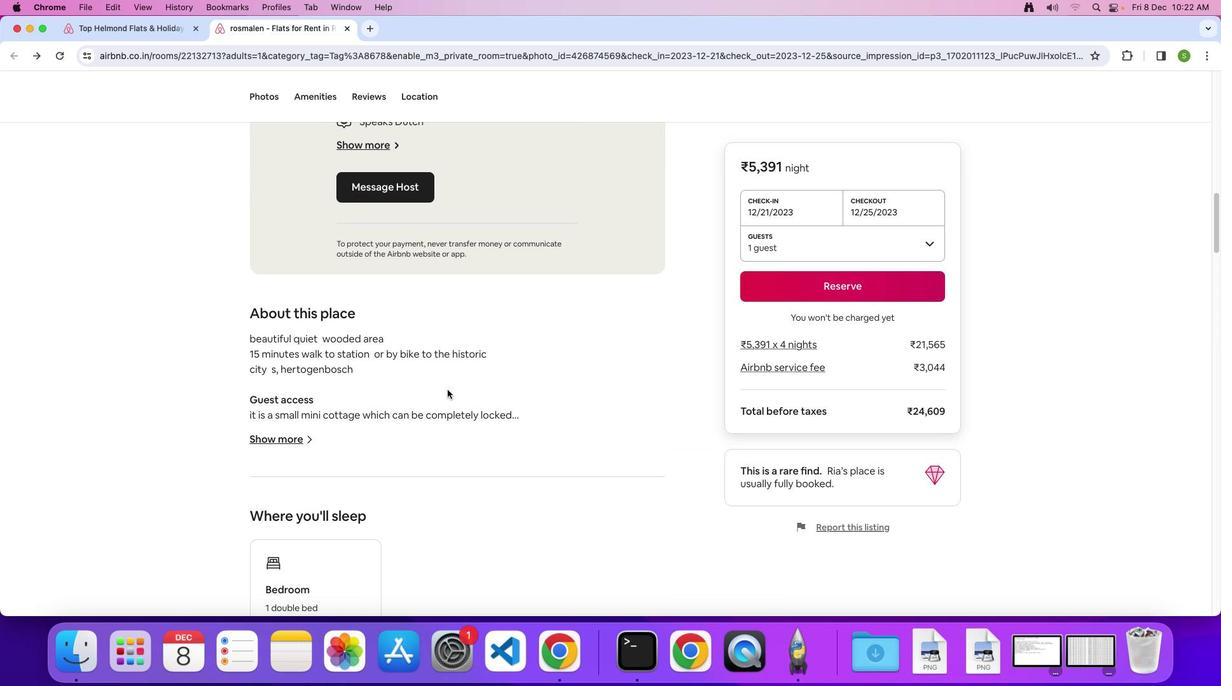 
Action: Mouse scrolled (447, 390) with delta (0, 0)
Screenshot: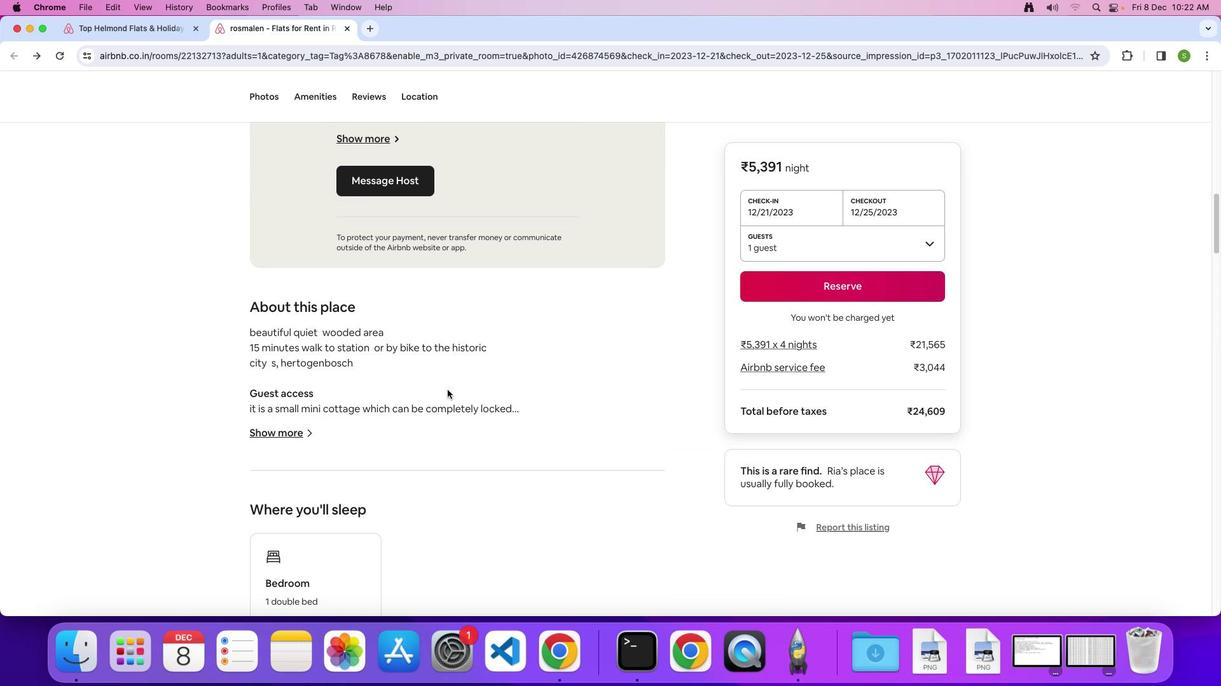 
Action: Mouse scrolled (447, 390) with delta (0, 0)
Screenshot: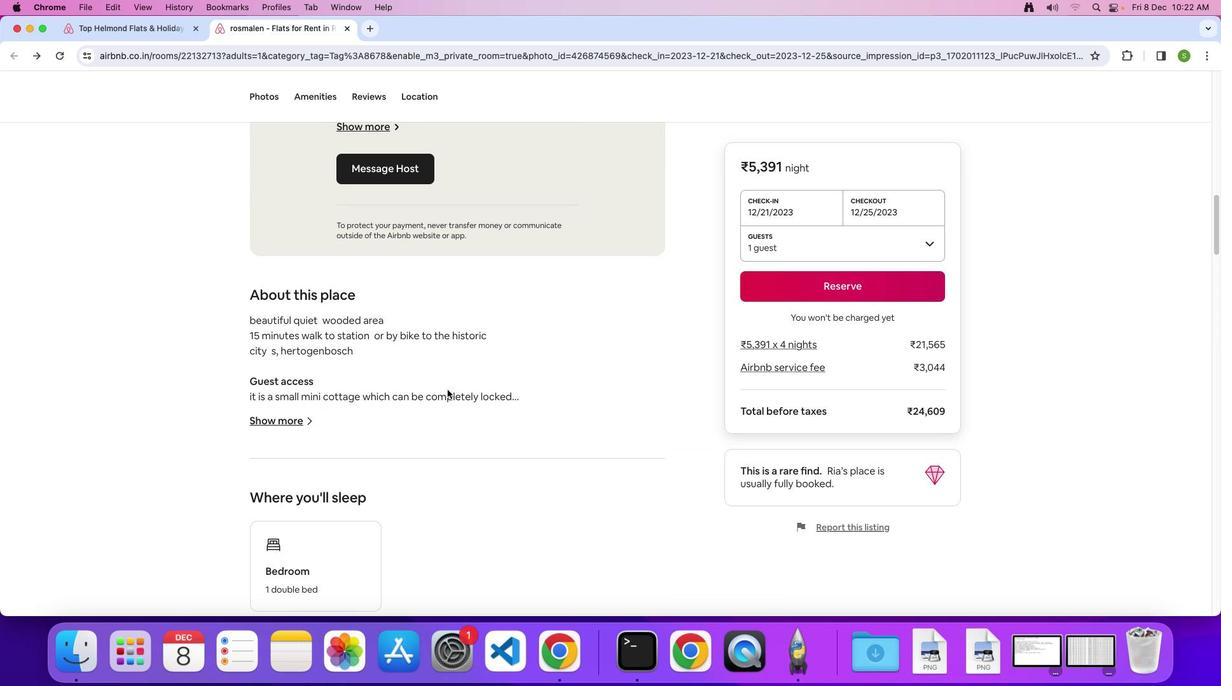 
Action: Mouse moved to (298, 423)
Screenshot: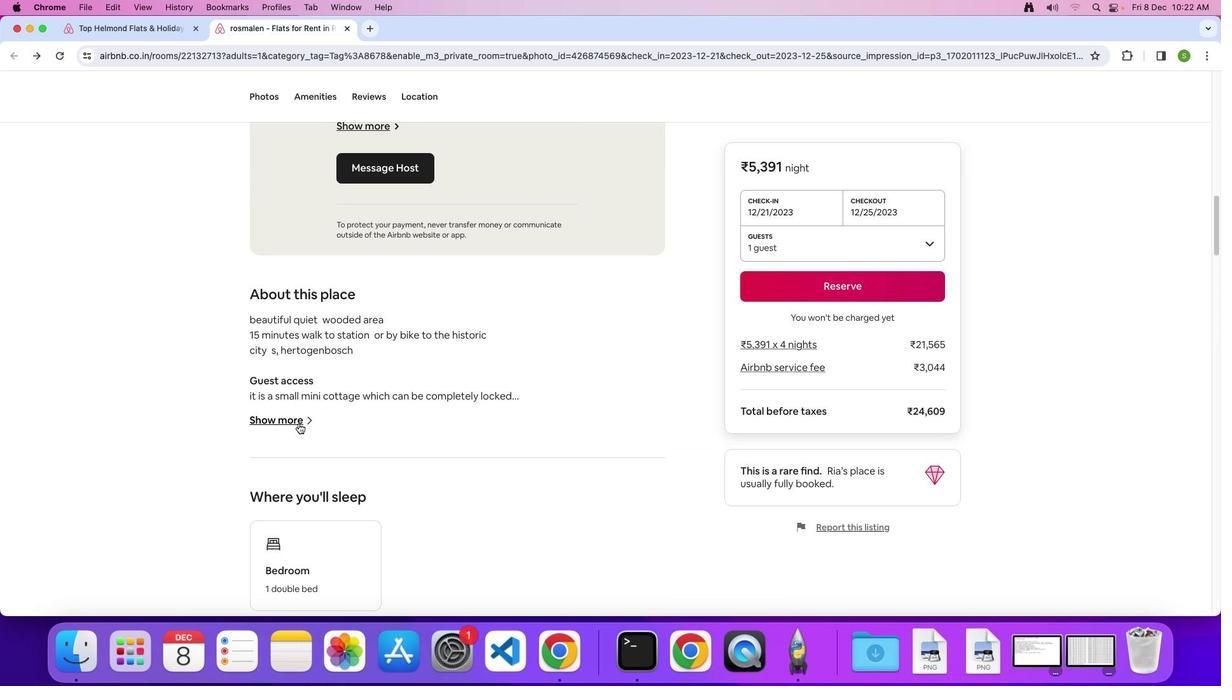 
Action: Mouse pressed left at (298, 423)
Screenshot: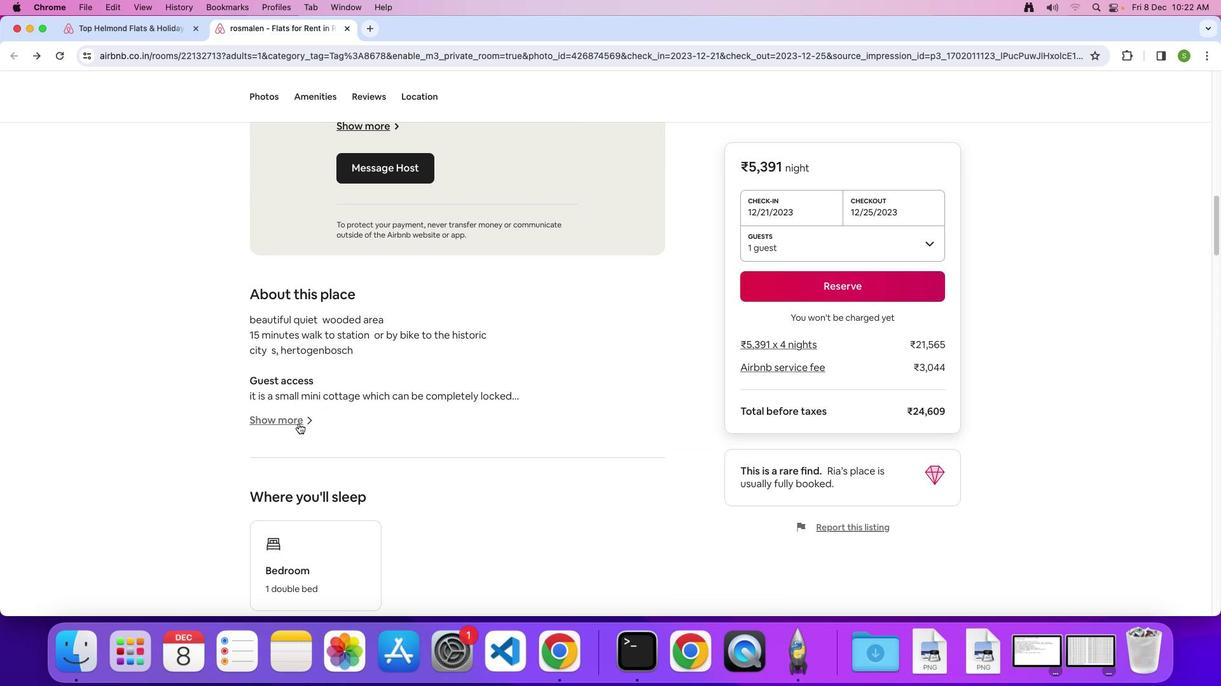 
Action: Mouse moved to (384, 235)
Screenshot: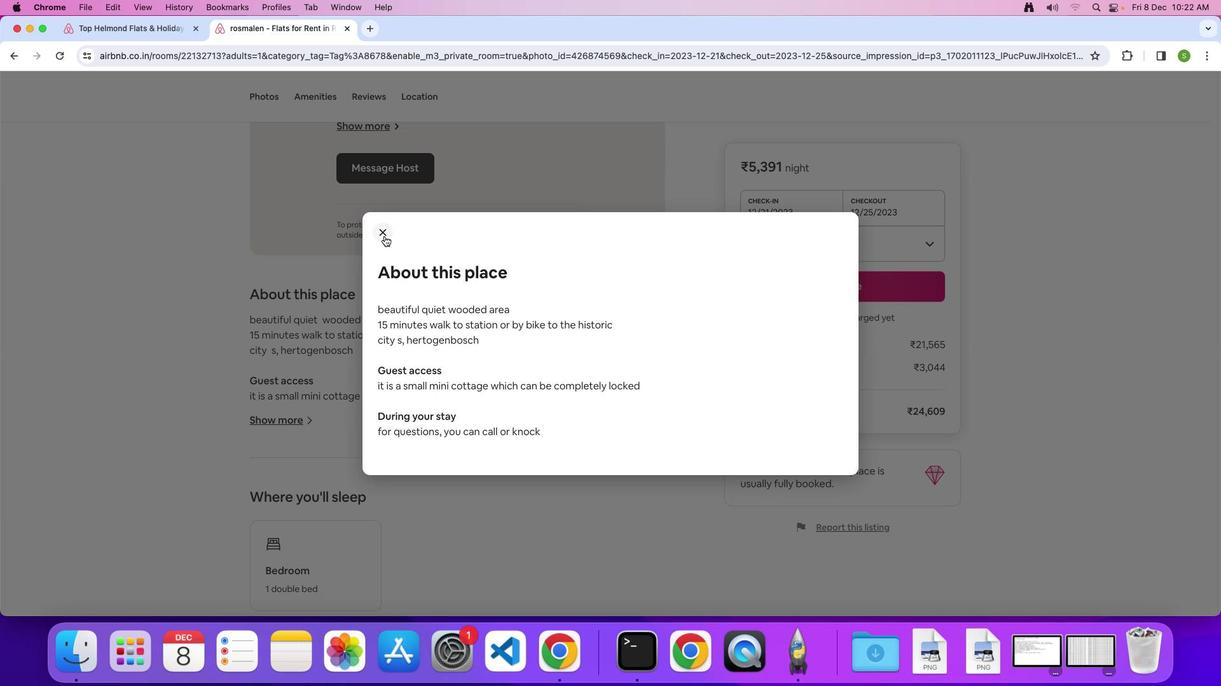 
Action: Mouse pressed left at (384, 235)
Screenshot: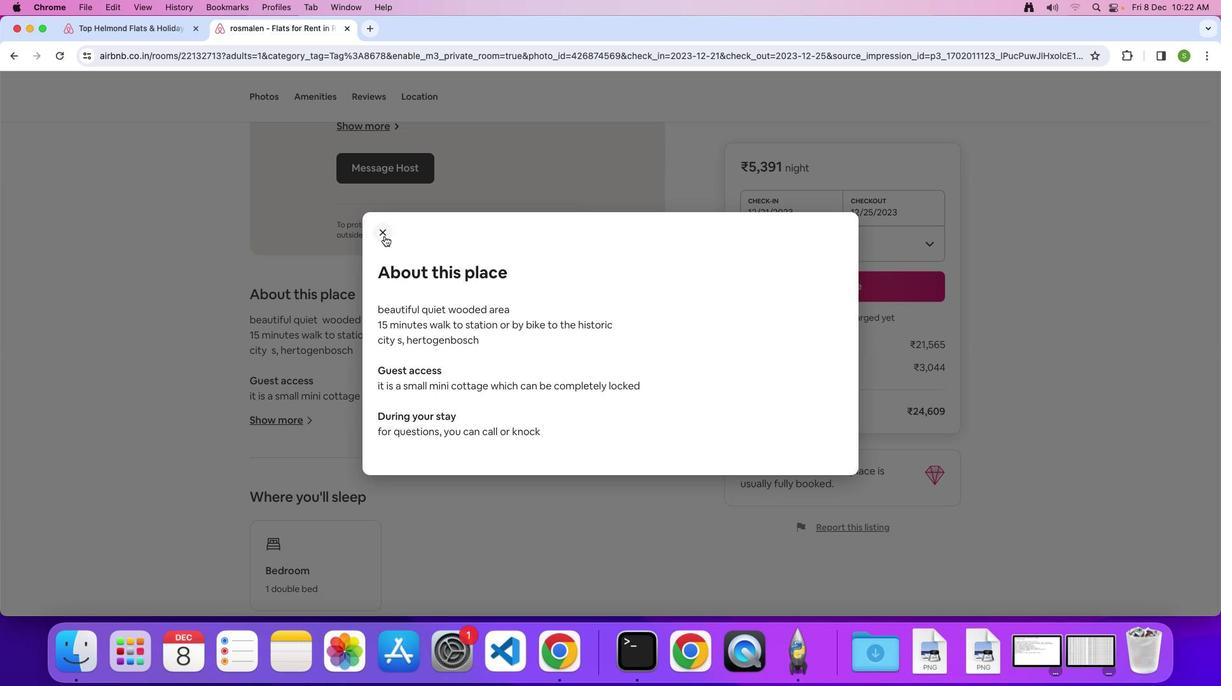 
Action: Mouse moved to (454, 440)
Screenshot: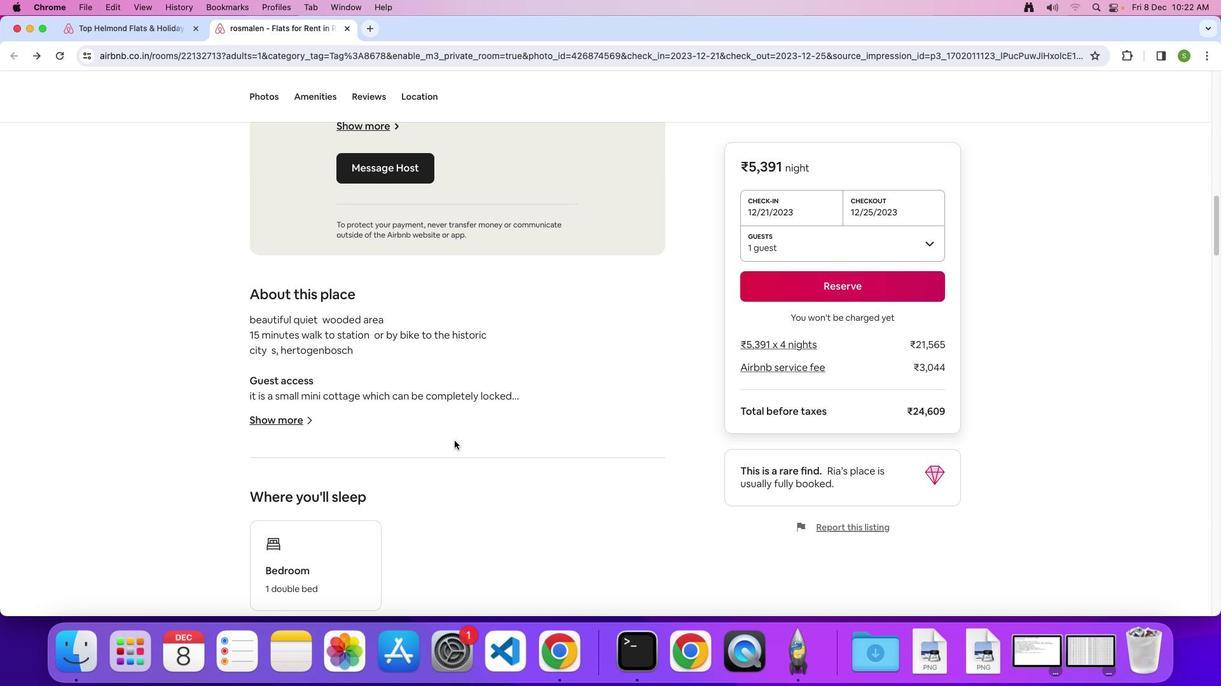 
Action: Mouse scrolled (454, 440) with delta (0, 0)
Screenshot: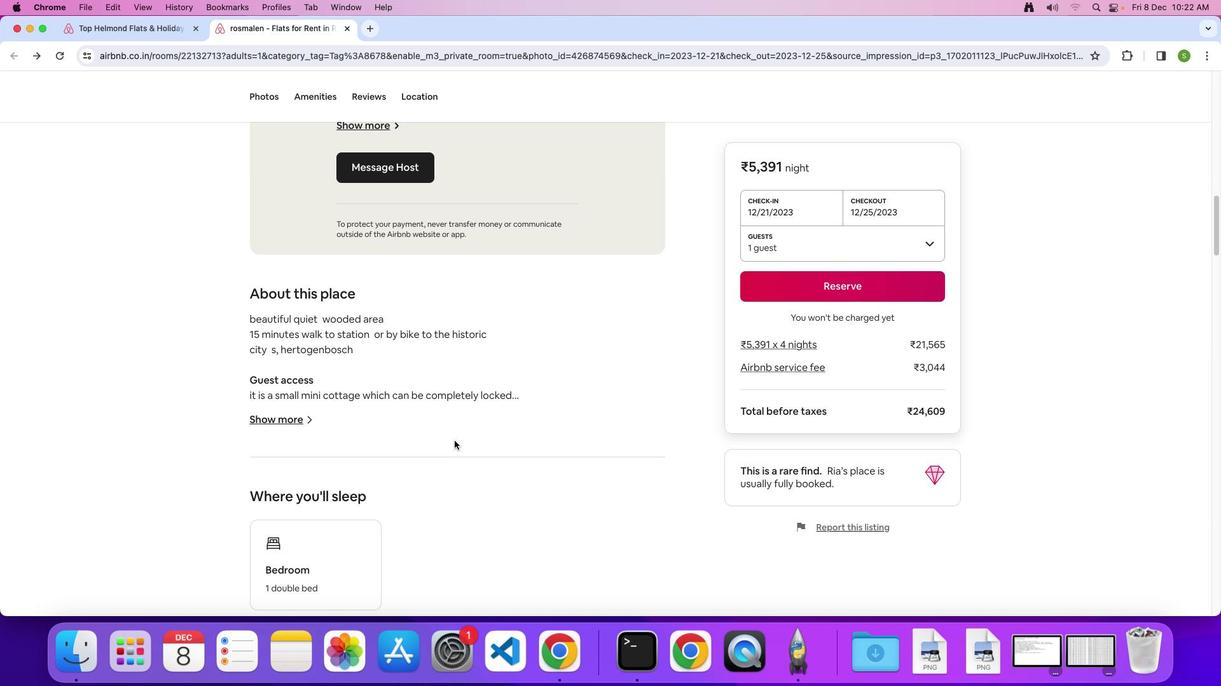 
Action: Mouse scrolled (454, 440) with delta (0, 0)
Screenshot: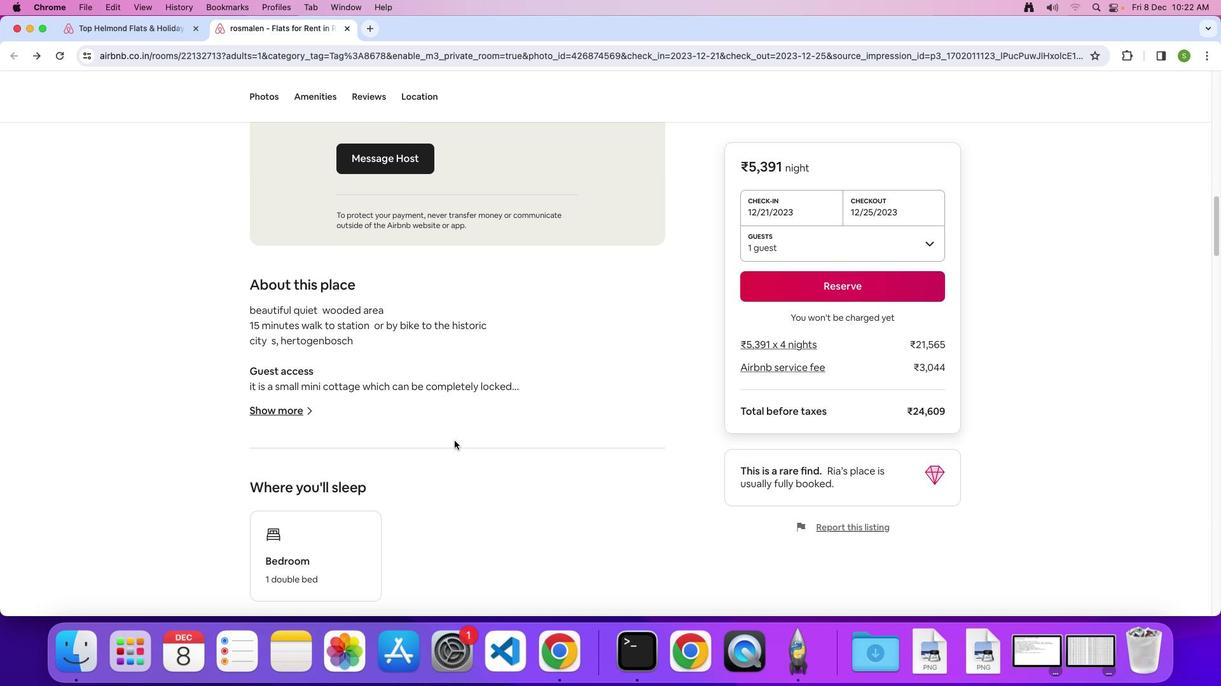 
Action: Mouse scrolled (454, 440) with delta (0, -1)
Screenshot: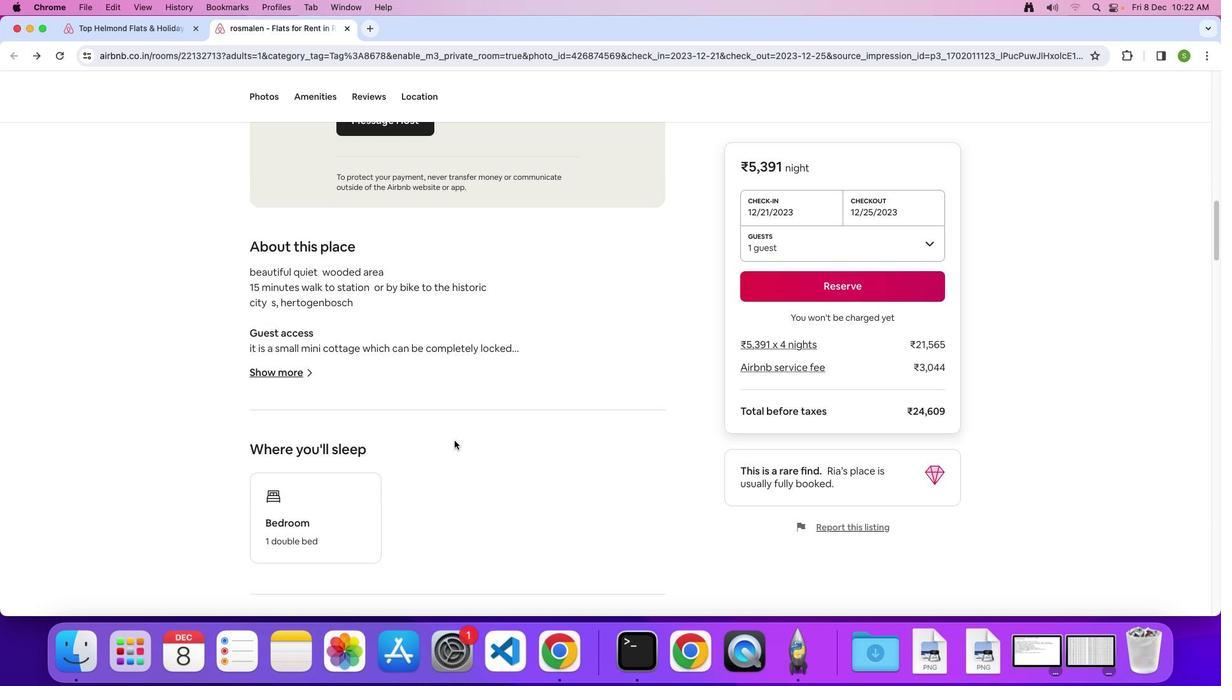 
Action: Mouse scrolled (454, 440) with delta (0, 0)
Screenshot: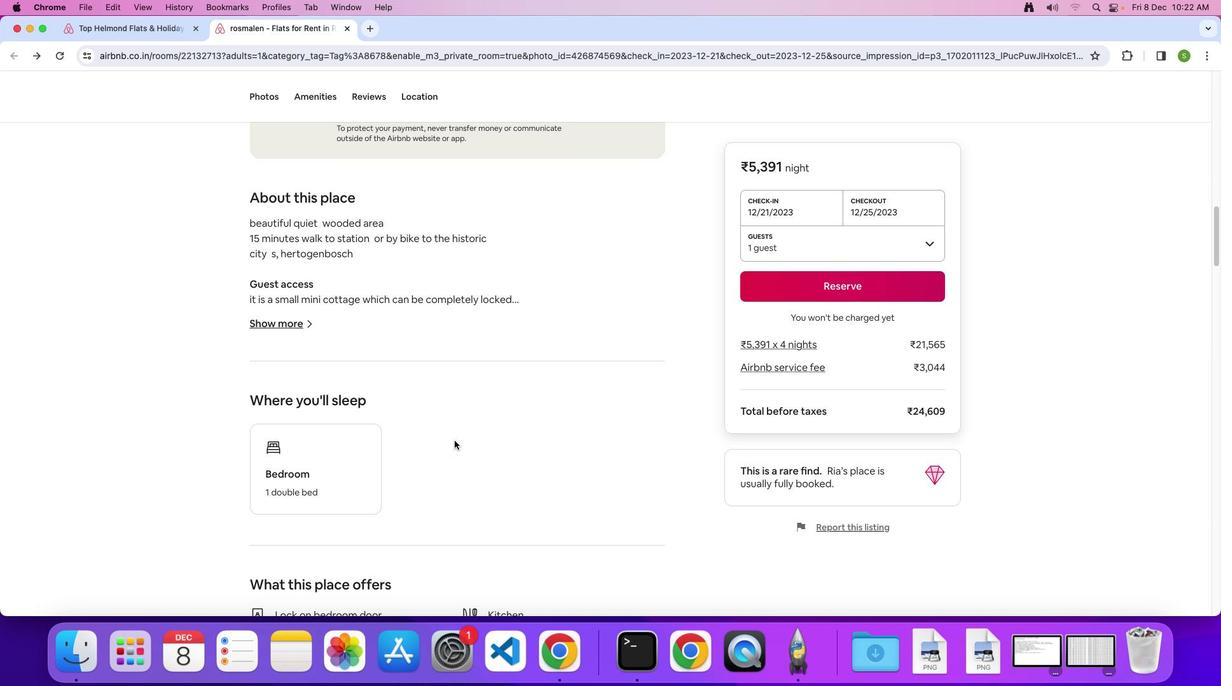 
Action: Mouse scrolled (454, 440) with delta (0, 0)
Screenshot: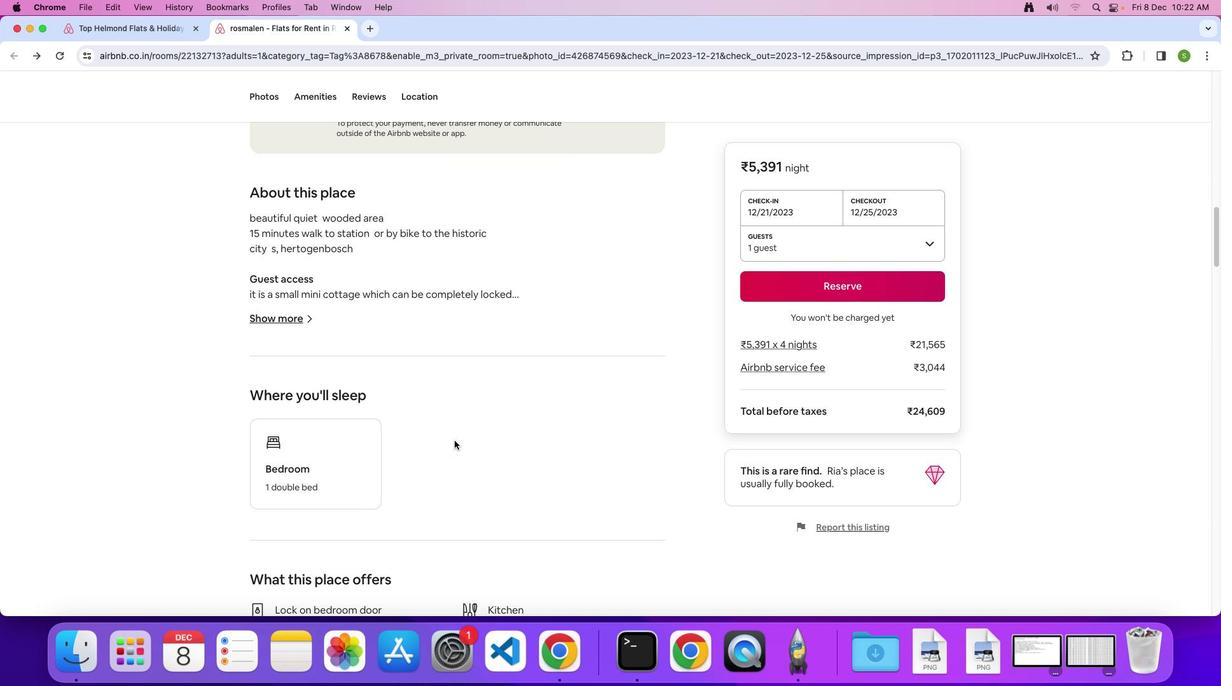 
Action: Mouse scrolled (454, 440) with delta (0, 0)
Screenshot: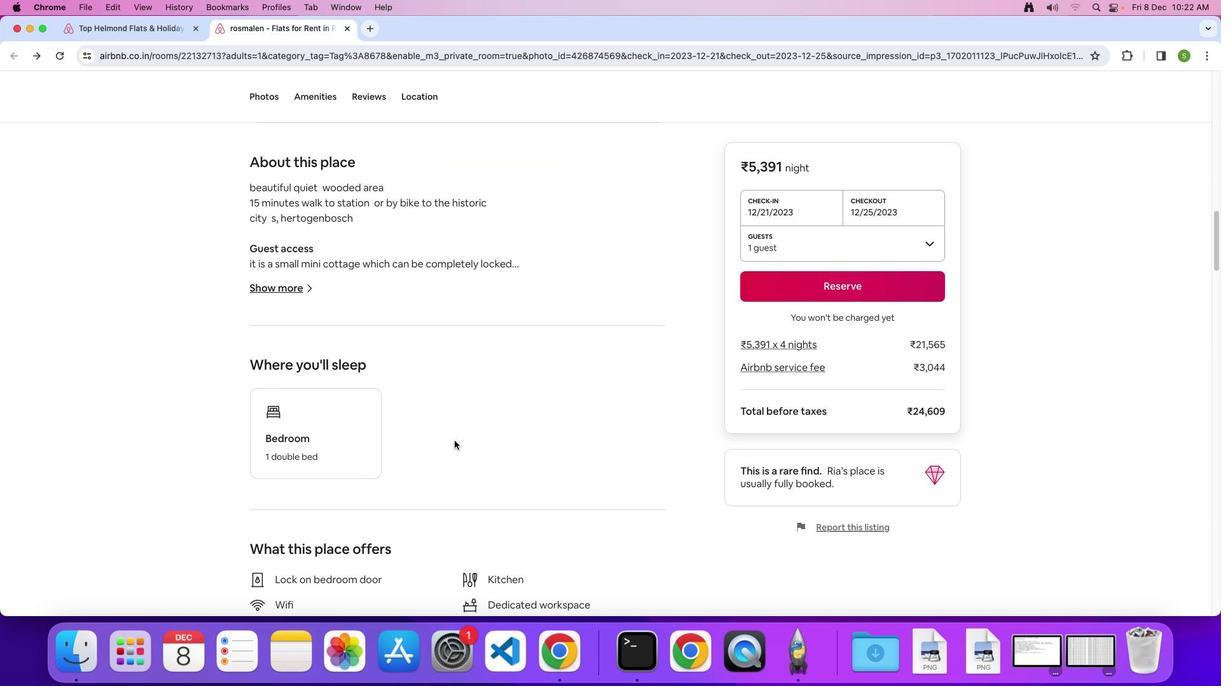 
Action: Mouse scrolled (454, 440) with delta (0, 0)
Screenshot: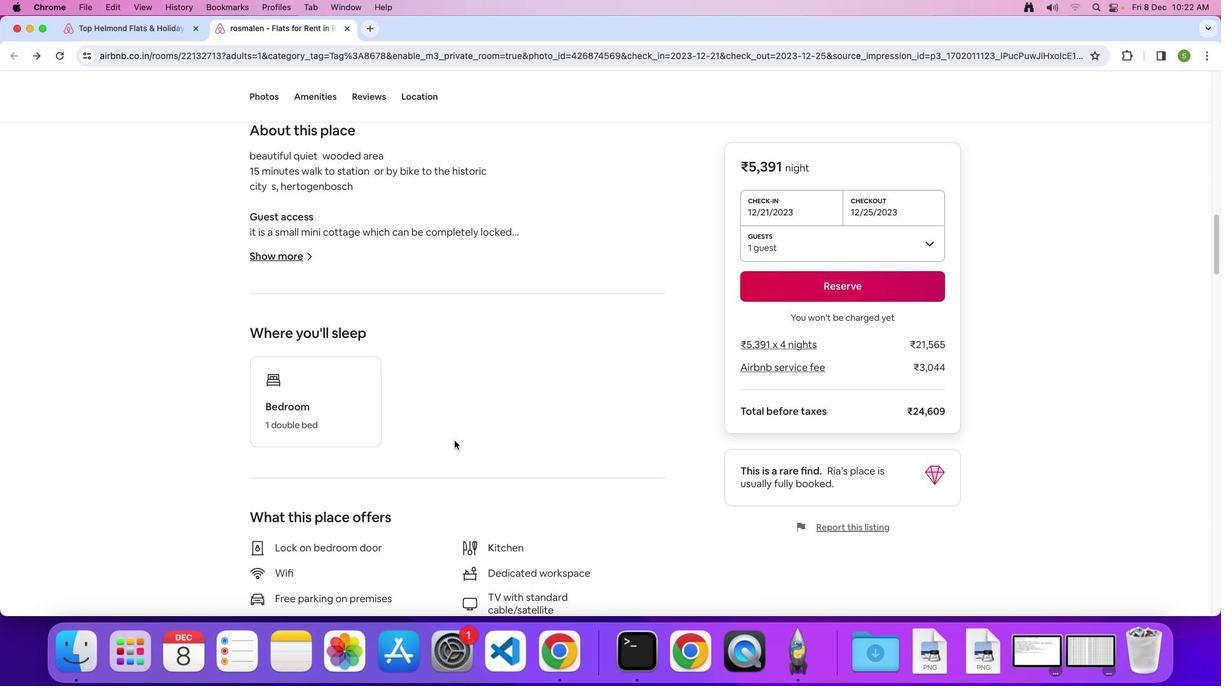 
Action: Mouse scrolled (454, 440) with delta (0, 0)
Screenshot: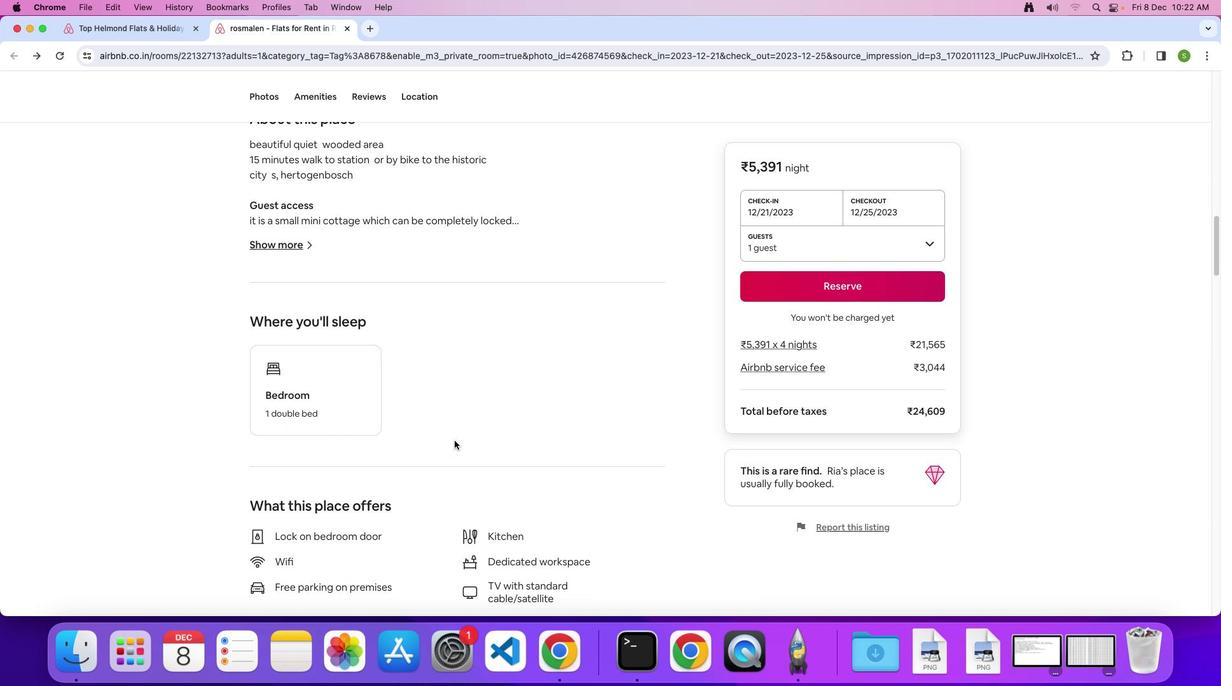 
Action: Mouse scrolled (454, 440) with delta (0, 0)
Screenshot: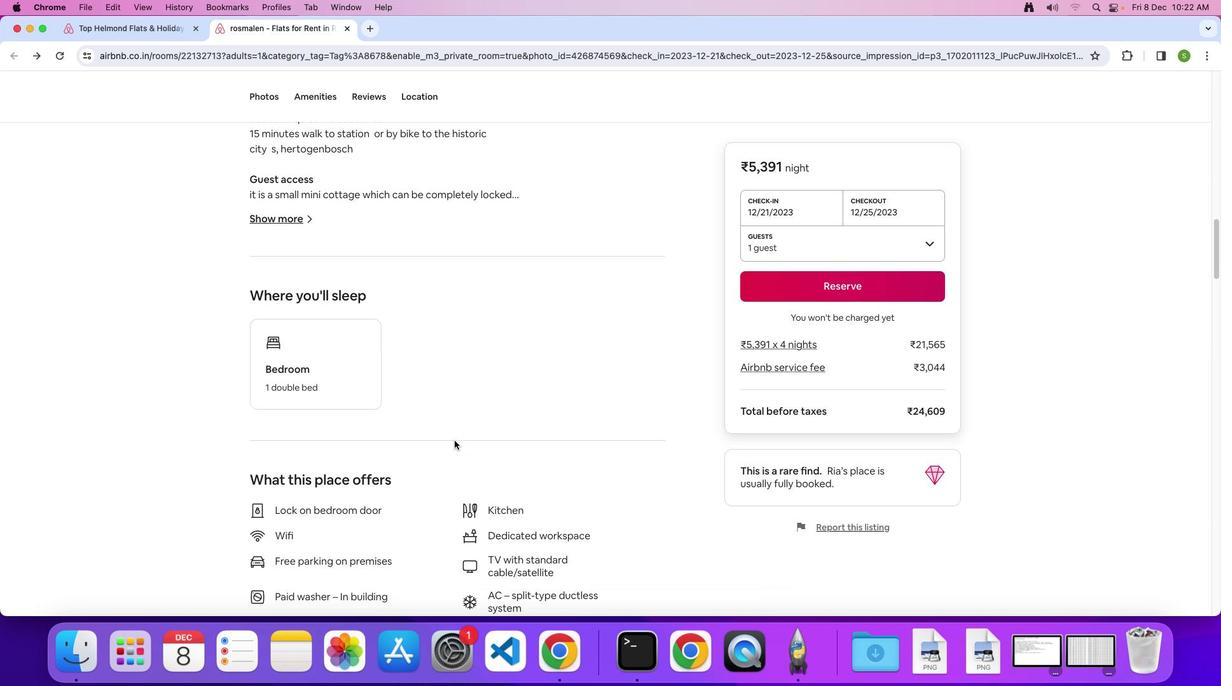 
Action: Mouse scrolled (454, 440) with delta (0, 0)
Screenshot: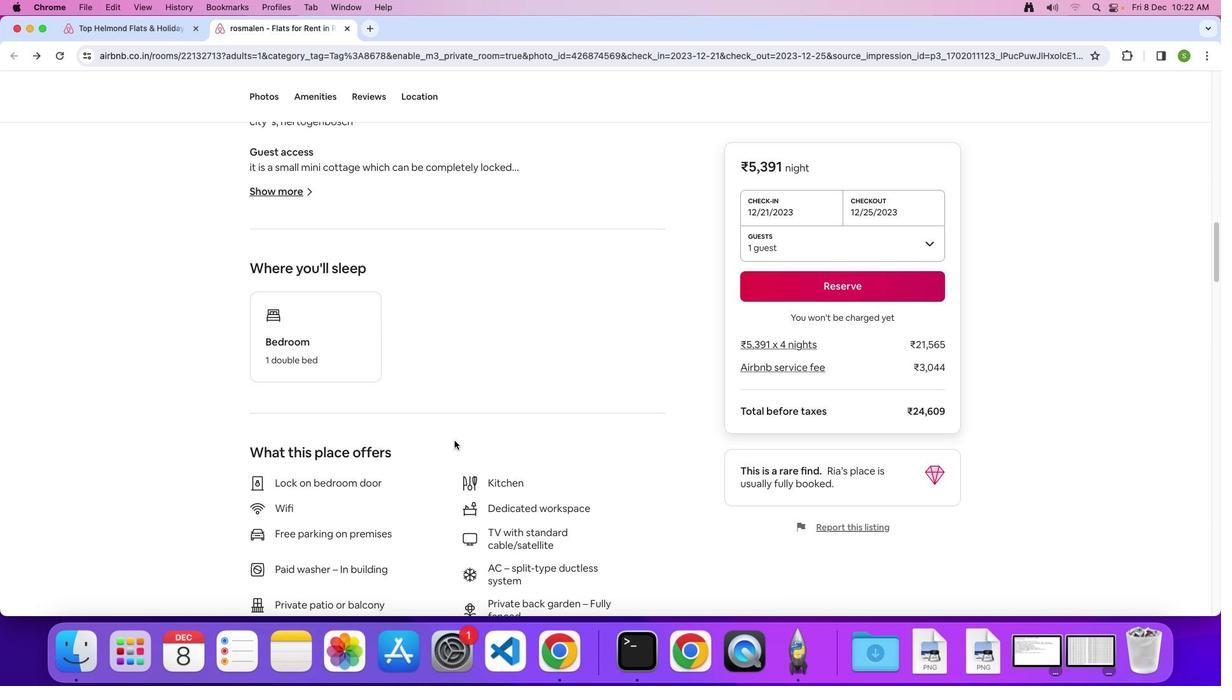 
Action: Mouse scrolled (454, 440) with delta (0, 0)
Screenshot: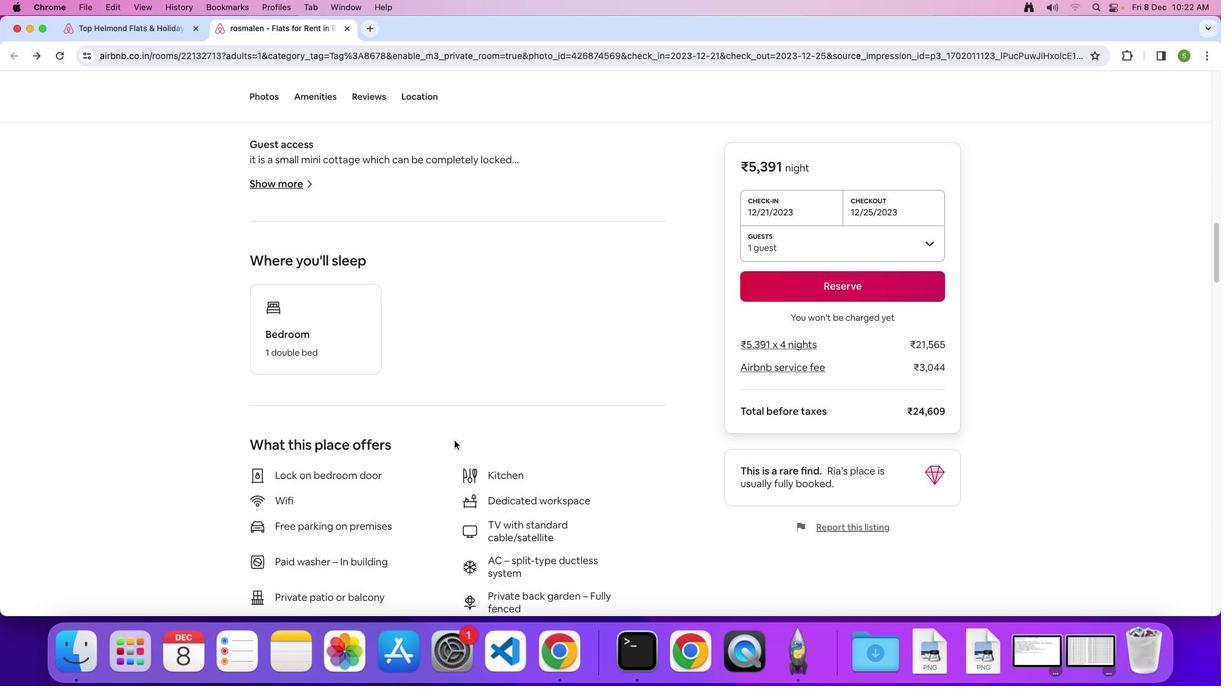 
Action: Mouse scrolled (454, 440) with delta (0, 0)
Screenshot: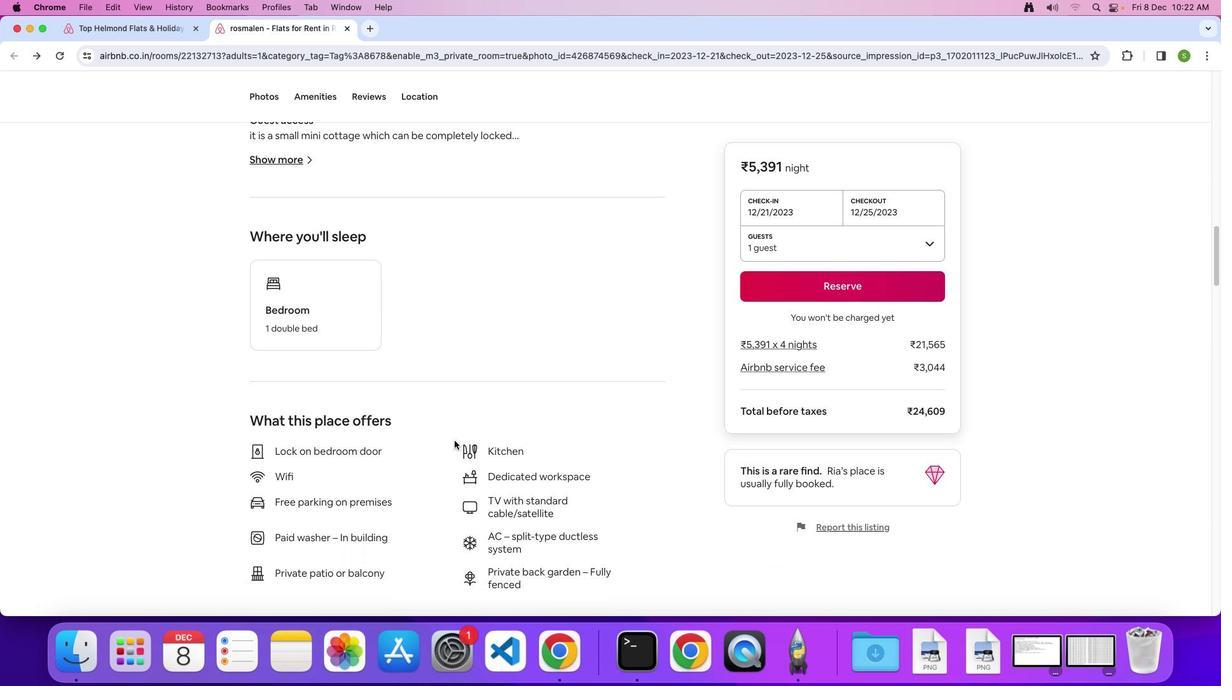 
Action: Mouse moved to (454, 440)
Screenshot: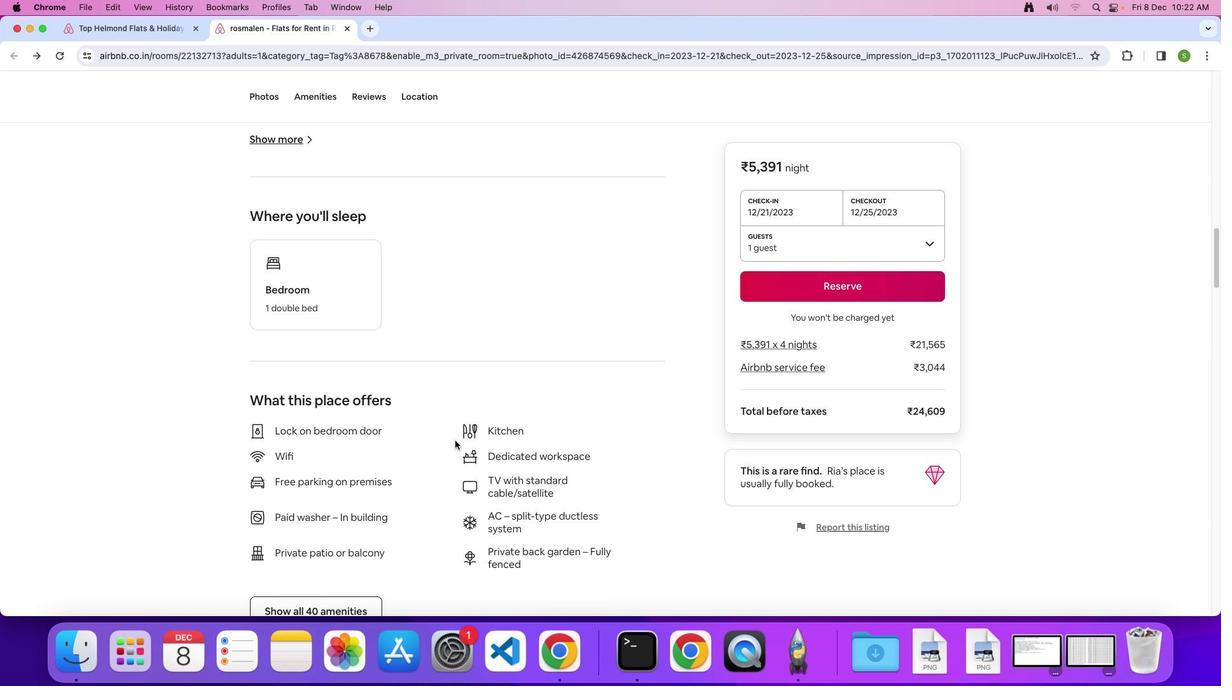 
Action: Mouse scrolled (454, 440) with delta (0, 0)
Screenshot: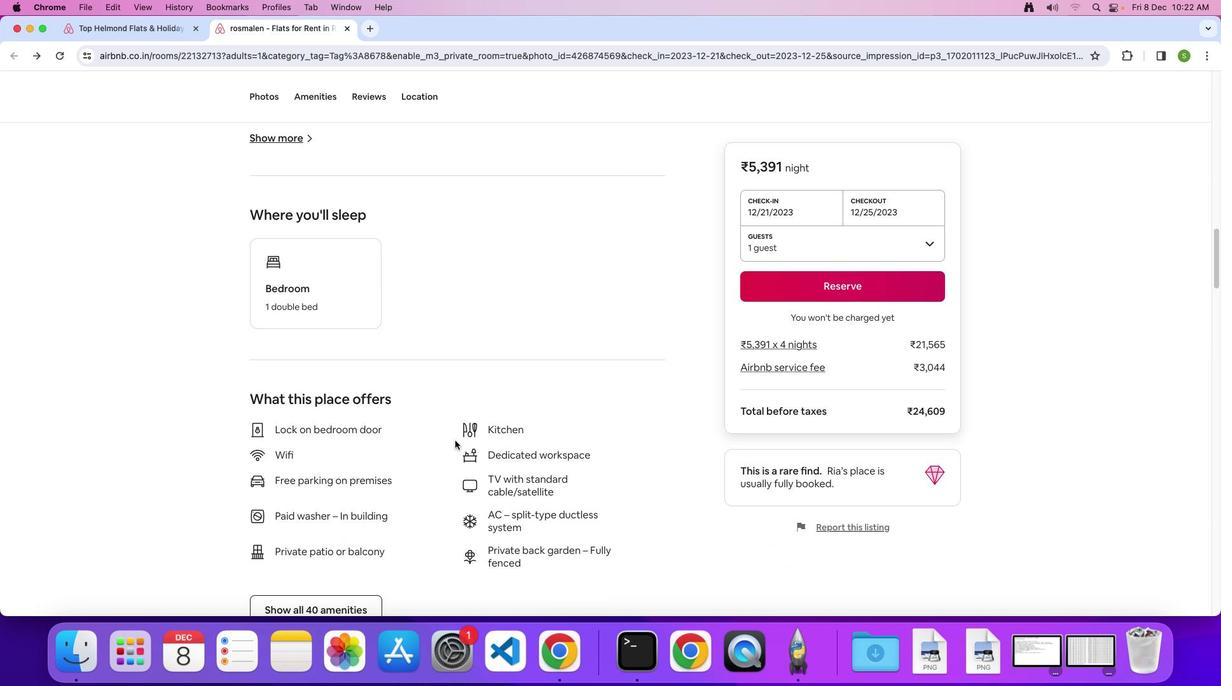 
Action: Mouse scrolled (454, 440) with delta (0, 0)
Screenshot: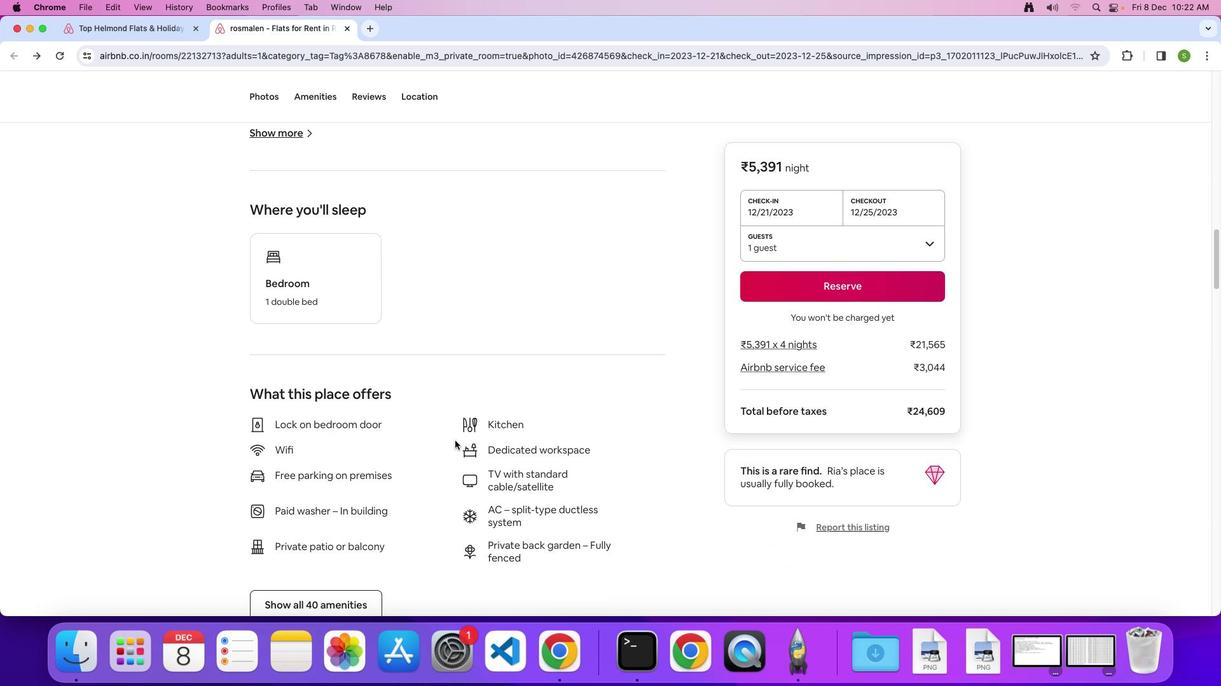 
Action: Mouse scrolled (454, 440) with delta (0, -1)
Screenshot: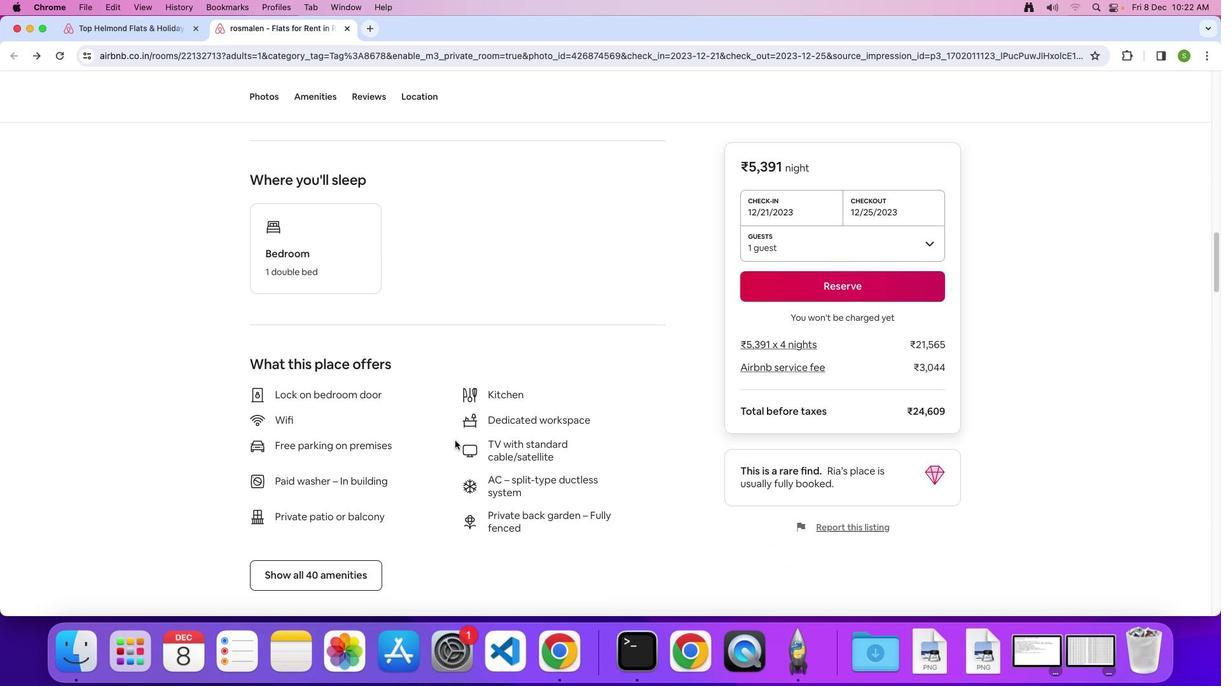 
Action: Mouse scrolled (454, 440) with delta (0, 0)
Screenshot: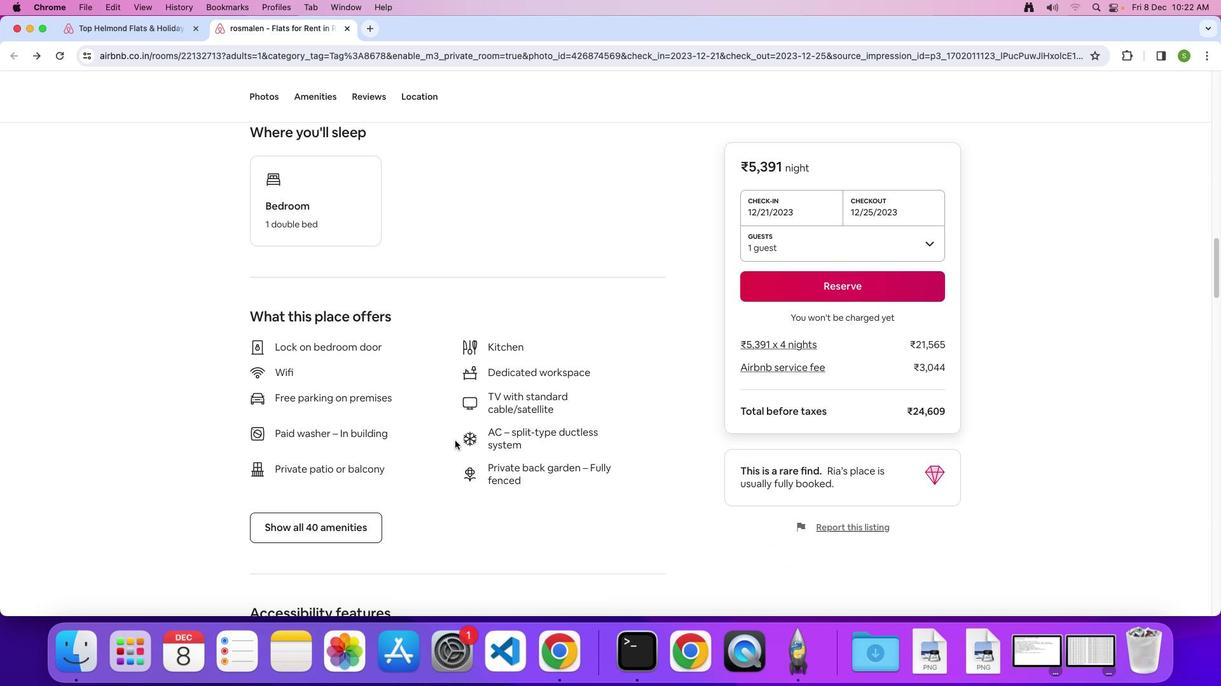 
Action: Mouse scrolled (454, 440) with delta (0, 0)
Screenshot: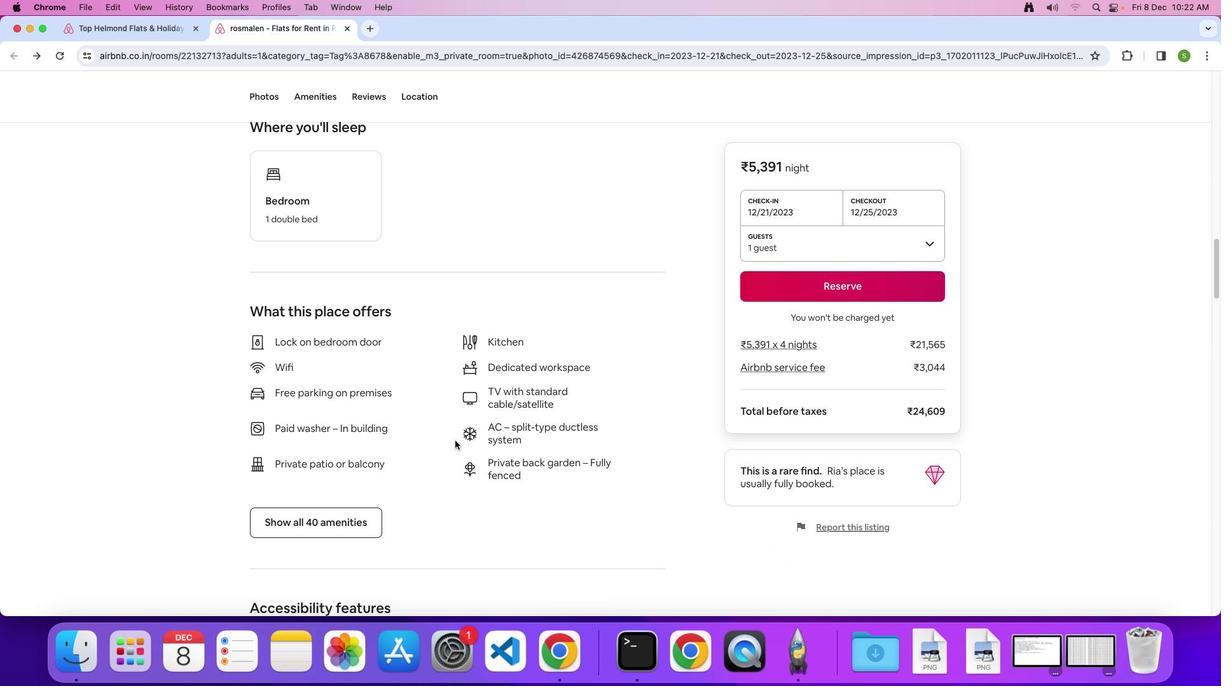 
Action: Mouse scrolled (454, 440) with delta (0, 0)
Screenshot: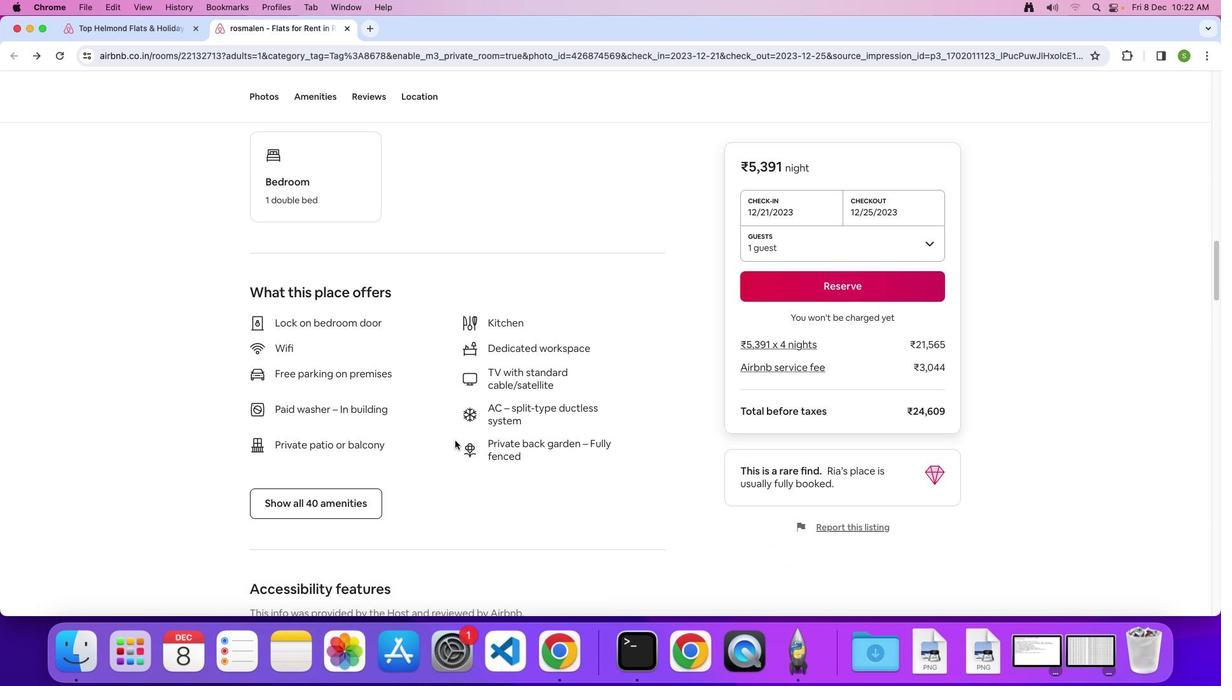 
Action: Mouse scrolled (454, 440) with delta (0, 0)
Screenshot: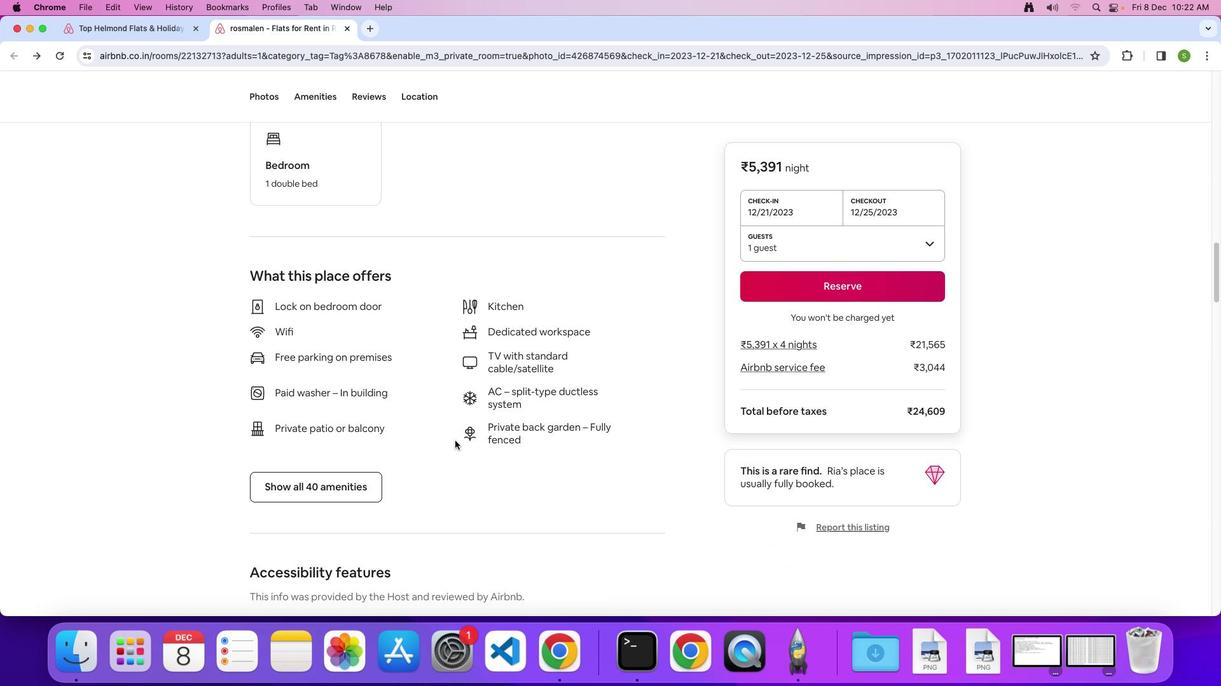
Action: Mouse scrolled (454, 440) with delta (0, 0)
Screenshot: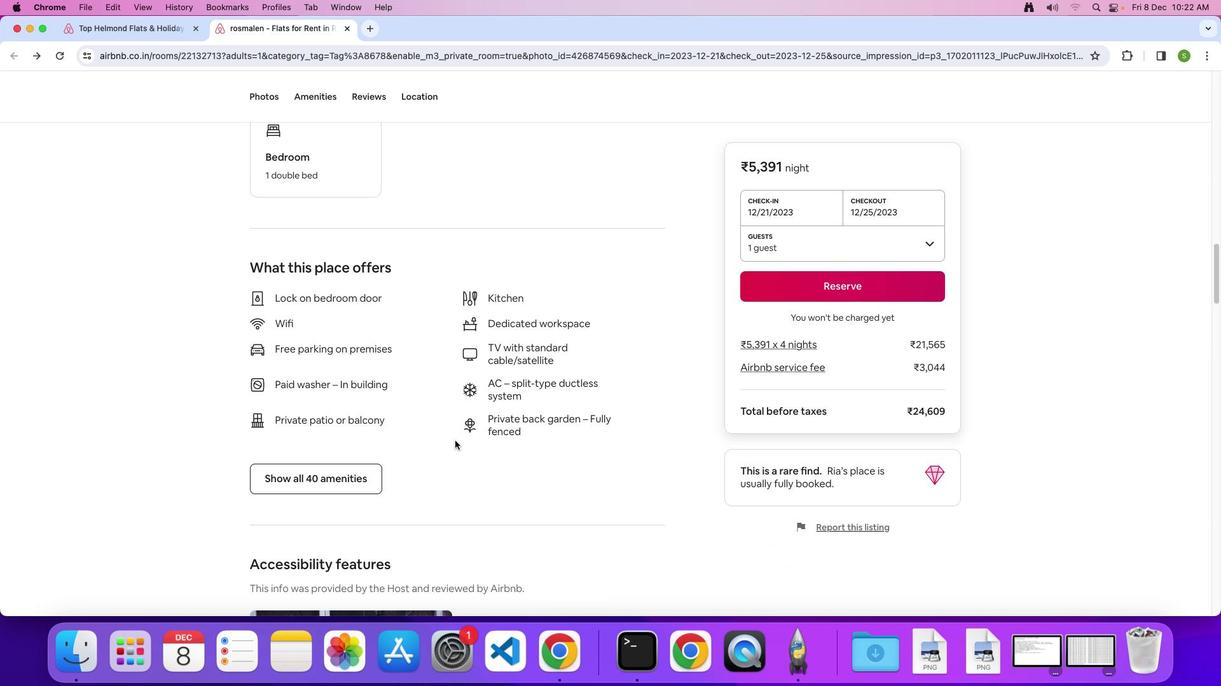 
Action: Mouse scrolled (454, 440) with delta (0, 0)
Screenshot: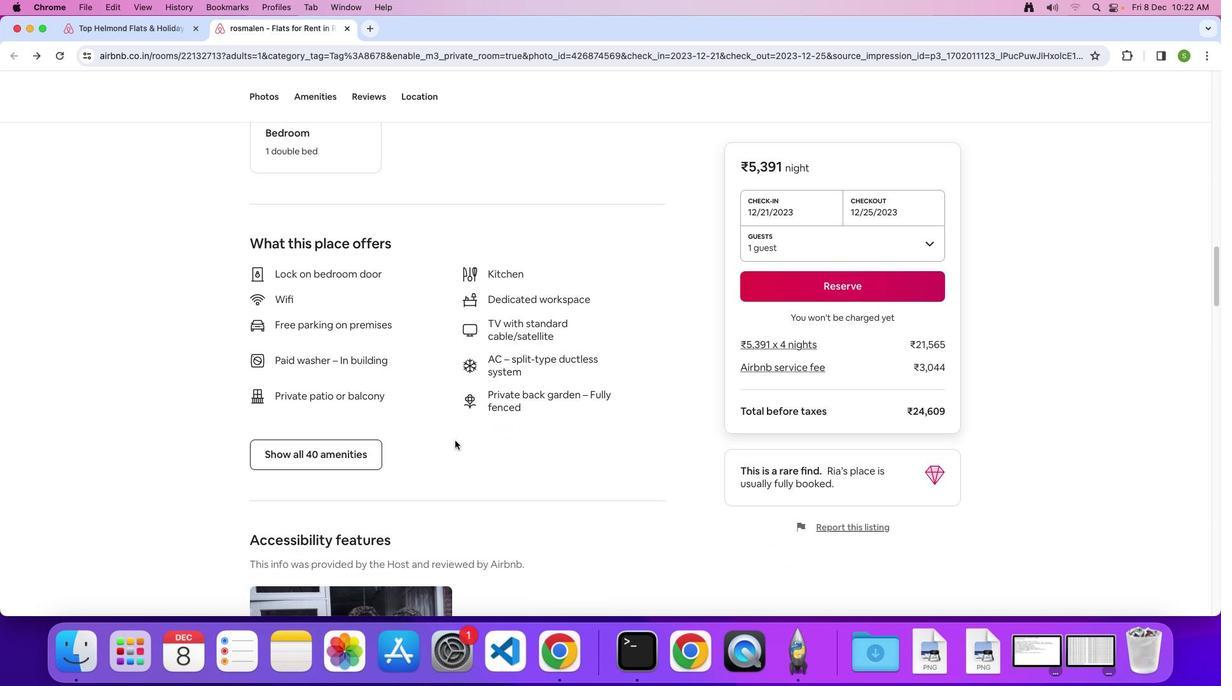 
Action: Mouse scrolled (454, 440) with delta (0, 0)
Screenshot: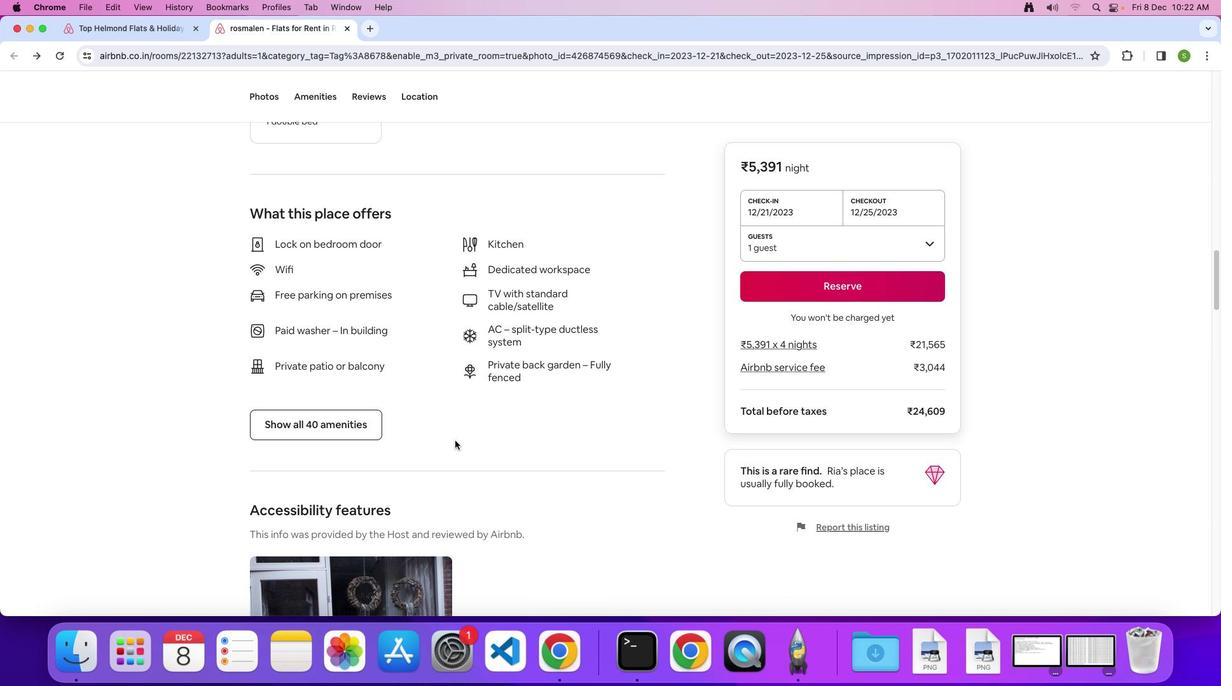 
Action: Mouse scrolled (454, 440) with delta (0, 0)
Screenshot: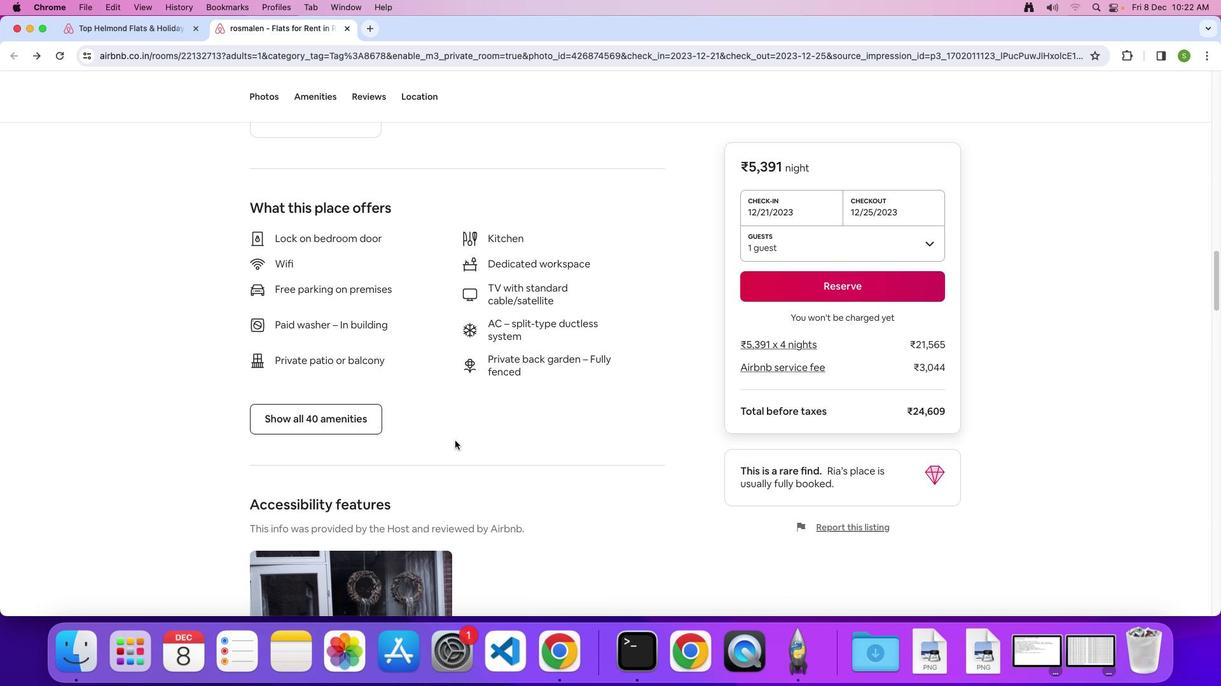 
Action: Mouse scrolled (454, 440) with delta (0, 0)
Screenshot: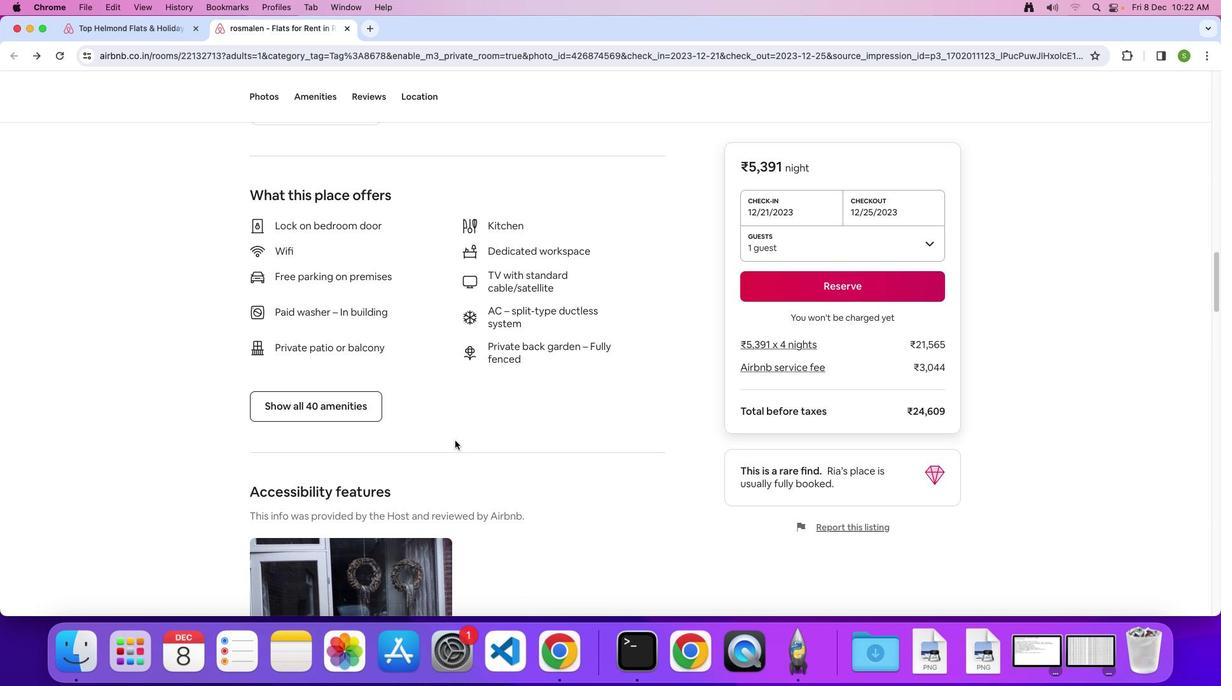 
Action: Mouse scrolled (454, 440) with delta (0, 0)
Screenshot: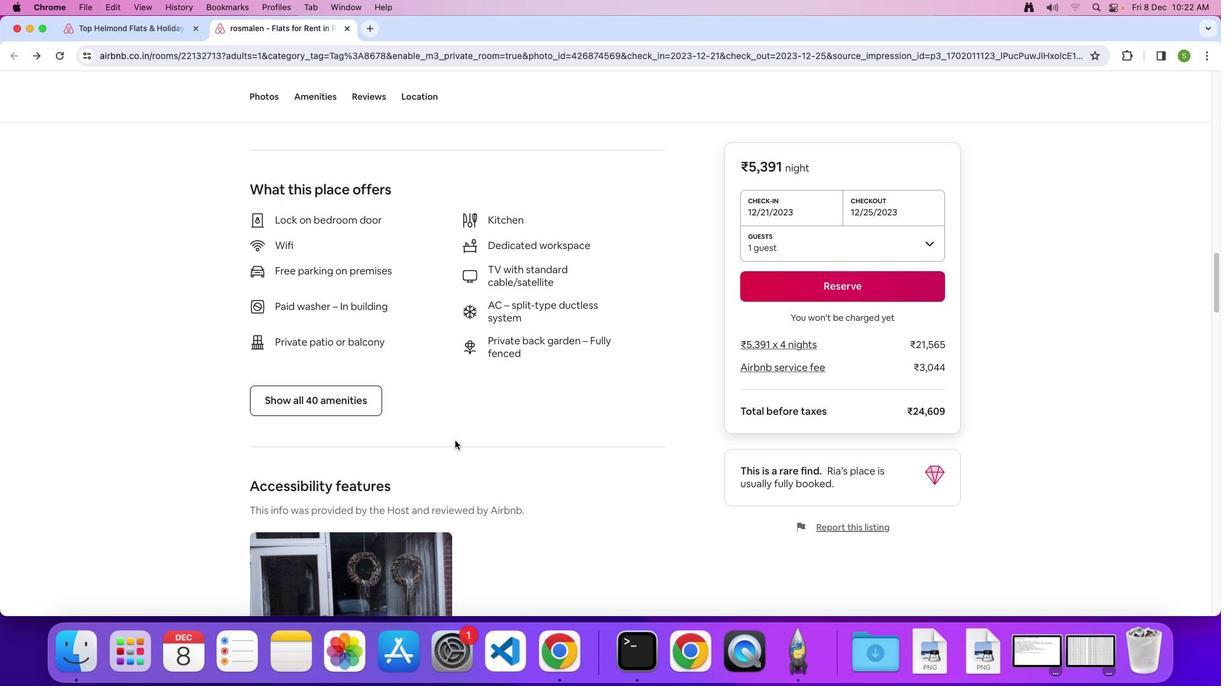 
Action: Mouse moved to (318, 398)
Screenshot: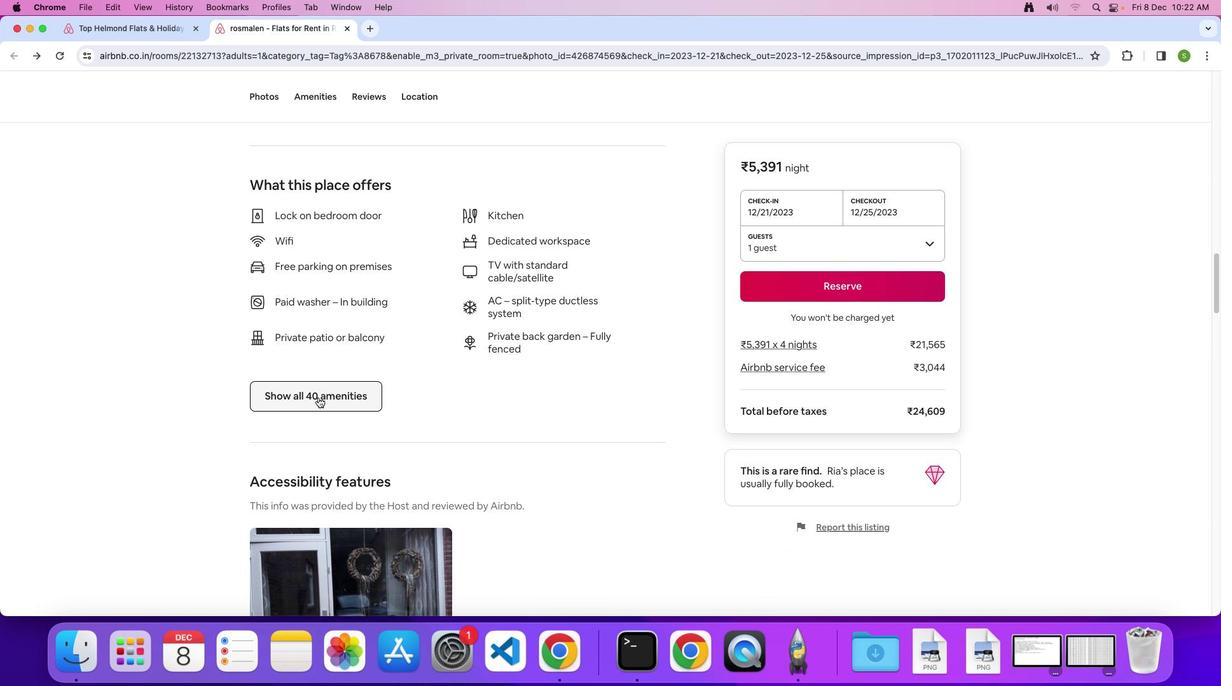 
Action: Mouse pressed left at (318, 398)
Screenshot: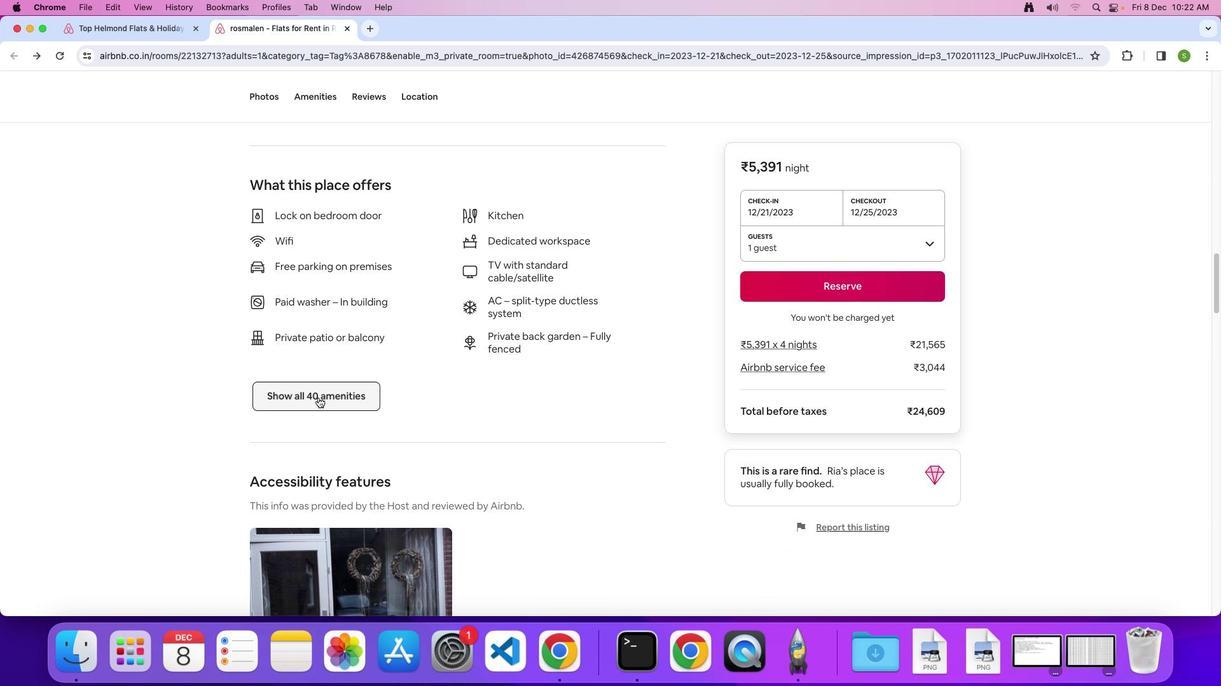 
Action: Mouse moved to (619, 387)
Screenshot: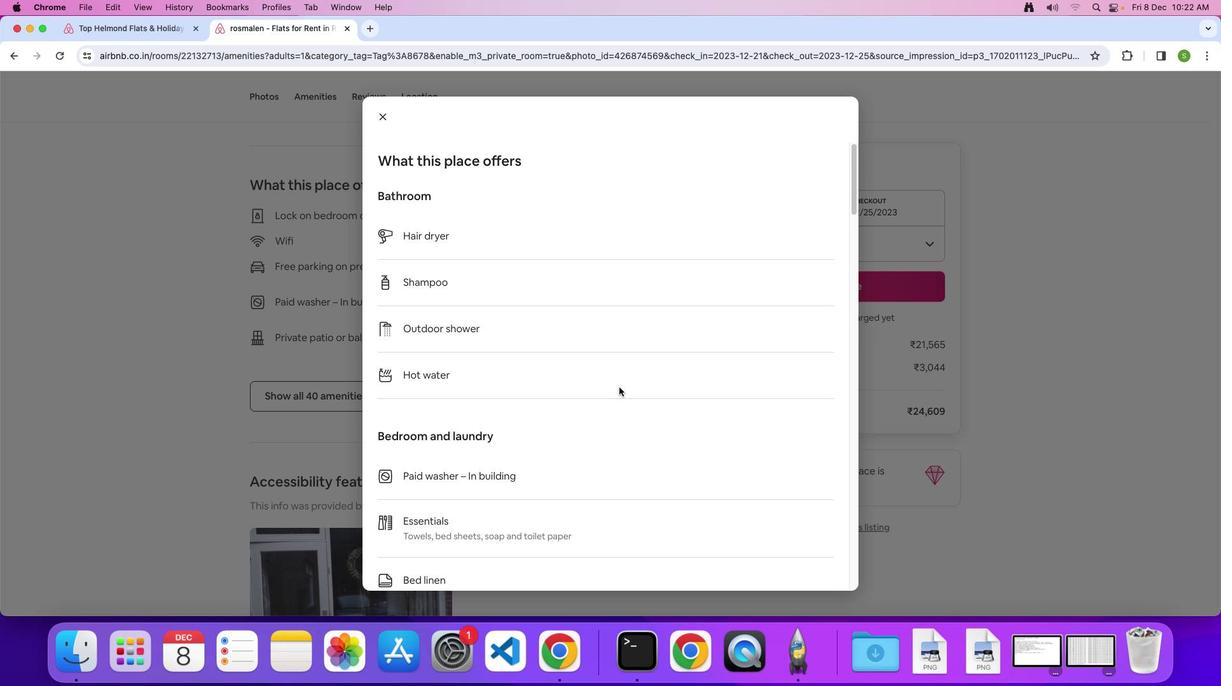 
Action: Mouse scrolled (619, 387) with delta (0, 0)
Screenshot: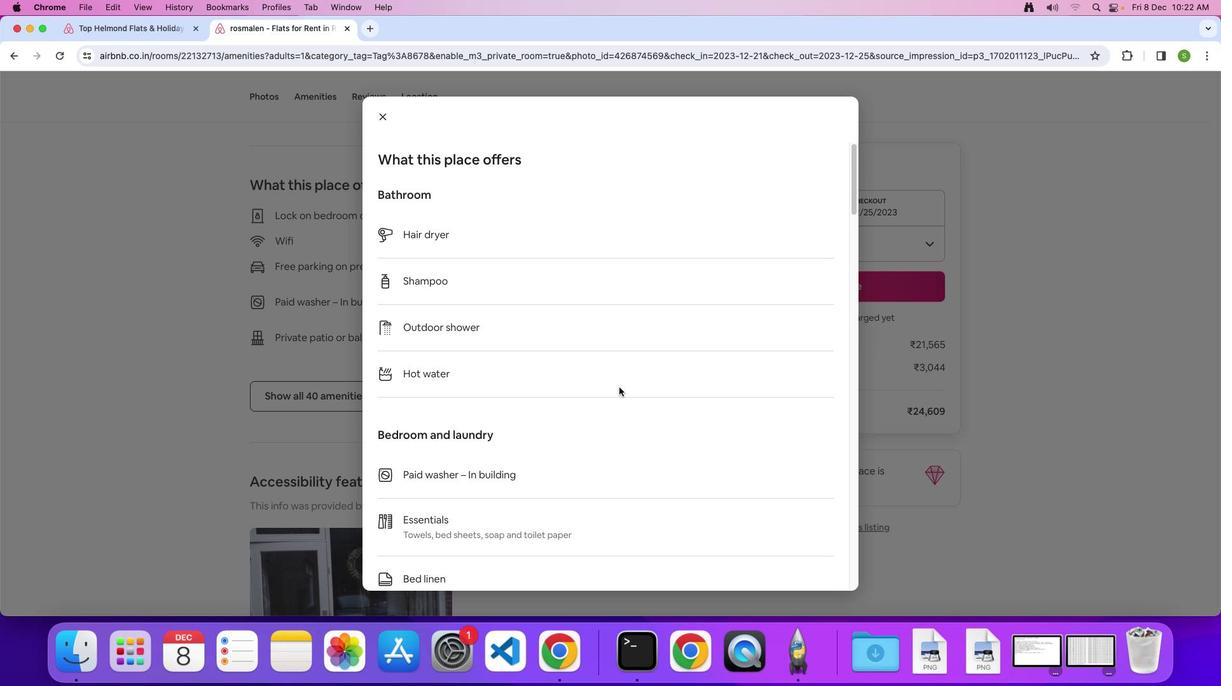 
Action: Mouse scrolled (619, 387) with delta (0, 0)
Screenshot: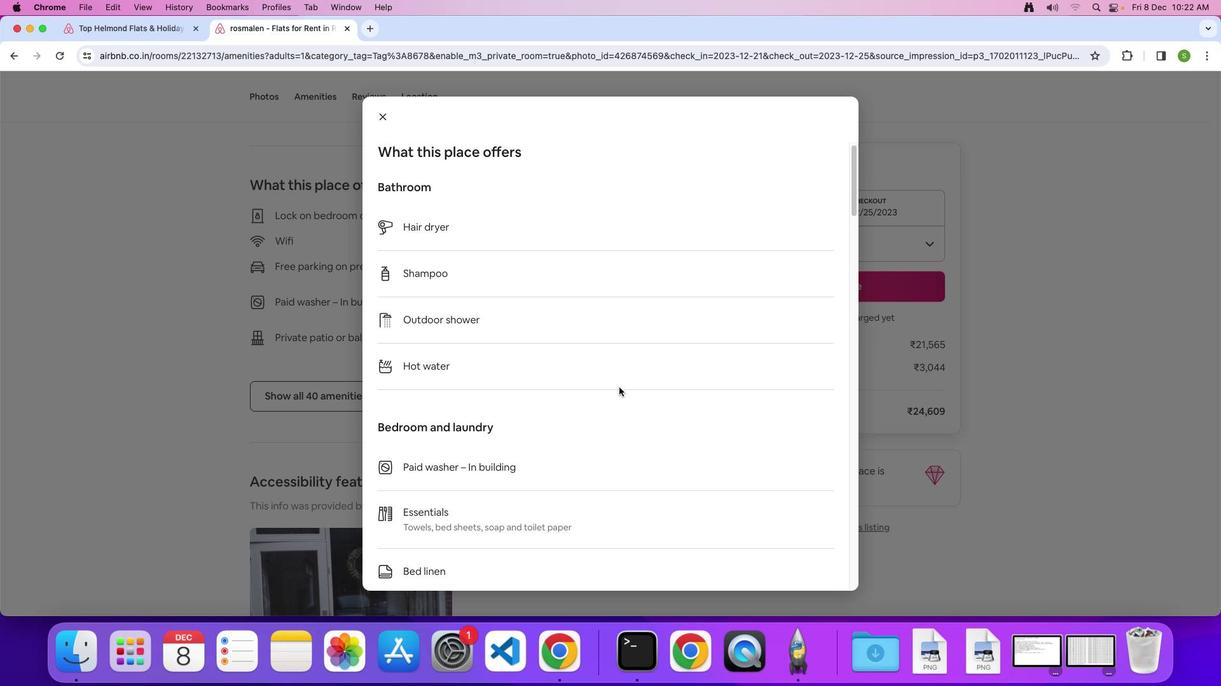 
Action: Mouse scrolled (619, 387) with delta (0, -1)
Screenshot: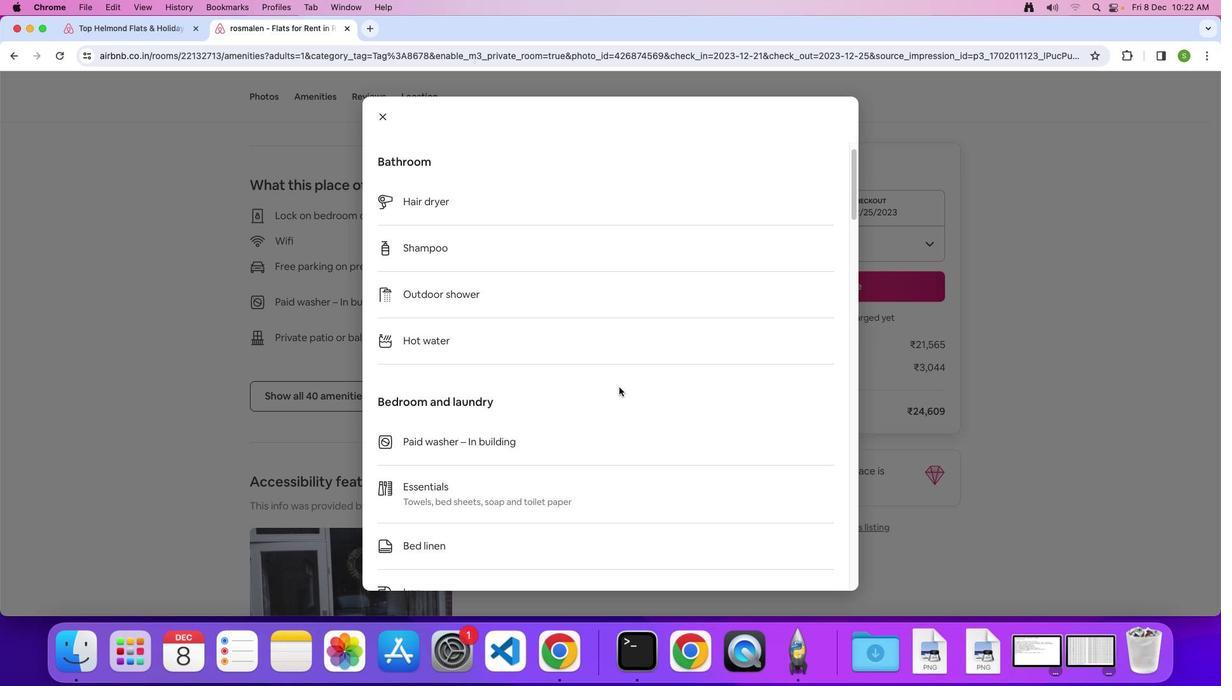 
Action: Mouse scrolled (619, 387) with delta (0, 0)
Screenshot: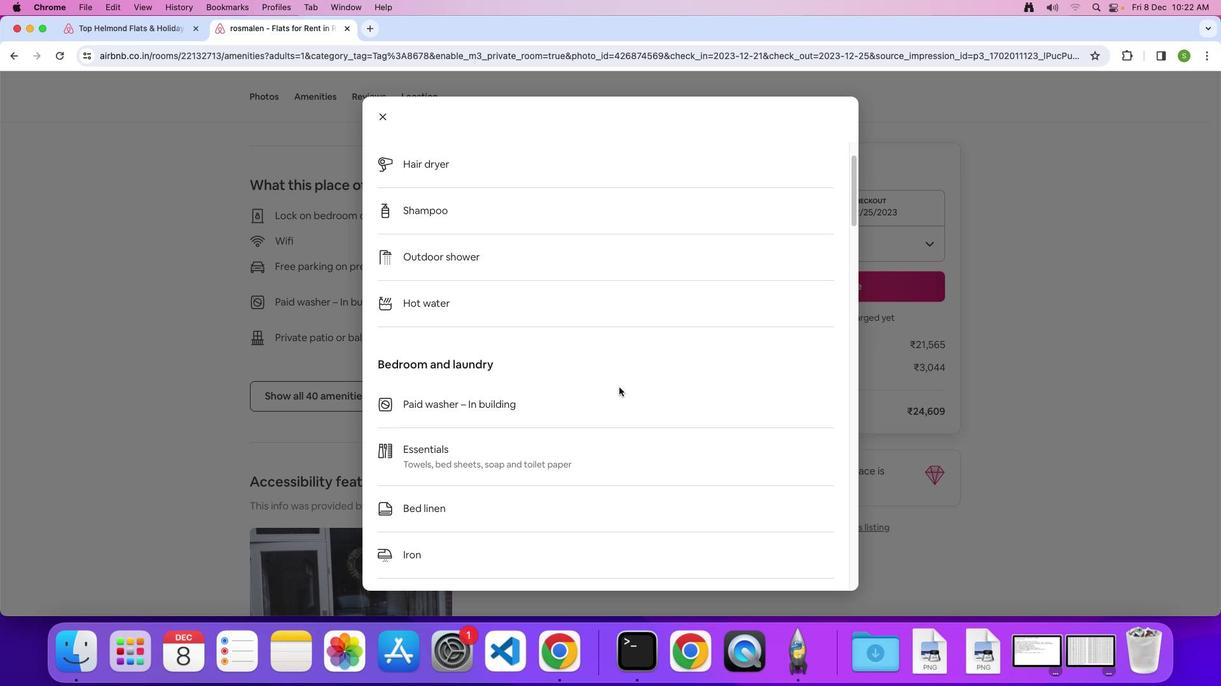 
Action: Mouse scrolled (619, 387) with delta (0, 0)
Screenshot: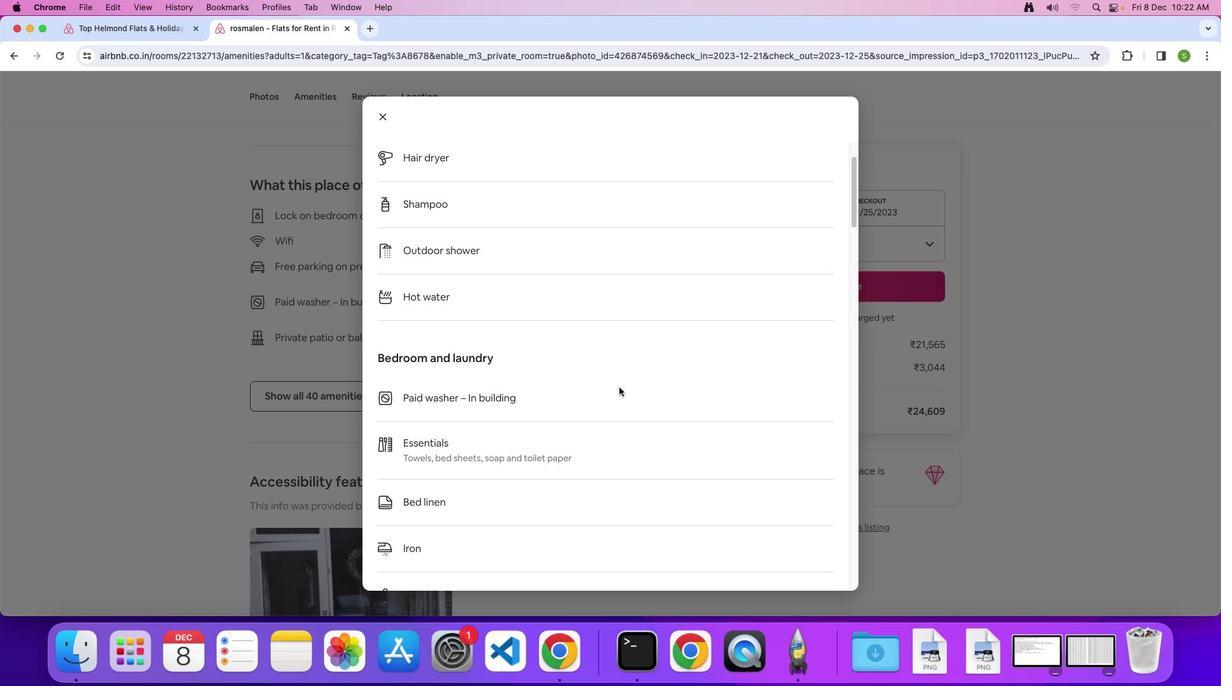 
Action: Mouse scrolled (619, 387) with delta (0, 0)
Screenshot: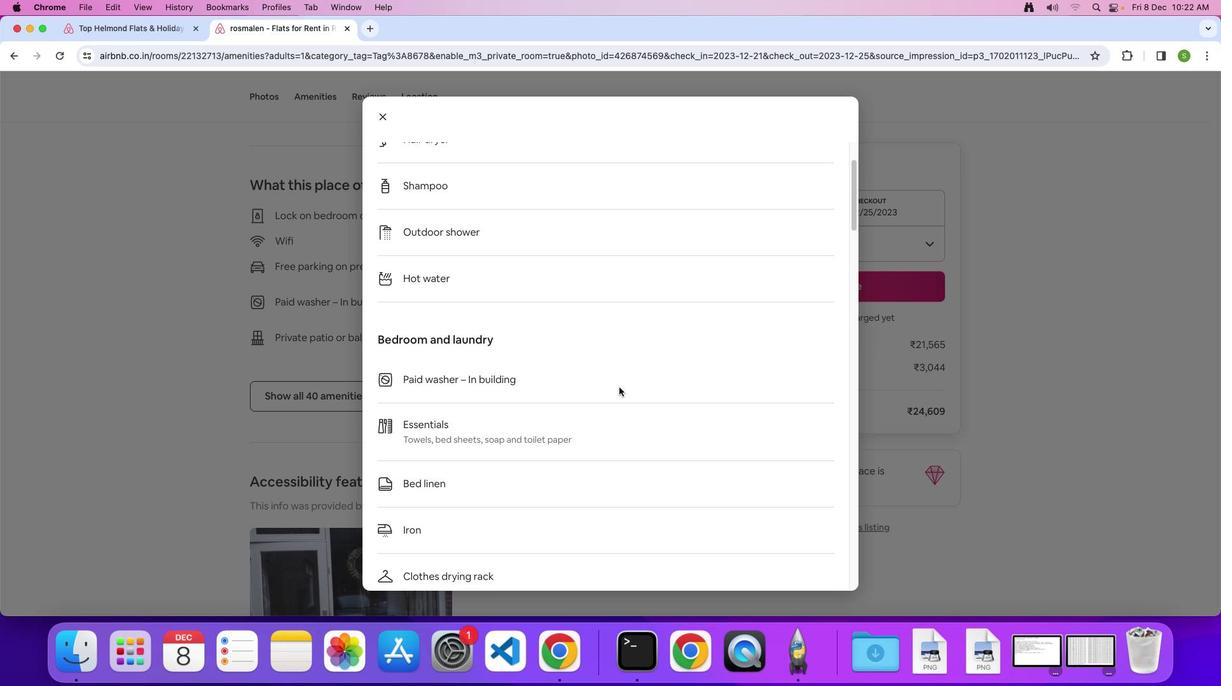 
Action: Mouse scrolled (619, 387) with delta (0, -1)
Screenshot: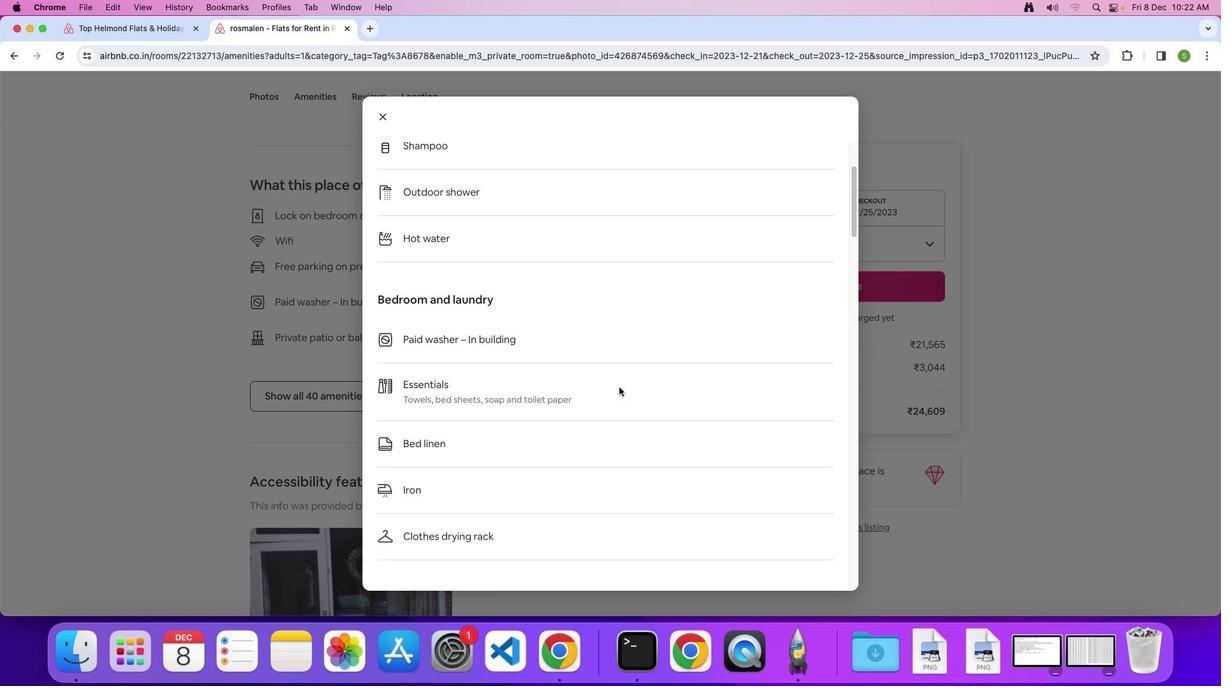 
Action: Mouse scrolled (619, 387) with delta (0, 0)
Screenshot: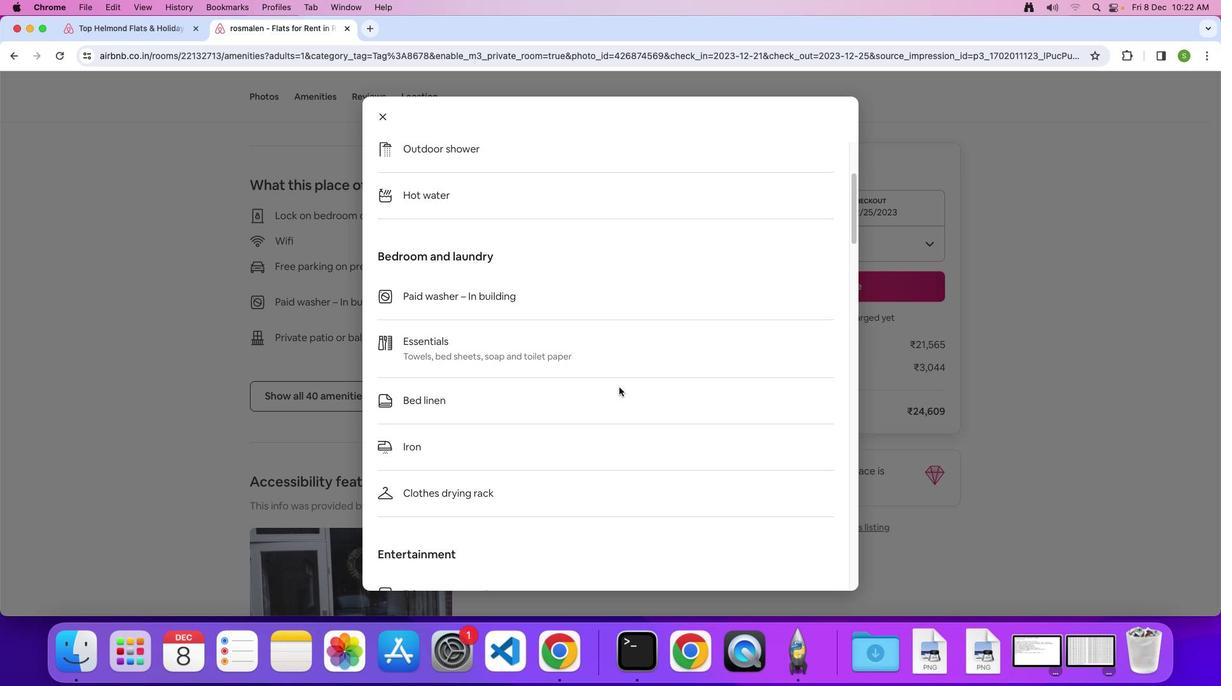 
Action: Mouse scrolled (619, 387) with delta (0, 0)
Screenshot: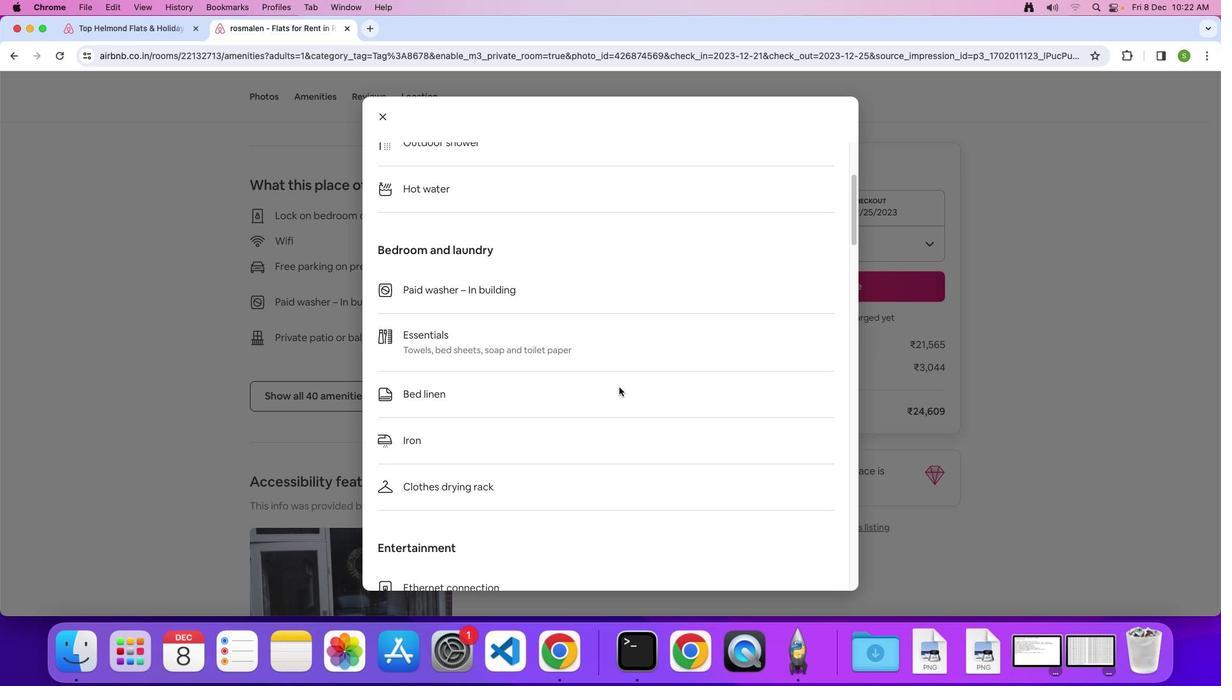 
Action: Mouse scrolled (619, 387) with delta (0, 0)
Screenshot: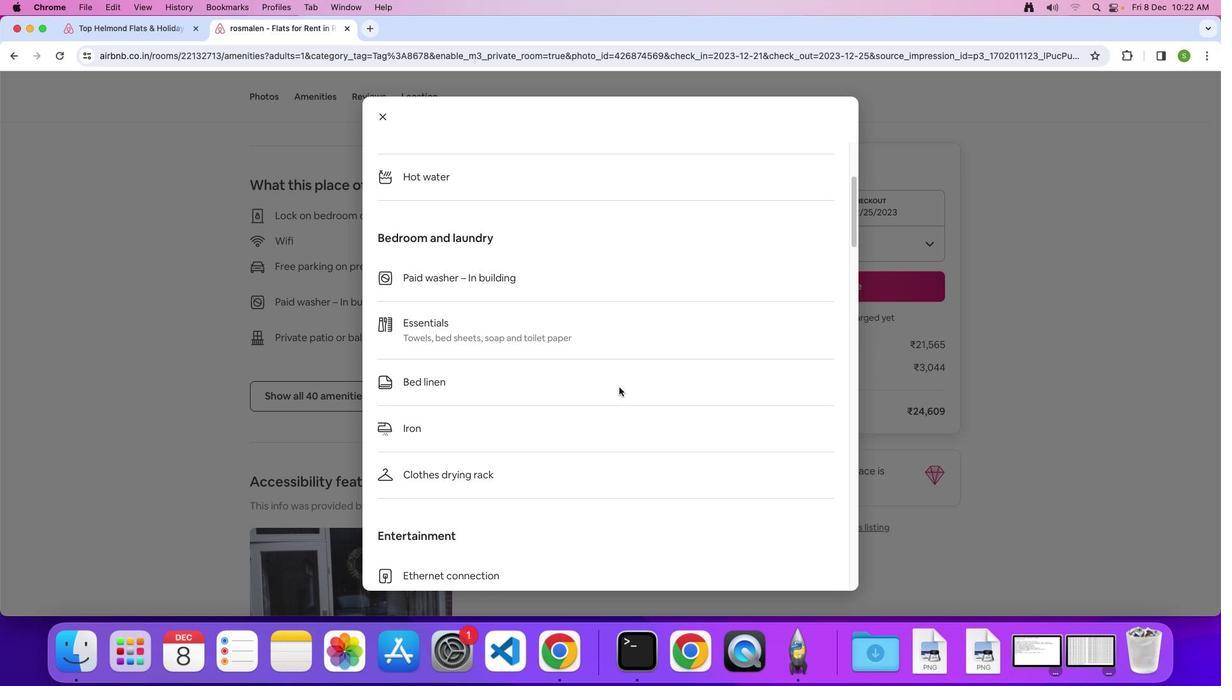 
Action: Mouse scrolled (619, 387) with delta (0, 0)
Screenshot: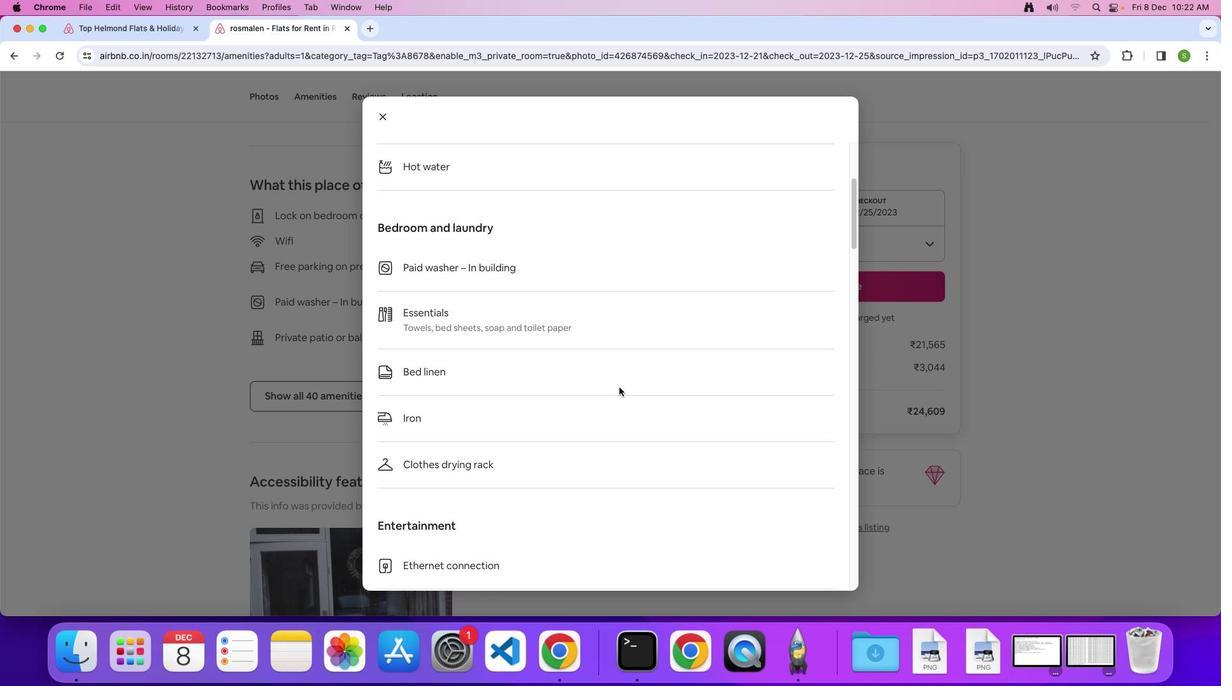 
Action: Mouse scrolled (619, 387) with delta (0, -1)
Screenshot: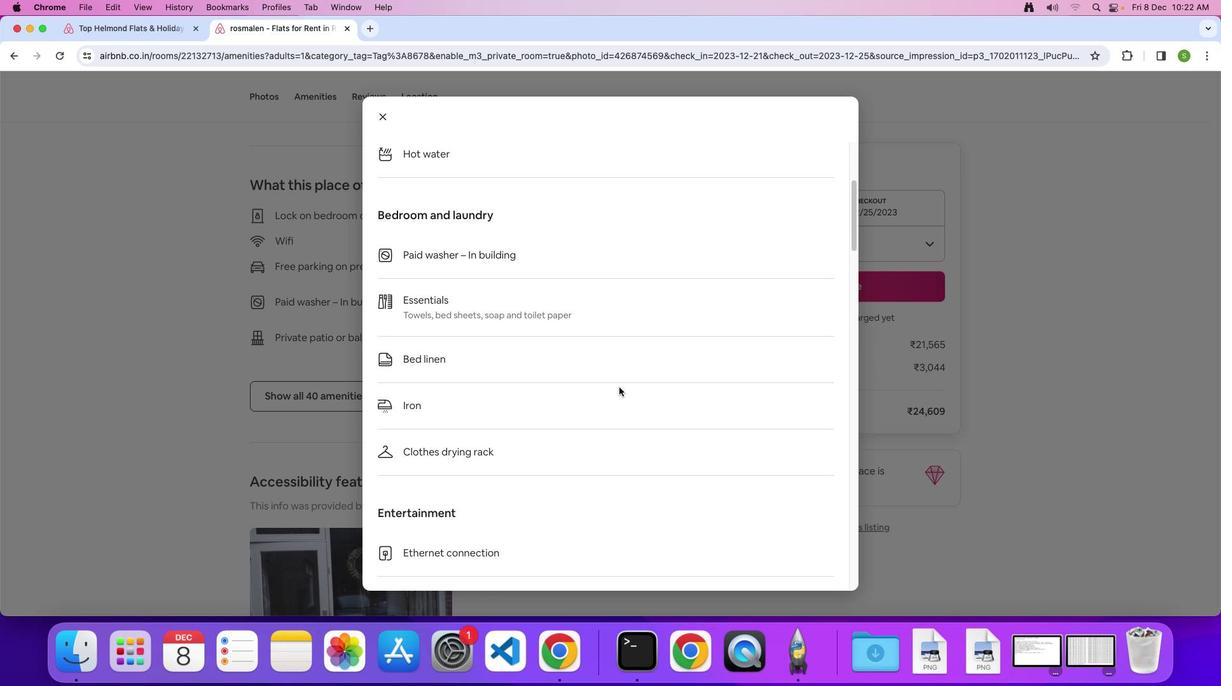 
Action: Mouse scrolled (619, 387) with delta (0, 0)
Screenshot: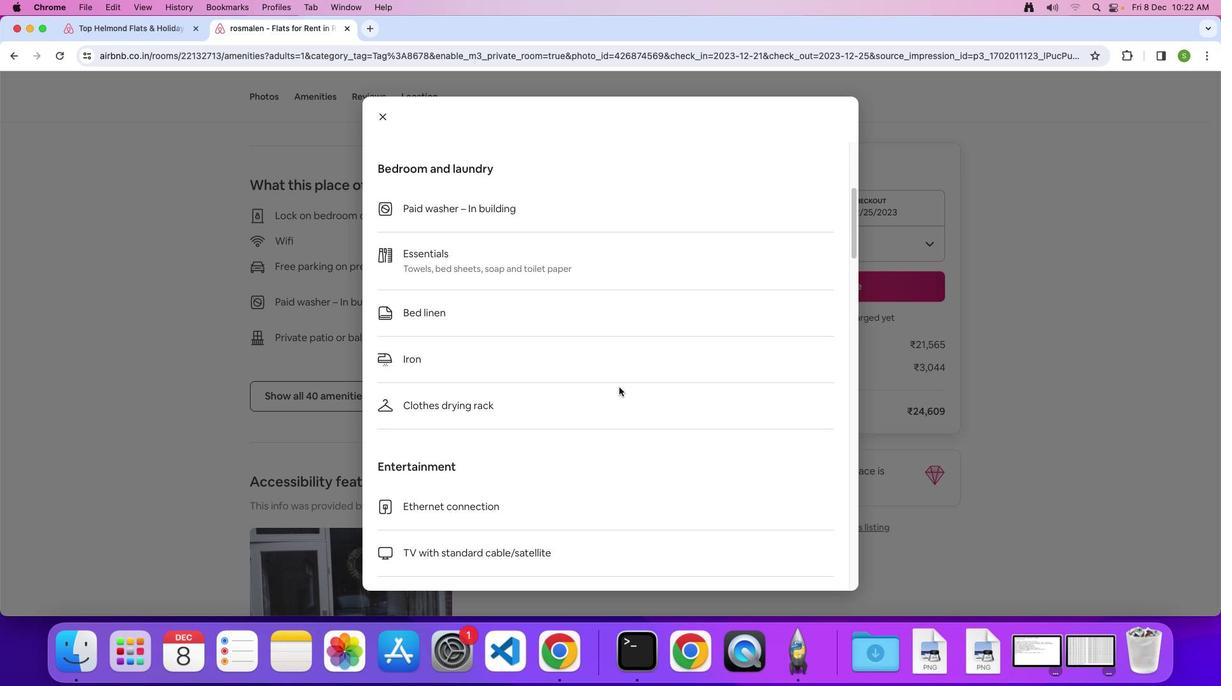 
Action: Mouse scrolled (619, 387) with delta (0, 0)
Screenshot: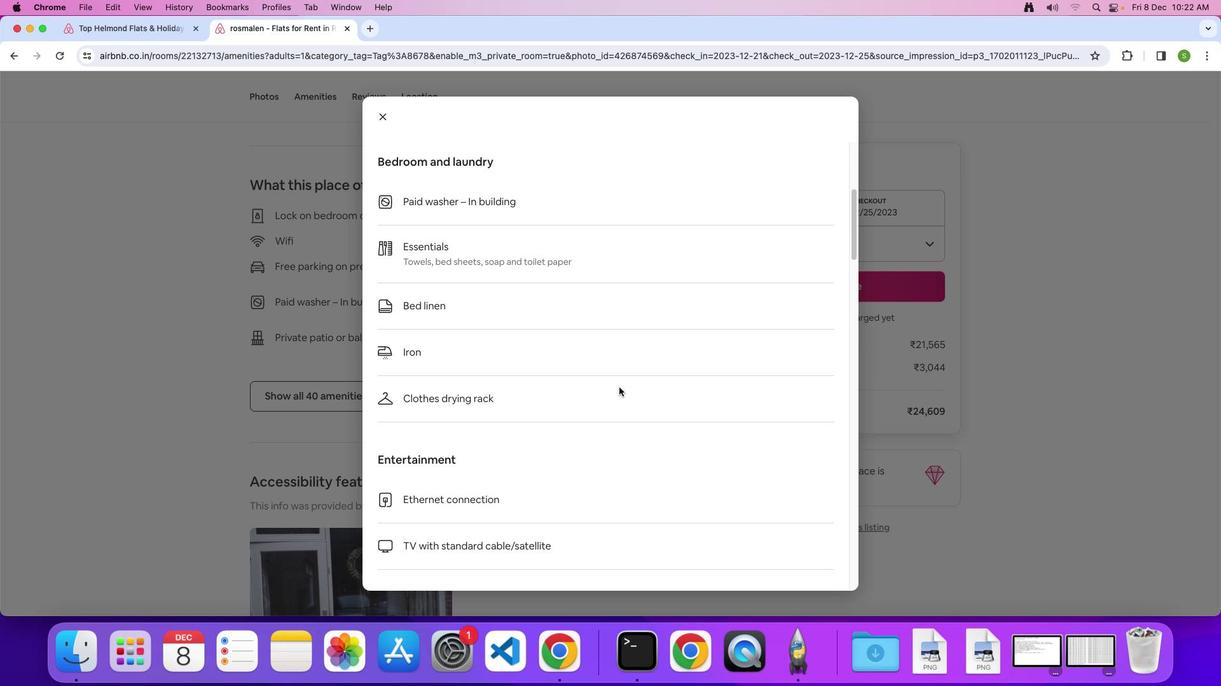
Action: Mouse scrolled (619, 387) with delta (0, 0)
Screenshot: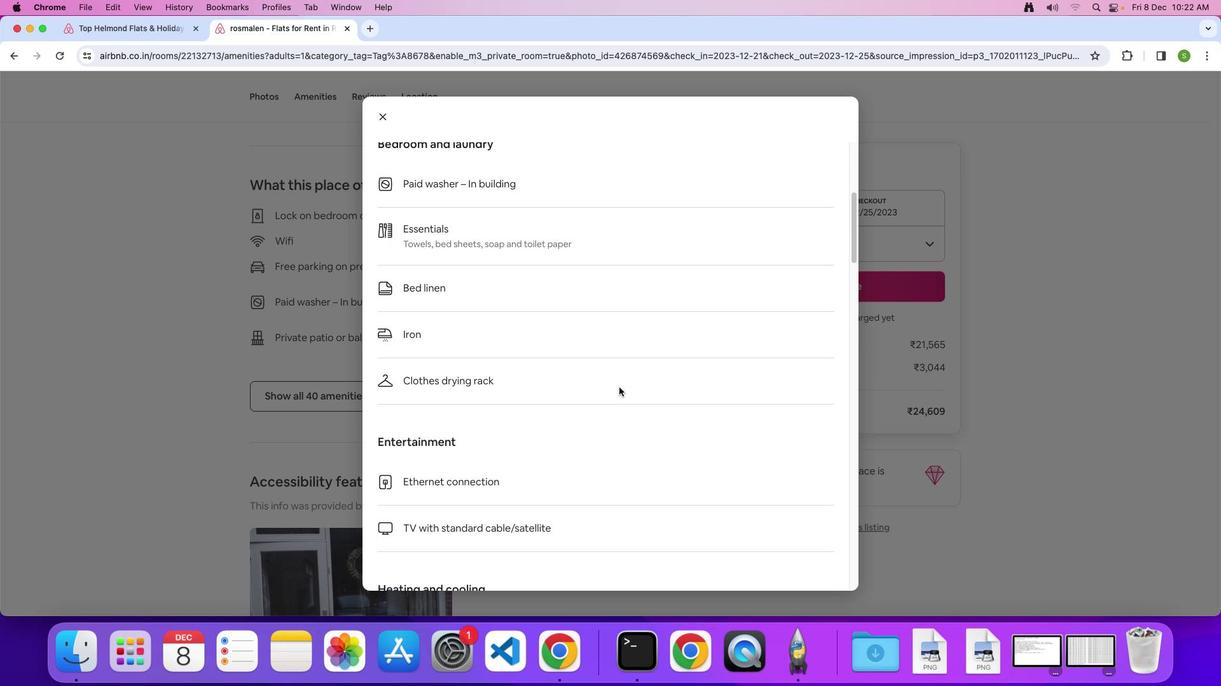 
Action: Mouse scrolled (619, 387) with delta (0, 0)
Screenshot: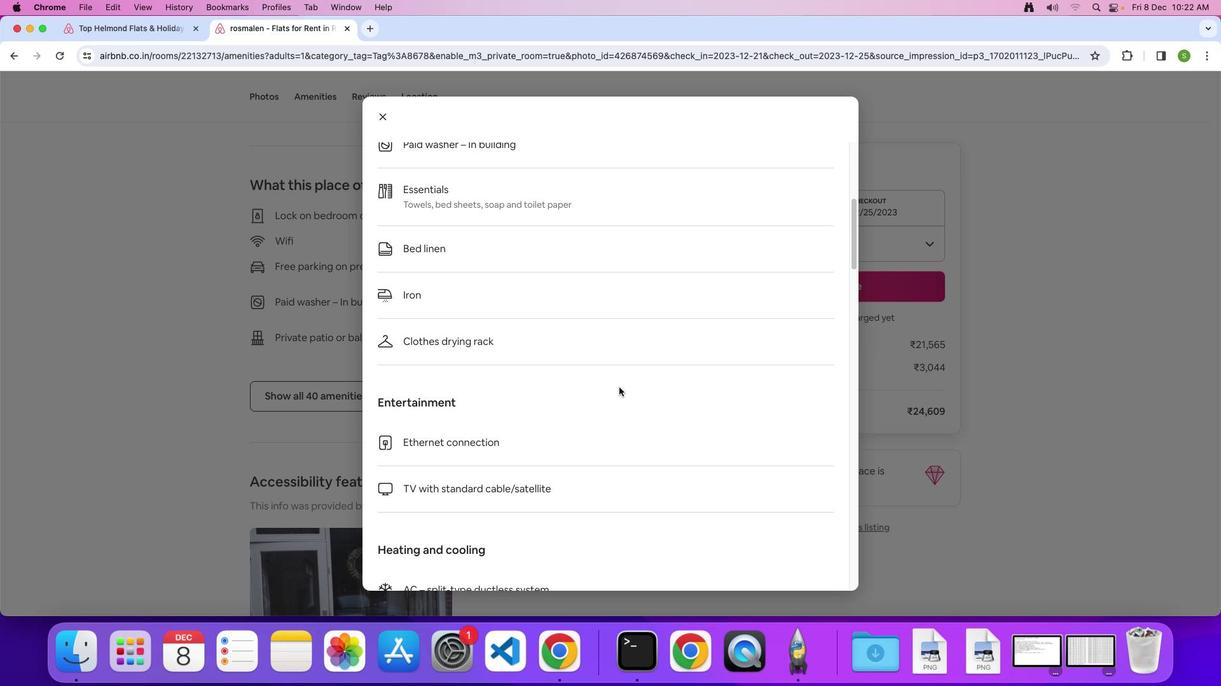 
Action: Mouse scrolled (619, 387) with delta (0, 0)
Screenshot: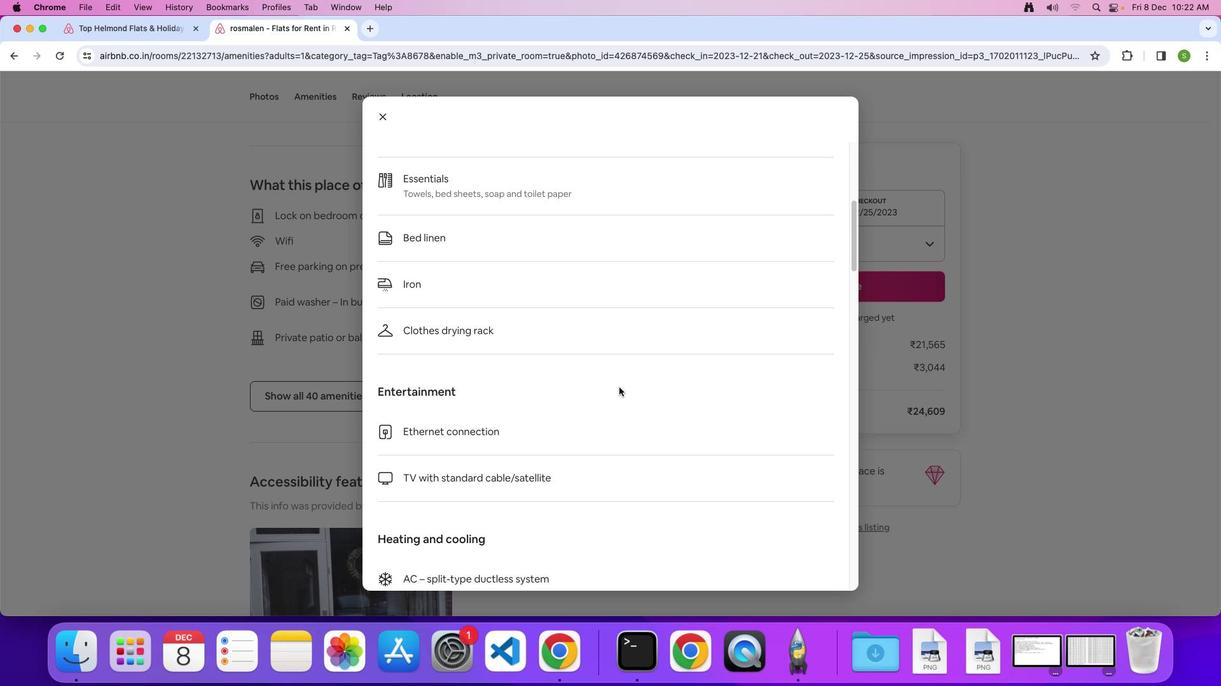 
Action: Mouse scrolled (619, 387) with delta (0, 0)
Screenshot: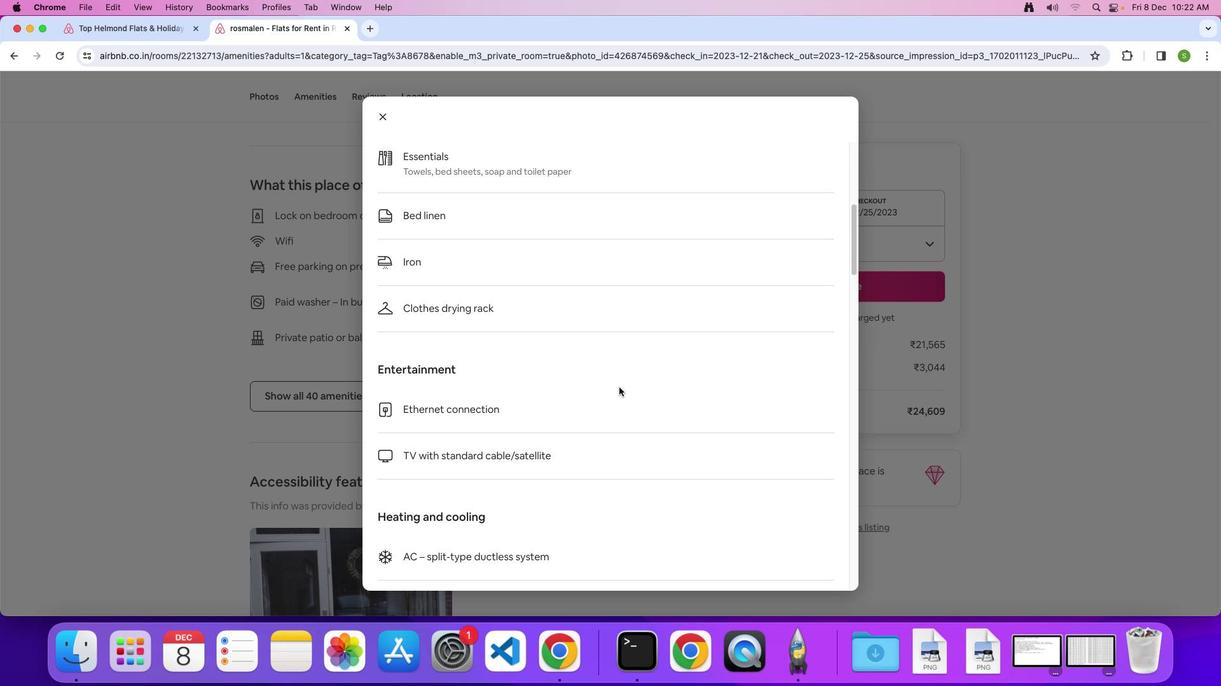 
Action: Mouse scrolled (619, 387) with delta (0, 0)
Screenshot: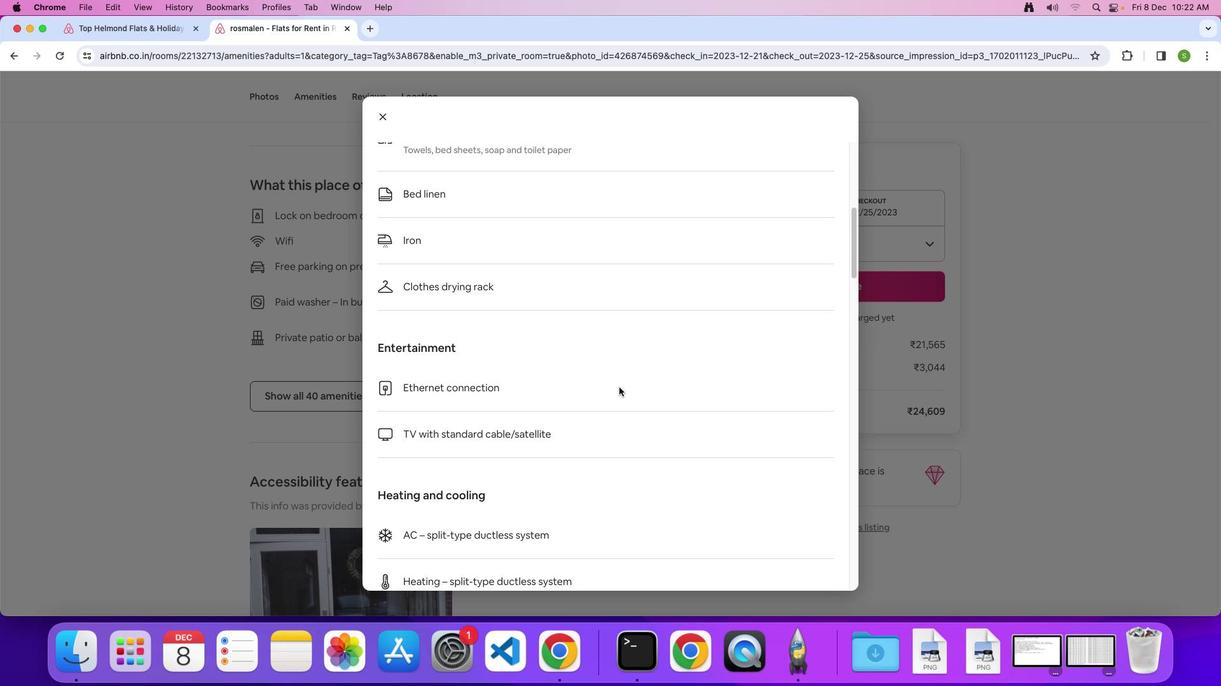 
Action: Mouse scrolled (619, 387) with delta (0, 0)
Screenshot: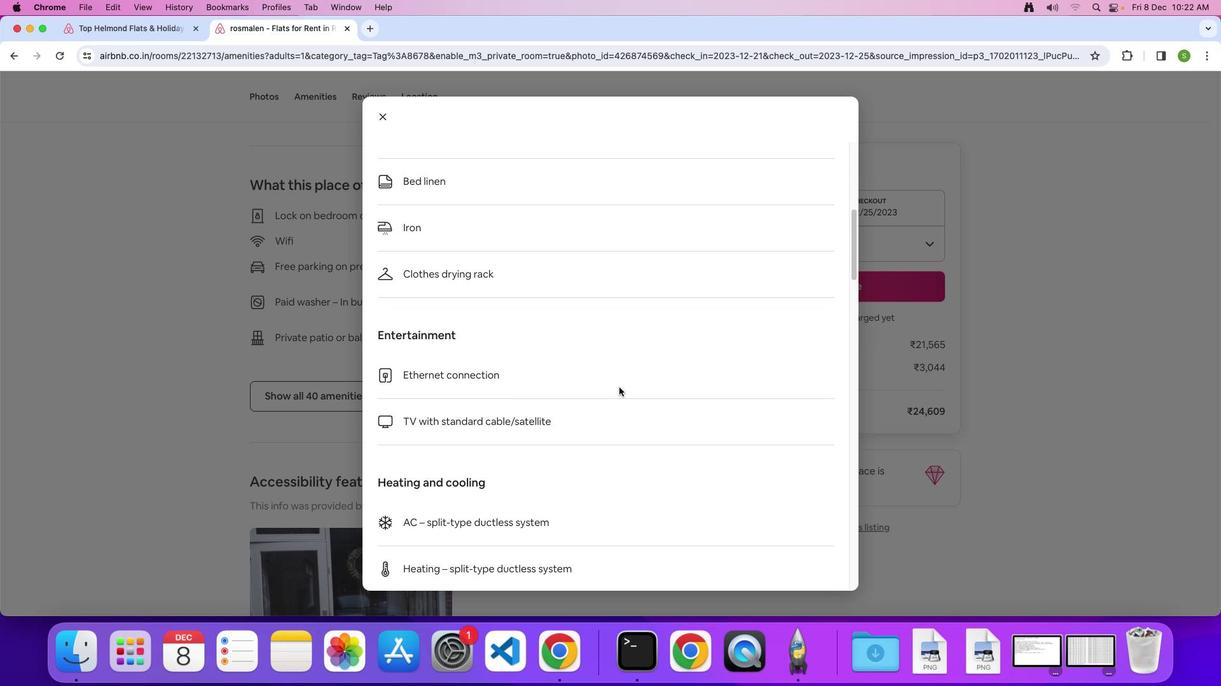 
Action: Mouse scrolled (619, 387) with delta (0, 0)
Screenshot: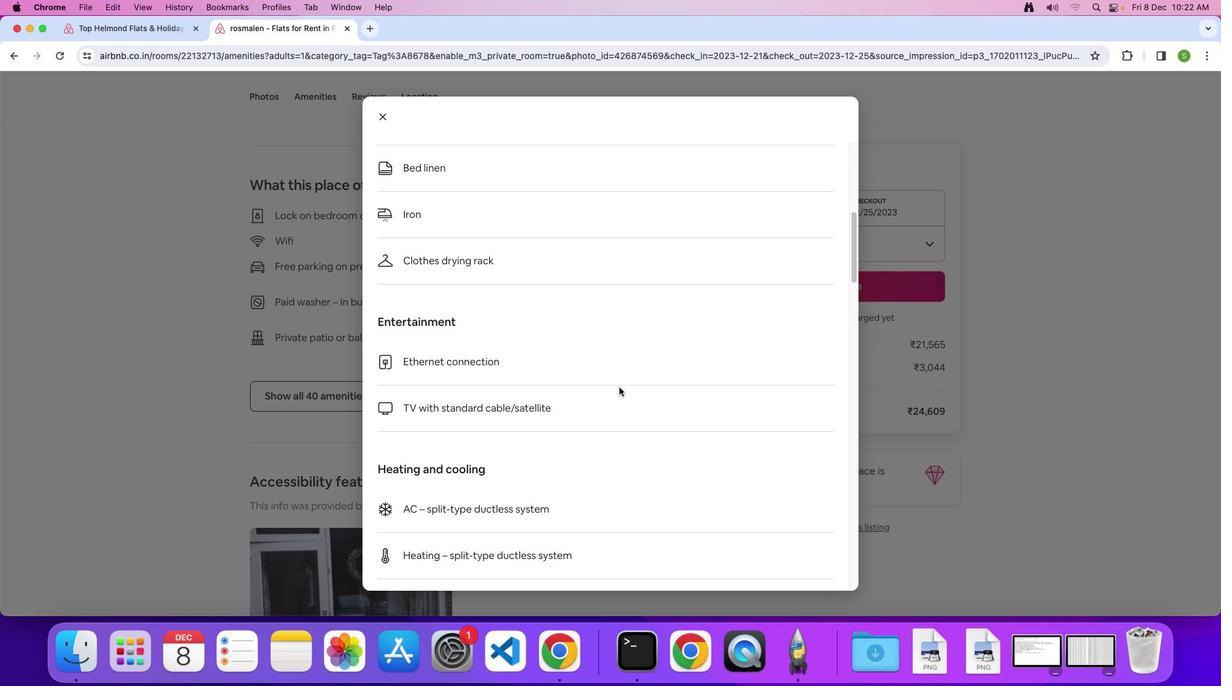 
Action: Mouse scrolled (619, 387) with delta (0, 0)
Screenshot: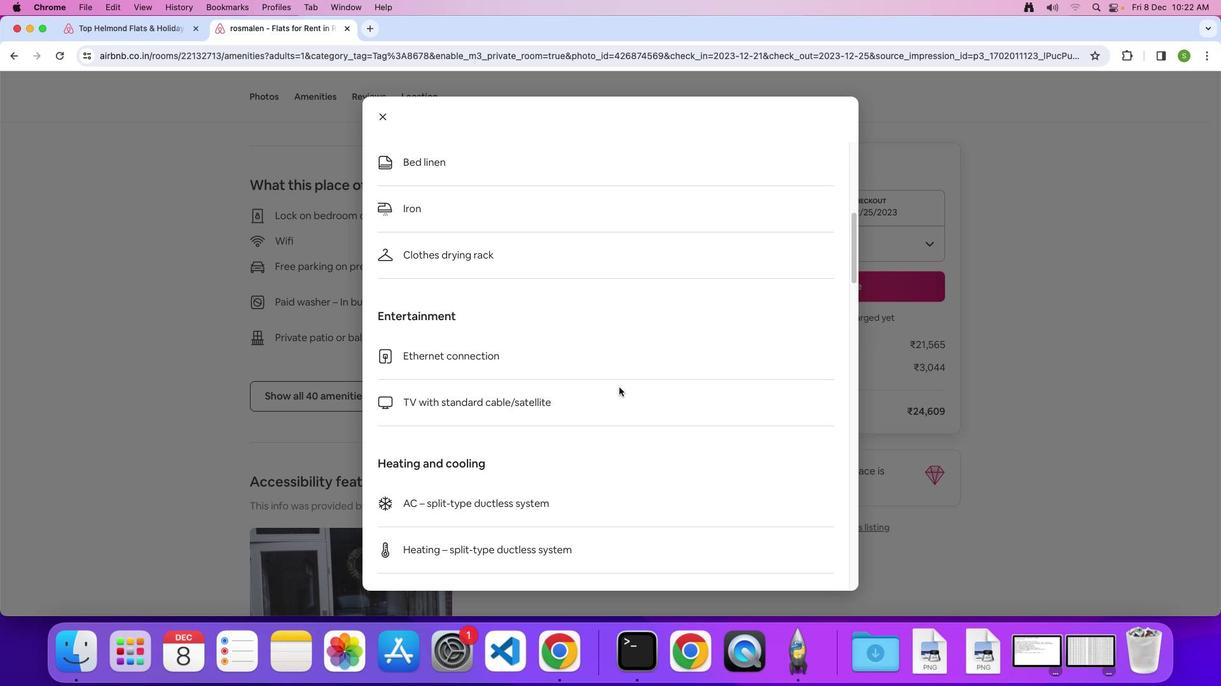 
Action: Mouse scrolled (619, 387) with delta (0, 0)
Screenshot: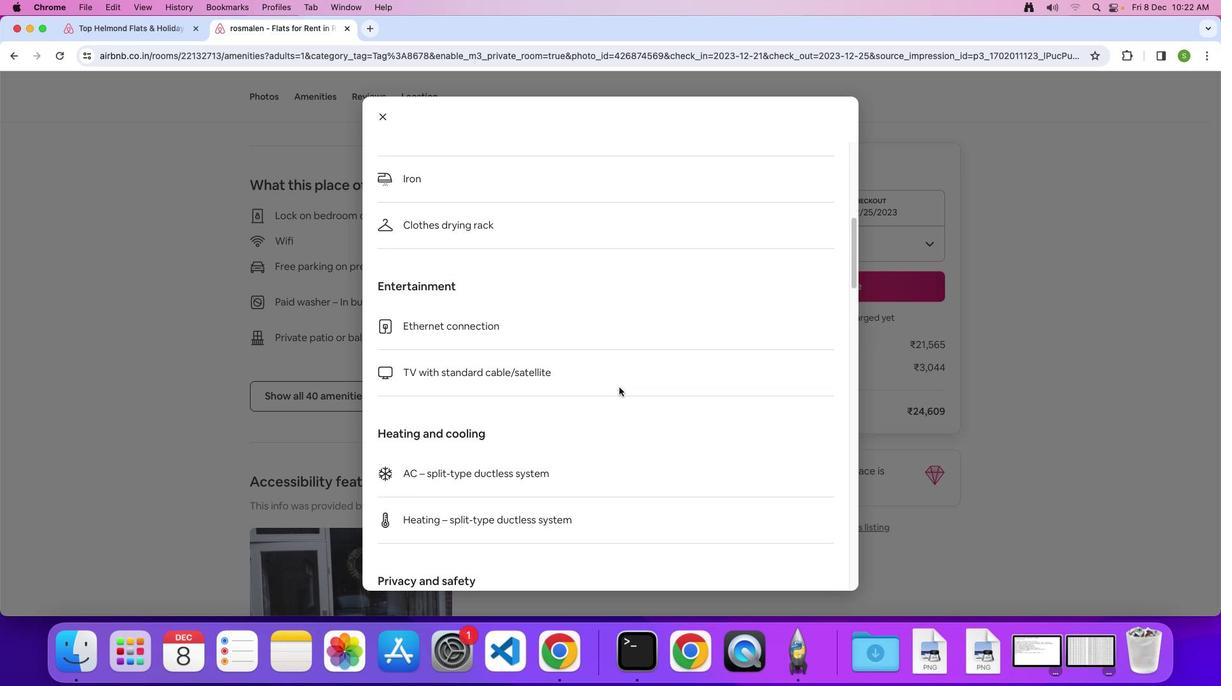 
Action: Mouse scrolled (619, 387) with delta (0, 0)
Screenshot: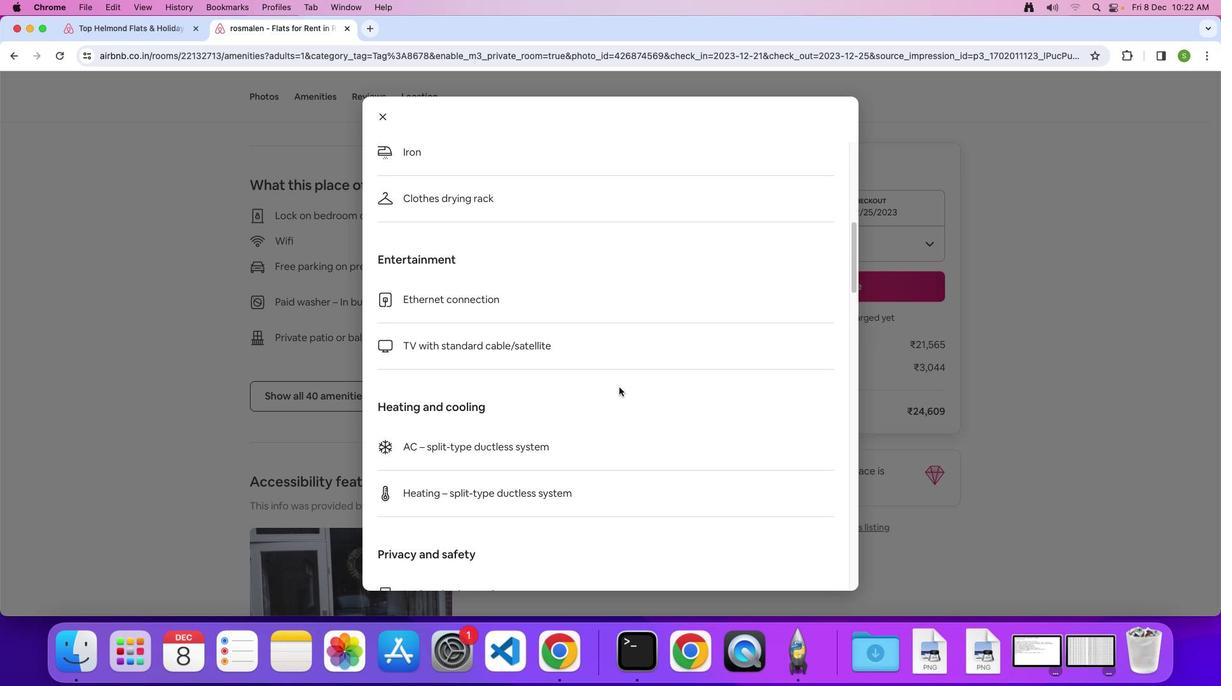 
Action: Mouse scrolled (619, 387) with delta (0, 0)
Screenshot: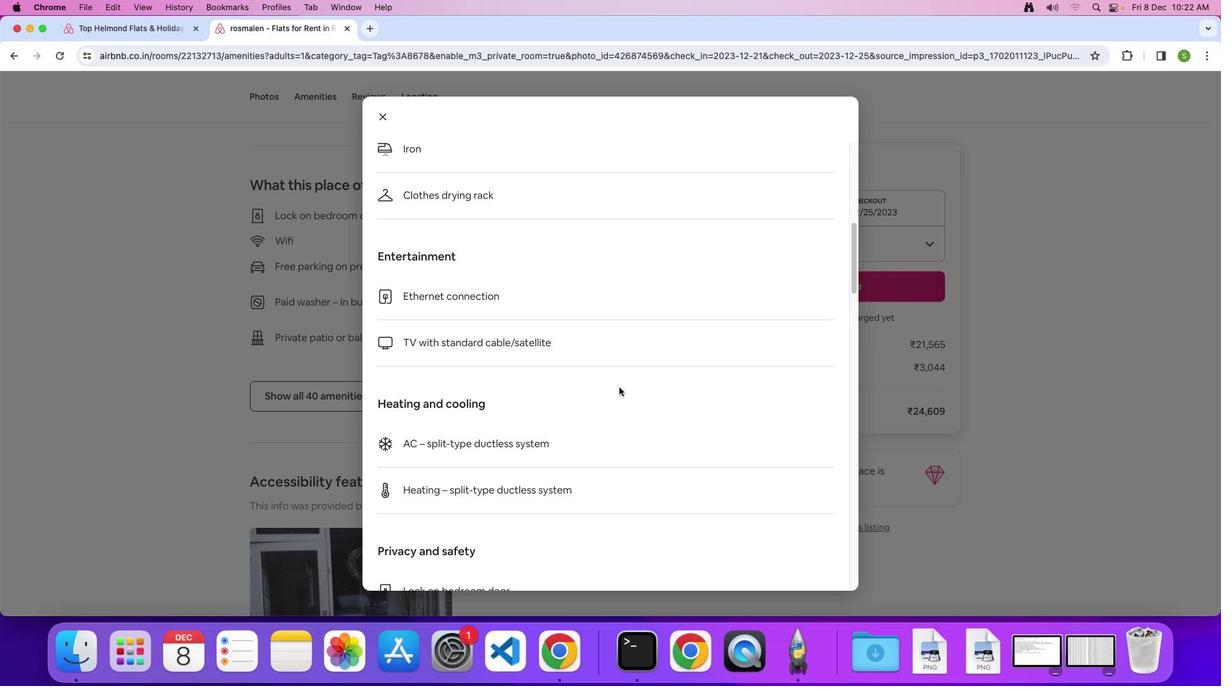 
Action: Mouse scrolled (619, 387) with delta (0, 0)
Screenshot: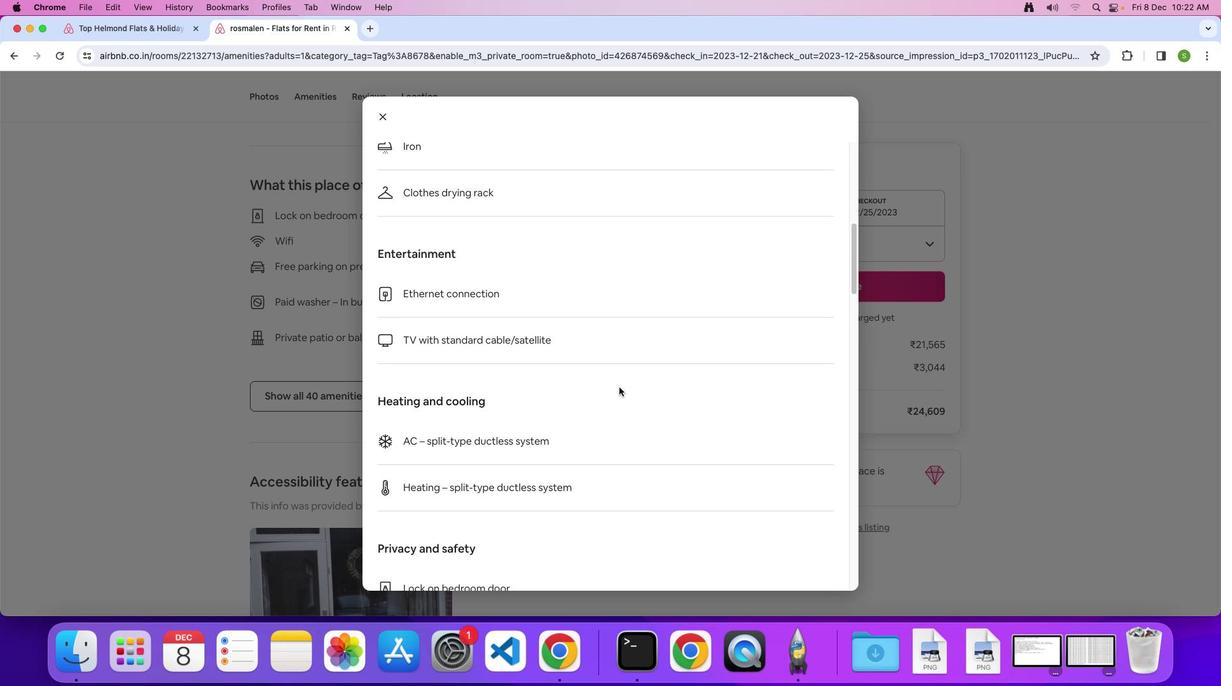 
Action: Mouse scrolled (619, 387) with delta (0, 0)
Screenshot: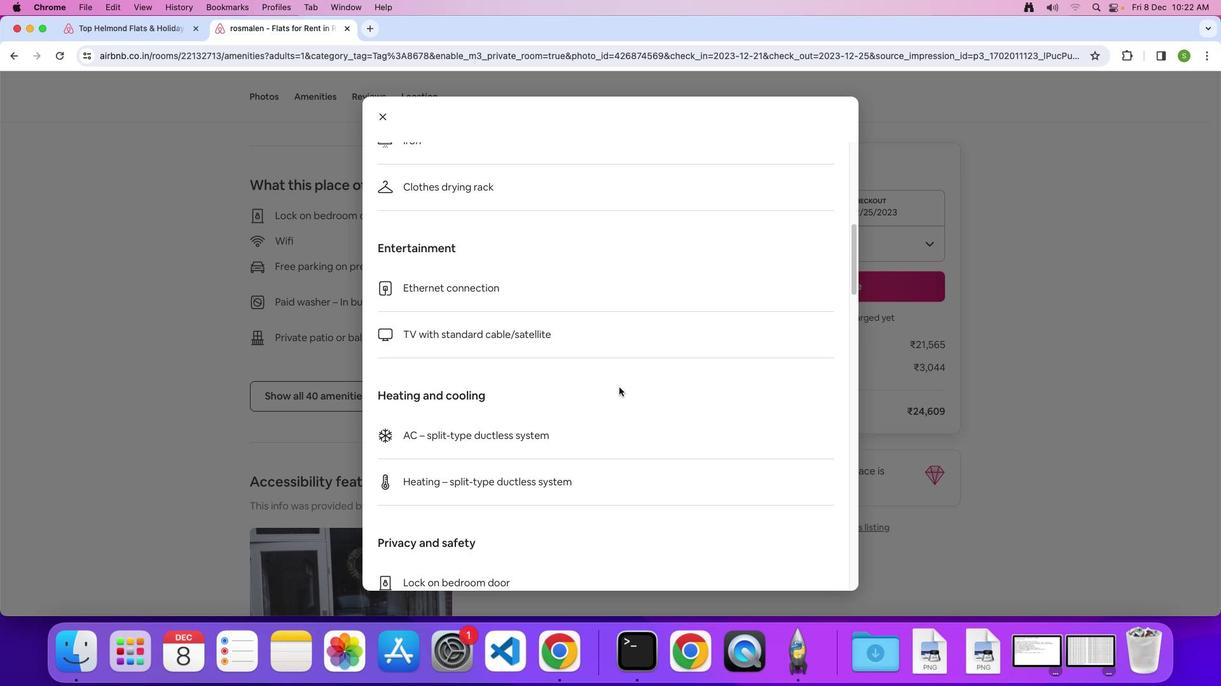 
Action: Mouse scrolled (619, 387) with delta (0, 0)
Screenshot: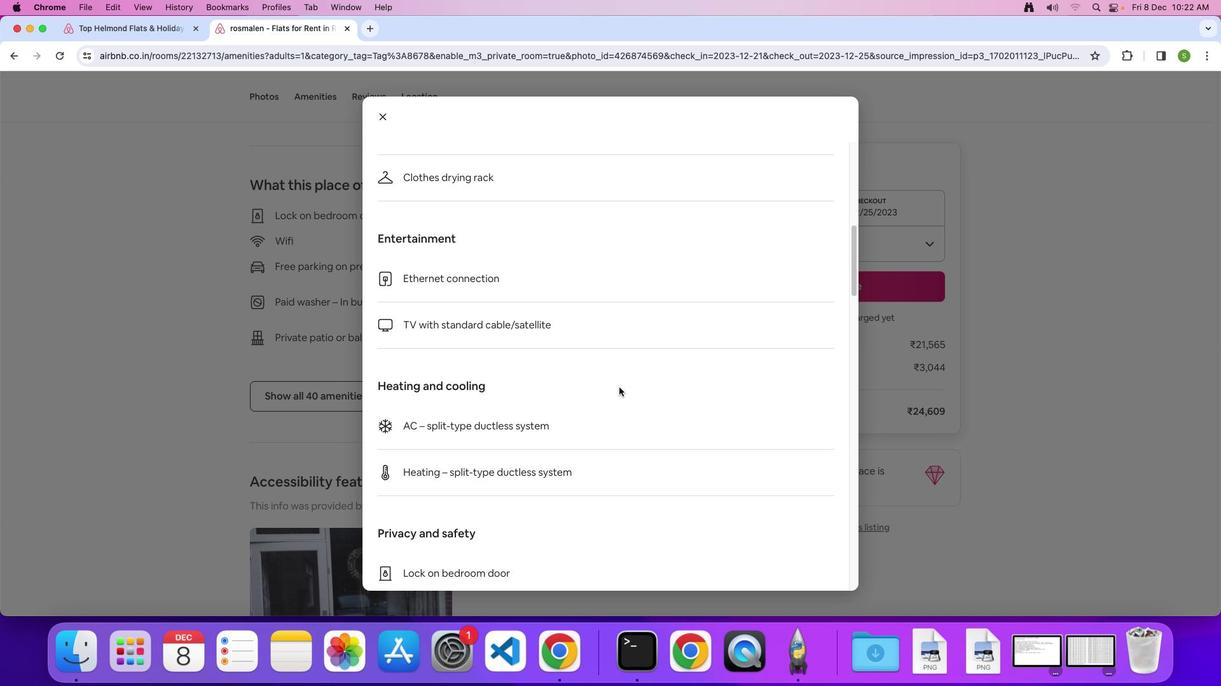 
Action: Mouse scrolled (619, 387) with delta (0, 0)
Screenshot: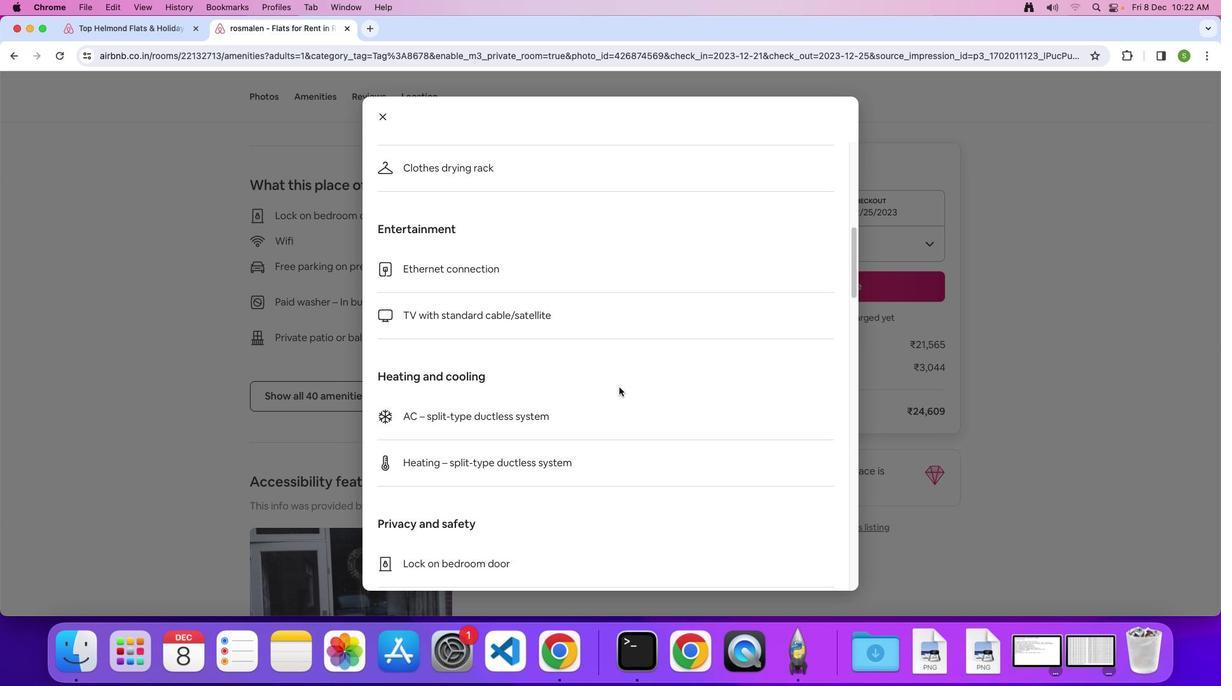 
Action: Mouse scrolled (619, 387) with delta (0, 0)
Screenshot: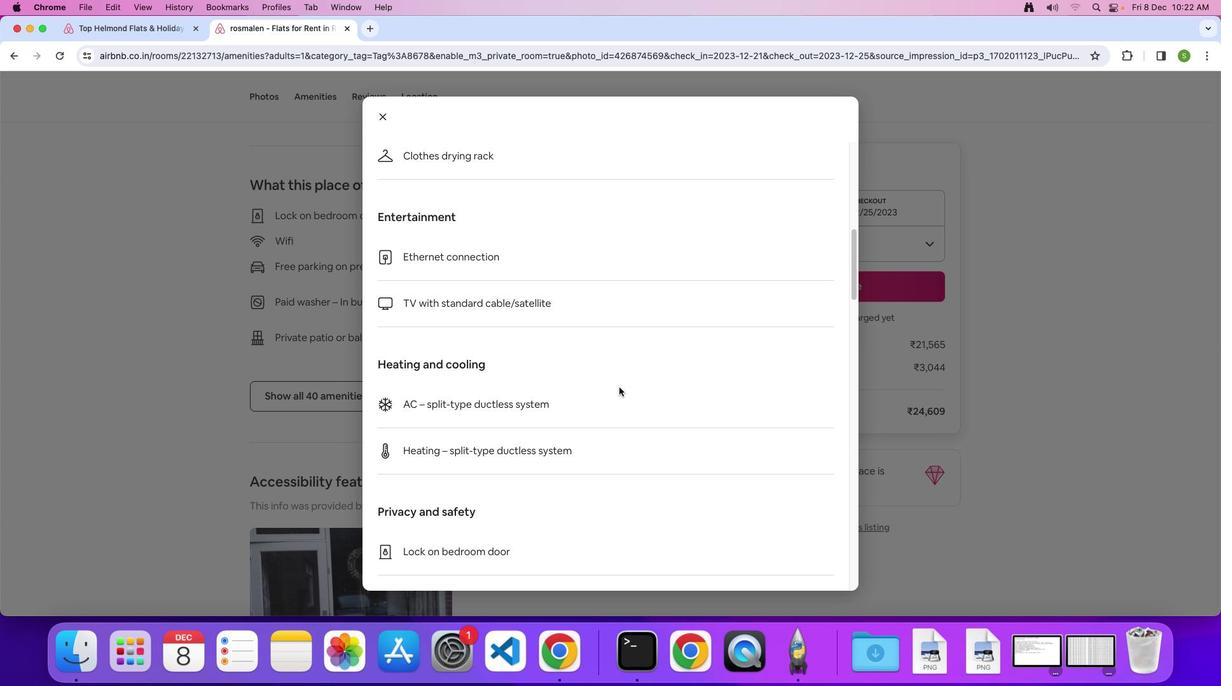 
Action: Mouse scrolled (619, 387) with delta (0, 0)
Screenshot: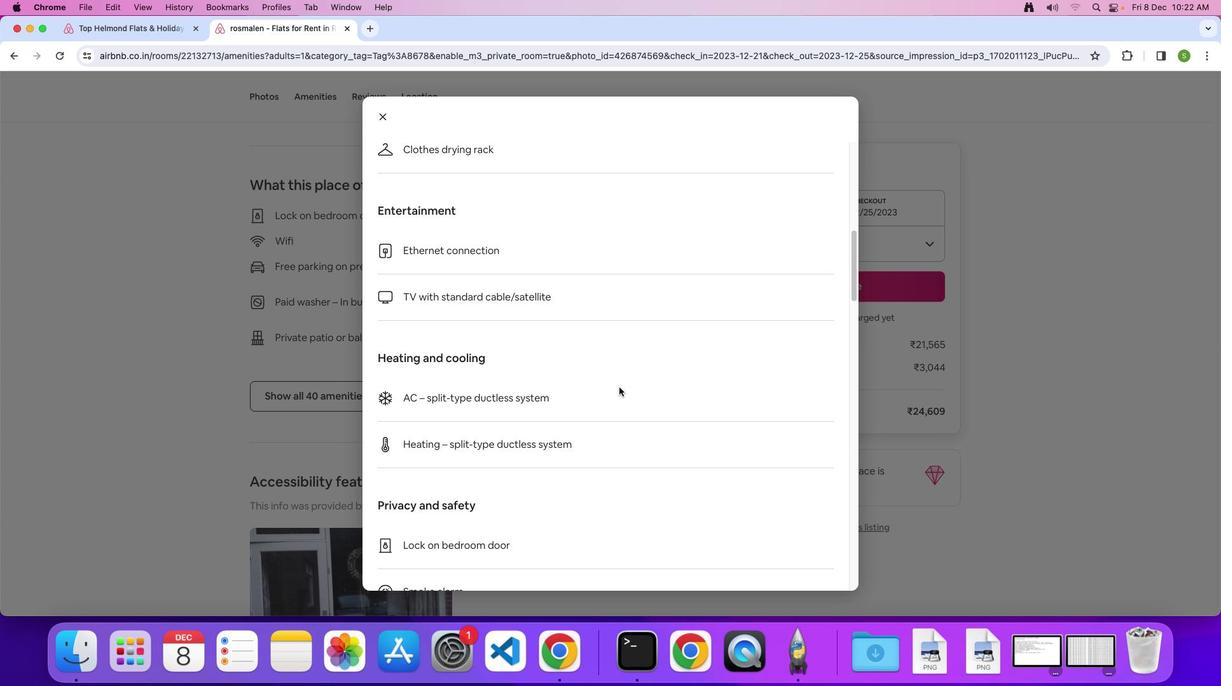 
Action: Mouse scrolled (619, 387) with delta (0, 0)
Screenshot: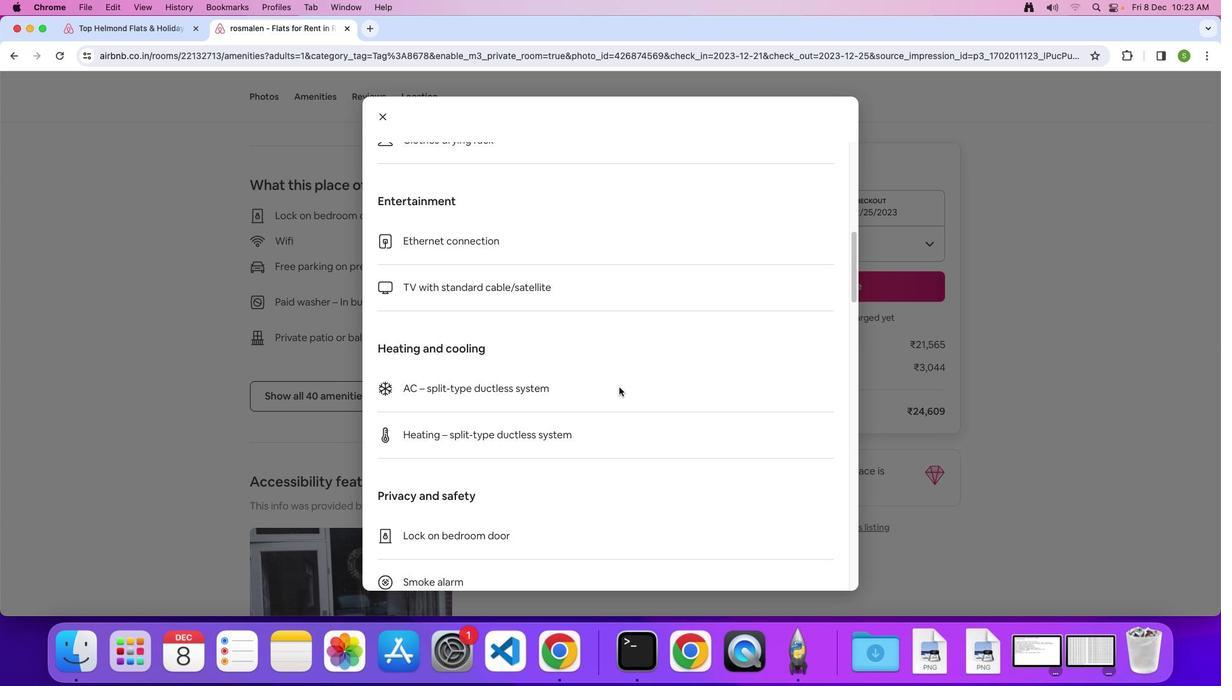 
Action: Mouse scrolled (619, 387) with delta (0, 0)
Screenshot: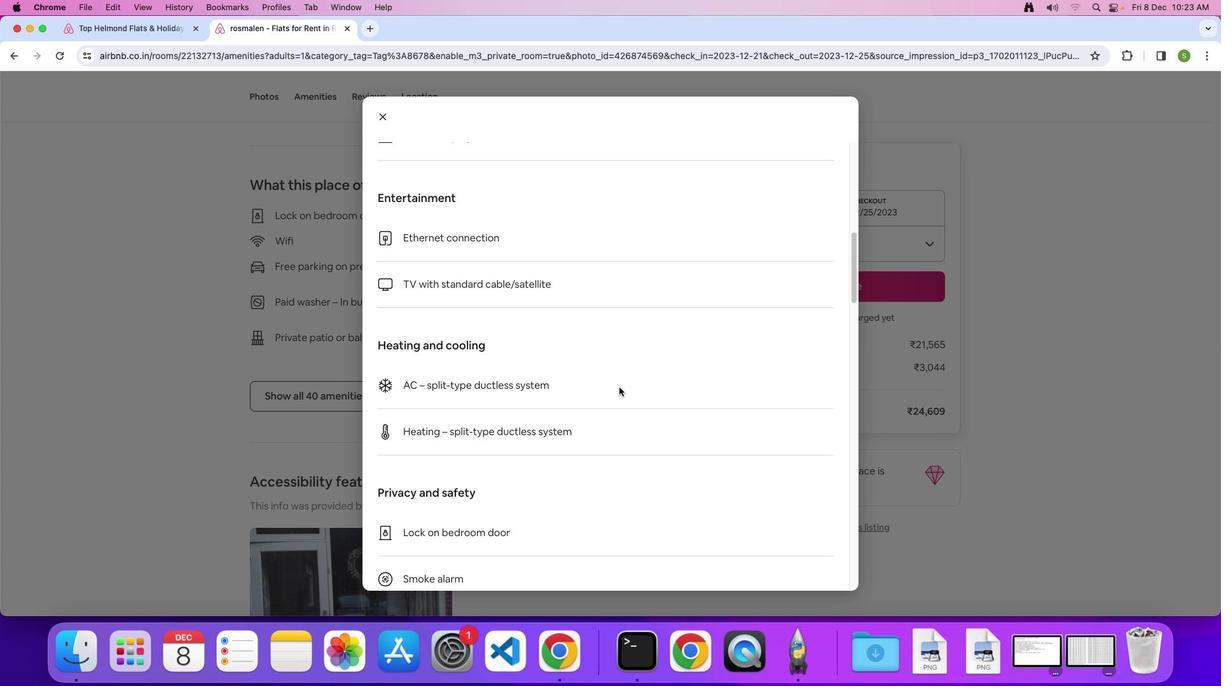 
Action: Mouse scrolled (619, 387) with delta (0, 0)
Screenshot: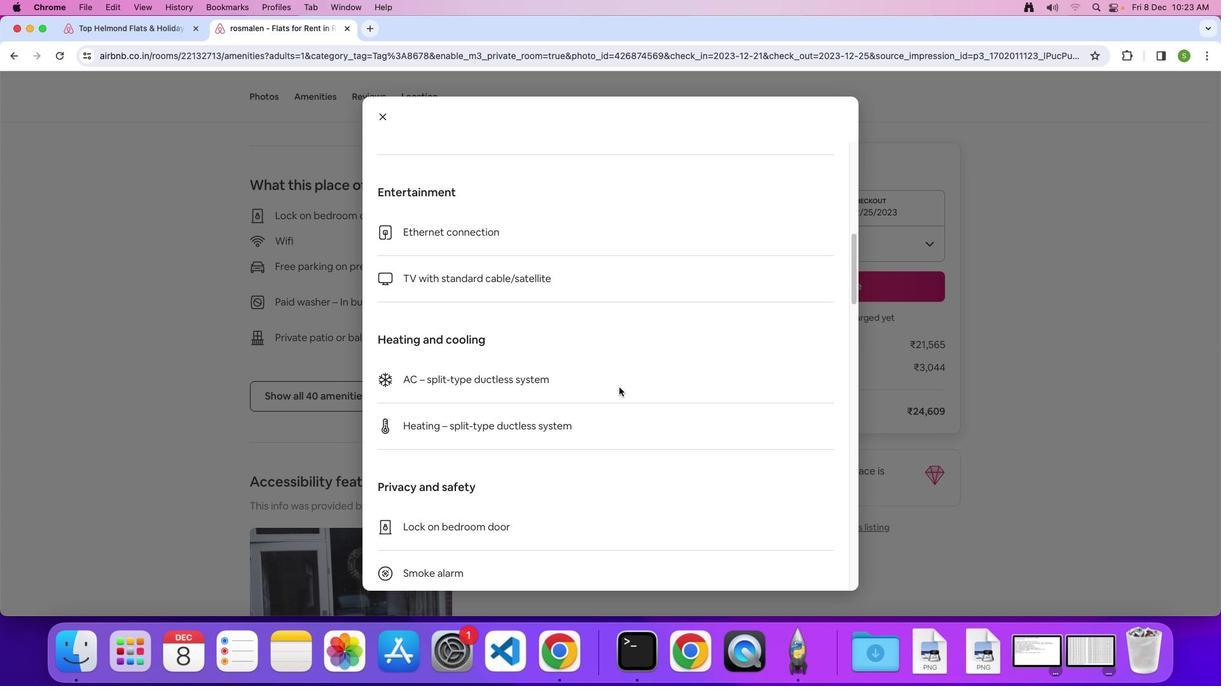 
Action: Mouse scrolled (619, 387) with delta (0, 0)
Screenshot: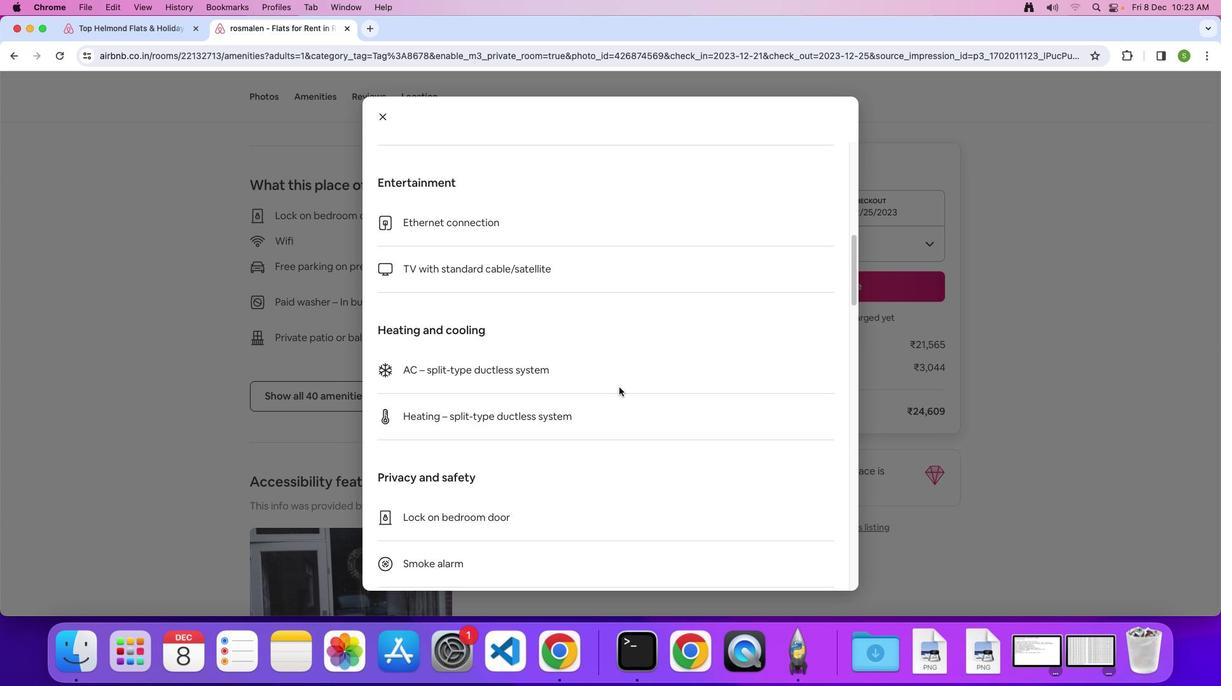 
Action: Mouse scrolled (619, 387) with delta (0, 0)
Screenshot: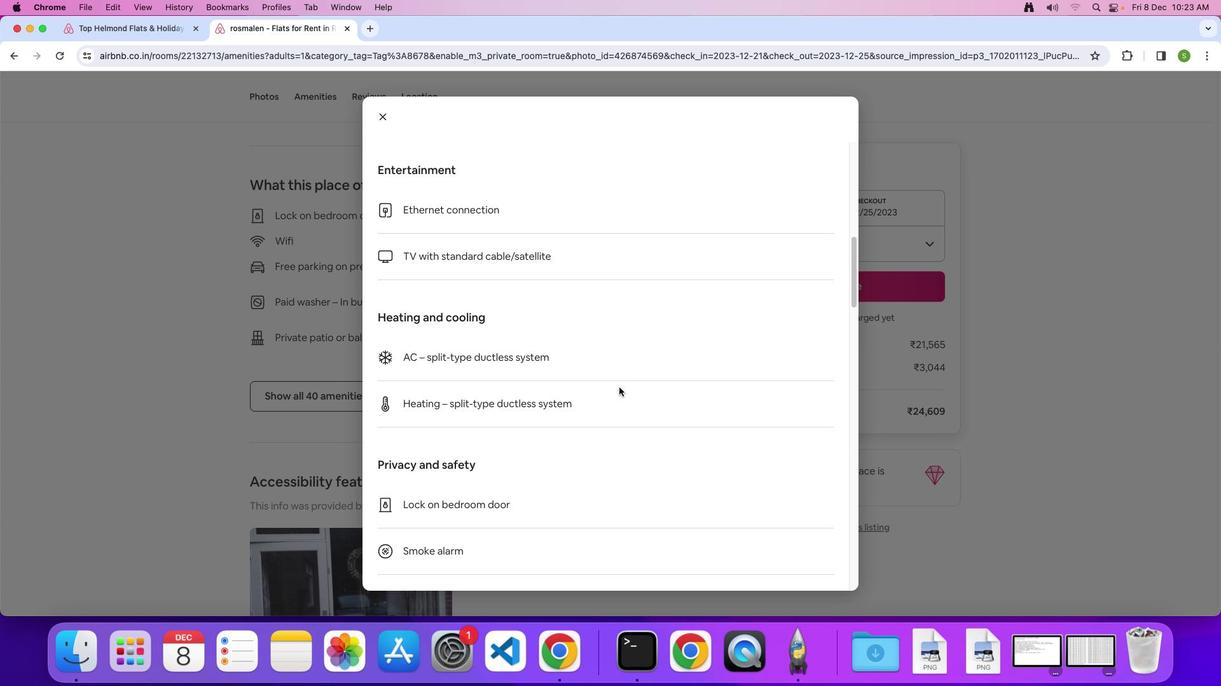 
Action: Mouse scrolled (619, 387) with delta (0, 0)
Screenshot: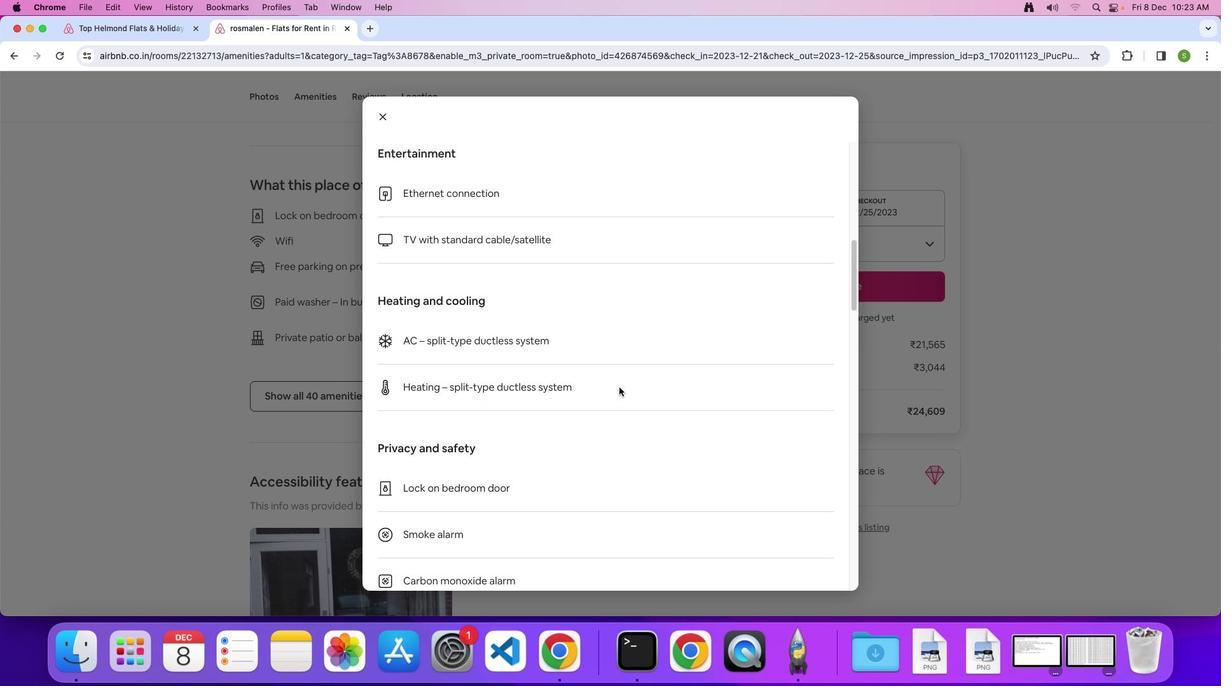 
Action: Mouse scrolled (619, 387) with delta (0, -1)
Screenshot: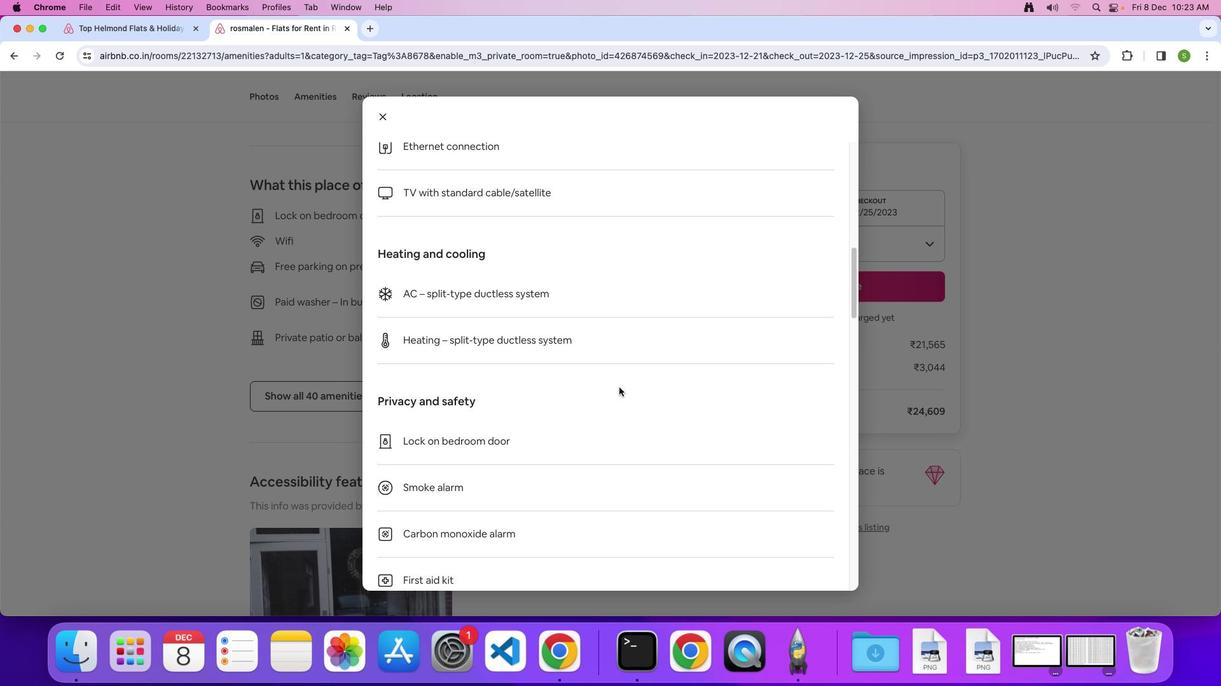 
Action: Mouse scrolled (619, 387) with delta (0, -1)
Screenshot: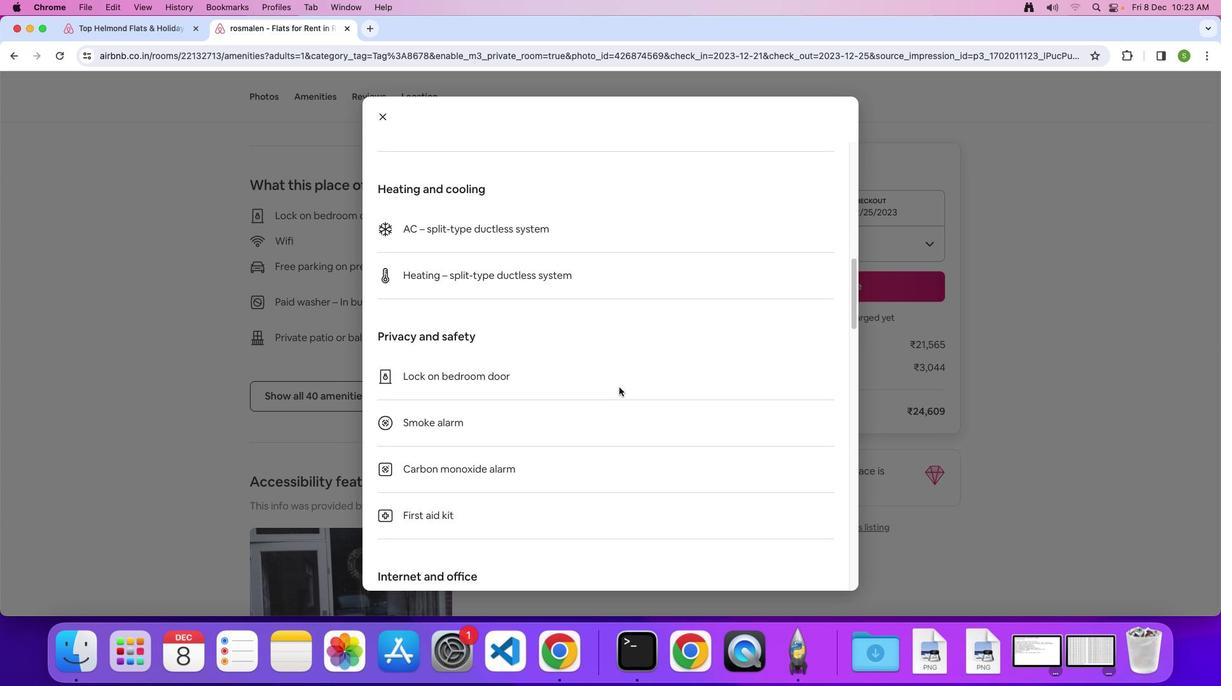 
Action: Mouse scrolled (619, 387) with delta (0, 0)
Screenshot: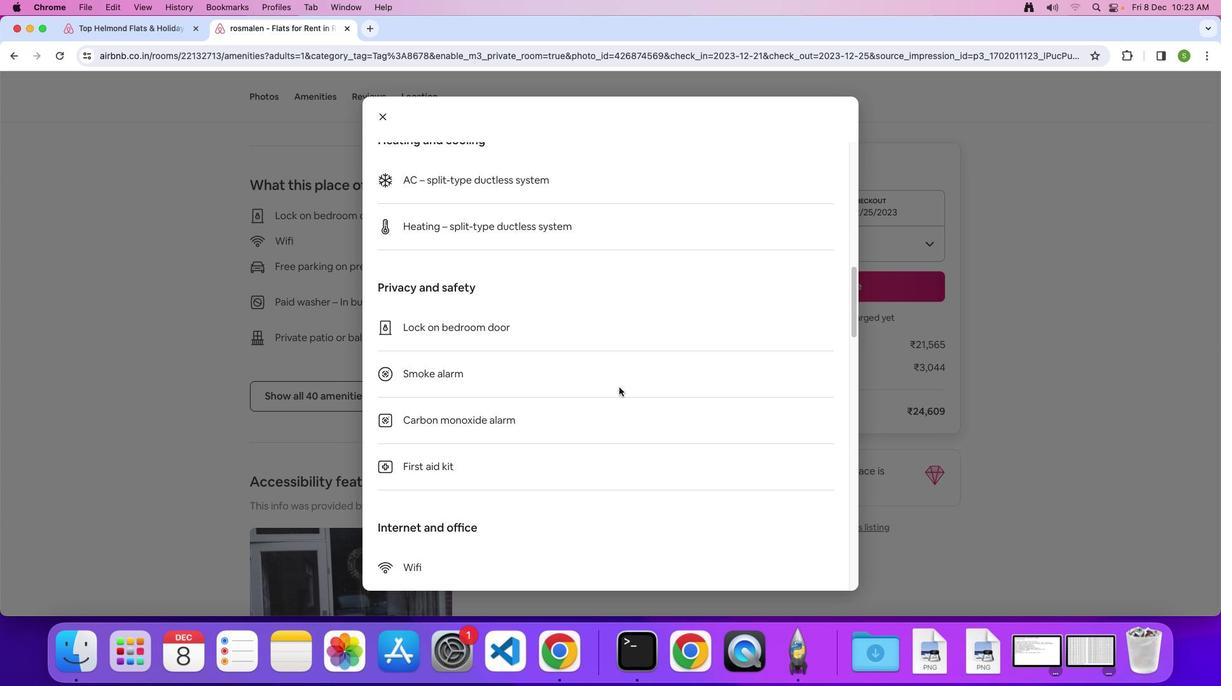 
Action: Mouse scrolled (619, 387) with delta (0, 0)
Screenshot: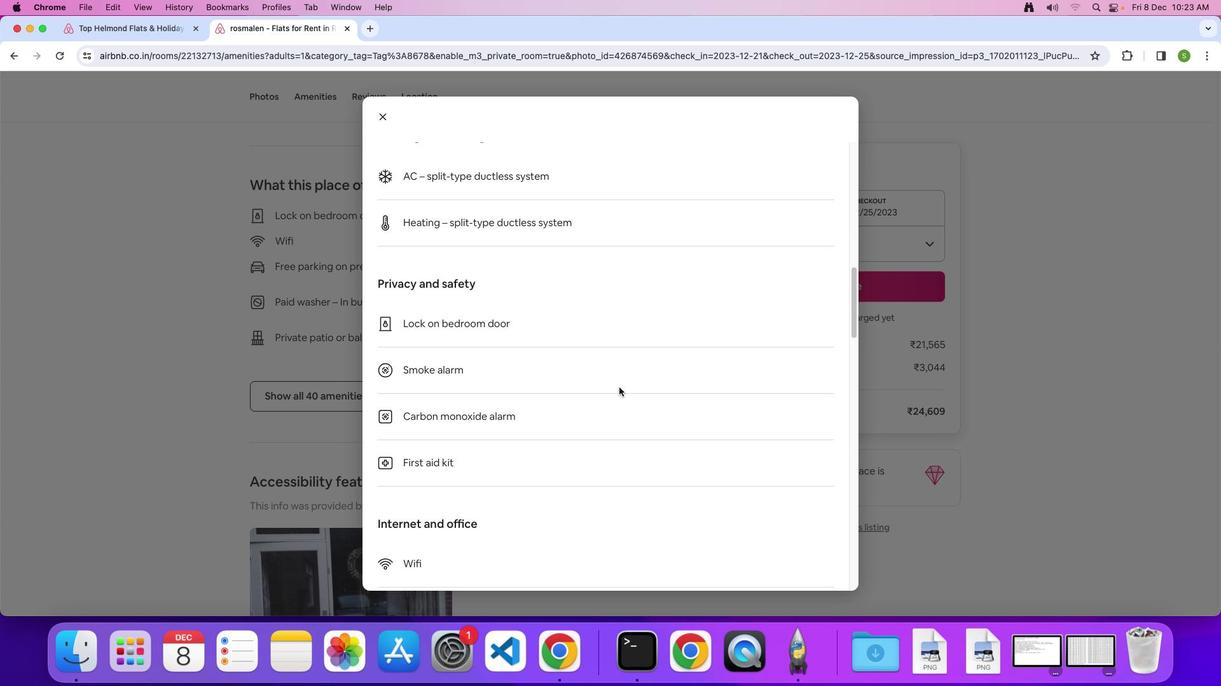 
Action: Mouse scrolled (619, 387) with delta (0, -1)
Screenshot: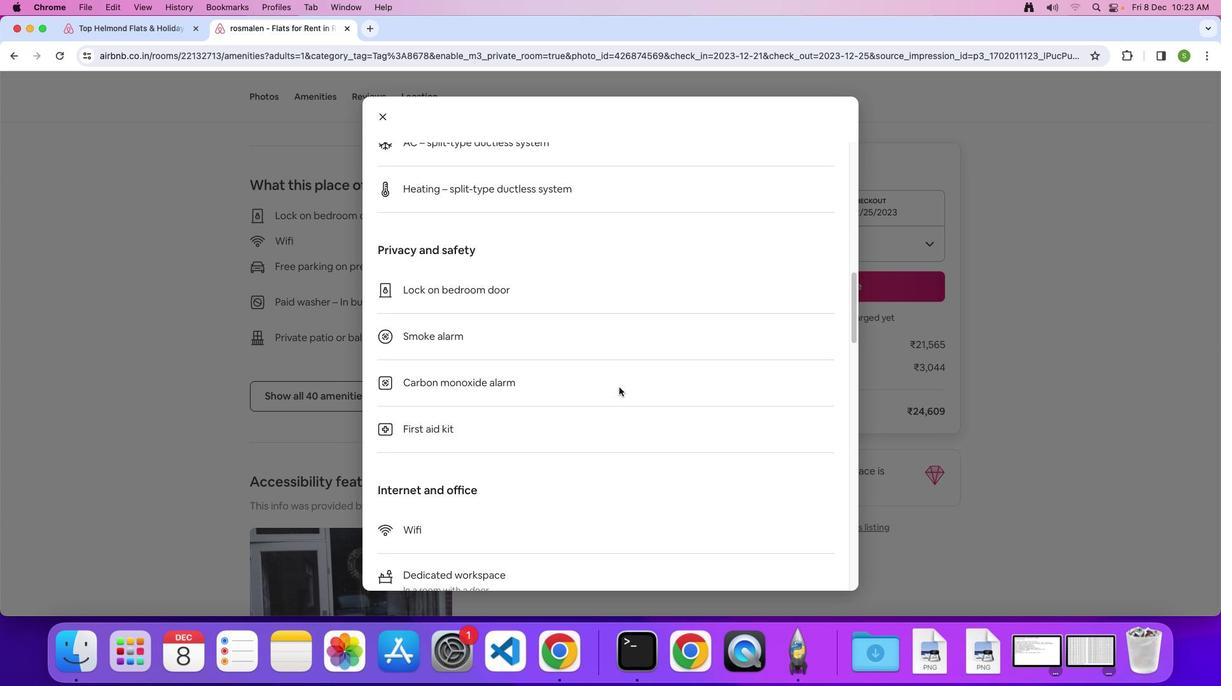 
Action: Mouse scrolled (619, 387) with delta (0, 0)
Screenshot: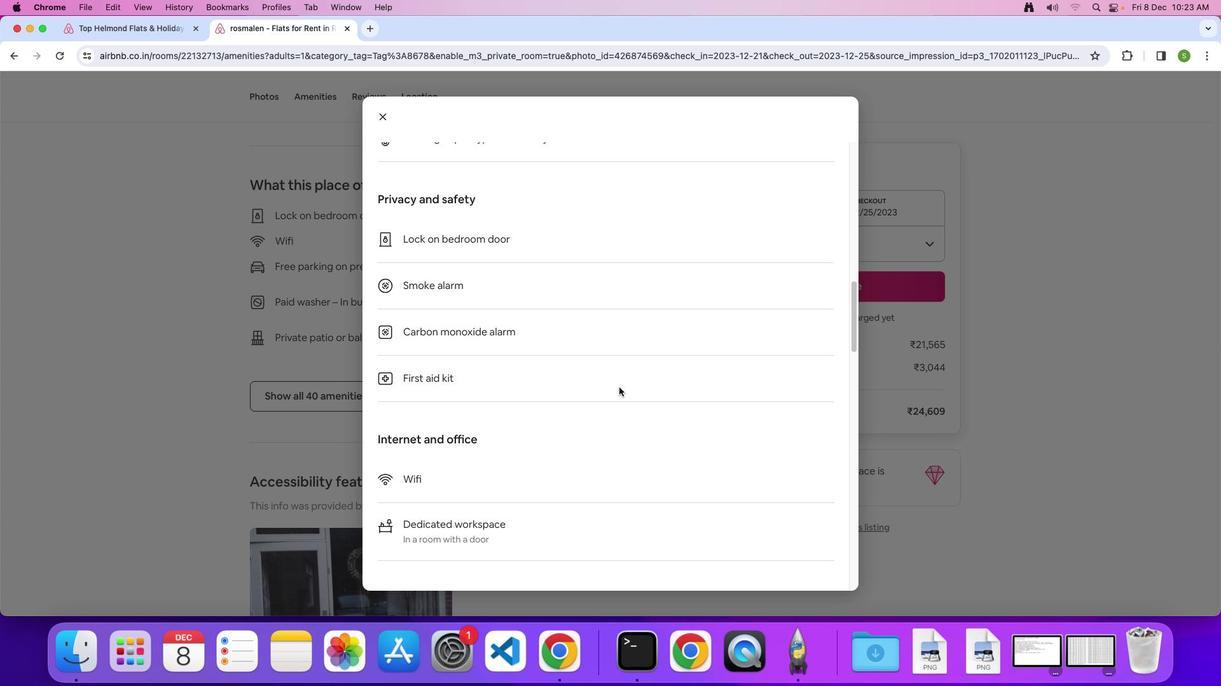 
Action: Mouse scrolled (619, 387) with delta (0, 0)
Screenshot: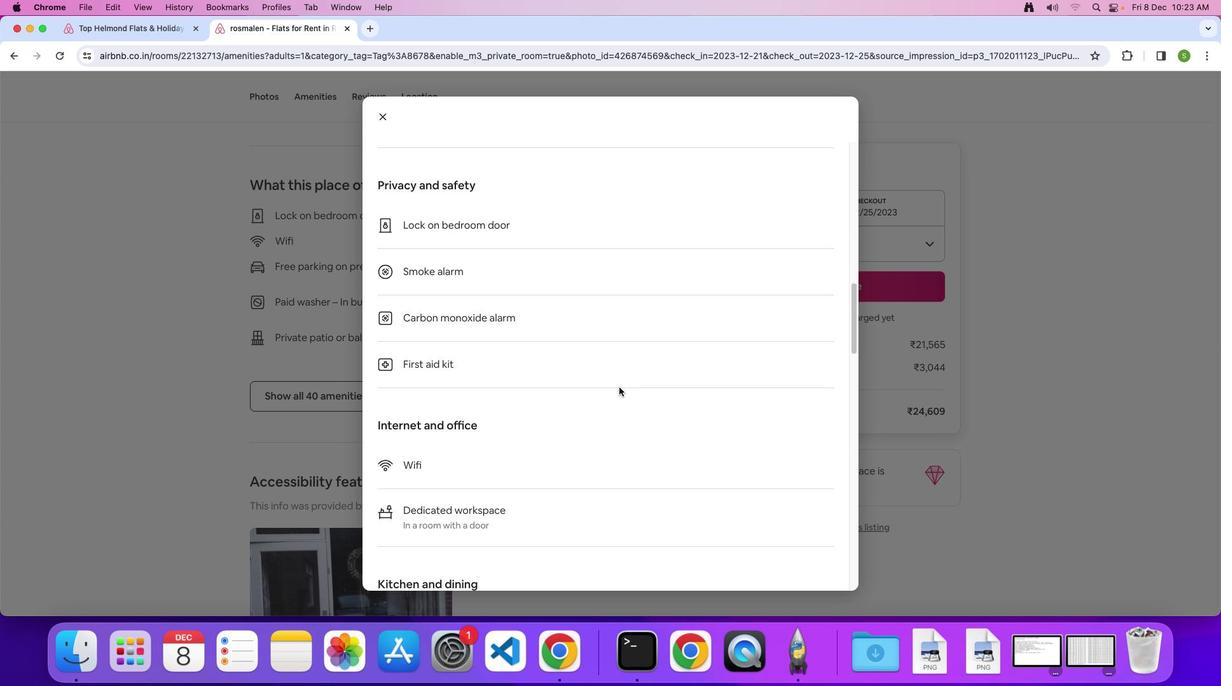 
Action: Mouse scrolled (619, 387) with delta (0, -1)
Screenshot: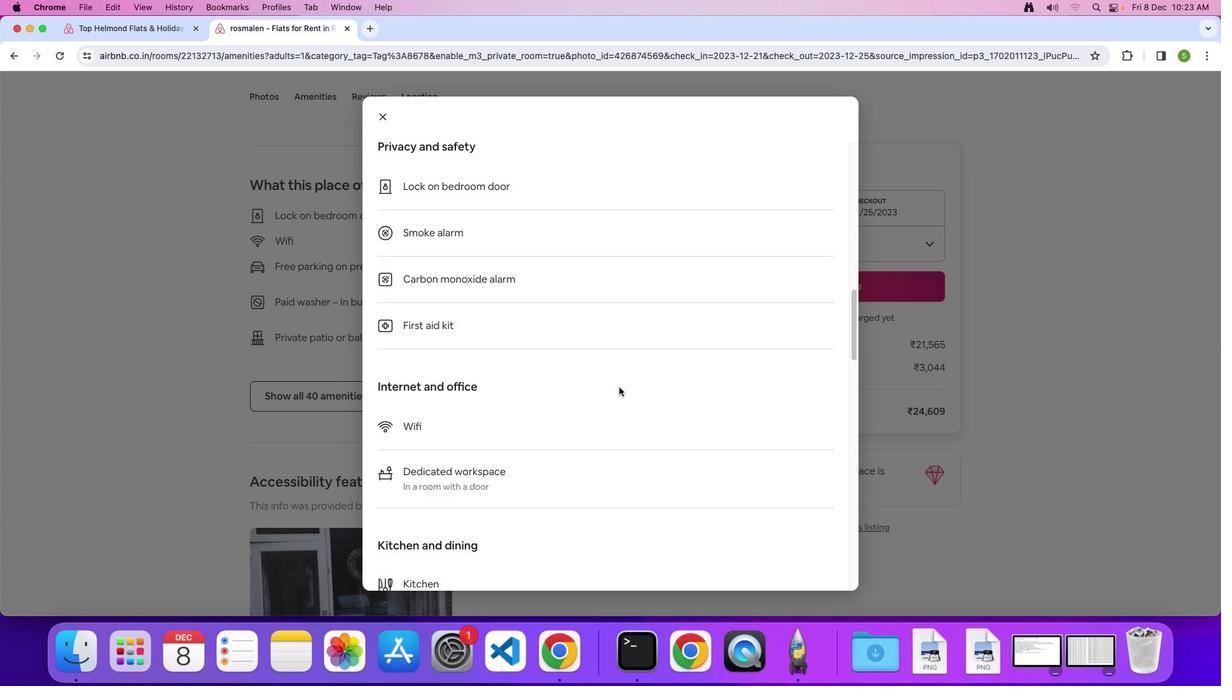 
Action: Mouse scrolled (619, 387) with delta (0, 0)
